 Task: Slide 39 - A Timeline Always Works Well.
Action: Mouse moved to (32, 81)
Screenshot: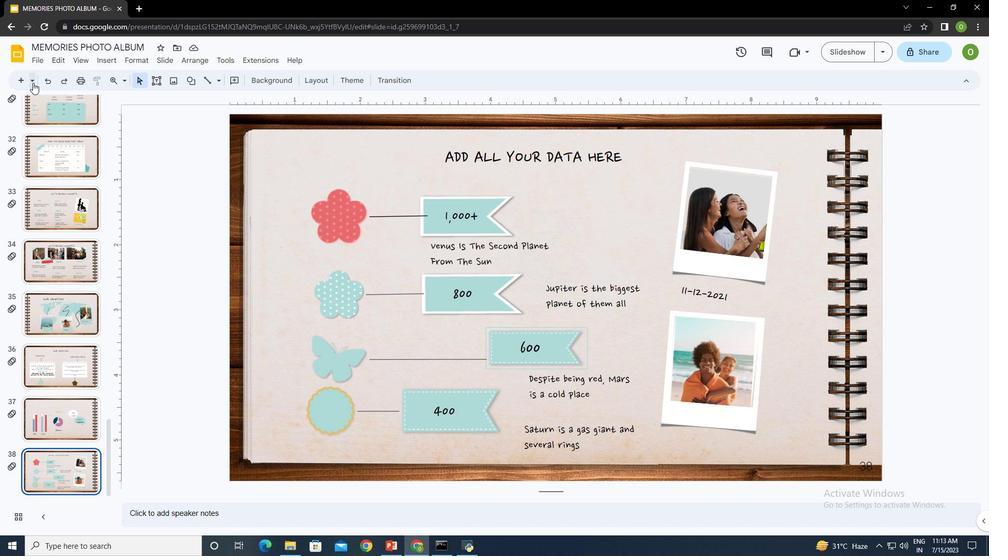 
Action: Mouse pressed left at (32, 81)
Screenshot: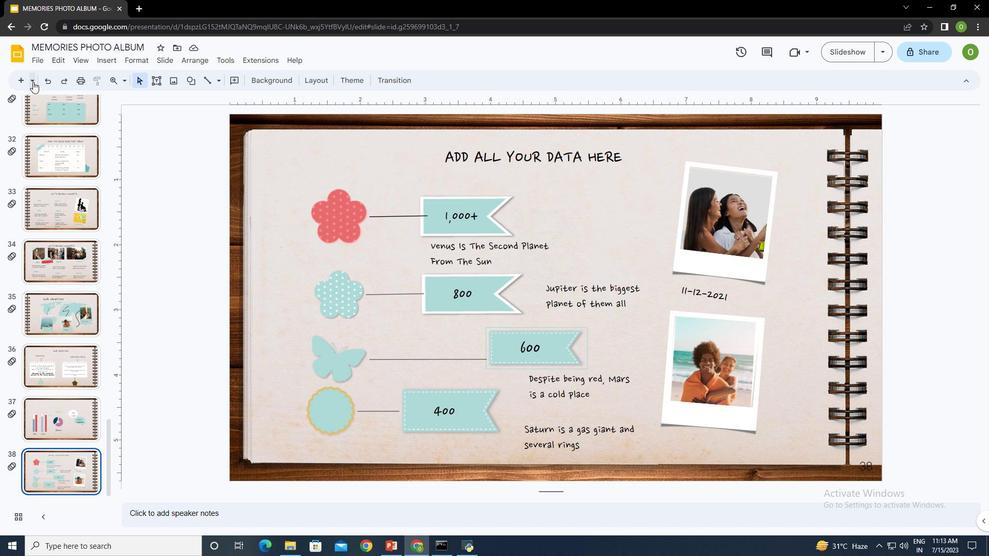 
Action: Mouse moved to (145, 264)
Screenshot: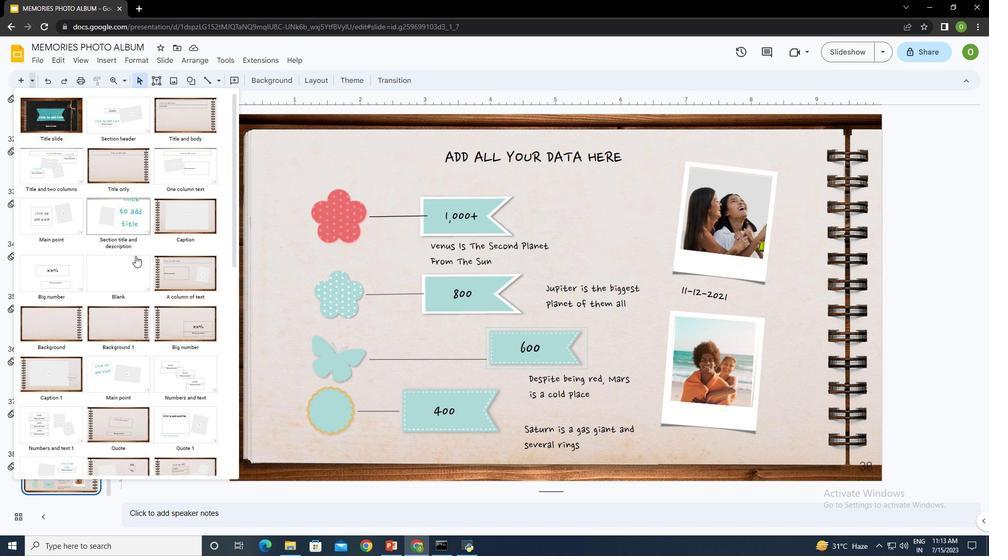 
Action: Mouse scrolled (145, 264) with delta (0, 0)
Screenshot: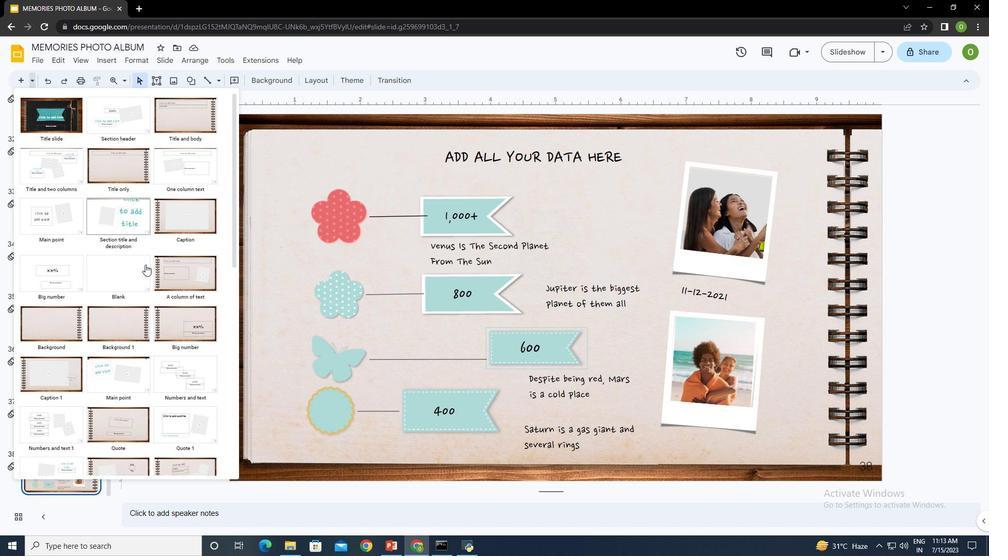 
Action: Mouse scrolled (145, 264) with delta (0, 0)
Screenshot: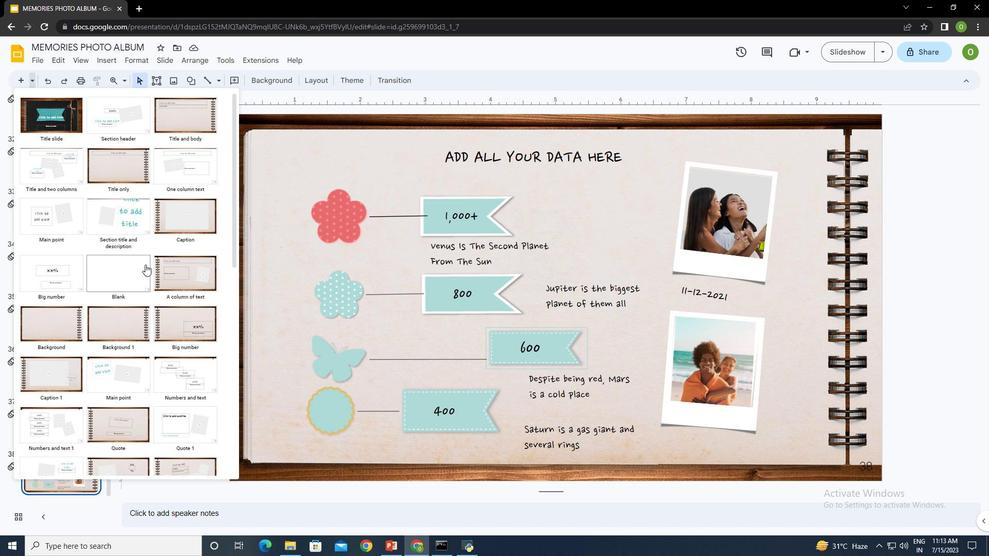 
Action: Mouse moved to (145, 264)
Screenshot: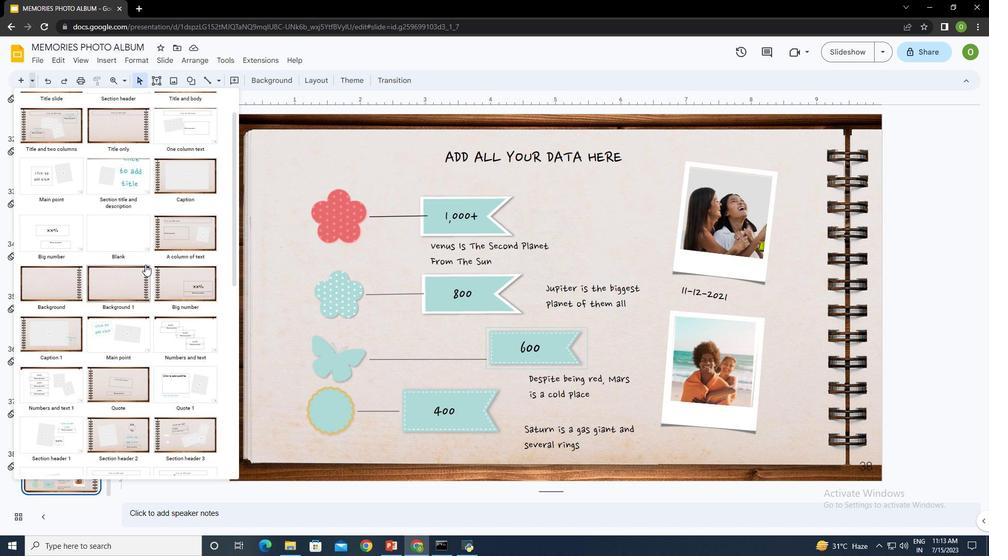 
Action: Mouse scrolled (145, 264) with delta (0, 0)
Screenshot: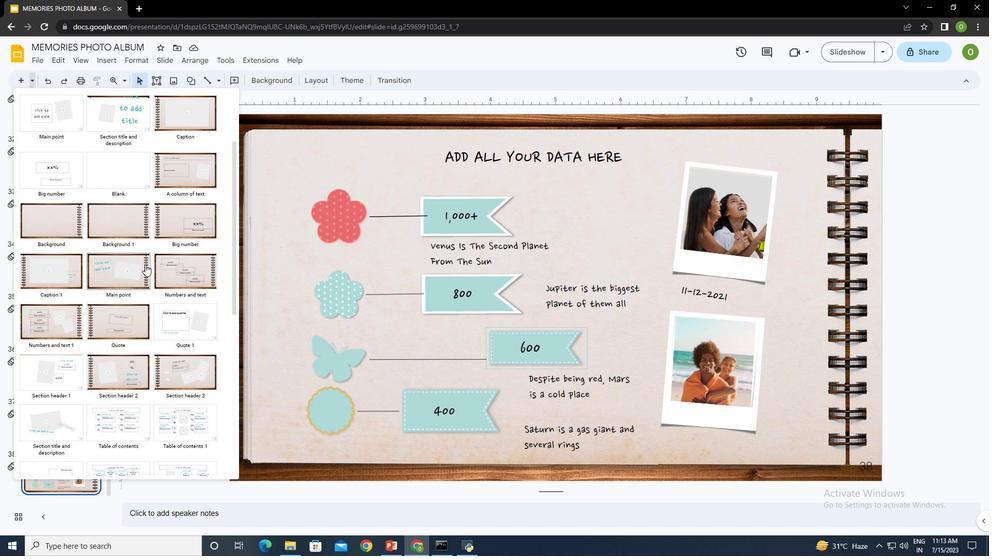 
Action: Mouse scrolled (145, 264) with delta (0, 0)
Screenshot: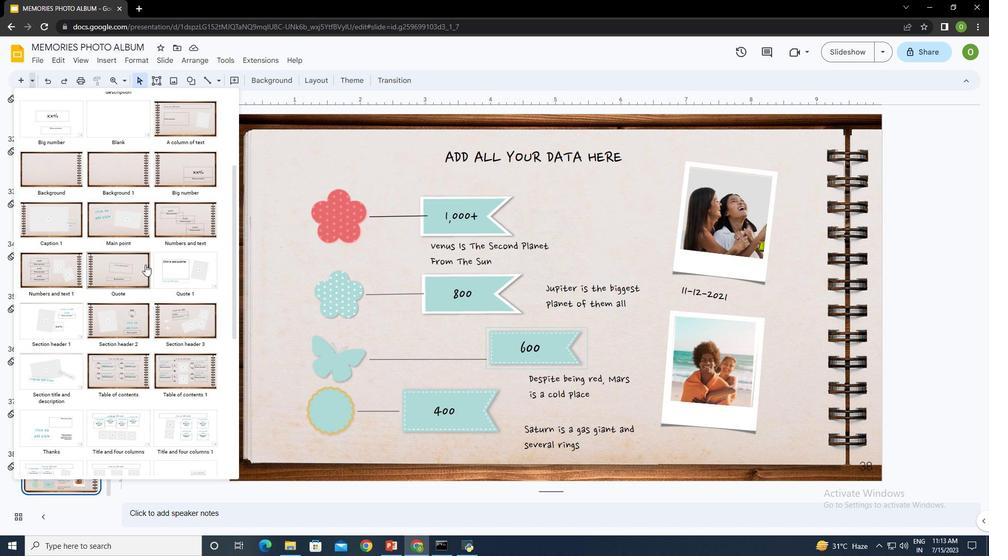 
Action: Mouse scrolled (145, 264) with delta (0, 0)
Screenshot: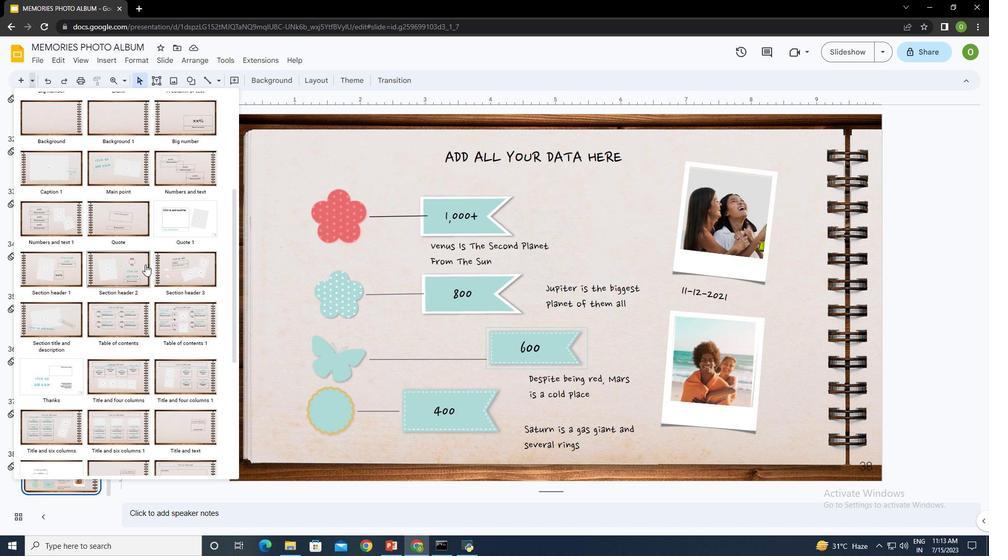 
Action: Mouse scrolled (145, 264) with delta (0, 0)
Screenshot: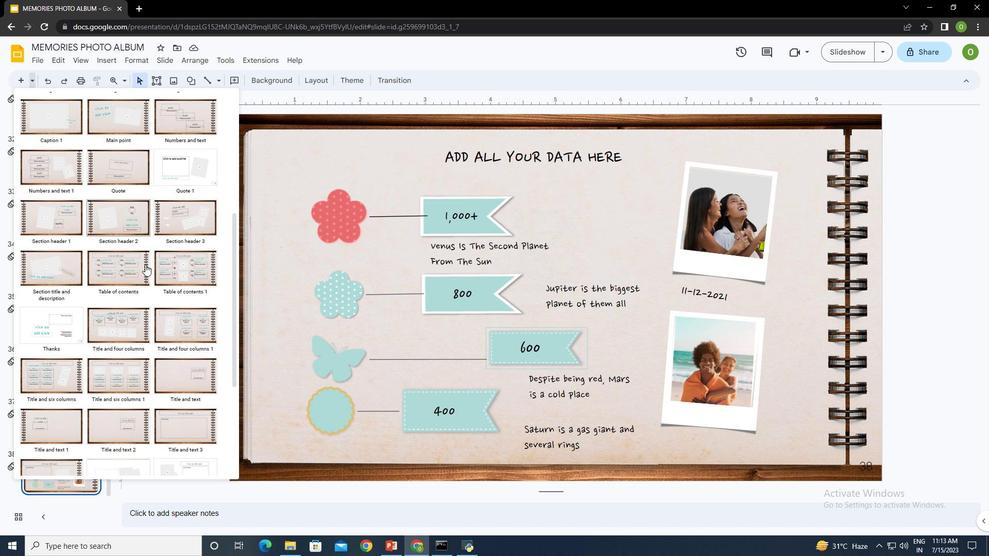 
Action: Mouse scrolled (145, 264) with delta (0, 0)
Screenshot: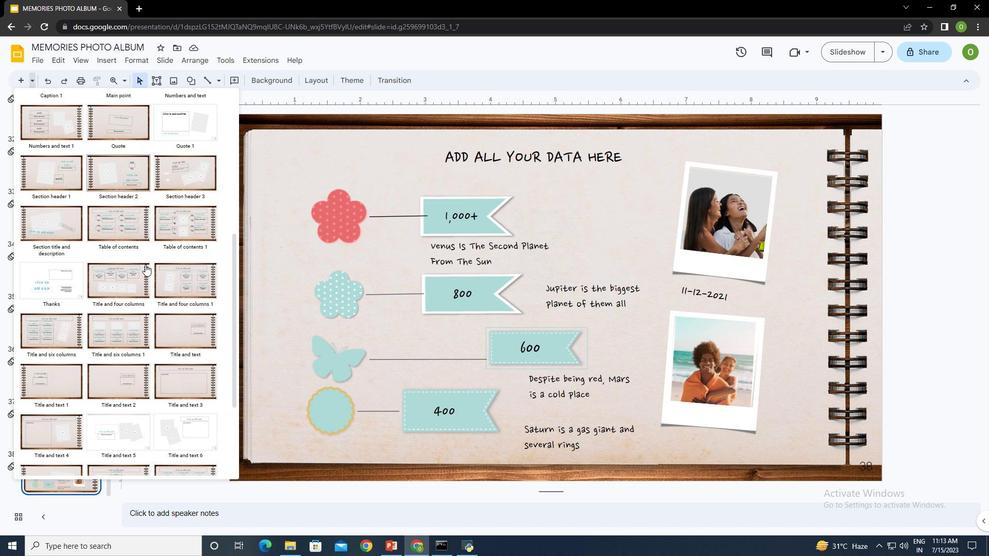 
Action: Mouse scrolled (145, 264) with delta (0, 0)
Screenshot: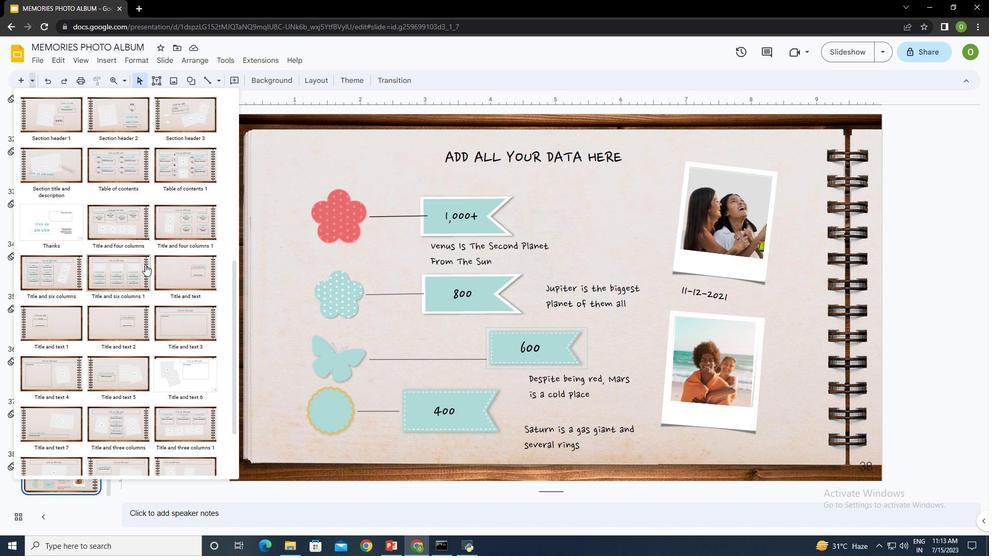 
Action: Mouse scrolled (145, 264) with delta (0, 0)
Screenshot: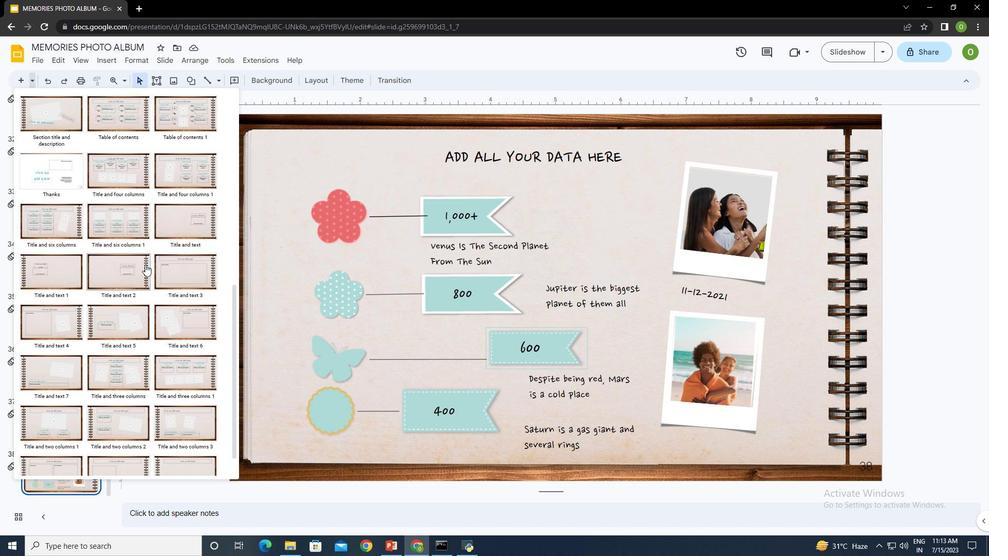 
Action: Mouse scrolled (145, 264) with delta (0, 0)
Screenshot: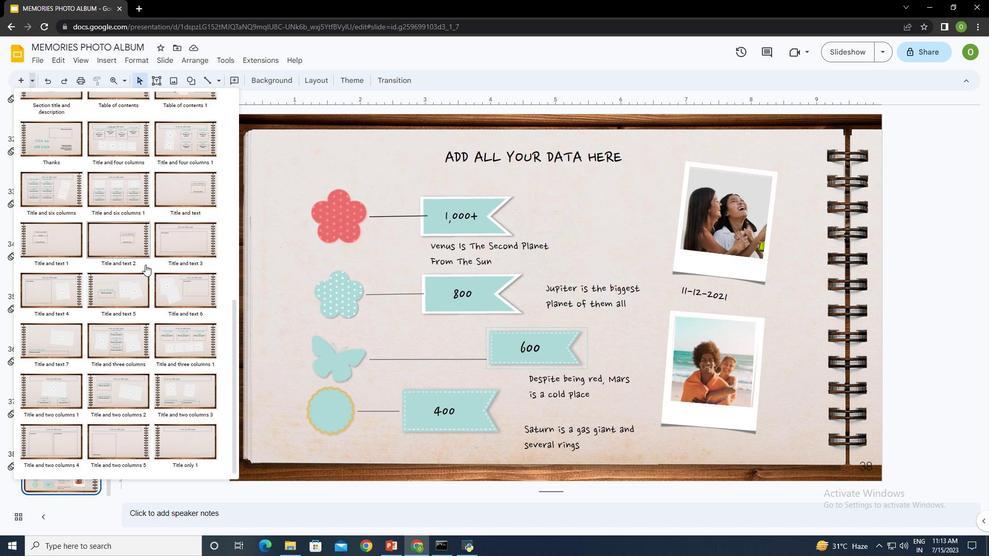 
Action: Mouse scrolled (145, 264) with delta (0, 0)
Screenshot: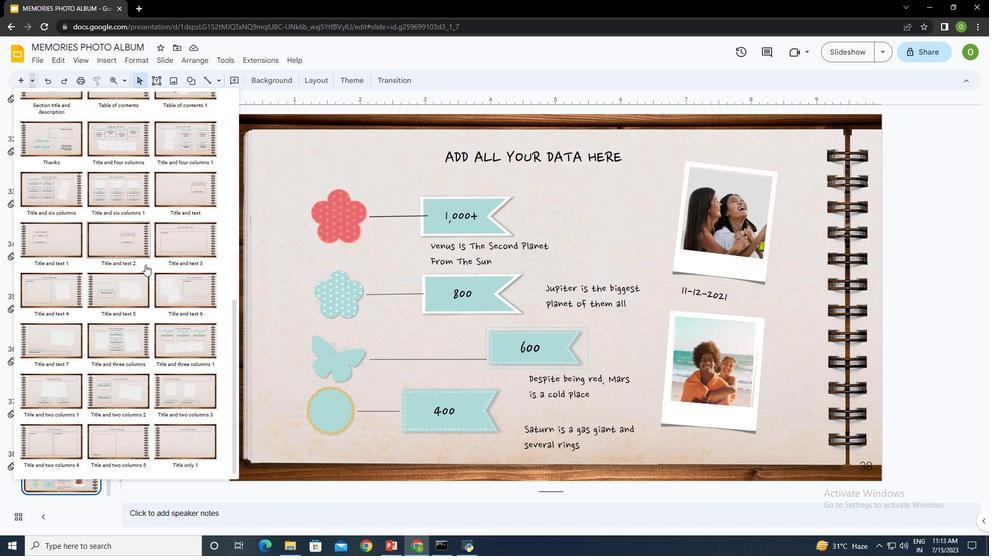 
Action: Mouse scrolled (145, 264) with delta (0, 0)
Screenshot: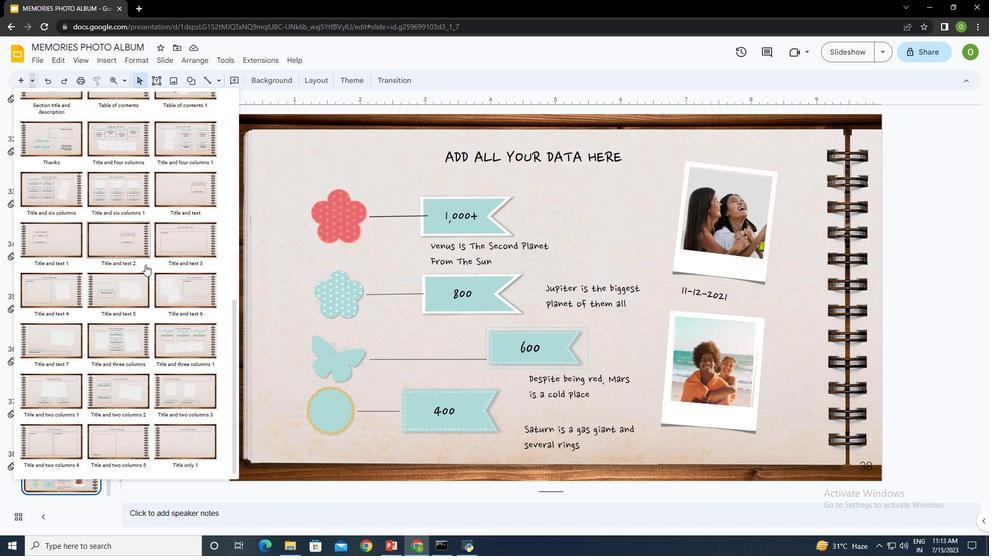 
Action: Mouse moved to (179, 438)
Screenshot: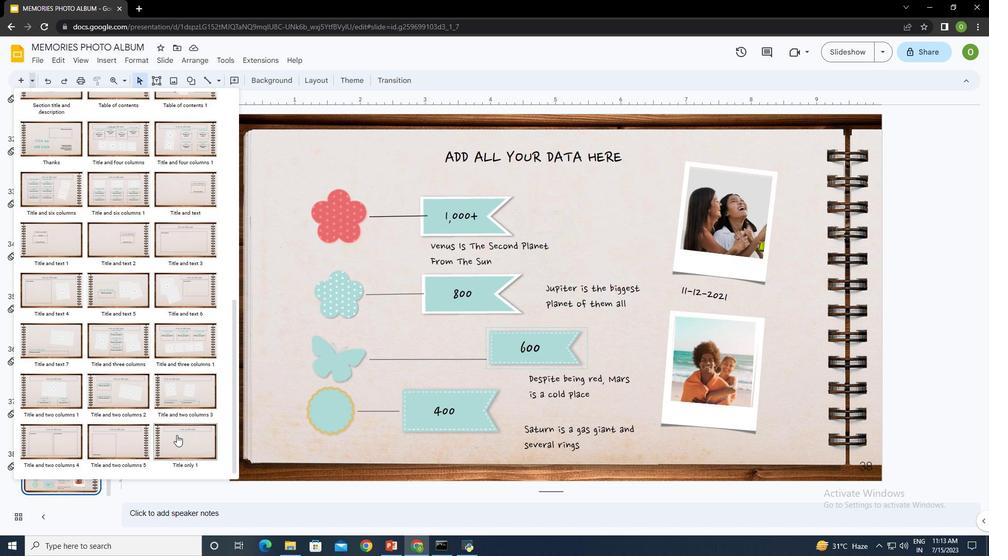 
Action: Mouse pressed left at (179, 438)
Screenshot: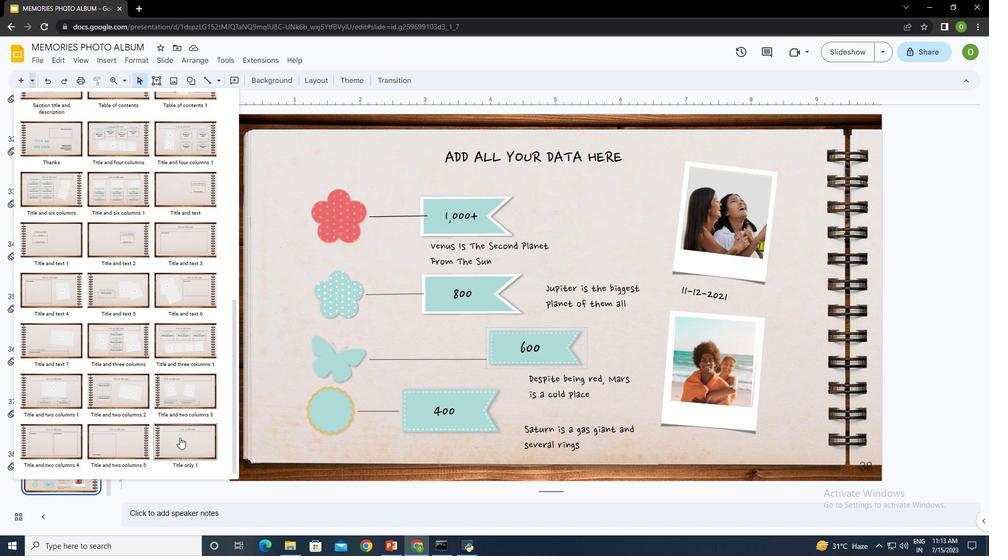 
Action: Mouse moved to (532, 164)
Screenshot: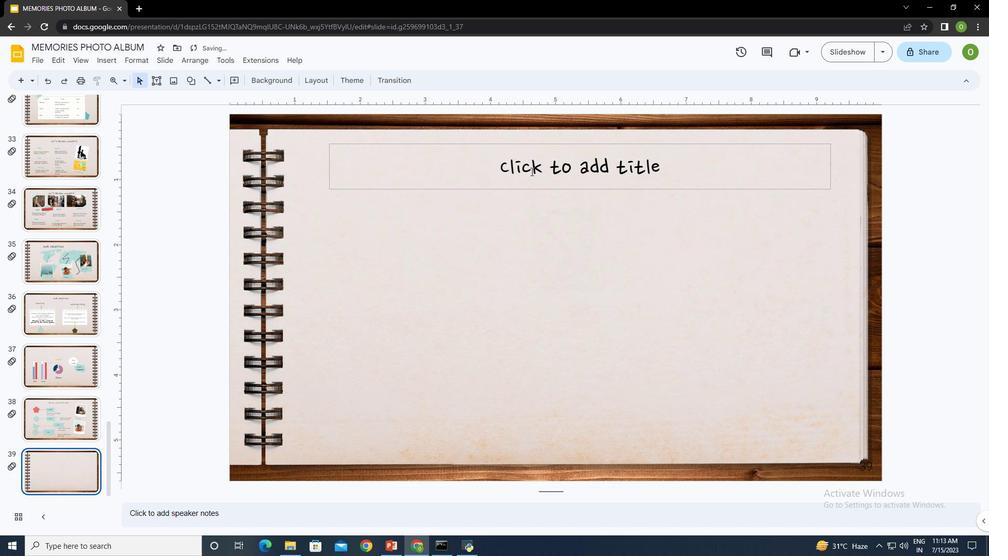 
Action: Mouse pressed left at (532, 164)
Screenshot: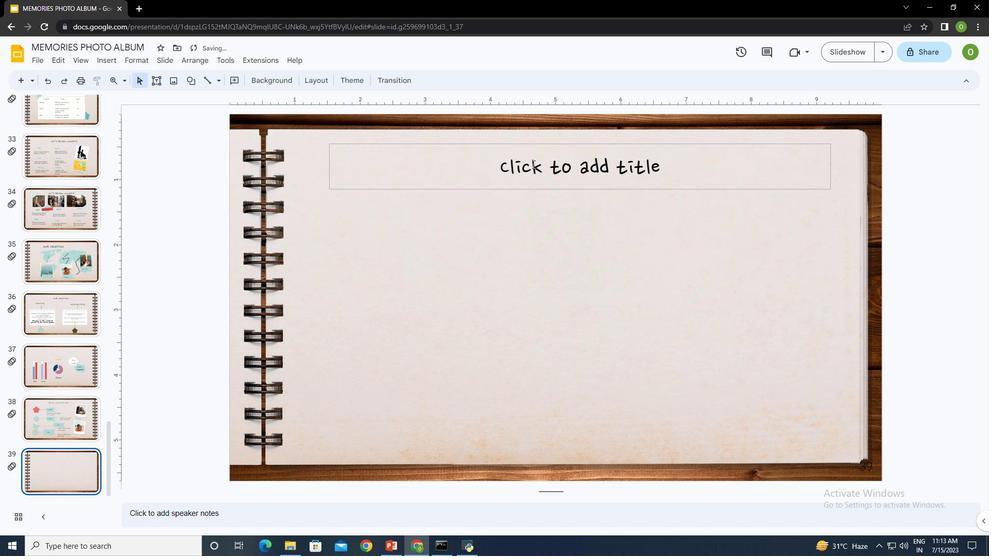 
Action: Key pressed <Key.shift><Key.shift><Key.shift><Key.shift><Key.shift><Key.shift><Key.shift><Key.shift><Key.shift><Key.shift>A<Key.caps_lock>TIMELINE<Key.space>ALWAYS<Key.space>WORKS<Key.space>WELL
Screenshot: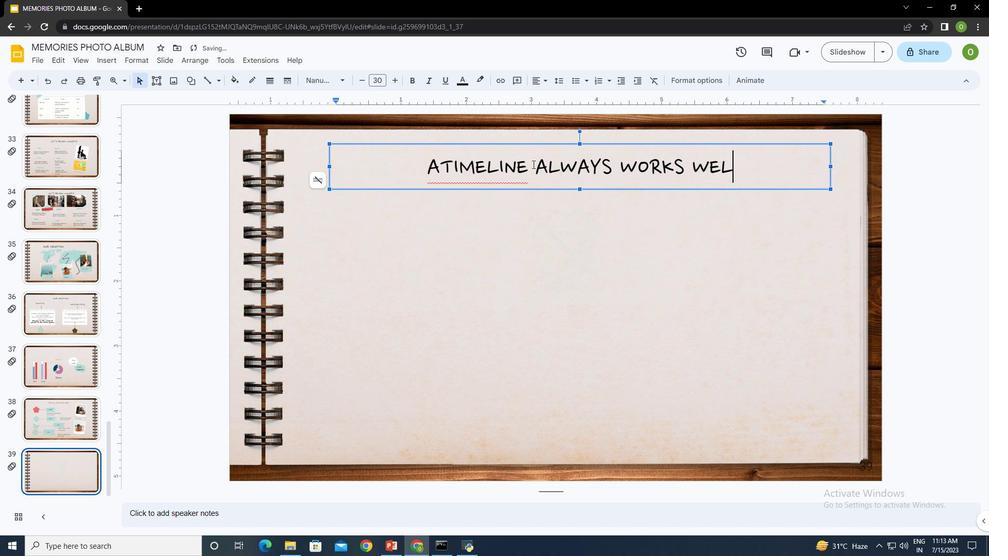 
Action: Mouse moved to (483, 167)
Screenshot: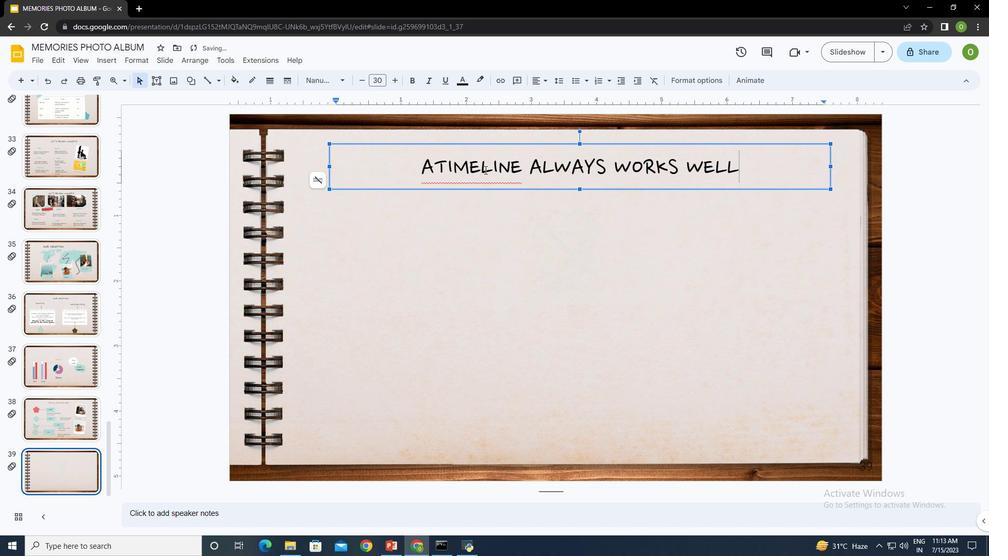 
Action: Mouse pressed left at (483, 167)
Screenshot: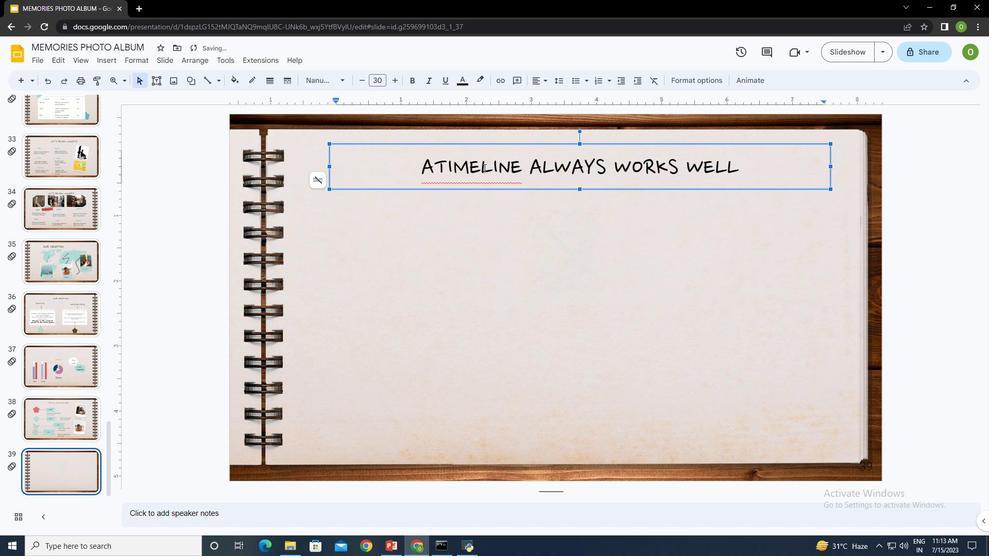 
Action: Mouse moved to (222, 58)
Screenshot: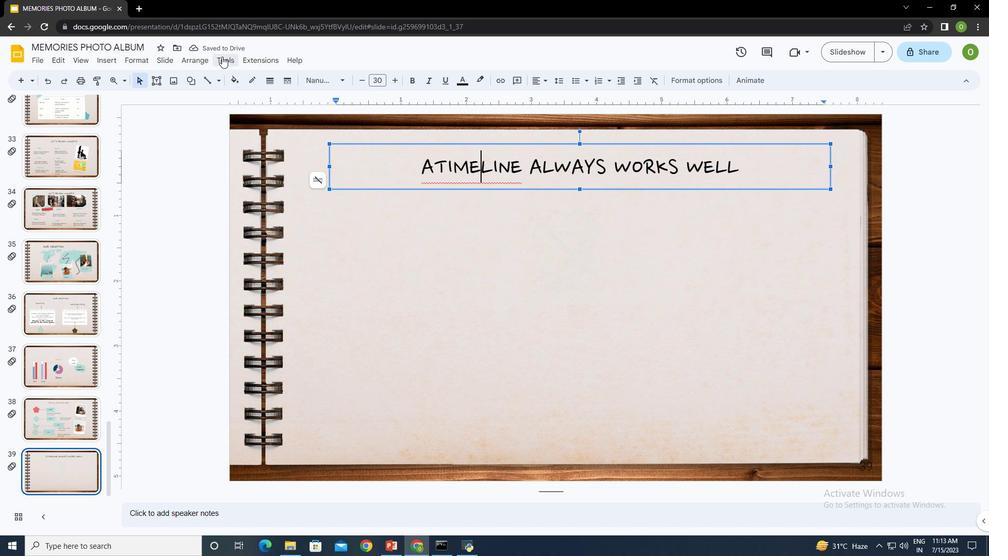 
Action: Mouse pressed left at (222, 58)
Screenshot: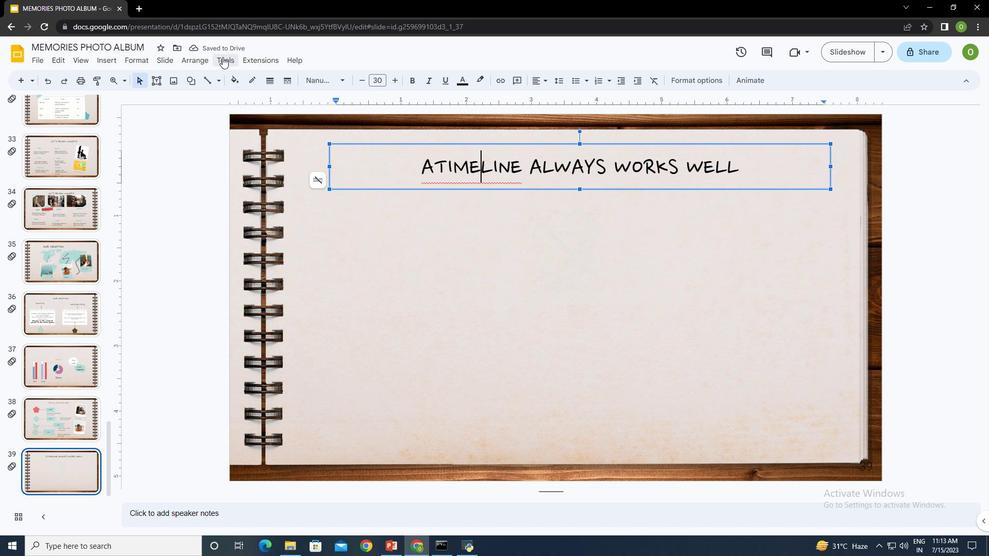 
Action: Mouse moved to (278, 78)
Screenshot: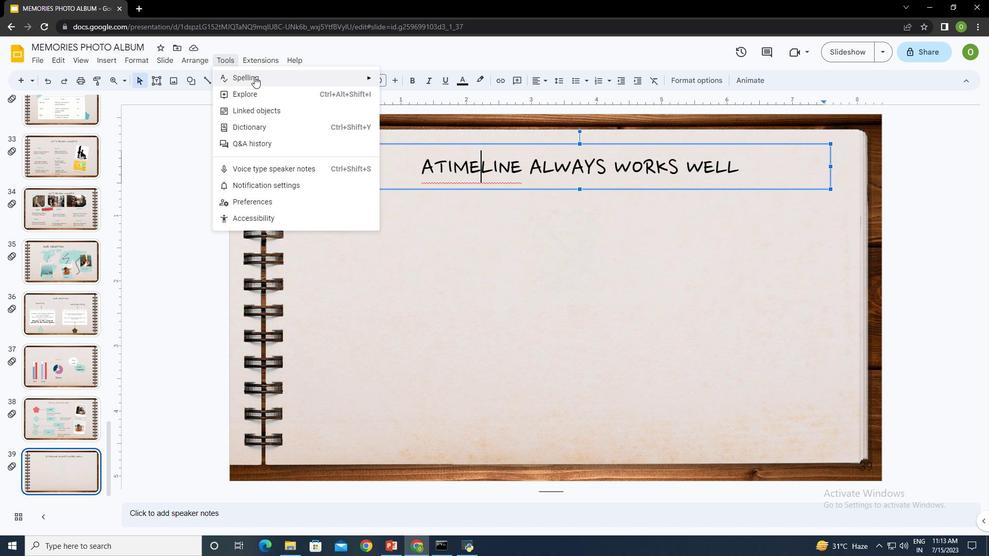 
Action: Mouse pressed left at (278, 78)
Screenshot: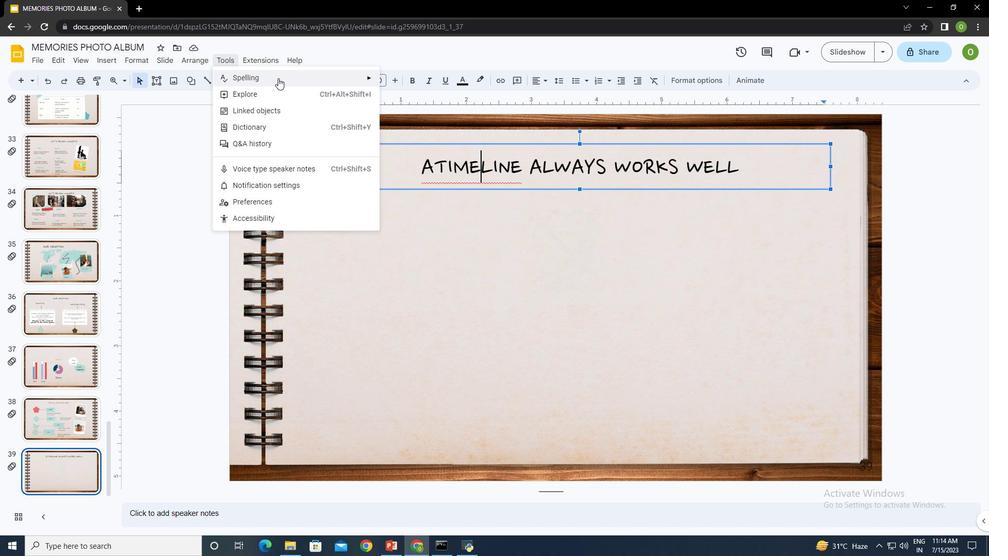 
Action: Mouse moved to (425, 98)
Screenshot: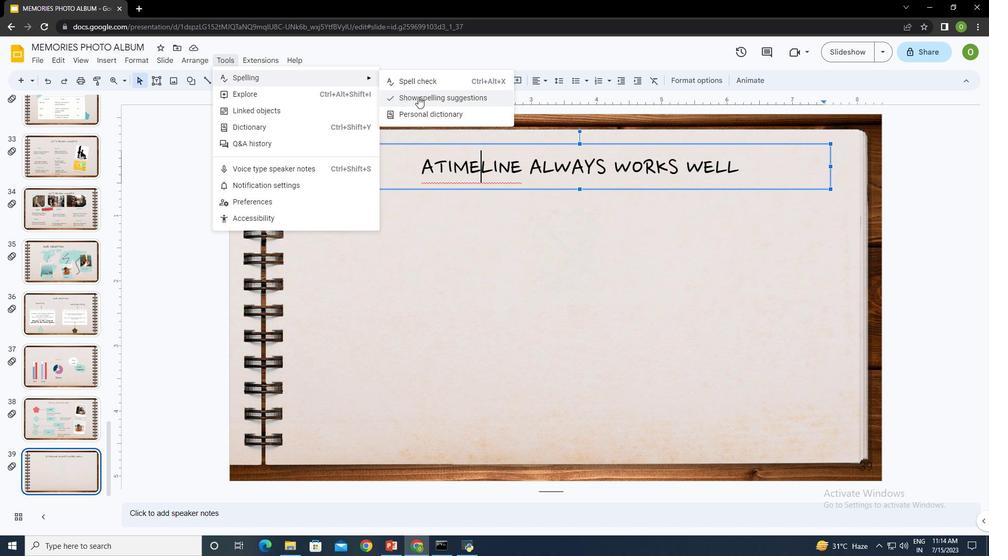 
Action: Mouse pressed left at (425, 98)
Screenshot: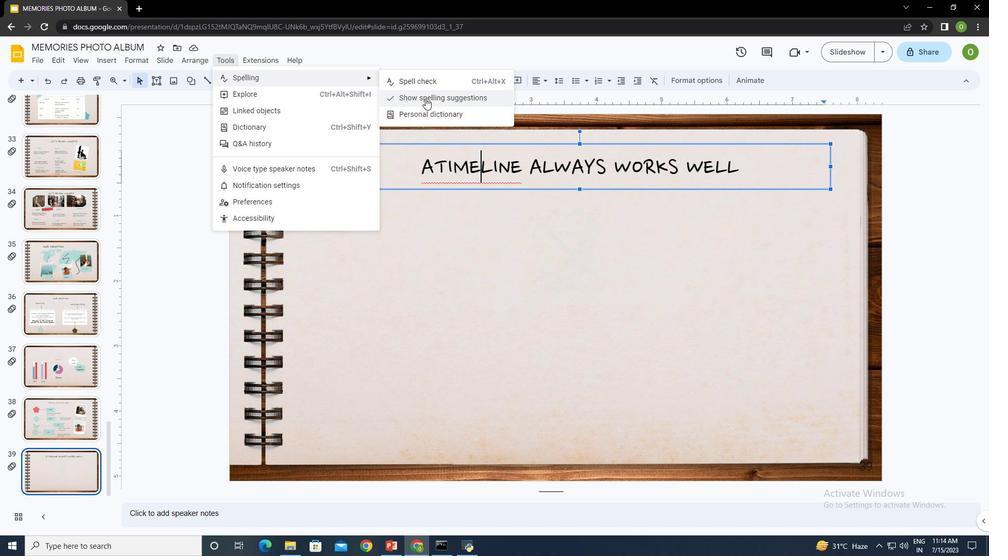 
Action: Mouse moved to (474, 162)
Screenshot: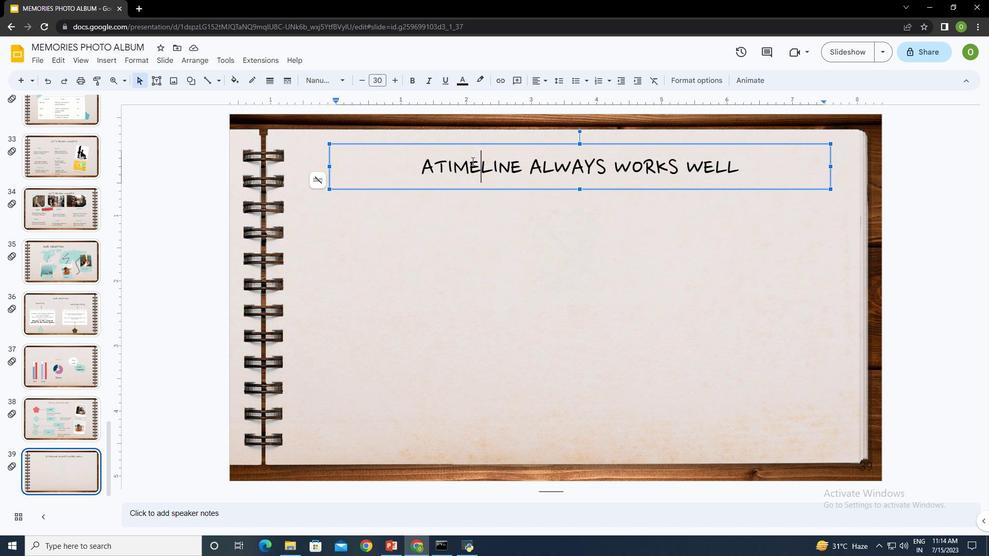 
Action: Mouse pressed left at (474, 162)
Screenshot: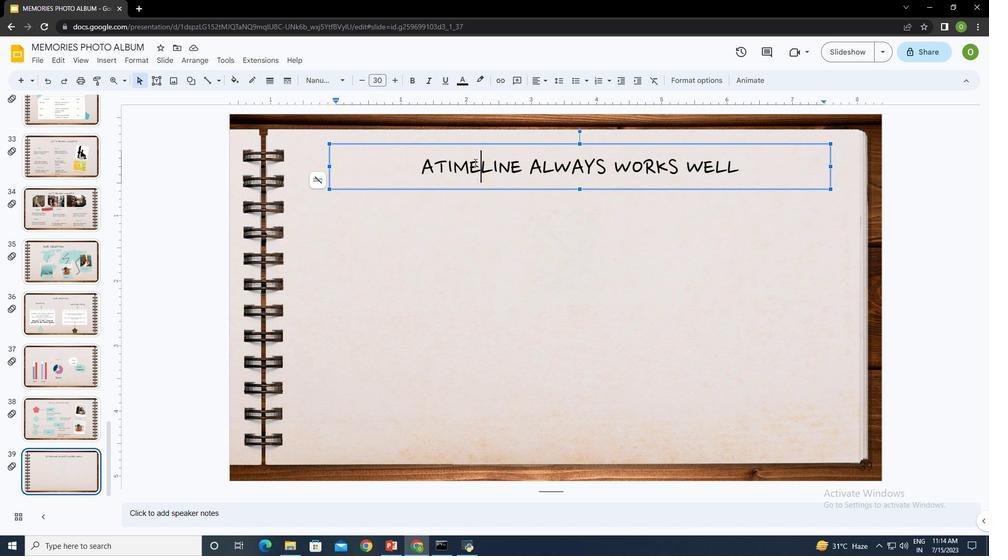 
Action: Mouse moved to (198, 58)
Screenshot: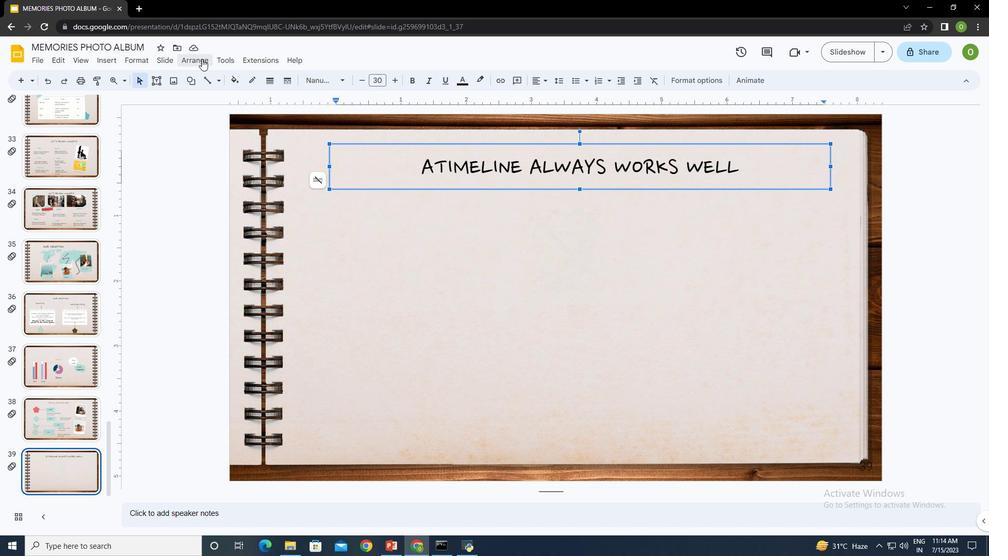 
Action: Mouse pressed left at (198, 58)
Screenshot: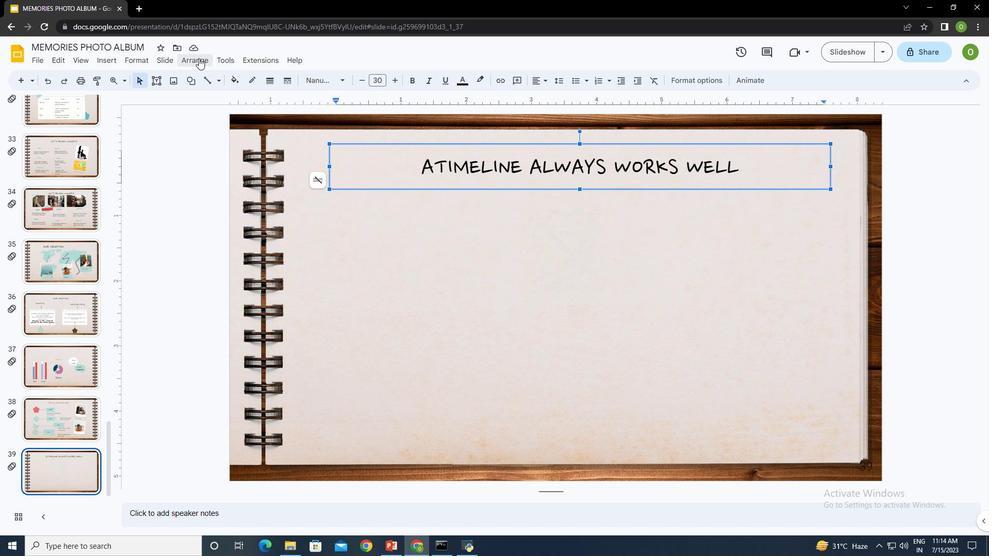 
Action: Mouse moved to (427, 99)
Screenshot: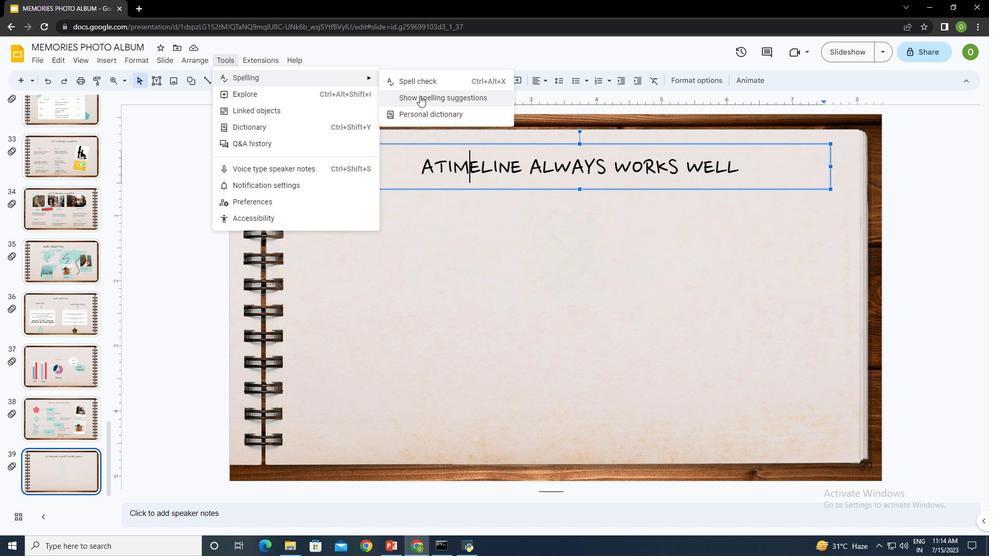 
Action: Mouse pressed left at (427, 99)
Screenshot: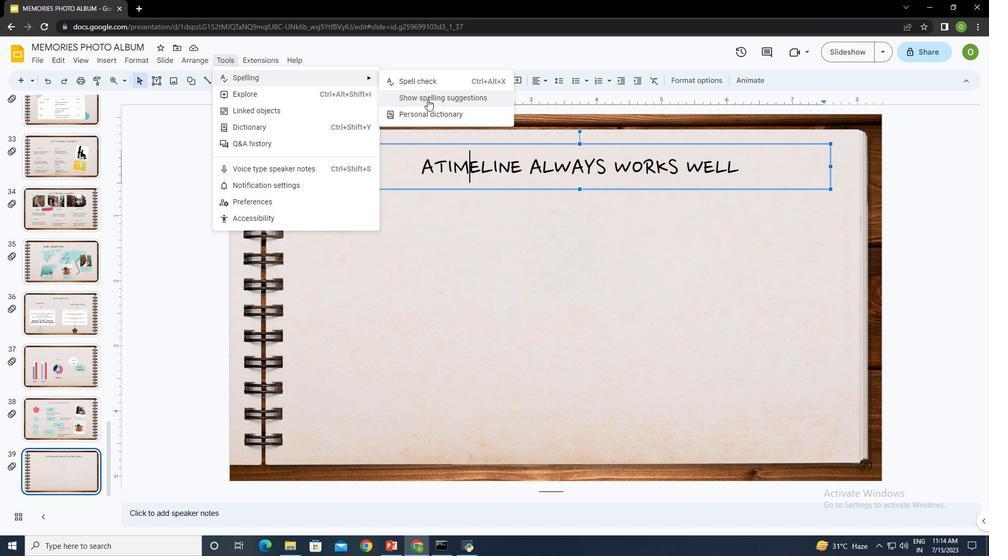 
Action: Mouse moved to (479, 180)
Screenshot: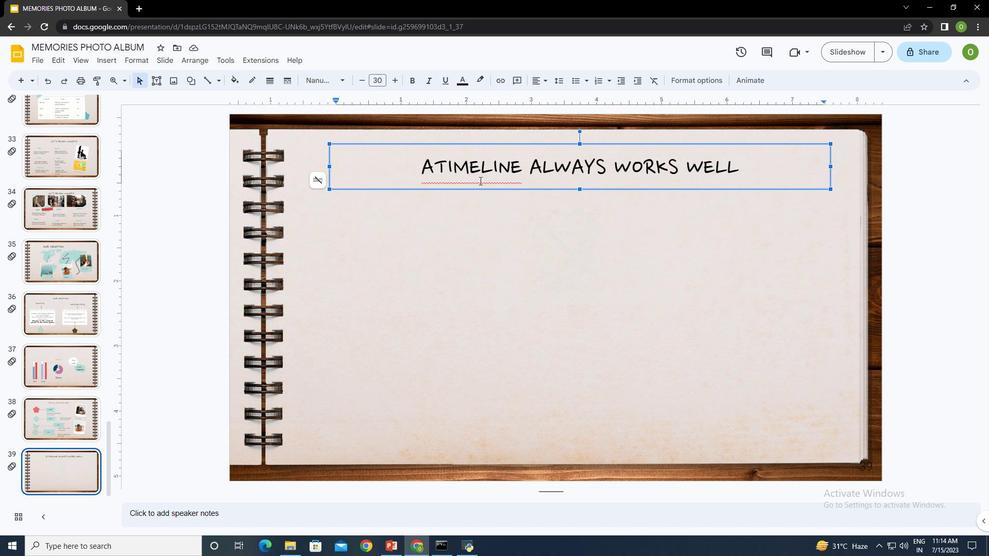 
Action: Mouse pressed right at (479, 180)
Screenshot: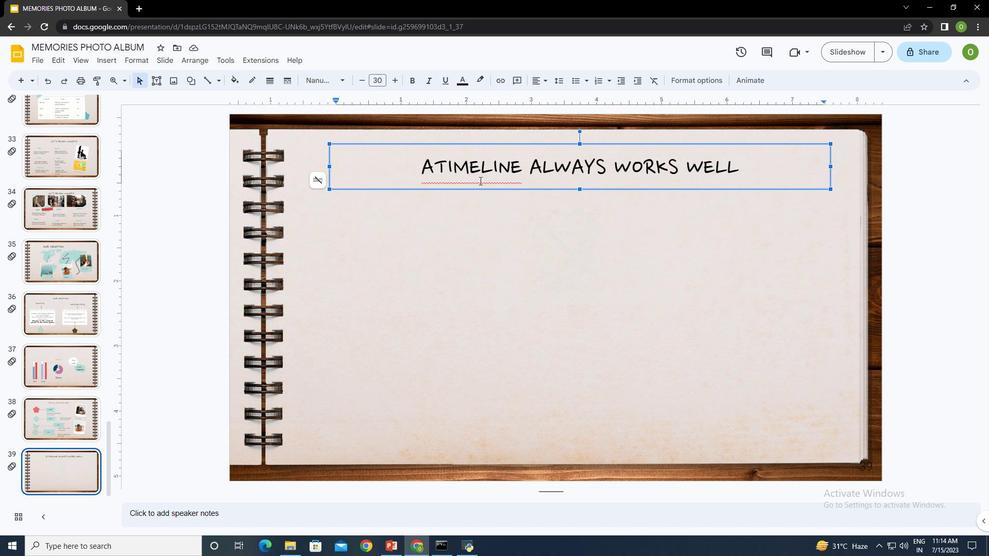 
Action: Mouse moved to (528, 207)
Screenshot: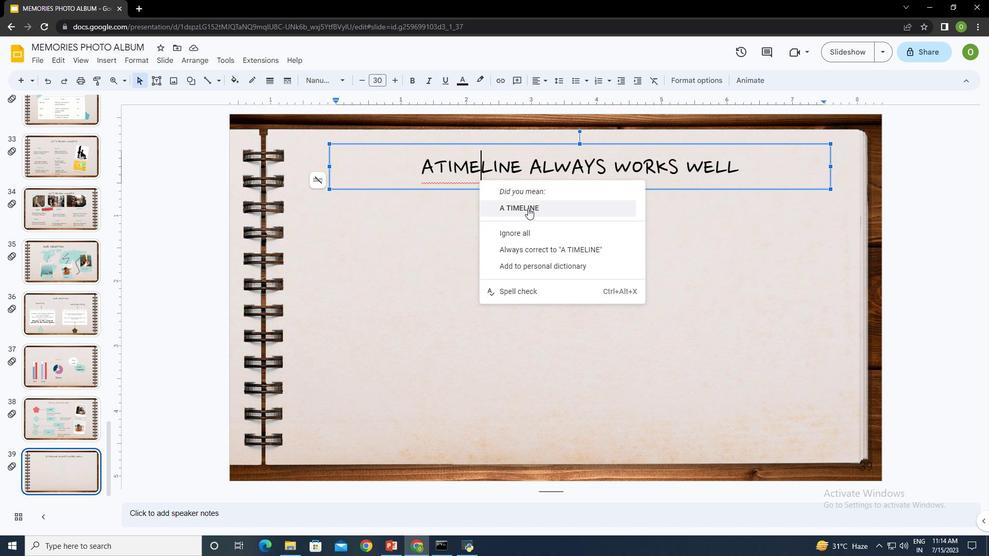 
Action: Mouse pressed left at (528, 207)
Screenshot: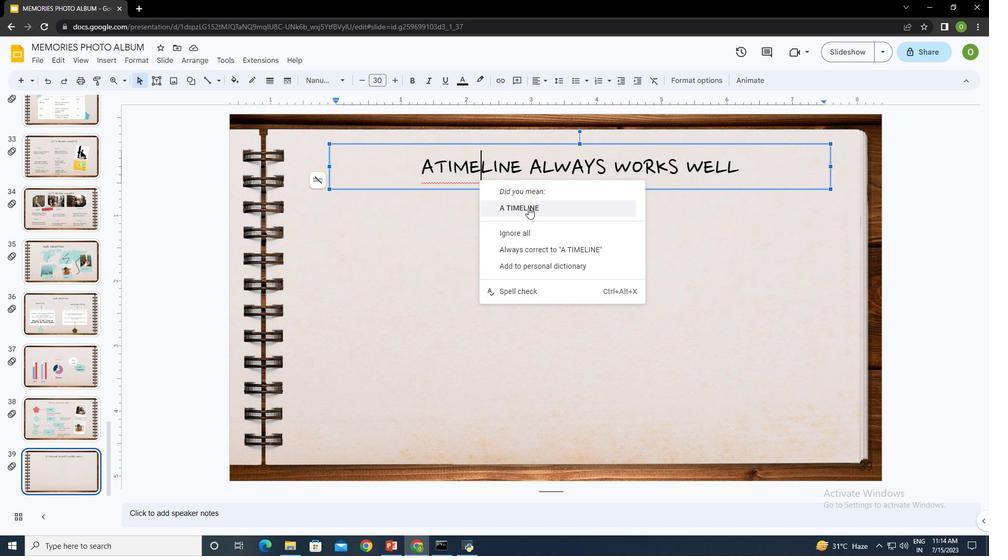 
Action: Mouse moved to (660, 169)
Screenshot: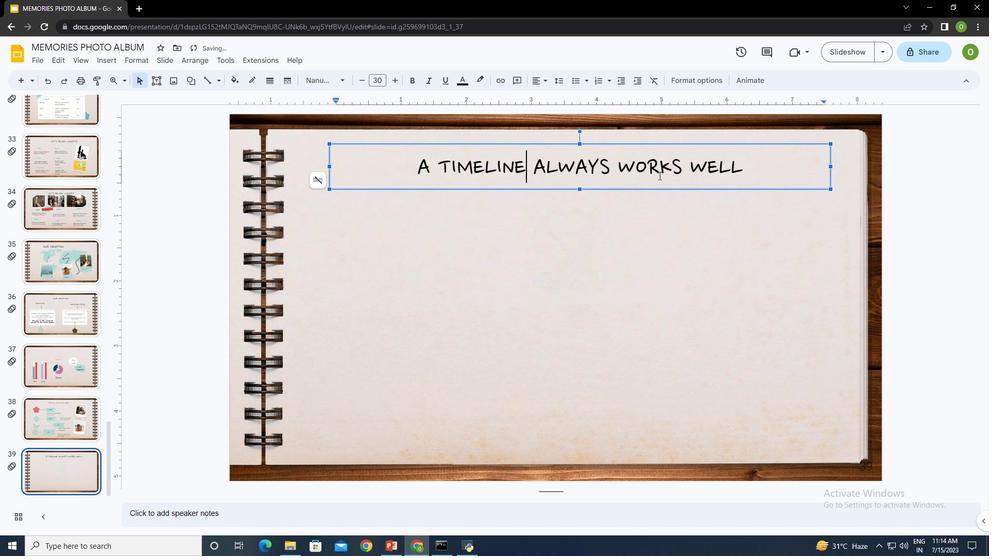 
Action: Mouse pressed left at (660, 169)
Screenshot: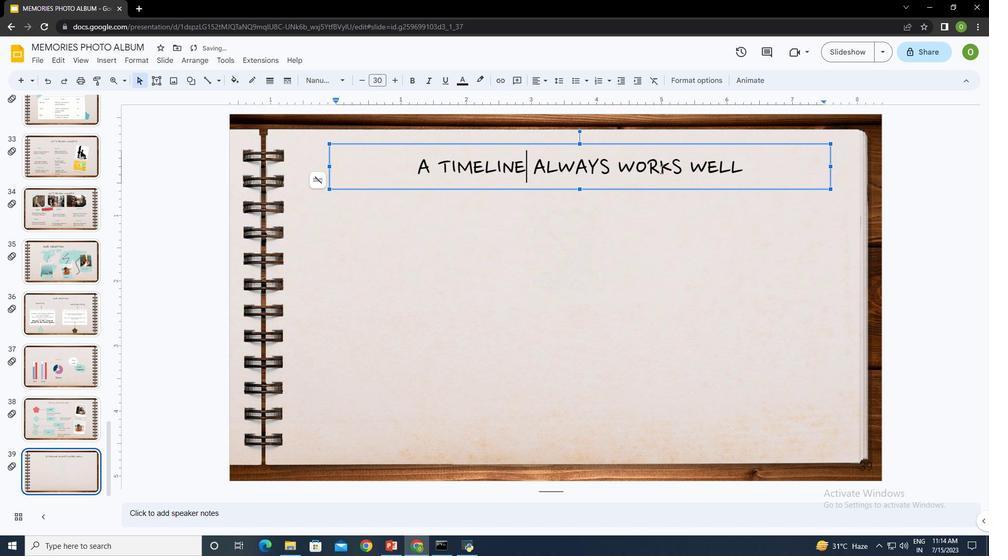 
Action: Mouse moved to (666, 224)
Screenshot: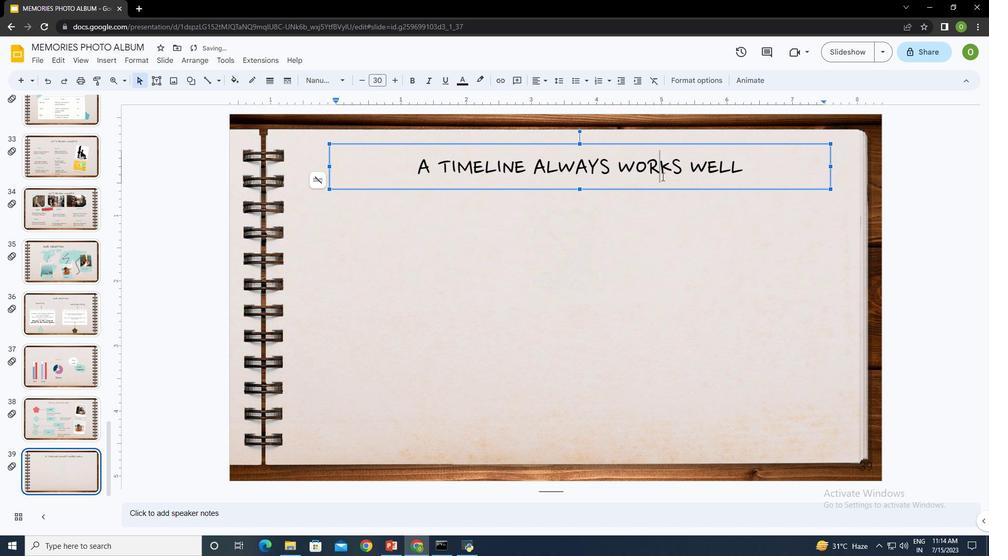 
Action: Mouse pressed left at (666, 224)
Screenshot: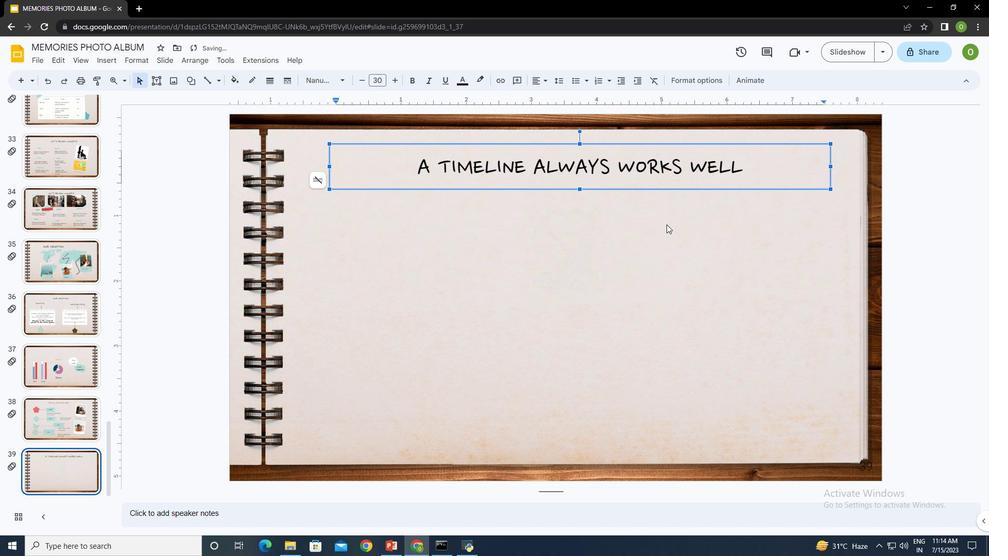 
Action: Mouse moved to (159, 78)
Screenshot: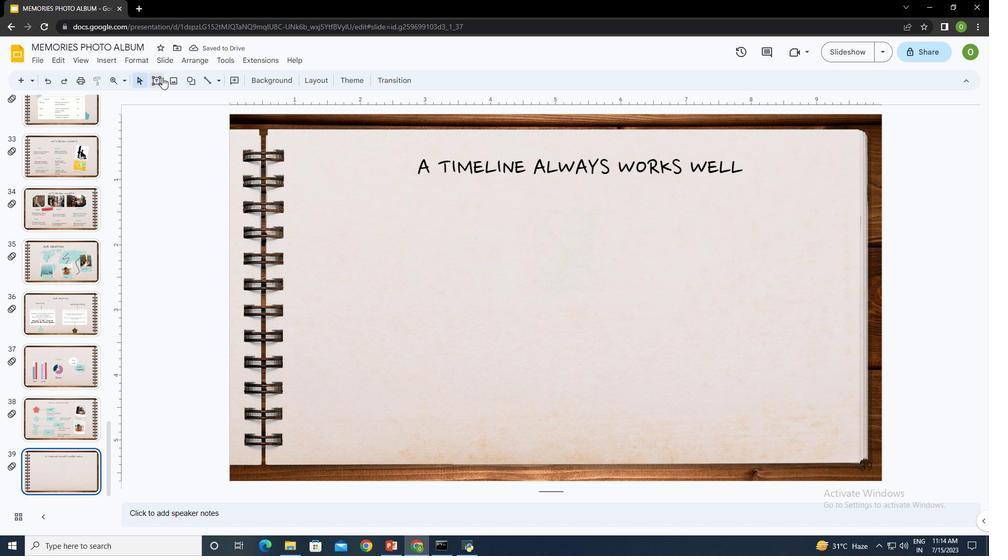 
Action: Mouse pressed left at (159, 78)
Screenshot: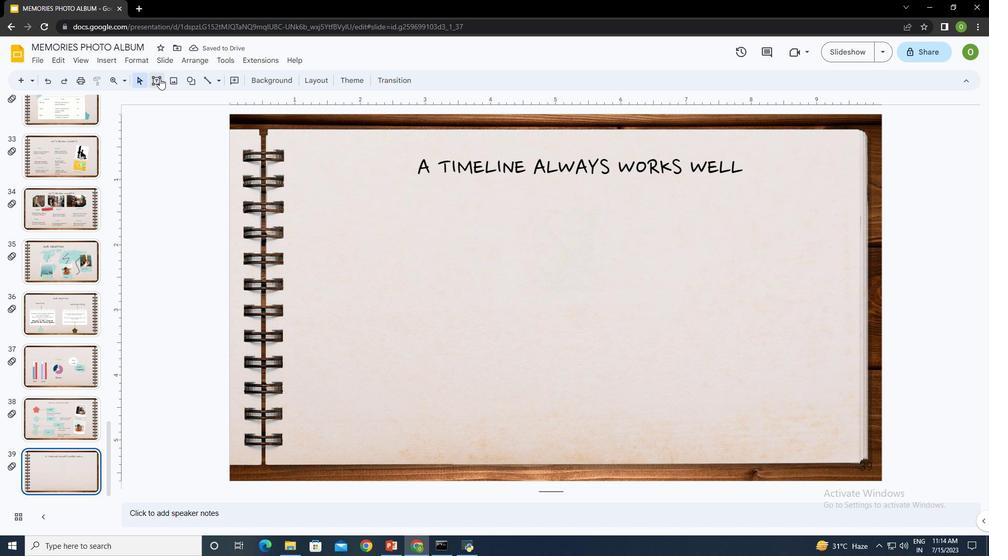 
Action: Mouse moved to (524, 219)
Screenshot: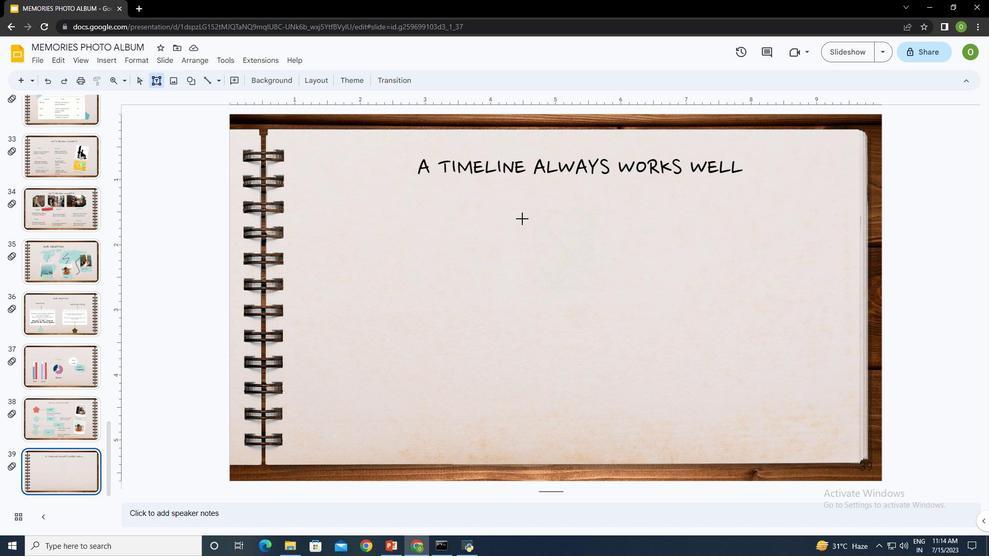 
Action: Mouse pressed left at (524, 219)
Screenshot: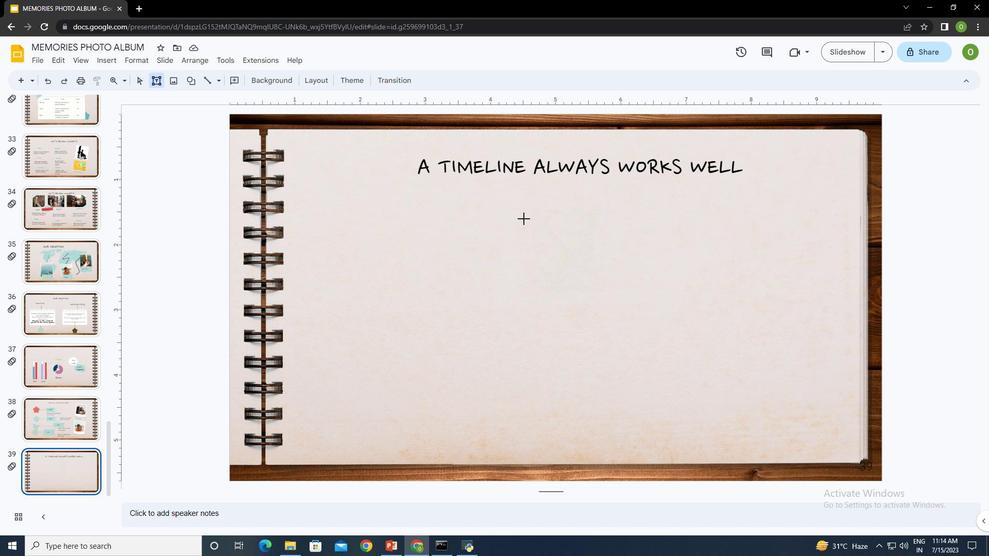 
Action: Mouse moved to (562, 236)
Screenshot: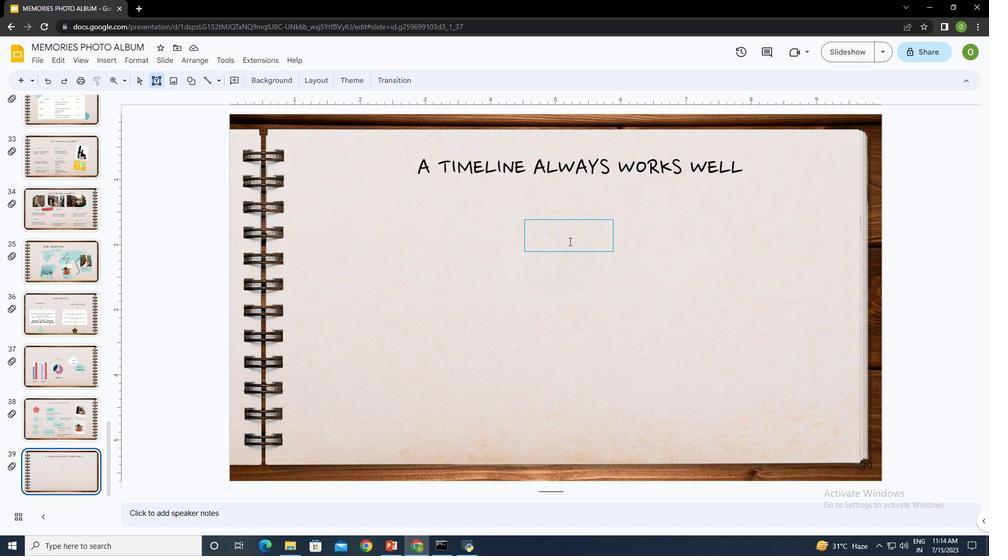 
Action: Key pressed <Key.shift>mAR<Key.backspace><Key.backspace><Key.backspace><Key.backspace><Key.caps_lock><Key.shift>Marsctrl+A
Screenshot: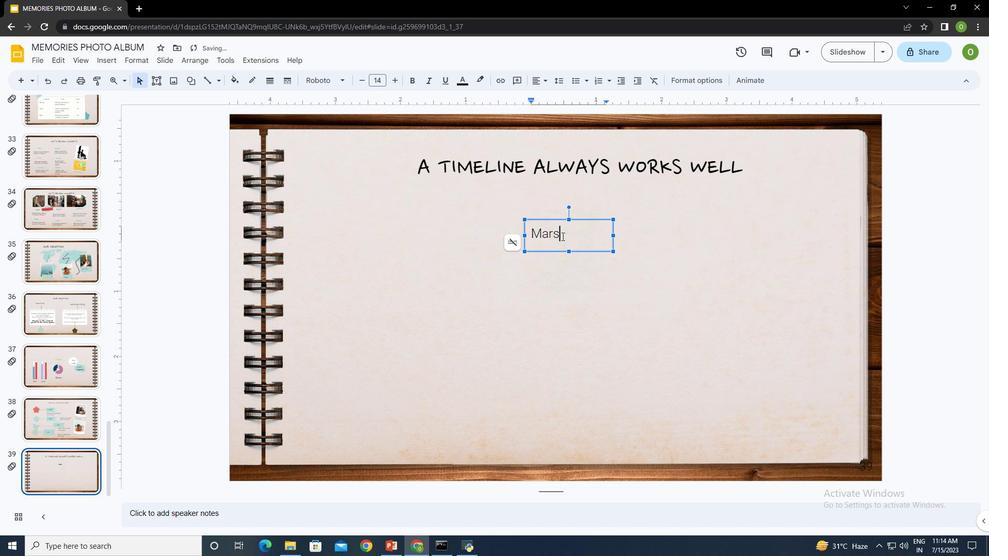 
Action: Mouse moved to (316, 77)
Screenshot: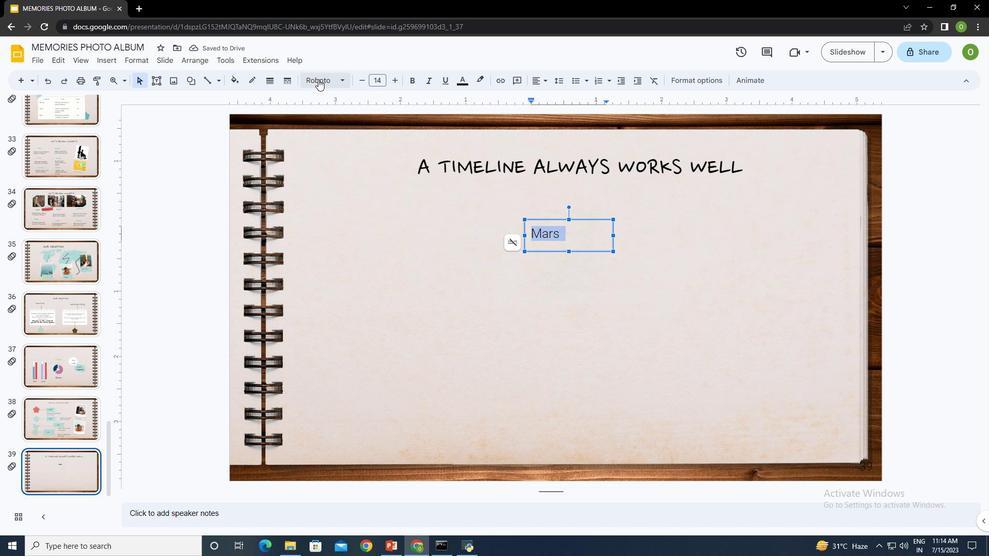 
Action: Mouse pressed left at (316, 77)
Screenshot: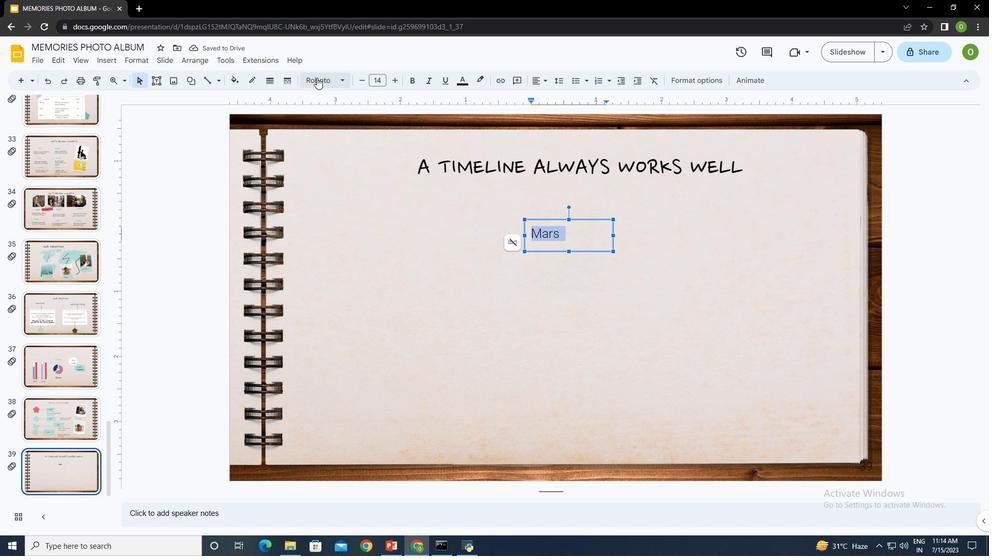 
Action: Mouse moved to (367, 140)
Screenshot: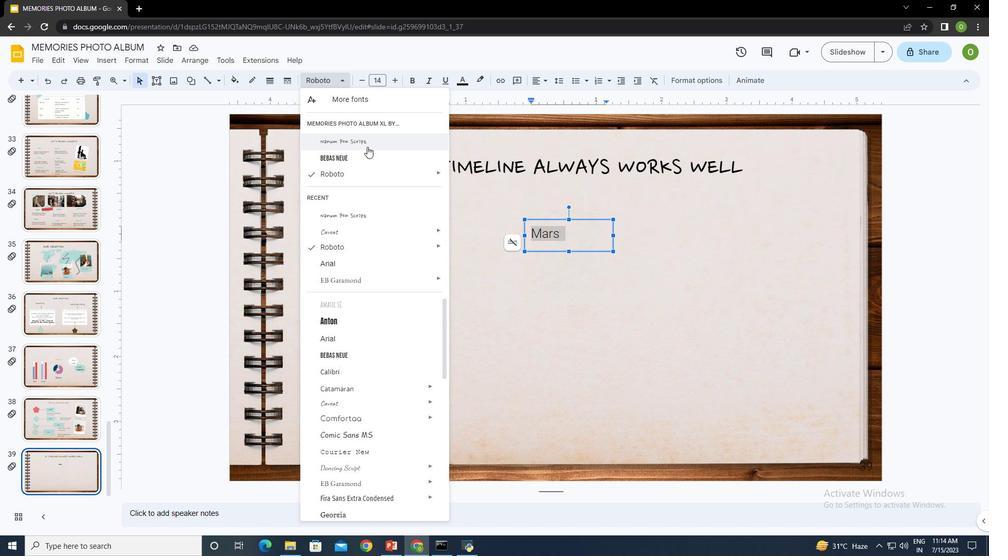 
Action: Mouse pressed left at (367, 140)
Screenshot: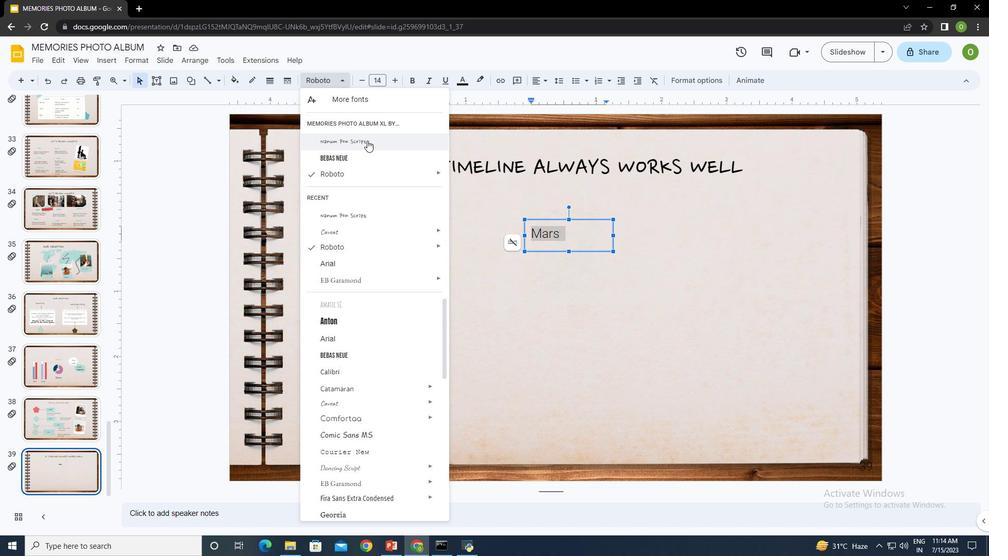 
Action: Mouse moved to (396, 79)
Screenshot: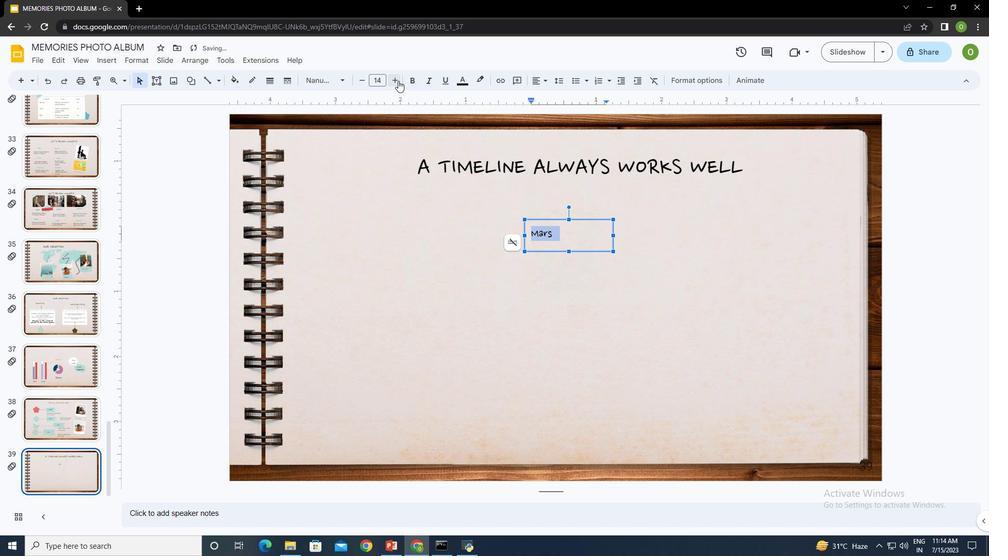 
Action: Mouse pressed left at (396, 79)
Screenshot: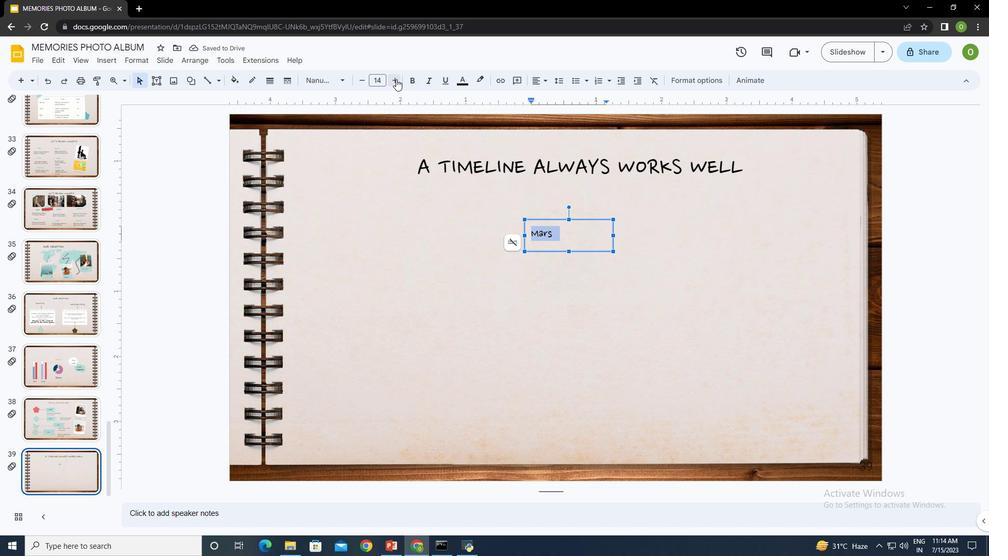 
Action: Mouse pressed left at (396, 79)
Screenshot: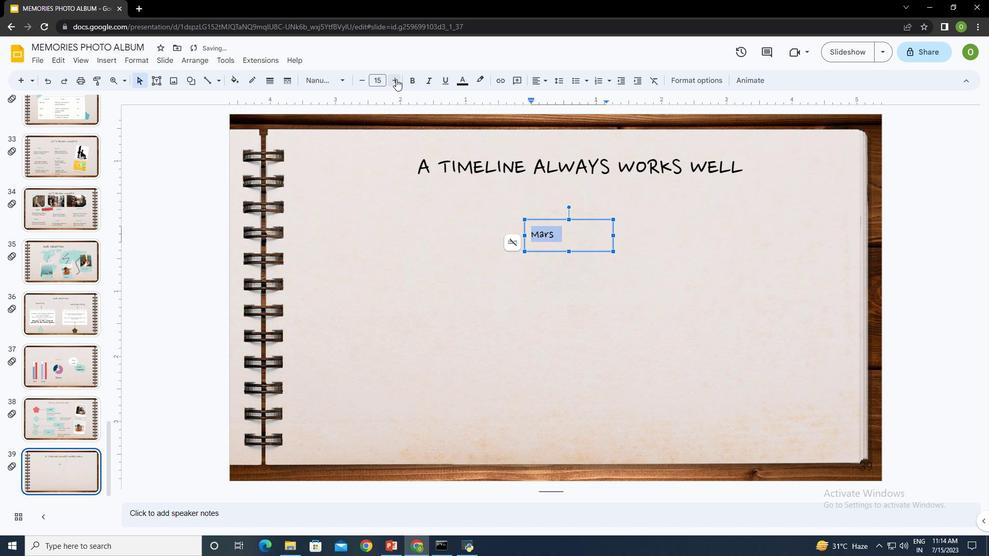 
Action: Mouse pressed left at (396, 79)
Screenshot: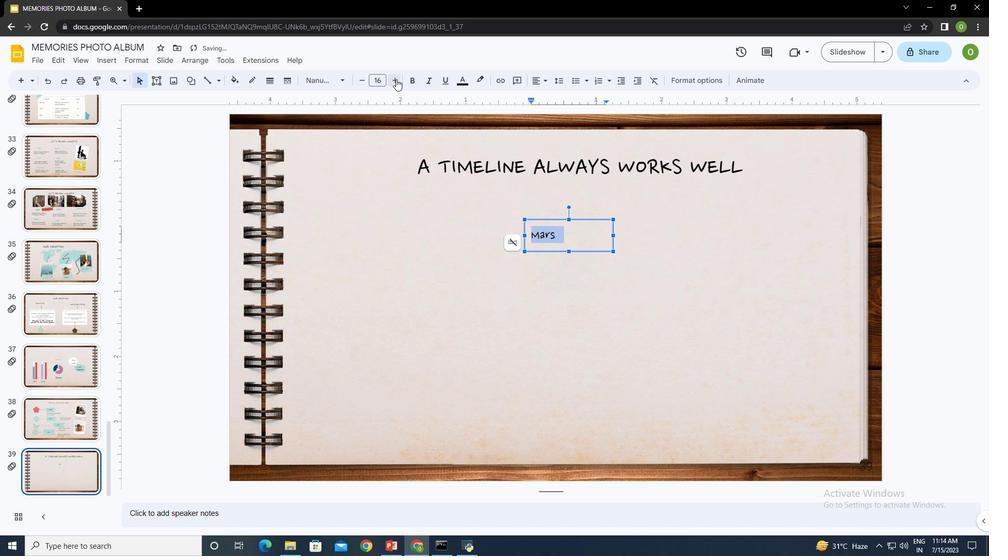 
Action: Mouse moved to (611, 249)
Screenshot: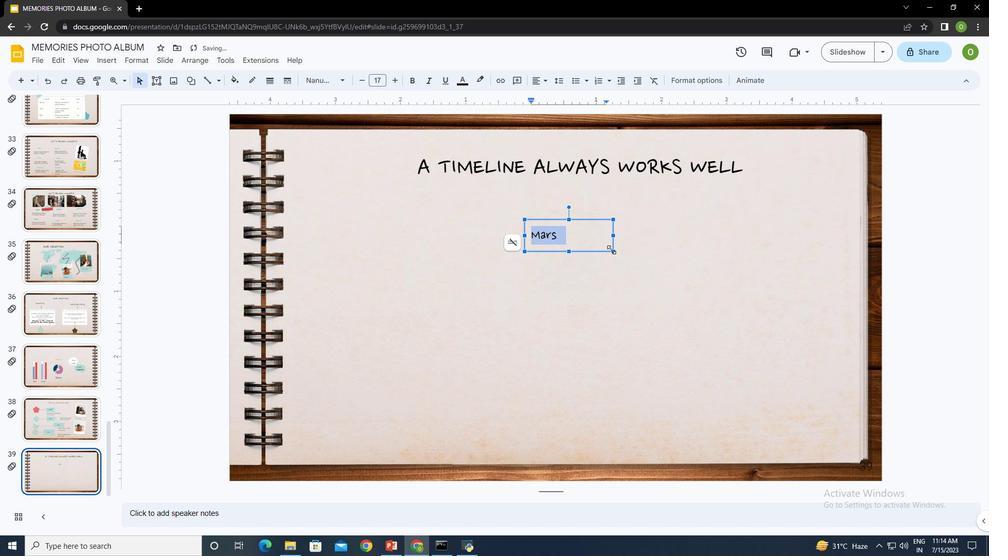 
Action: Mouse pressed left at (611, 249)
Screenshot: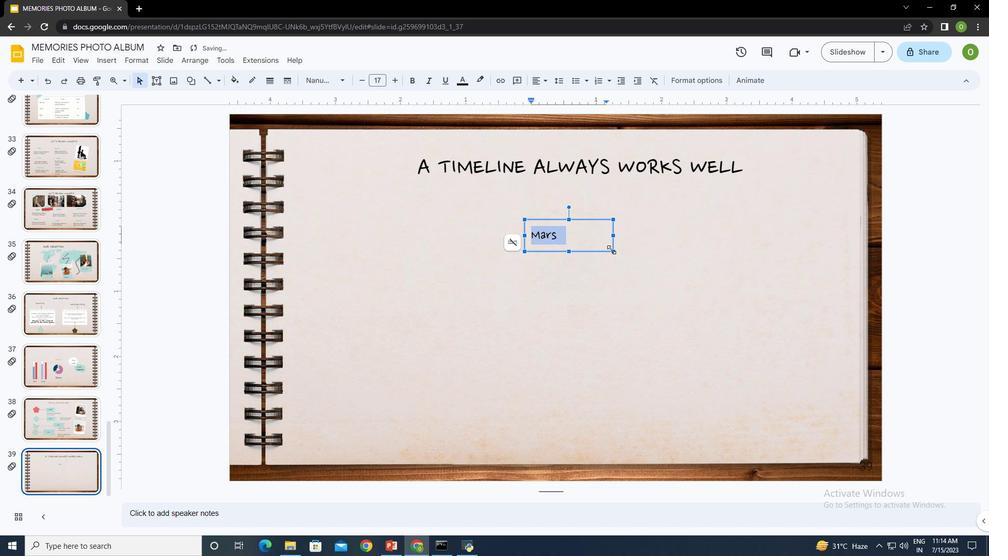 
Action: Mouse moved to (549, 232)
Screenshot: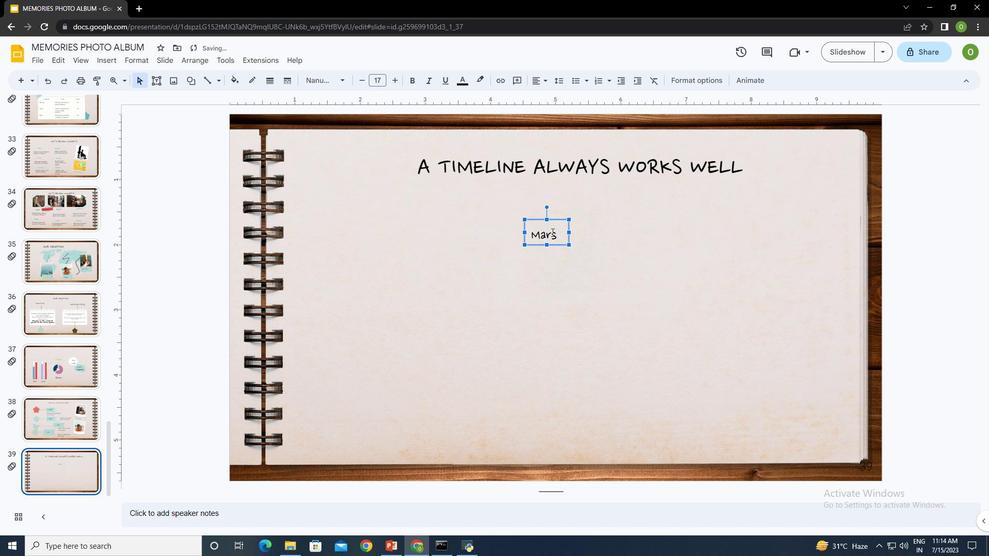 
Action: Mouse pressed left at (549, 232)
Screenshot: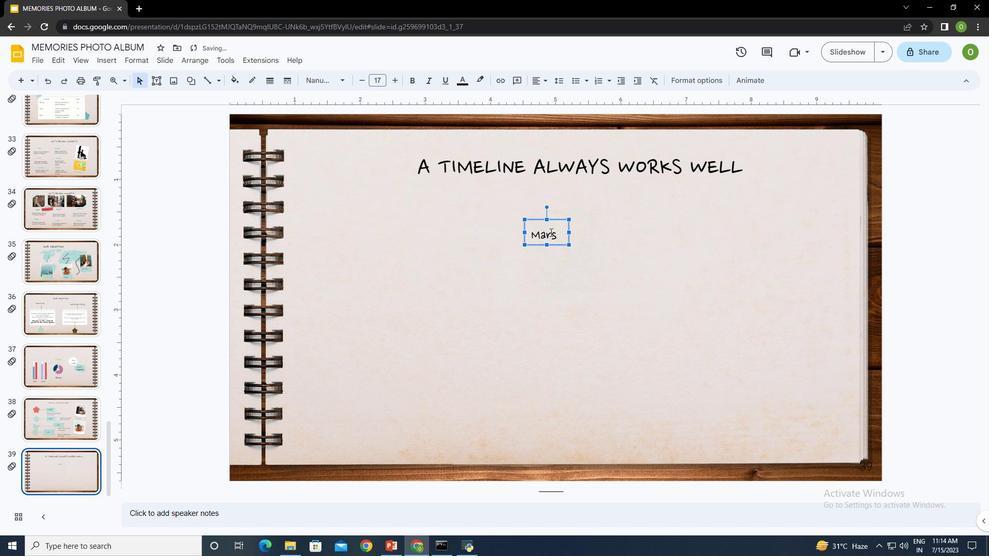 
Action: Mouse pressed left at (549, 232)
Screenshot: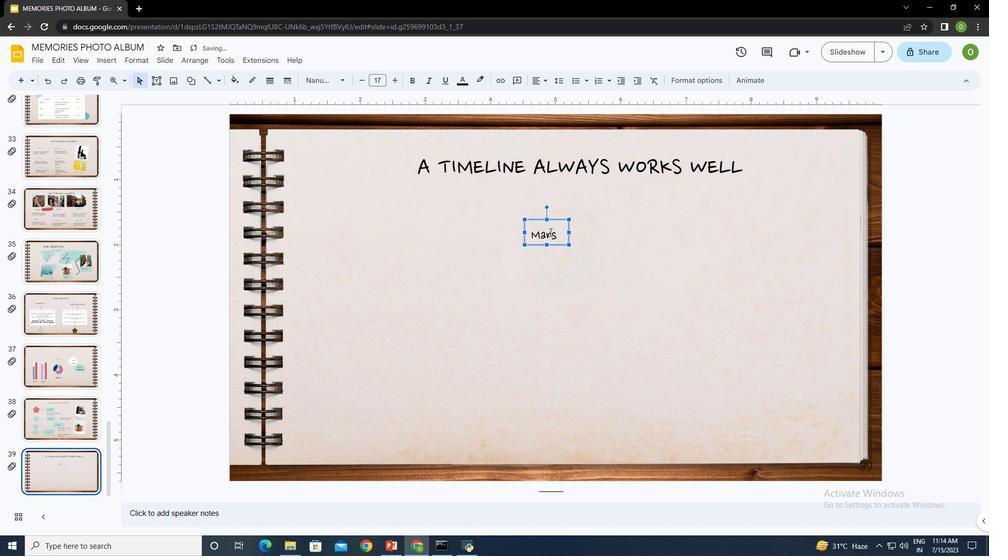 
Action: Mouse moved to (549, 232)
Screenshot: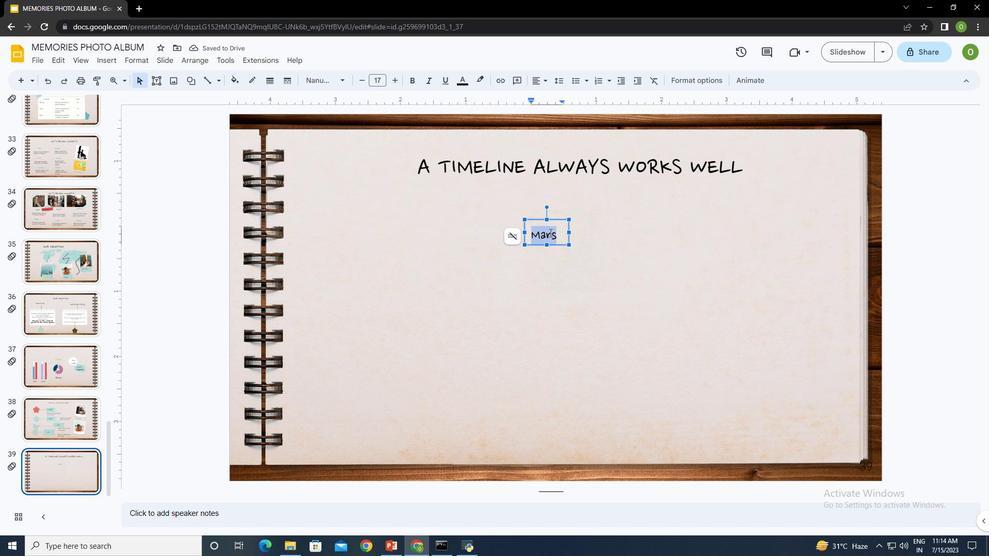 
Action: Key pressed ctrl+A
Screenshot: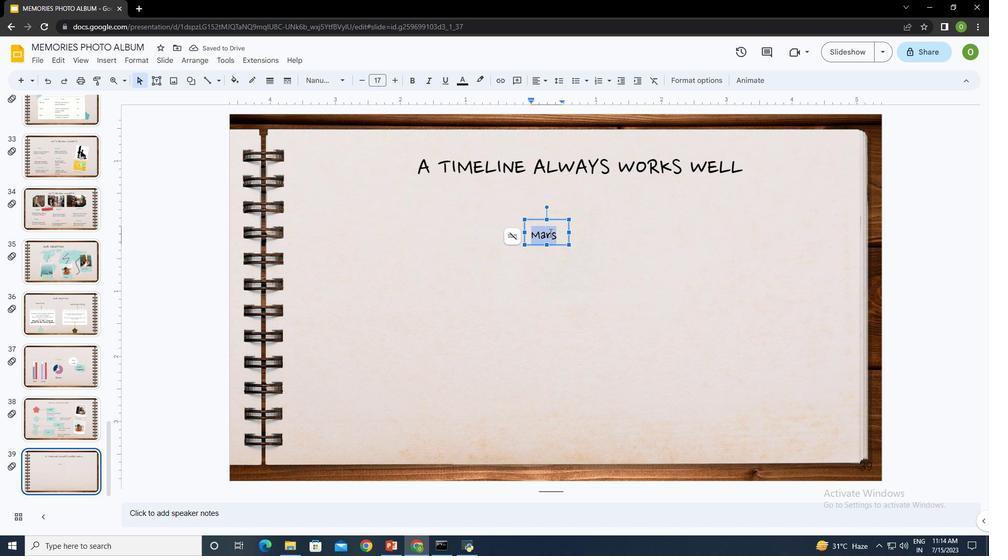 
Action: Mouse moved to (320, 80)
Screenshot: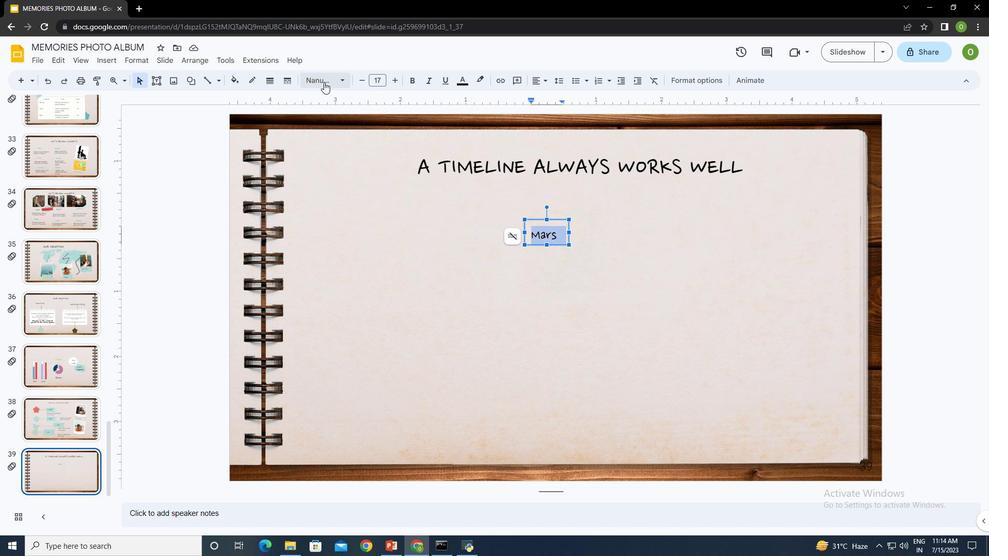 
Action: Mouse pressed left at (320, 80)
Screenshot: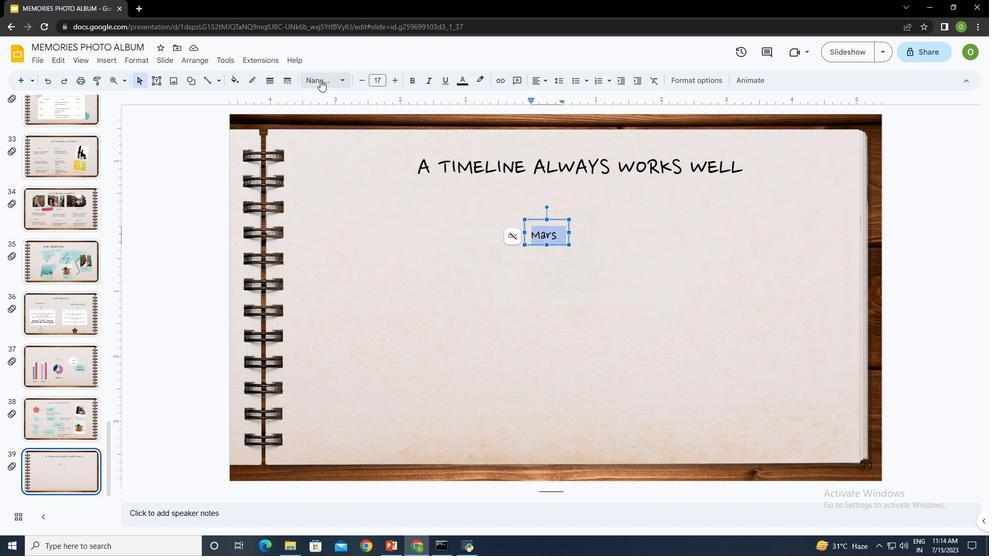 
Action: Mouse moved to (346, 140)
Screenshot: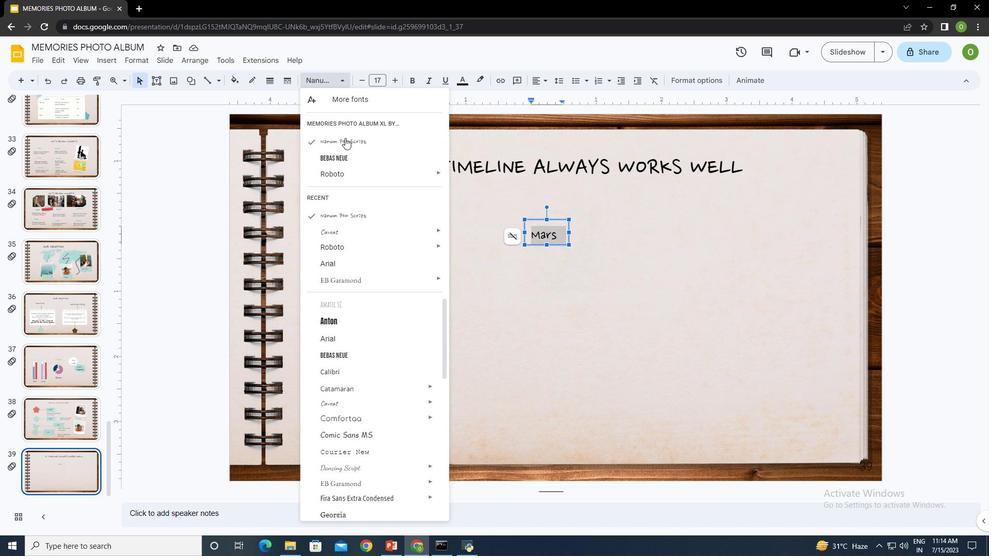 
Action: Mouse pressed left at (346, 140)
Screenshot: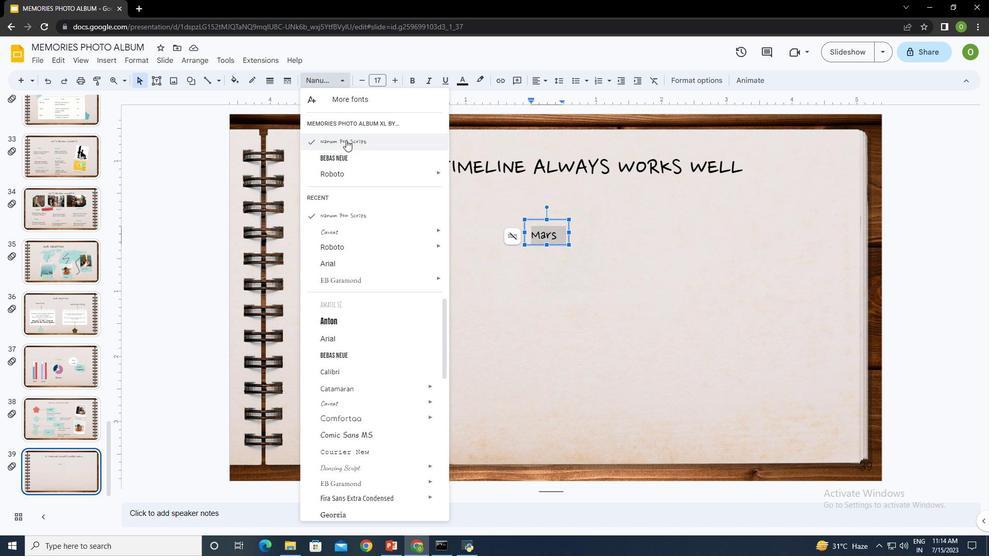 
Action: Mouse moved to (464, 79)
Screenshot: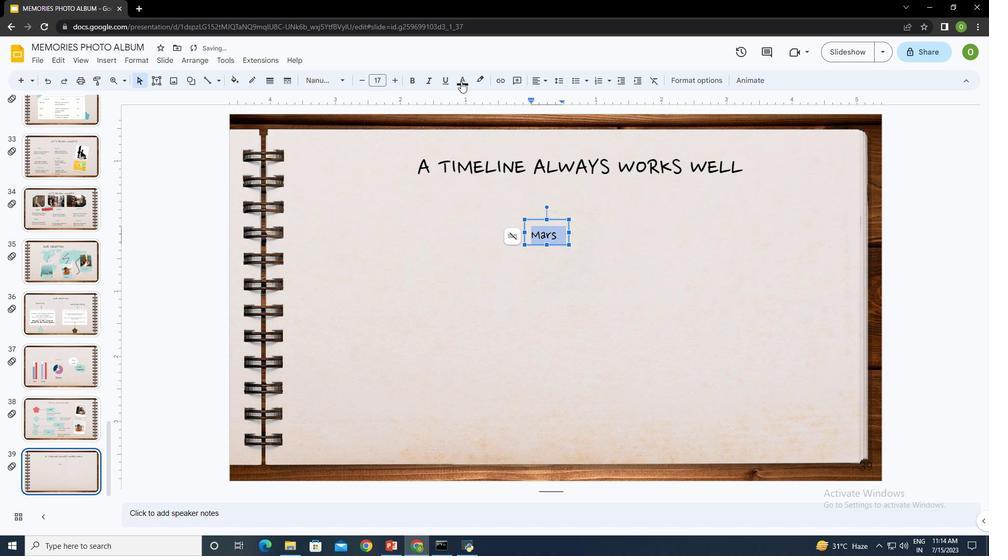 
Action: Mouse pressed left at (464, 79)
Screenshot: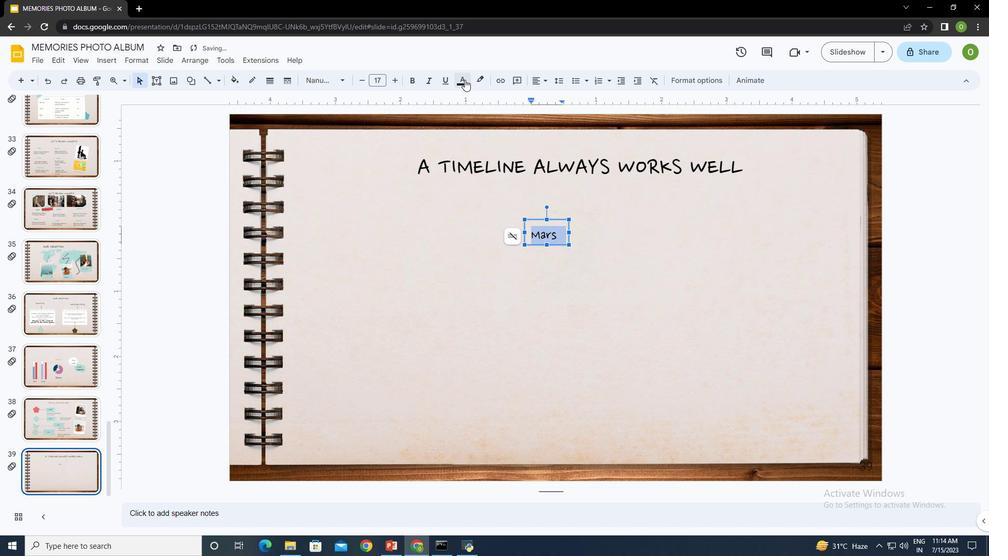 
Action: Mouse moved to (534, 111)
Screenshot: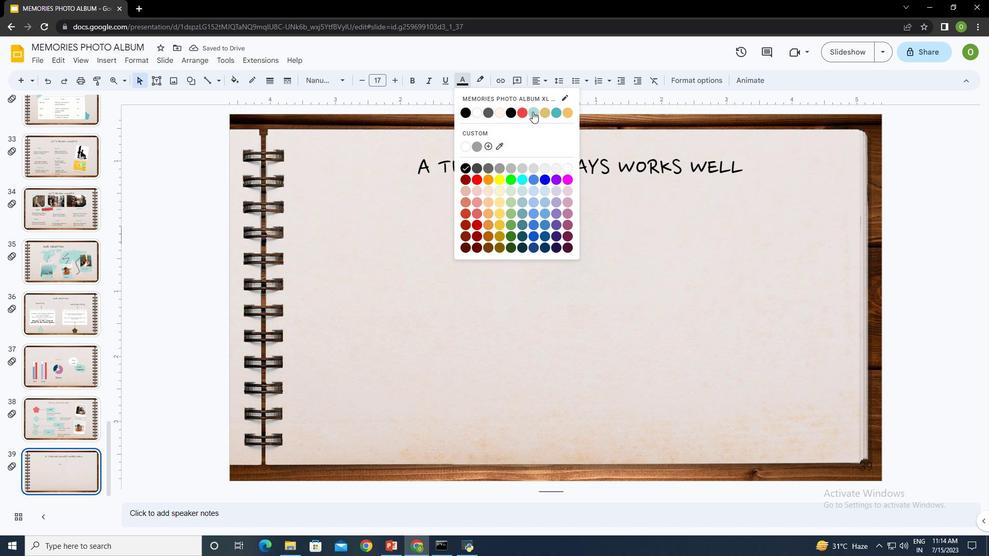 
Action: Mouse pressed left at (534, 111)
Screenshot: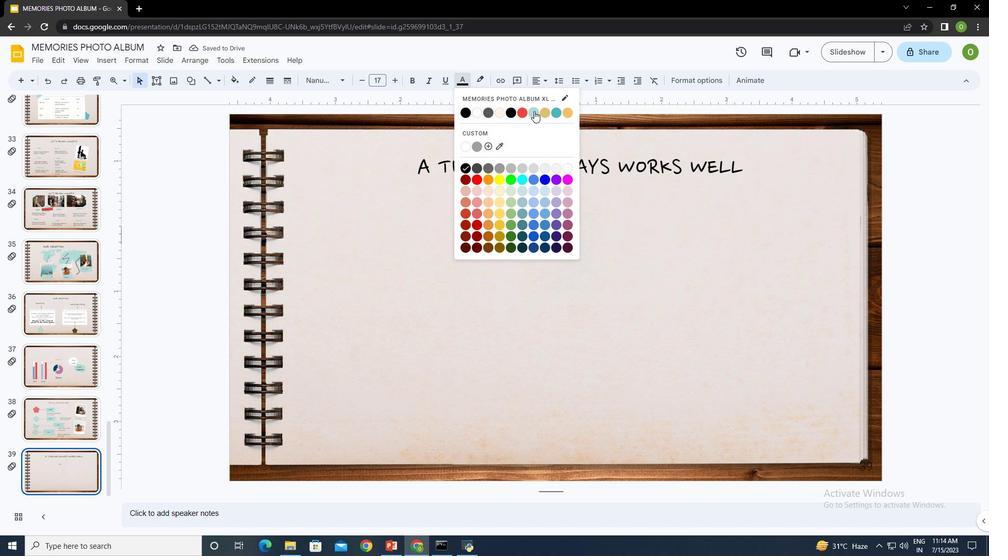 
Action: Mouse moved to (468, 78)
Screenshot: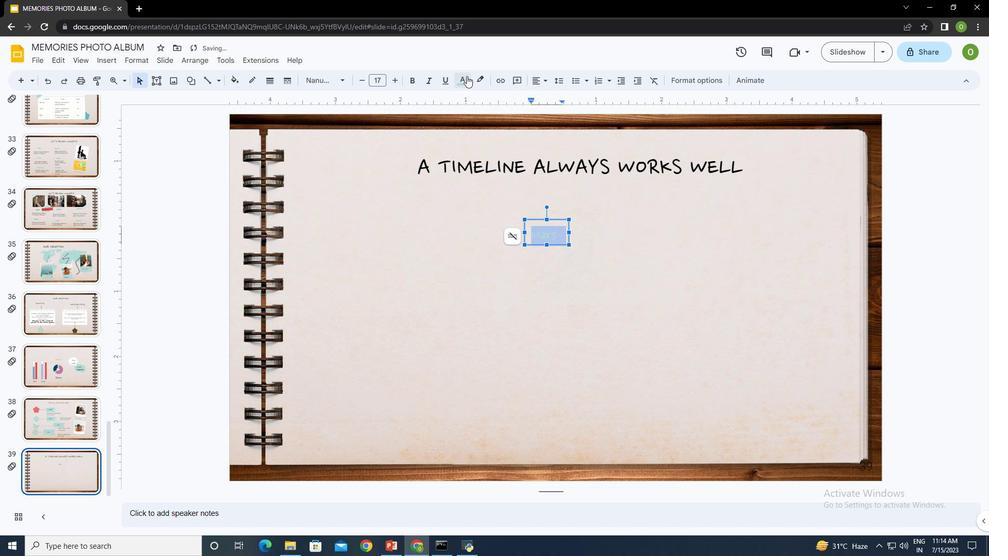 
Action: Mouse pressed left at (468, 78)
Screenshot: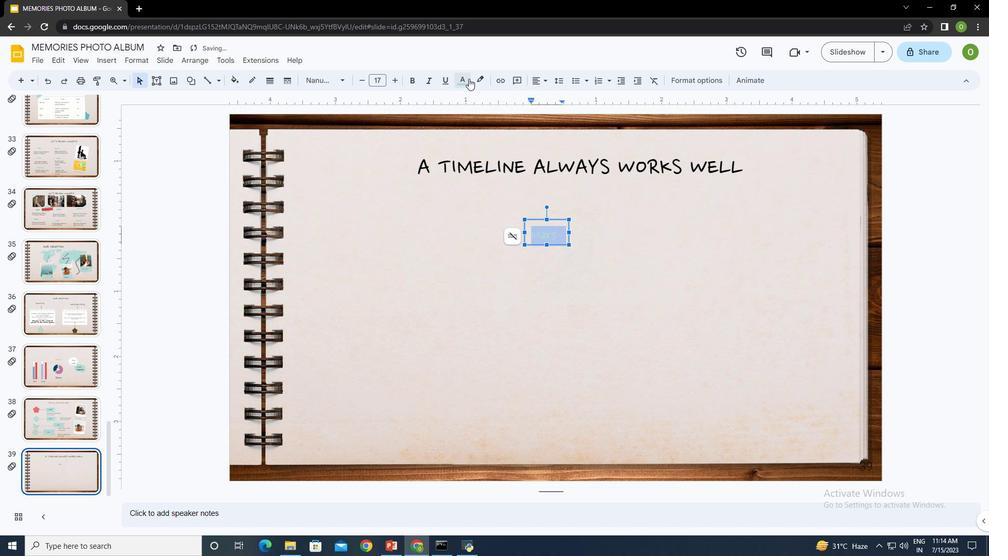 
Action: Mouse moved to (559, 113)
Screenshot: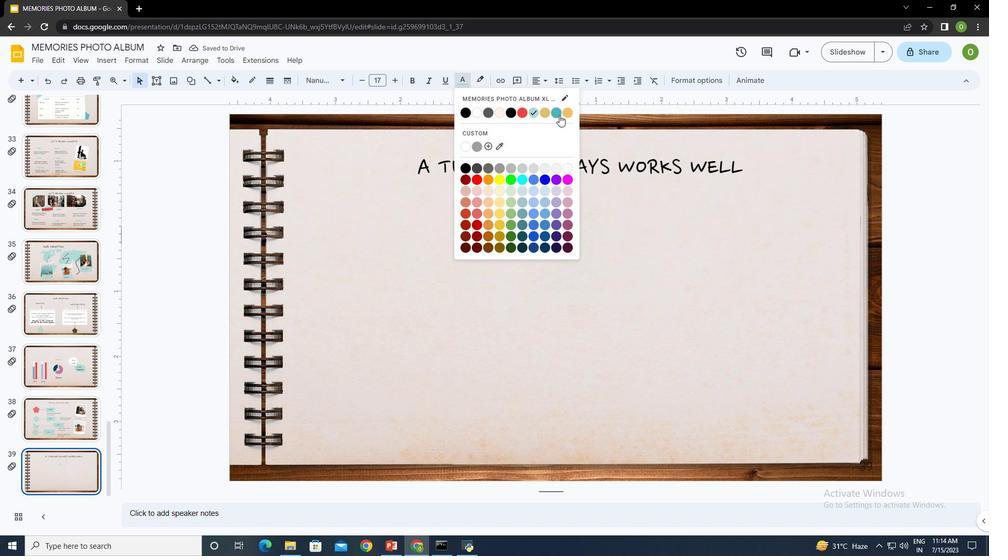 
Action: Mouse pressed left at (559, 113)
Screenshot: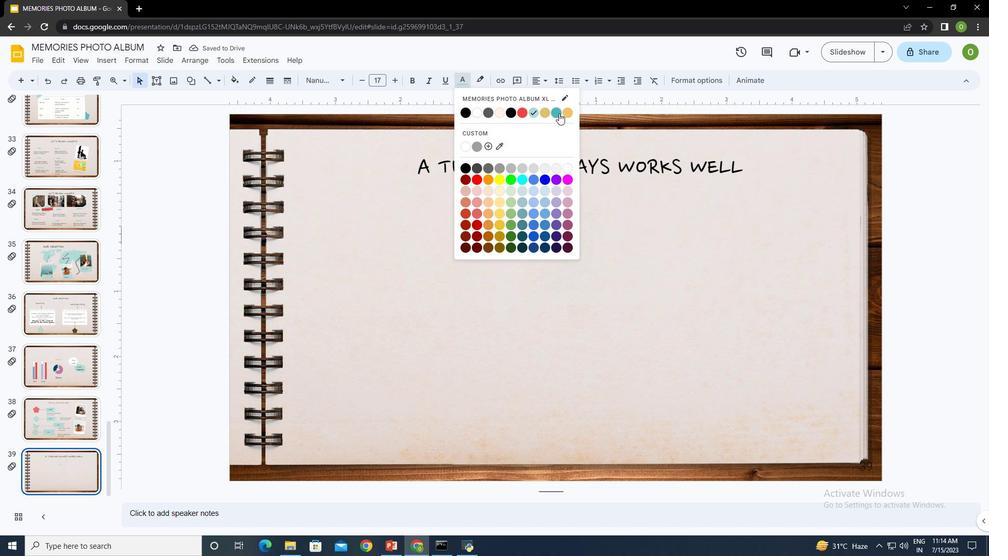 
Action: Mouse moved to (617, 231)
Screenshot: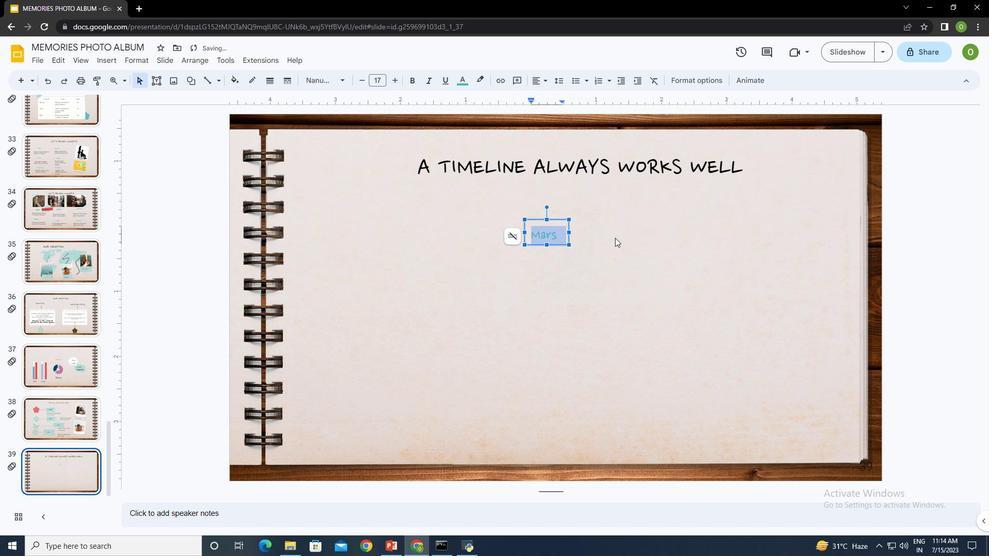 
Action: Mouse pressed left at (617, 231)
Screenshot: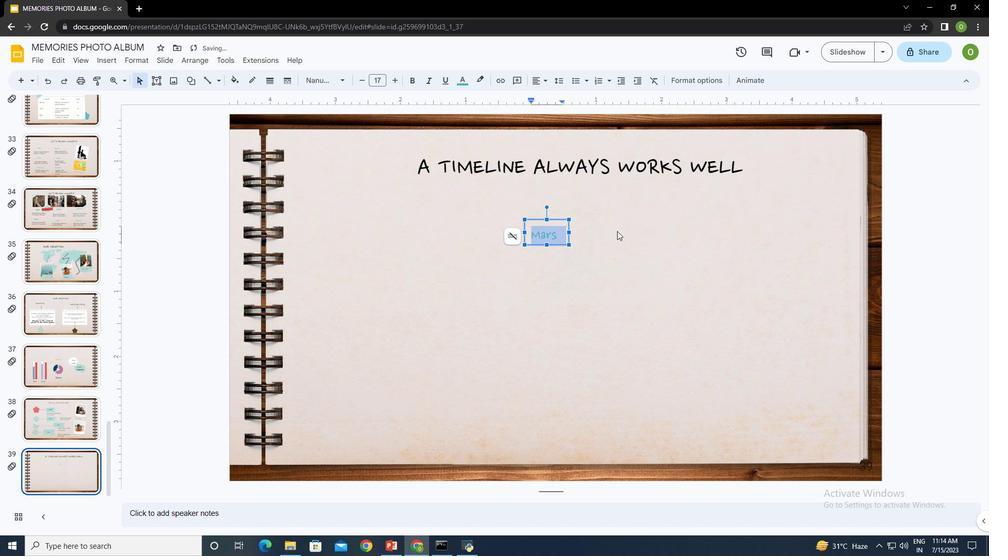 
Action: Mouse moved to (551, 240)
Screenshot: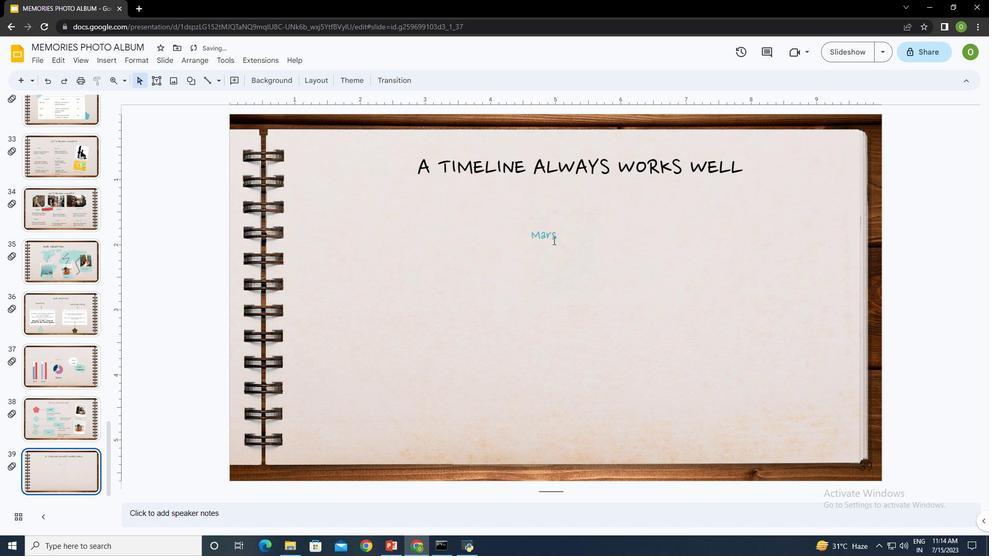 
Action: Mouse pressed left at (551, 240)
Screenshot: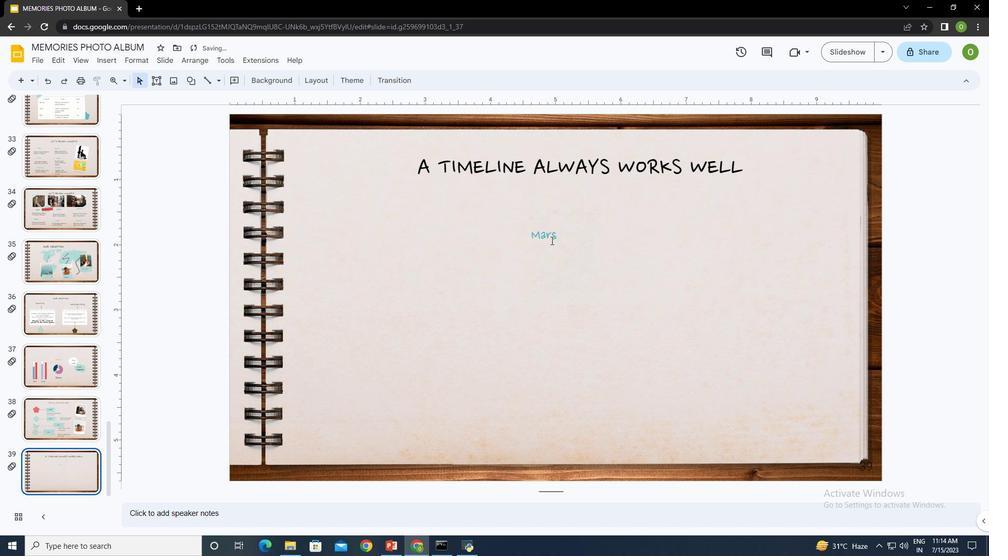 
Action: Mouse moved to (559, 234)
Screenshot: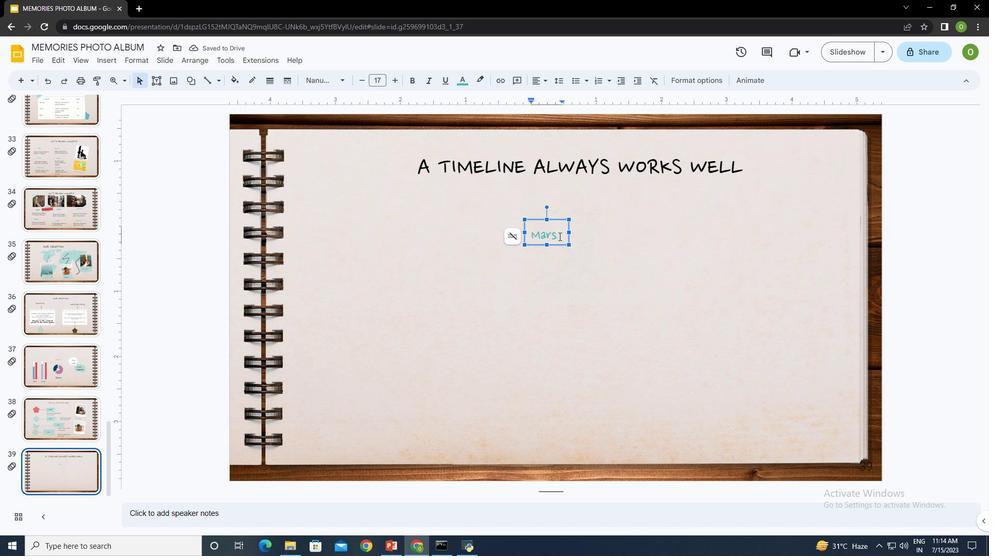 
Action: Mouse pressed left at (559, 234)
Screenshot: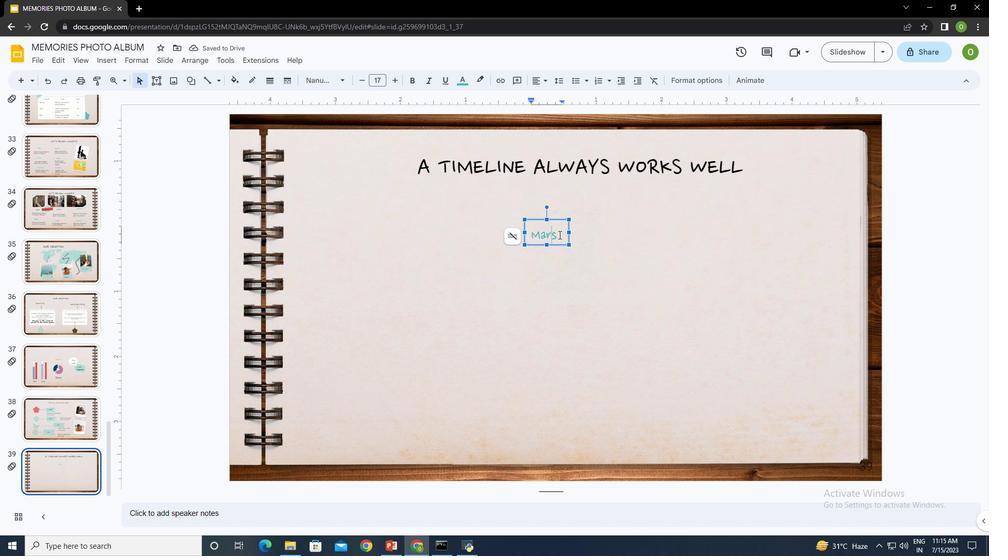 
Action: Mouse moved to (393, 79)
Screenshot: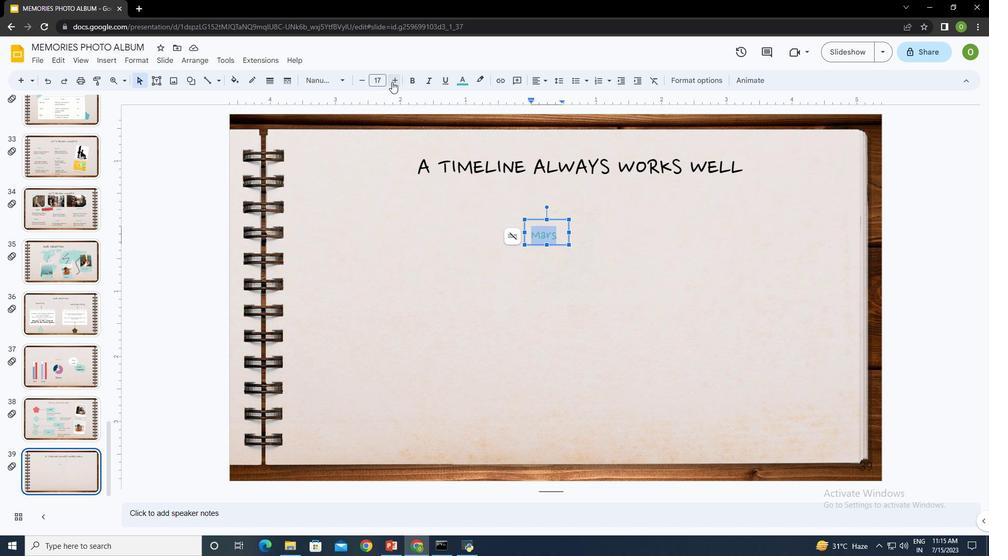 
Action: Mouse pressed left at (393, 79)
Screenshot: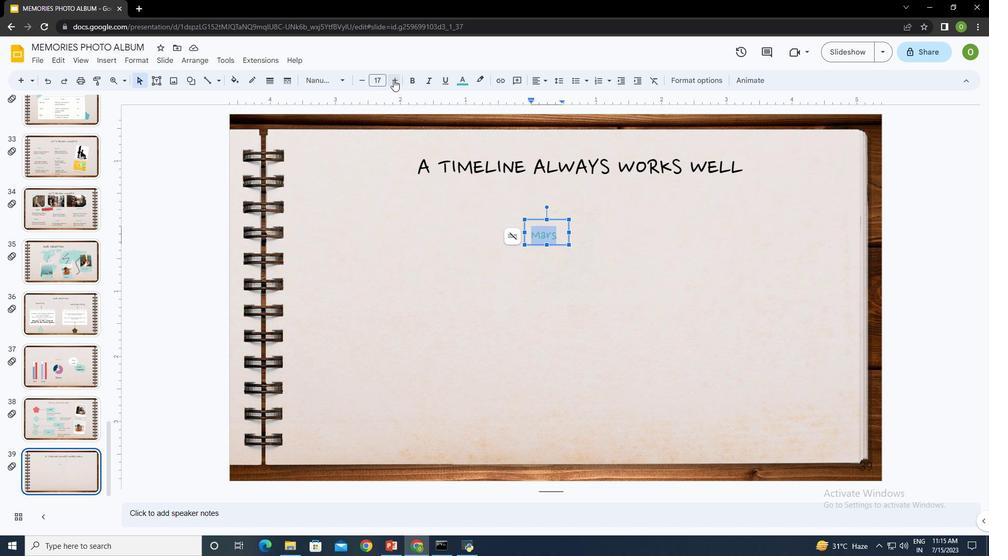 
Action: Mouse pressed left at (393, 79)
Screenshot: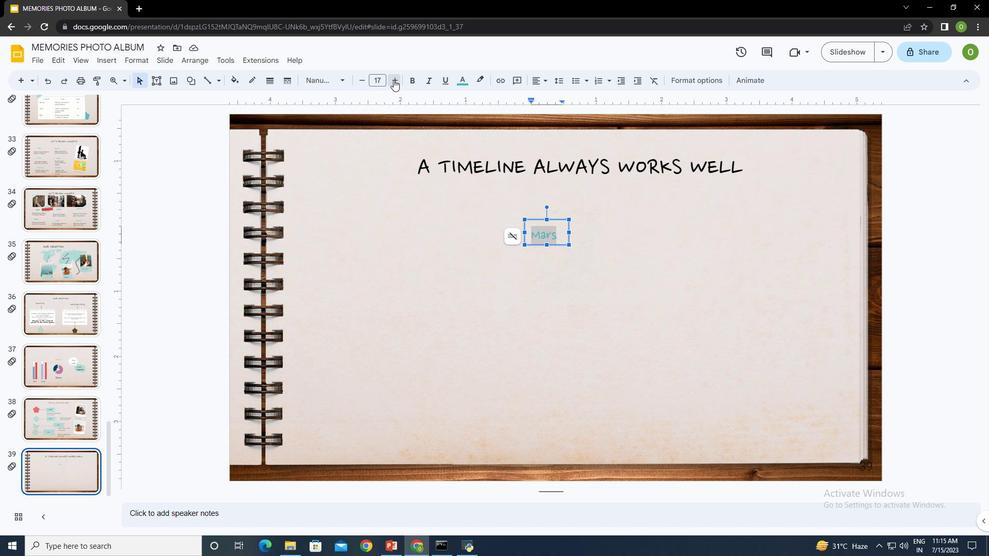 
Action: Mouse pressed left at (393, 79)
Screenshot: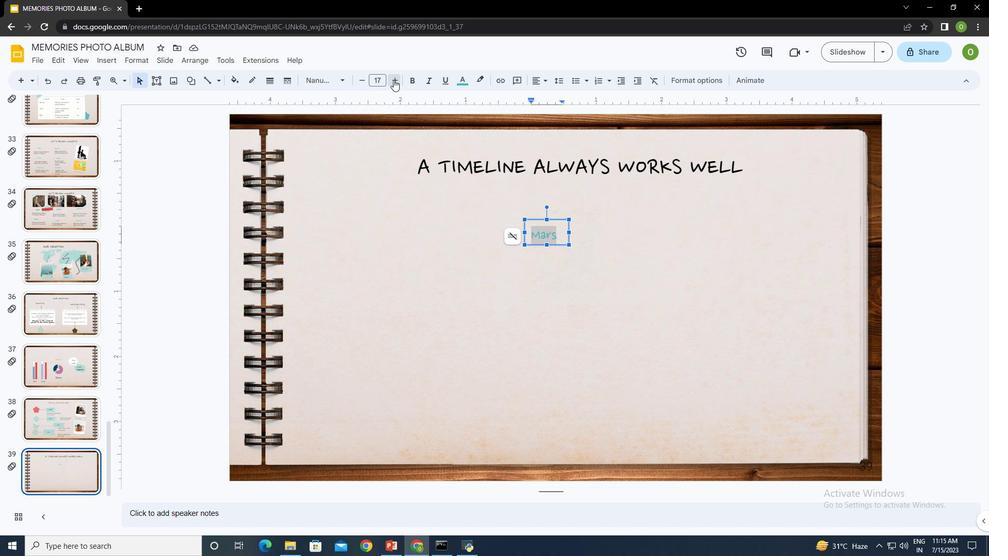
Action: Mouse pressed left at (393, 79)
Screenshot: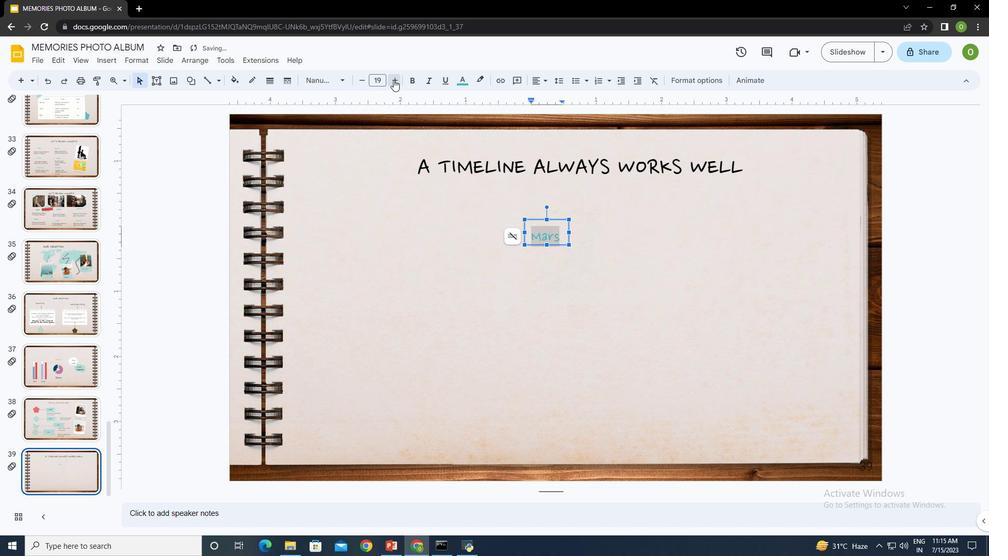 
Action: Mouse moved to (569, 230)
Screenshot: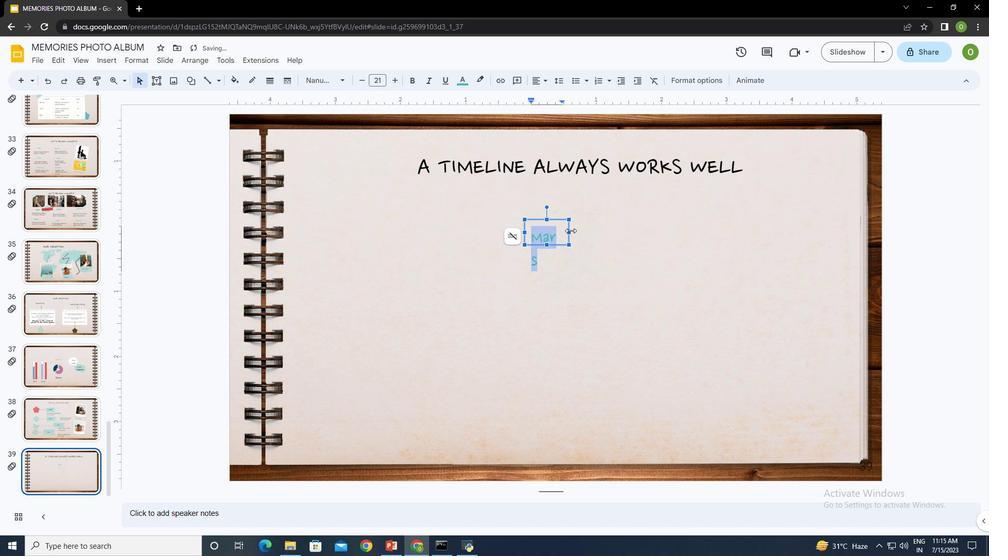 
Action: Mouse pressed left at (569, 230)
Screenshot: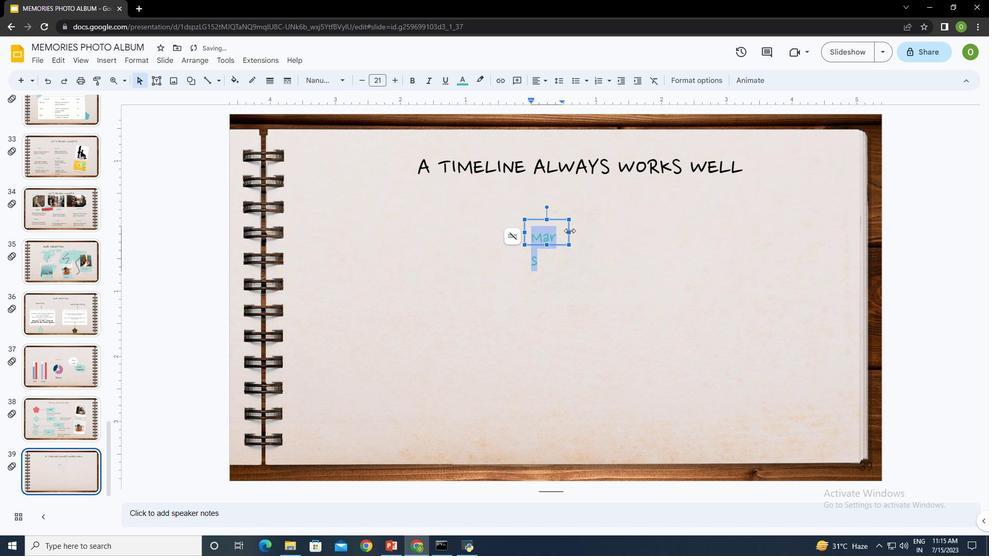 
Action: Mouse moved to (603, 235)
Screenshot: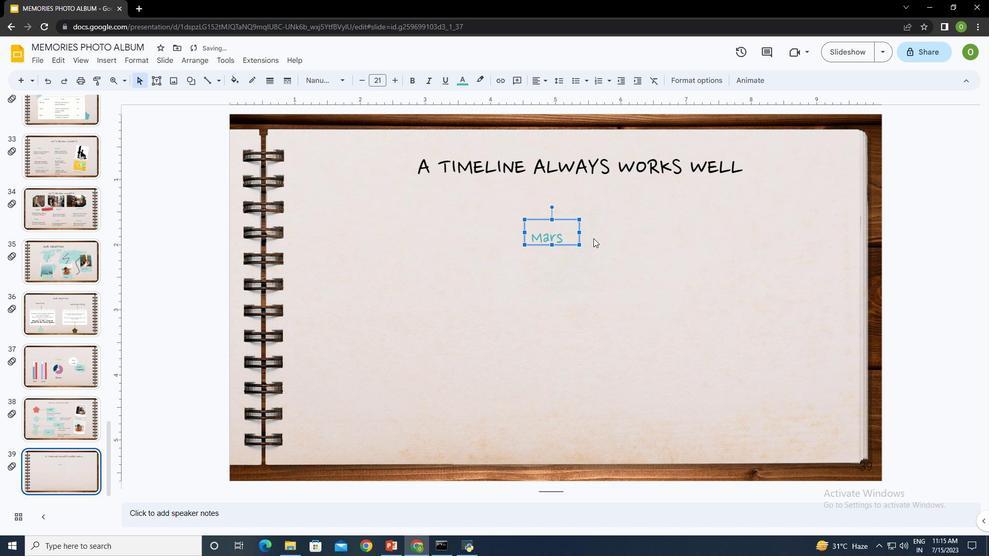 
Action: Mouse pressed left at (603, 235)
Screenshot: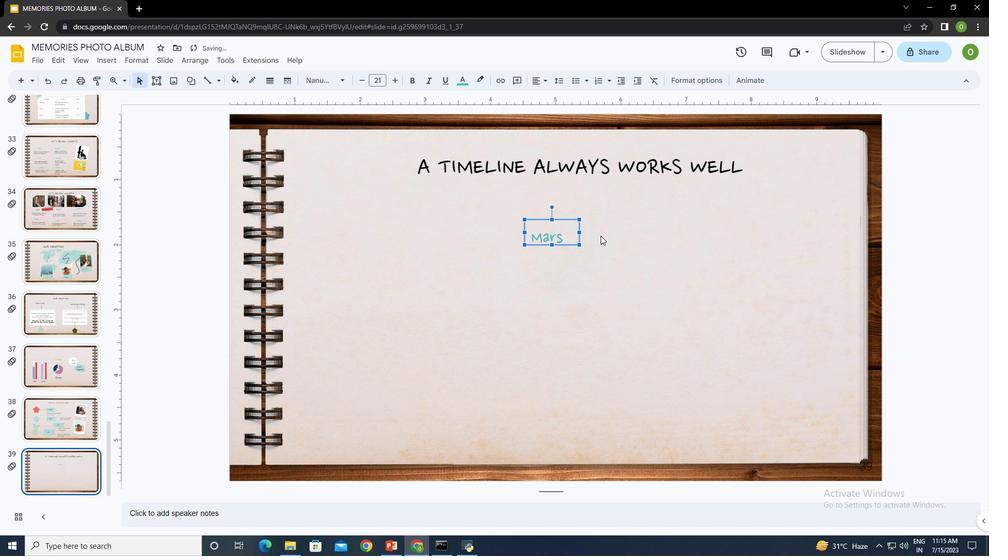 
Action: Mouse moved to (160, 77)
Screenshot: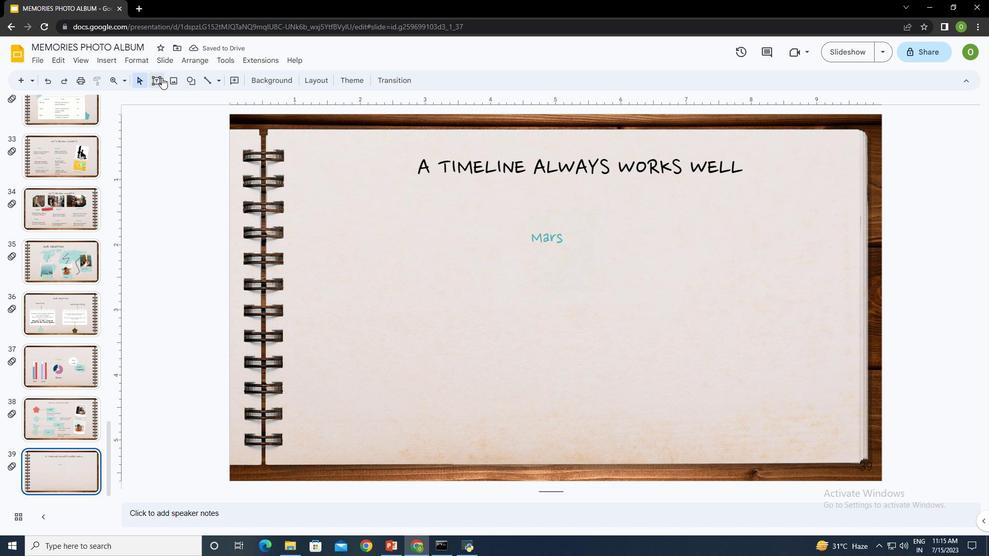 
Action: Mouse pressed left at (160, 77)
Screenshot: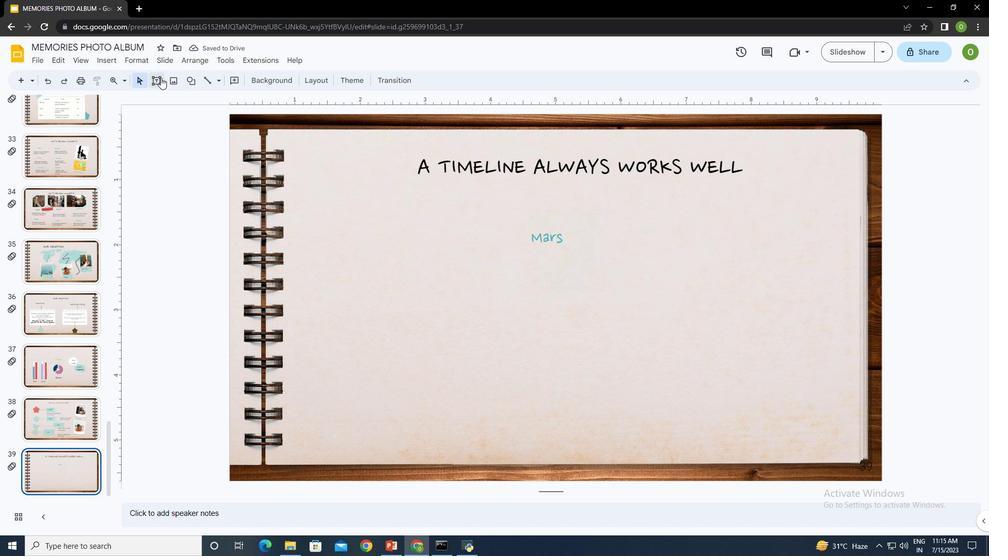 
Action: Mouse moved to (708, 226)
Screenshot: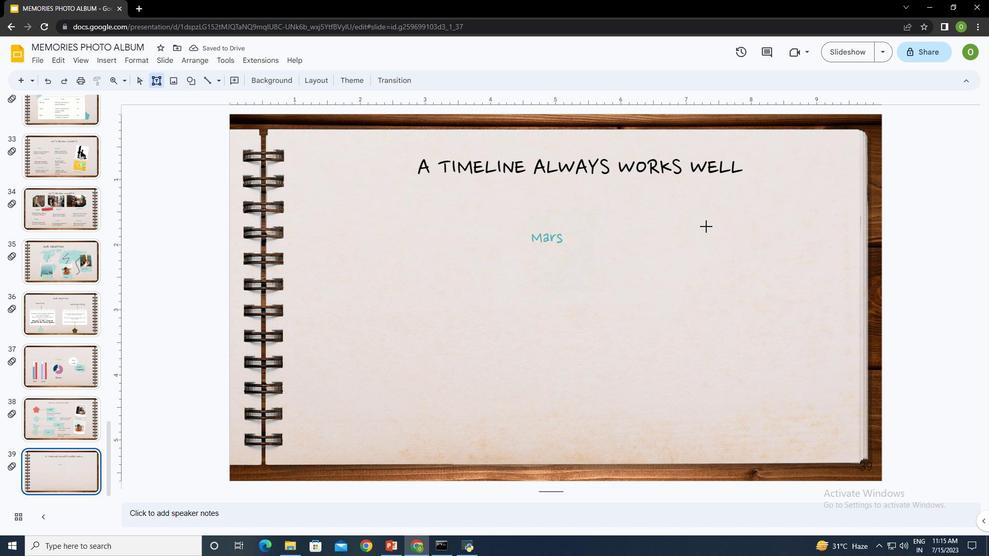 
Action: Mouse pressed left at (708, 226)
Screenshot: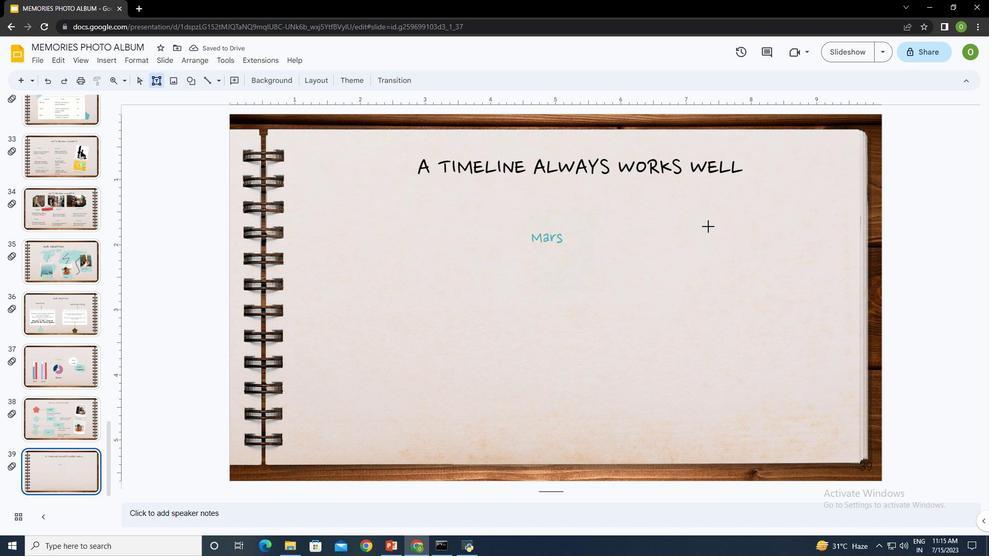 
Action: Mouse moved to (738, 244)
Screenshot: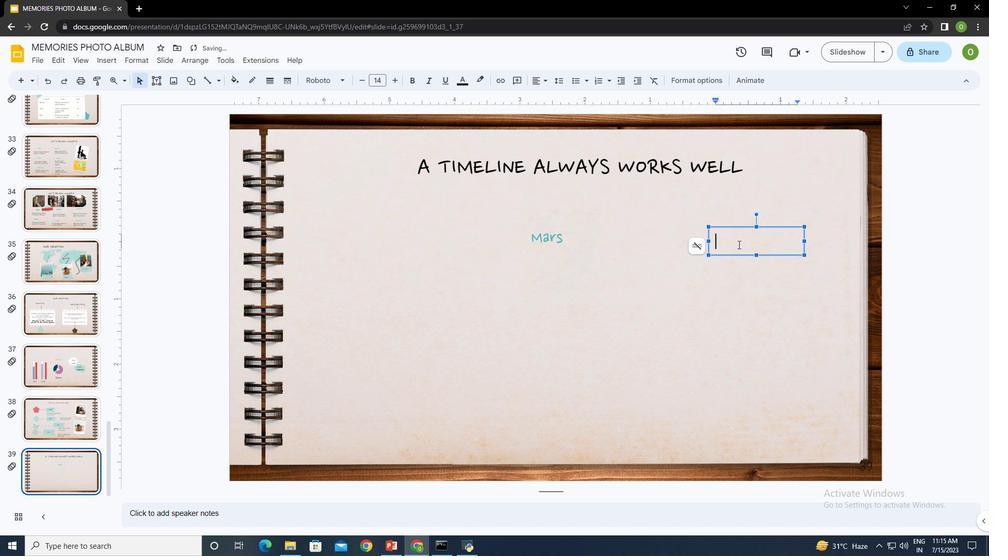 
Action: Key pressed <Key.shift><Key.shift><Key.shift><Key.shift><Key.shift>Saturnctrl+A
Screenshot: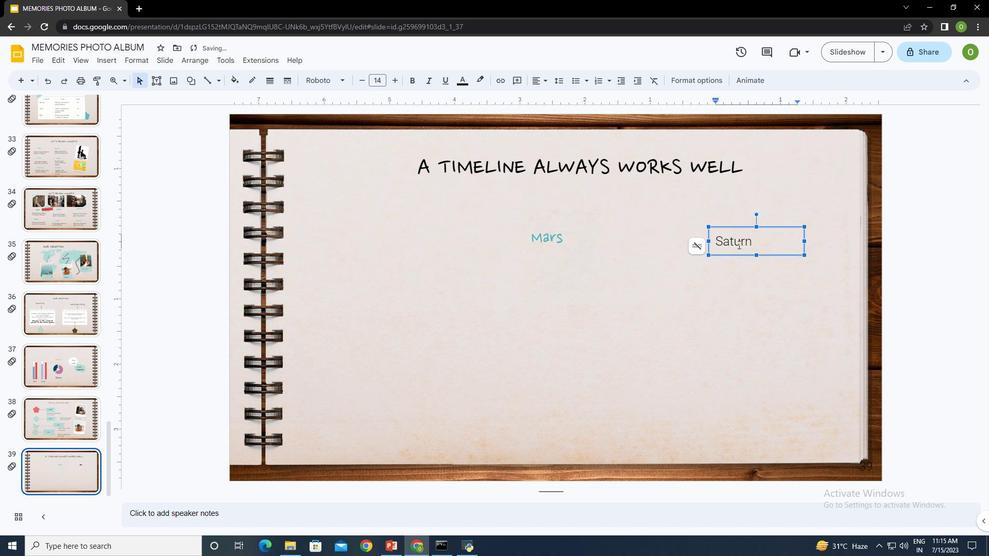 
Action: Mouse moved to (661, 242)
Screenshot: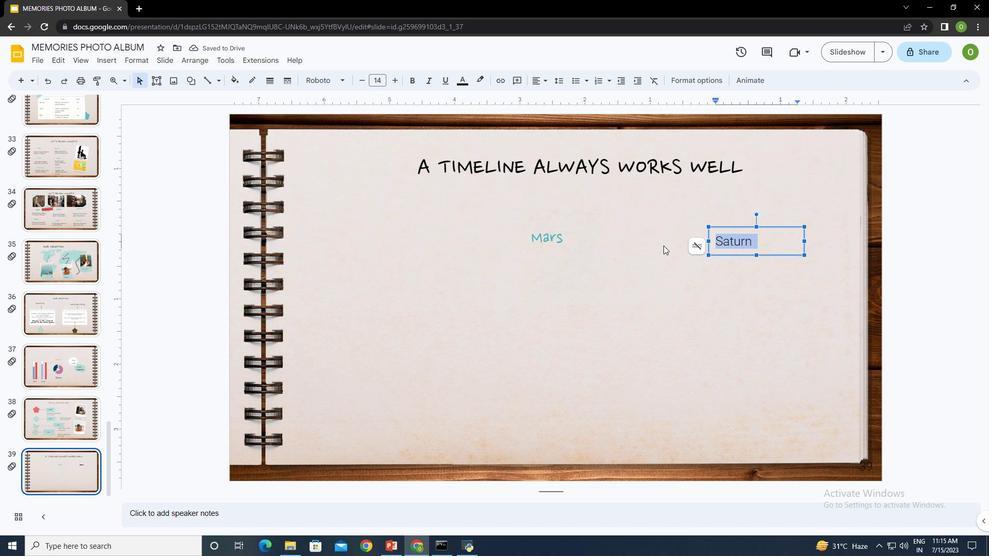 
Action: Mouse pressed left at (661, 242)
Screenshot: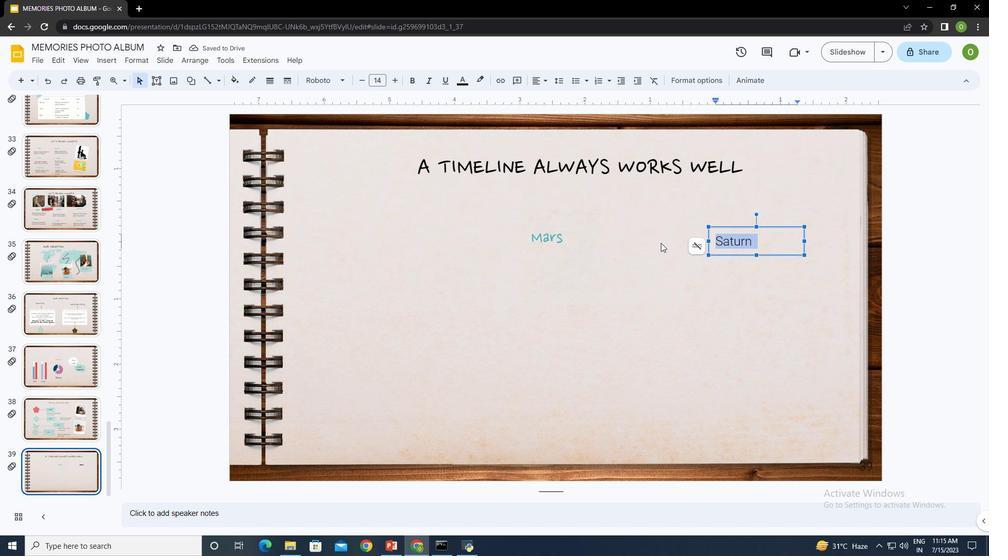 
Action: Mouse moved to (562, 240)
Screenshot: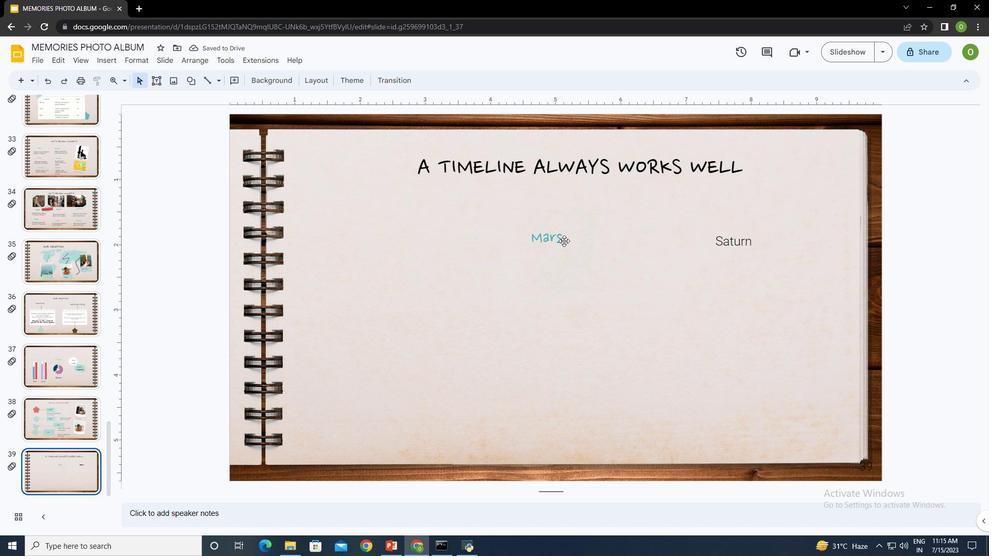 
Action: Mouse pressed left at (562, 240)
Screenshot: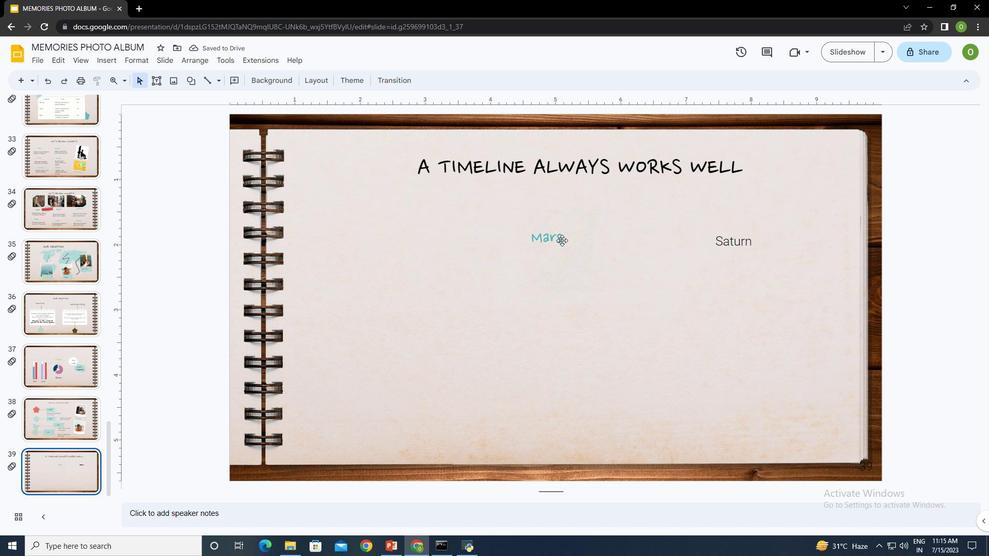 
Action: Mouse moved to (563, 231)
Screenshot: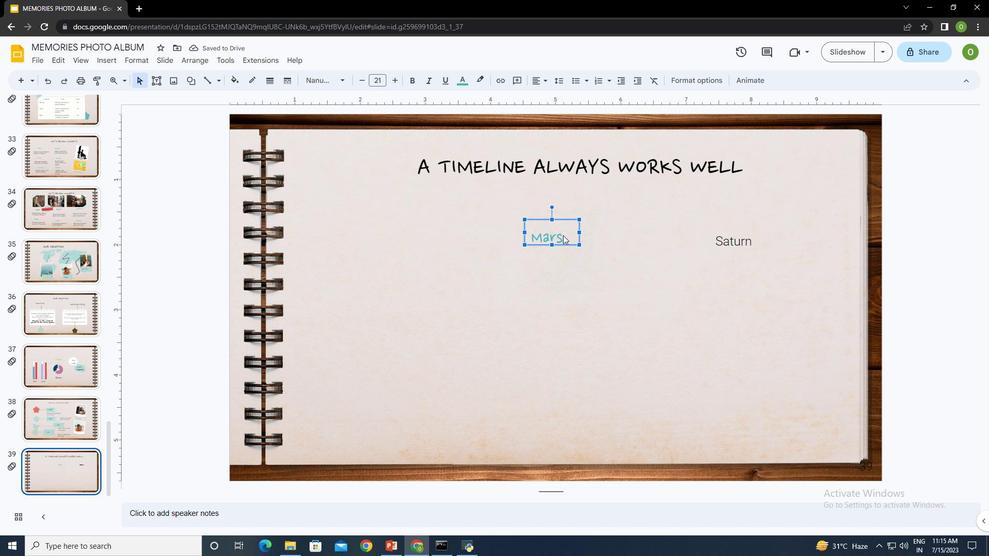 
Action: Mouse pressed left at (563, 231)
Screenshot: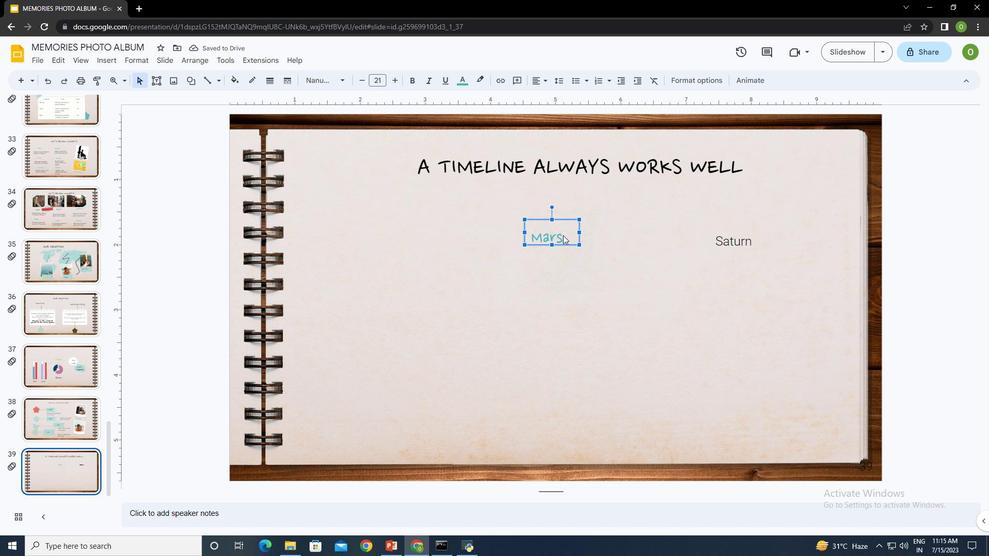
Action: Mouse pressed left at (563, 231)
Screenshot: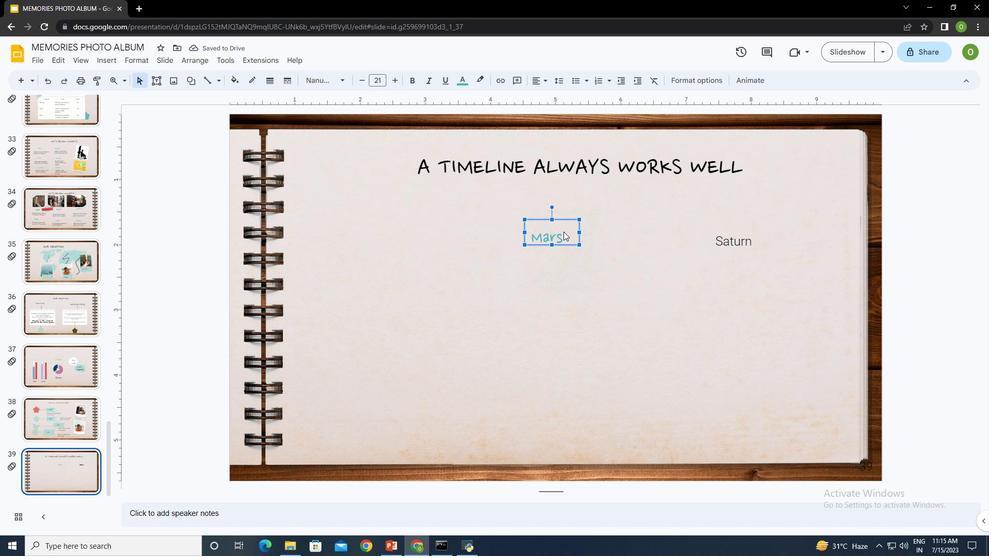
Action: Mouse moved to (563, 238)
Screenshot: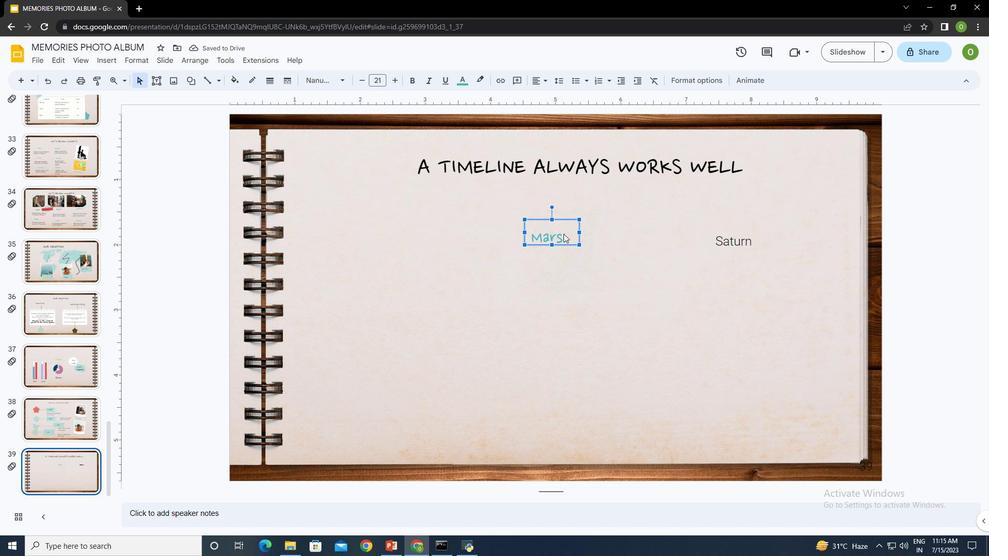 
Action: Mouse pressed left at (563, 238)
Screenshot: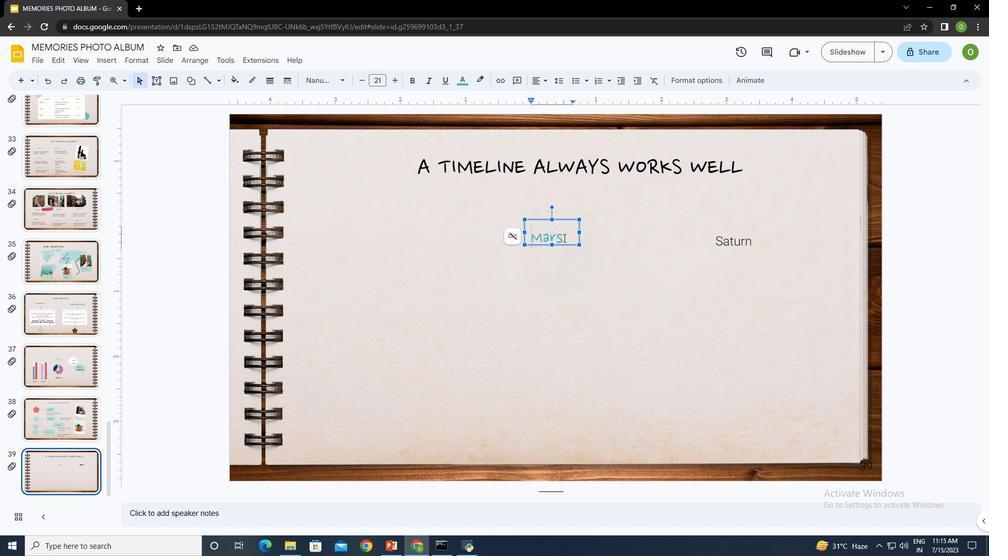 
Action: Mouse moved to (96, 78)
Screenshot: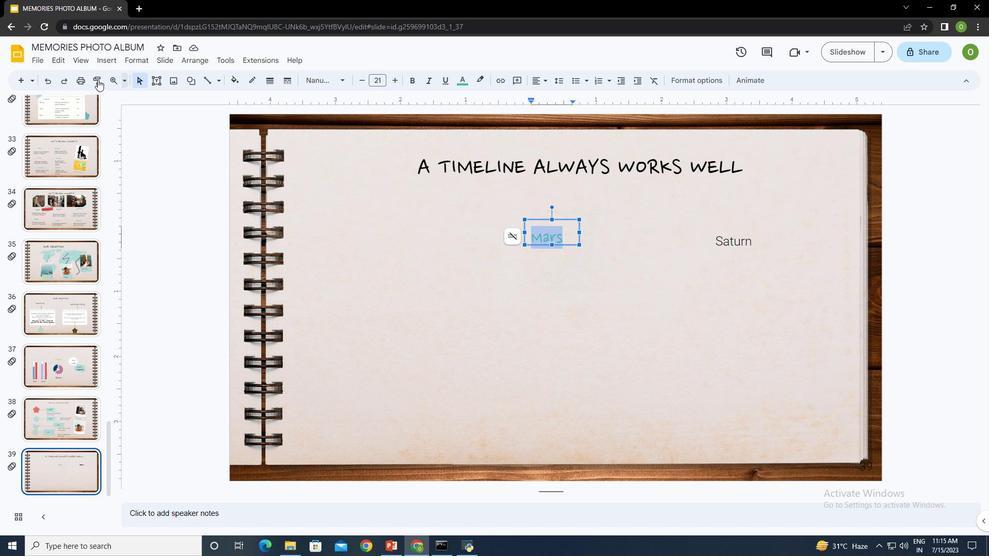 
Action: Mouse pressed left at (96, 78)
Screenshot: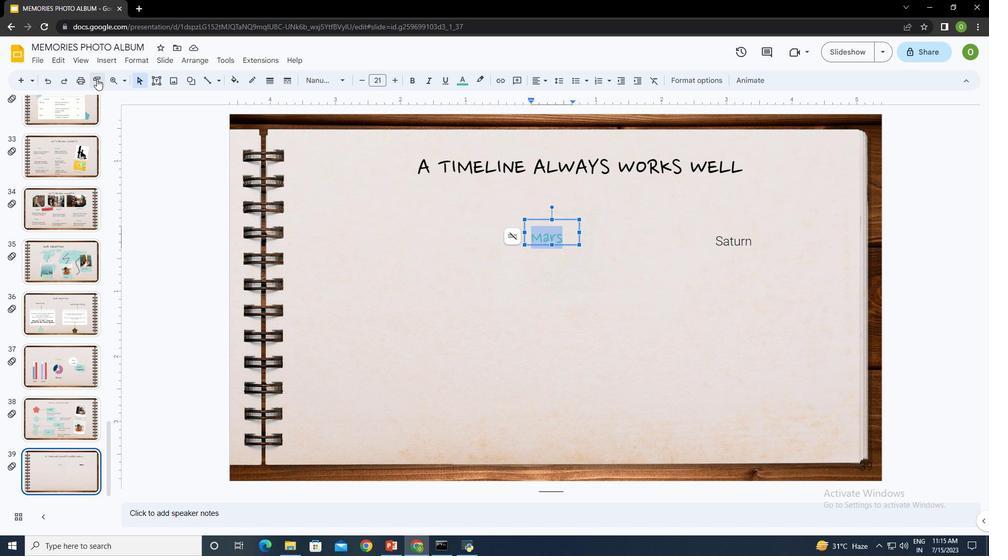 
Action: Mouse moved to (707, 233)
Screenshot: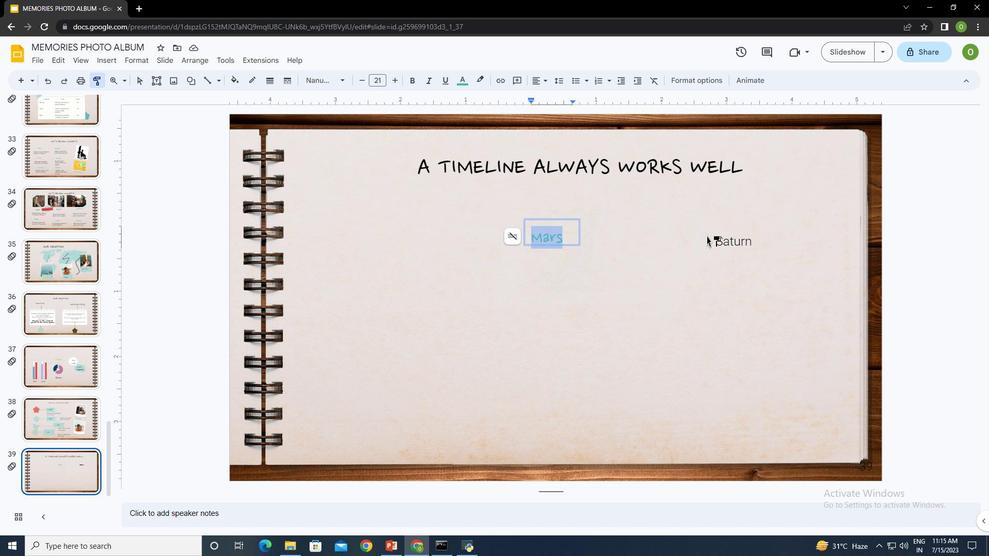 
Action: Mouse pressed left at (707, 233)
Screenshot: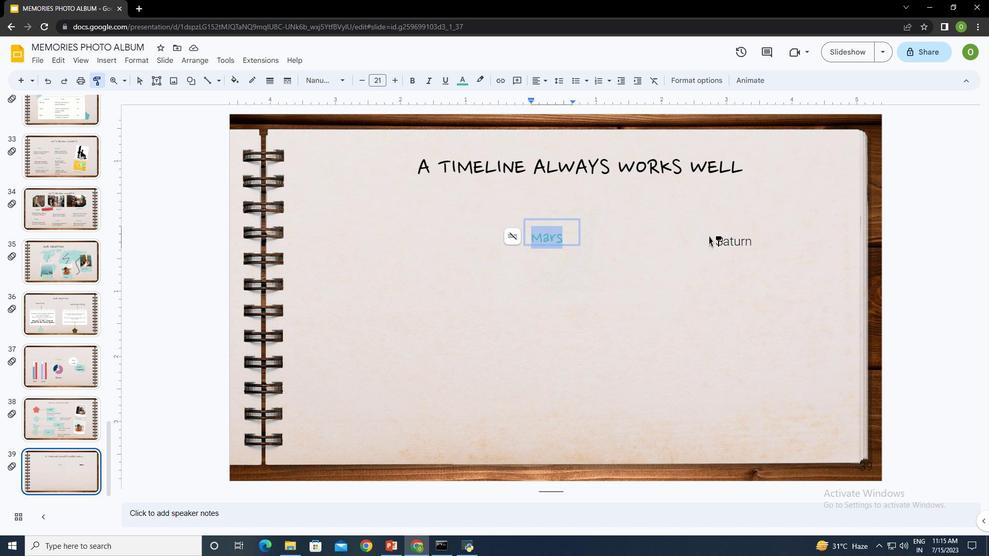 
Action: Mouse moved to (723, 271)
Screenshot: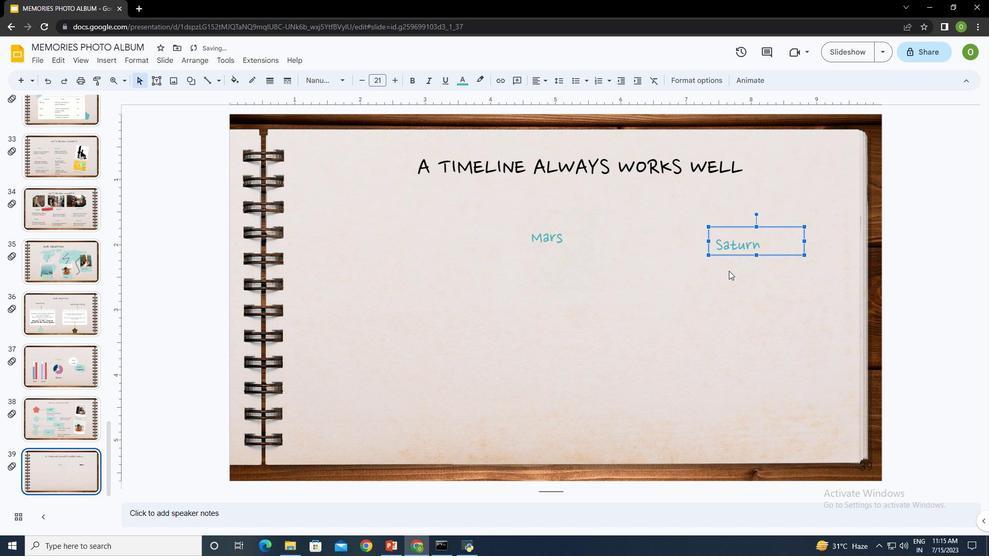 
Action: Mouse pressed left at (723, 271)
Screenshot: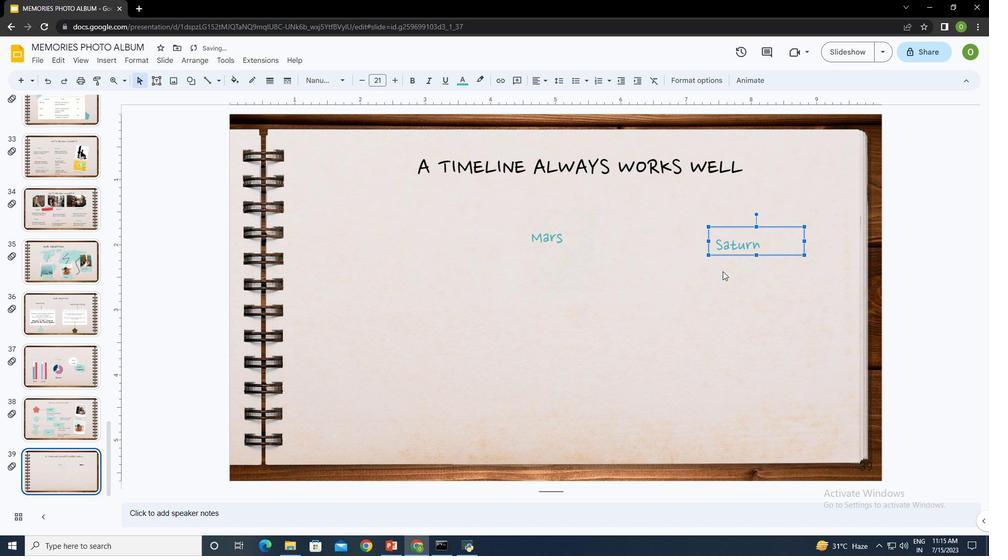 
Action: Mouse moved to (157, 83)
Screenshot: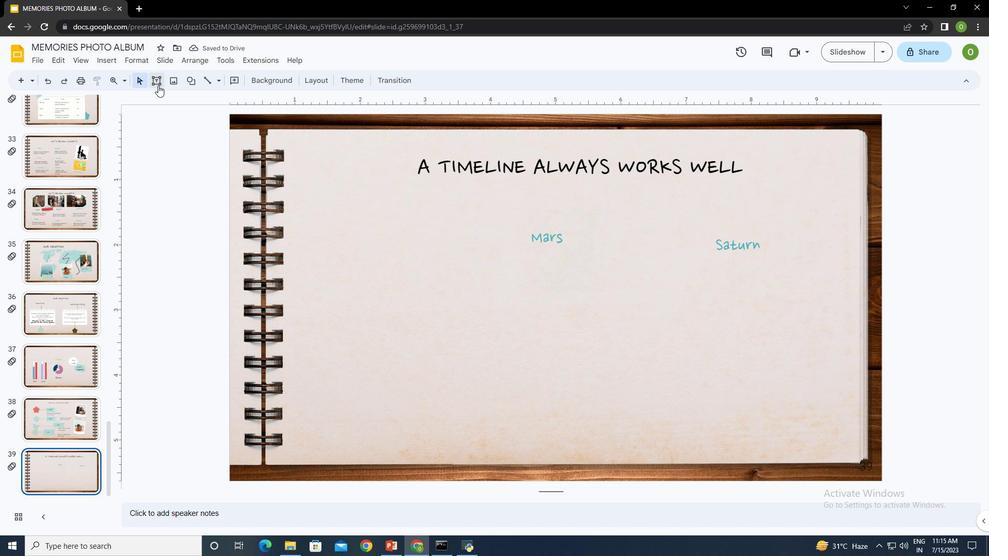 
Action: Mouse pressed left at (157, 83)
Screenshot: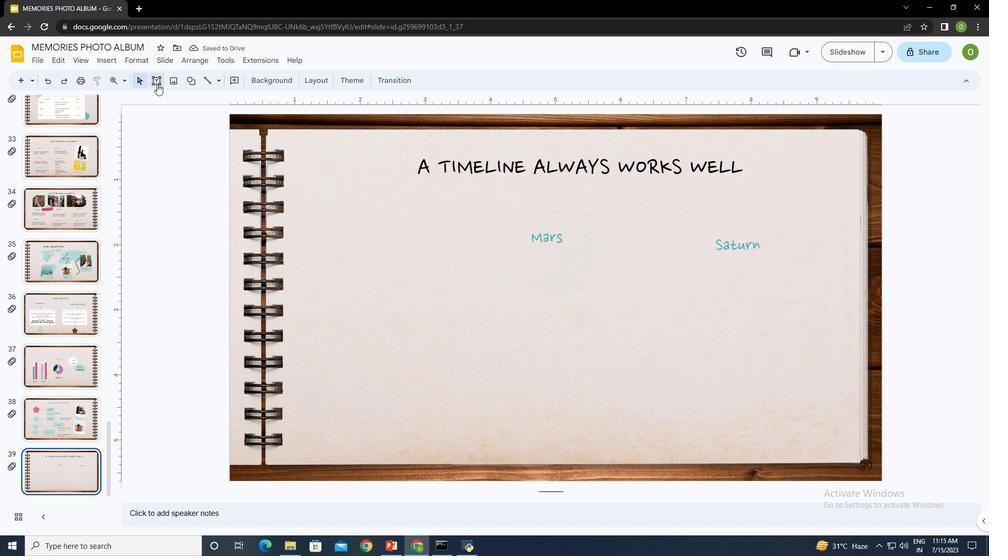 
Action: Mouse moved to (535, 250)
Screenshot: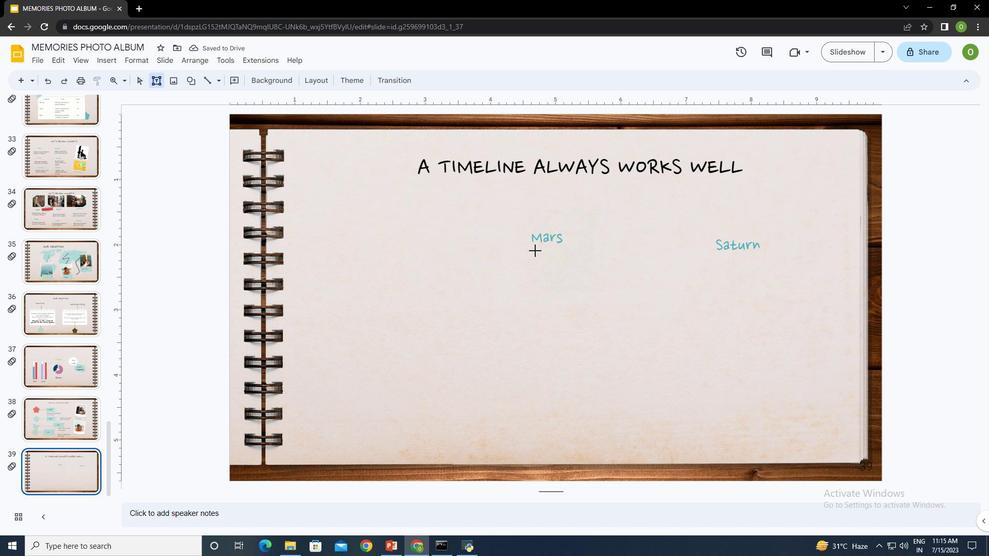
Action: Mouse pressed left at (535, 250)
Screenshot: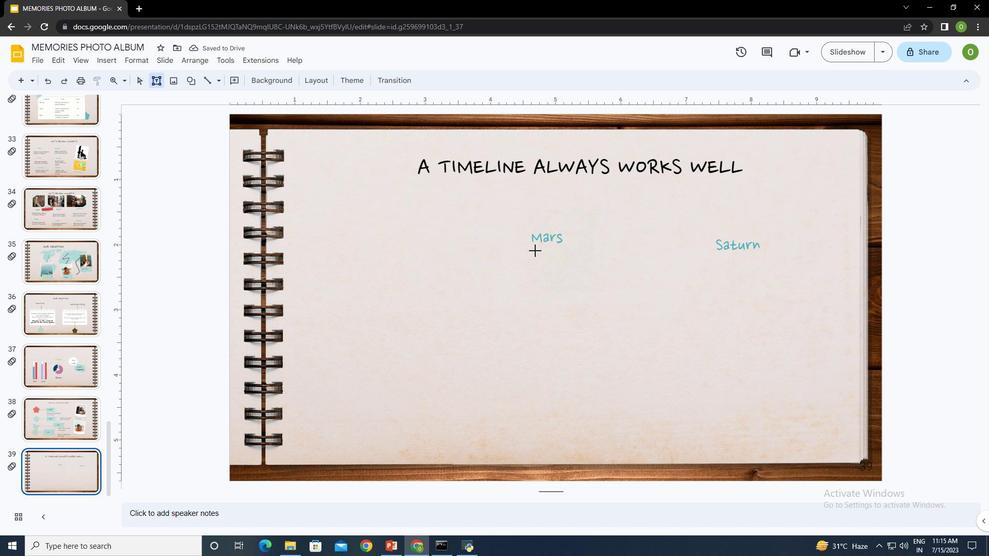 
Action: Mouse moved to (572, 263)
Screenshot: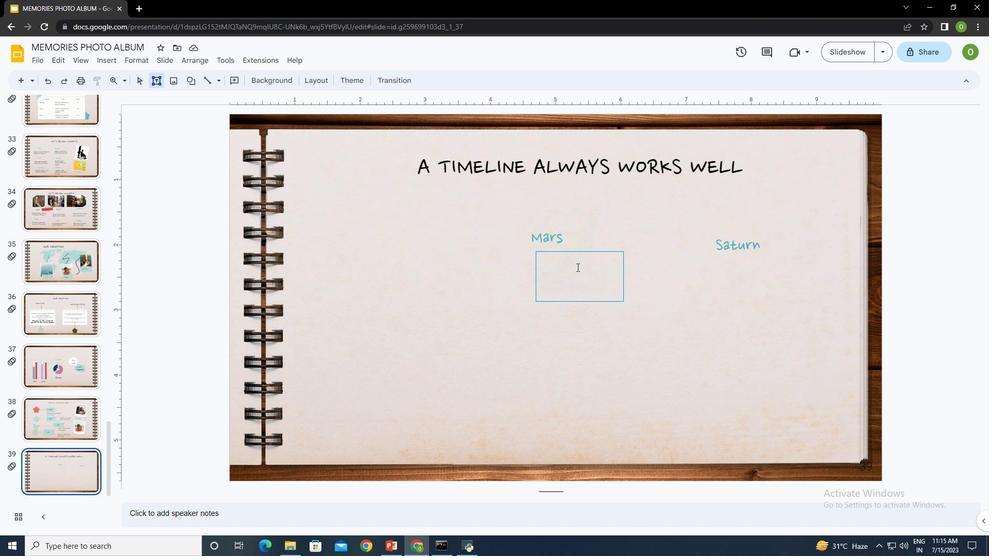 
Action: Key pressed <Key.shift><Key.shift><Key.shift><Key.shift>Despite<Key.space>being<Key.space>red,<Key.space><Key.shift>Mars<Key.space>is<Key.space>actually<Key.space>a<Key.space>cold<Key.space>place
Screenshot: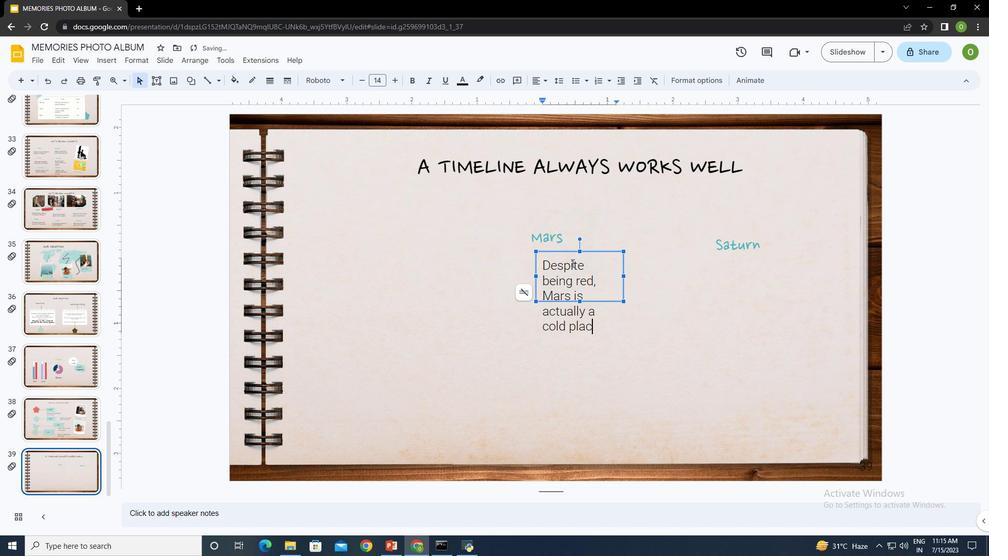 
Action: Mouse moved to (624, 275)
Screenshot: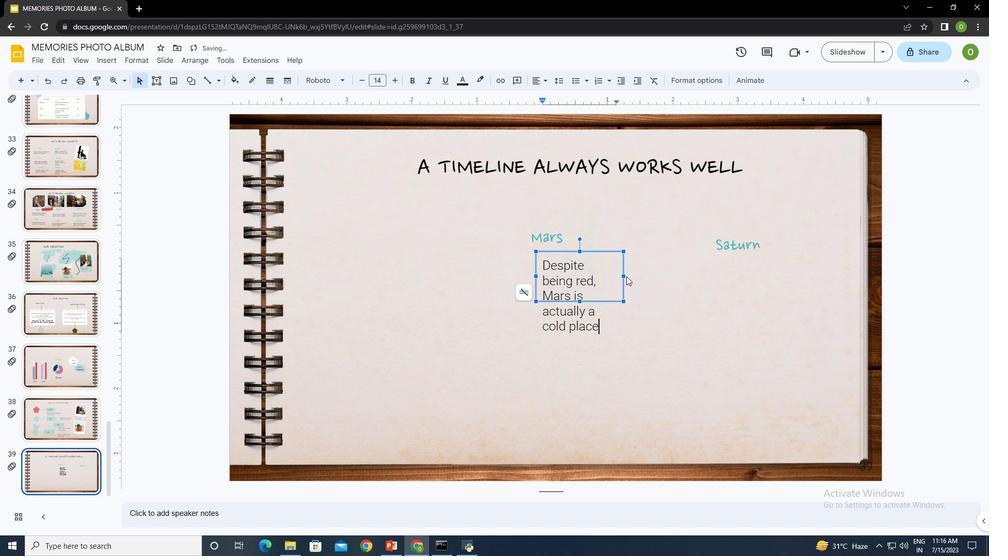
Action: Mouse pressed left at (624, 275)
Screenshot: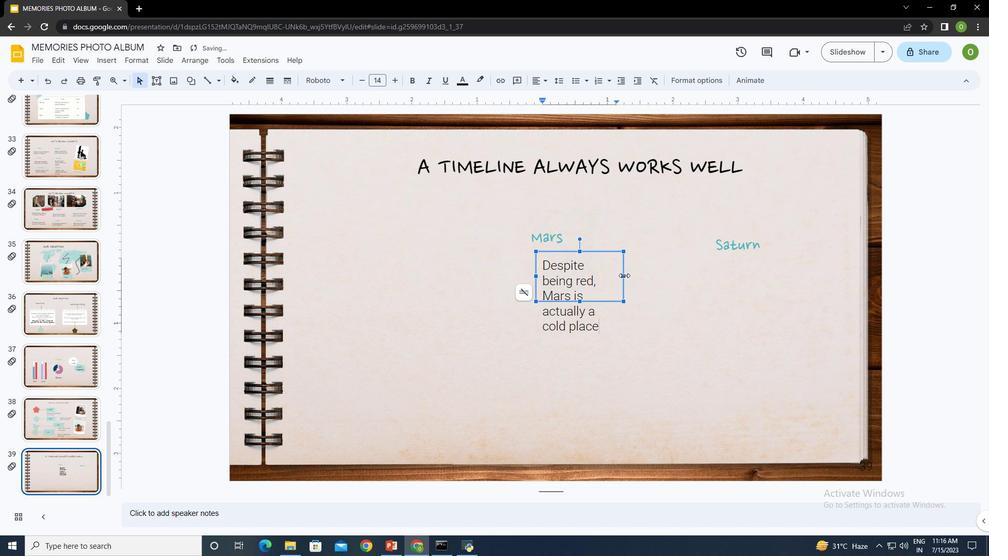 
Action: Mouse moved to (608, 300)
Screenshot: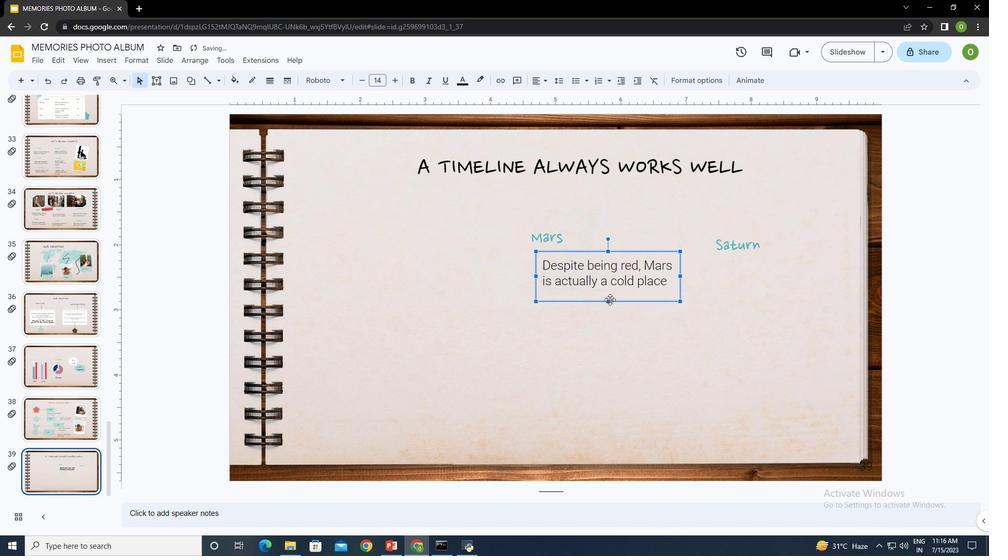 
Action: Mouse pressed left at (608, 300)
Screenshot: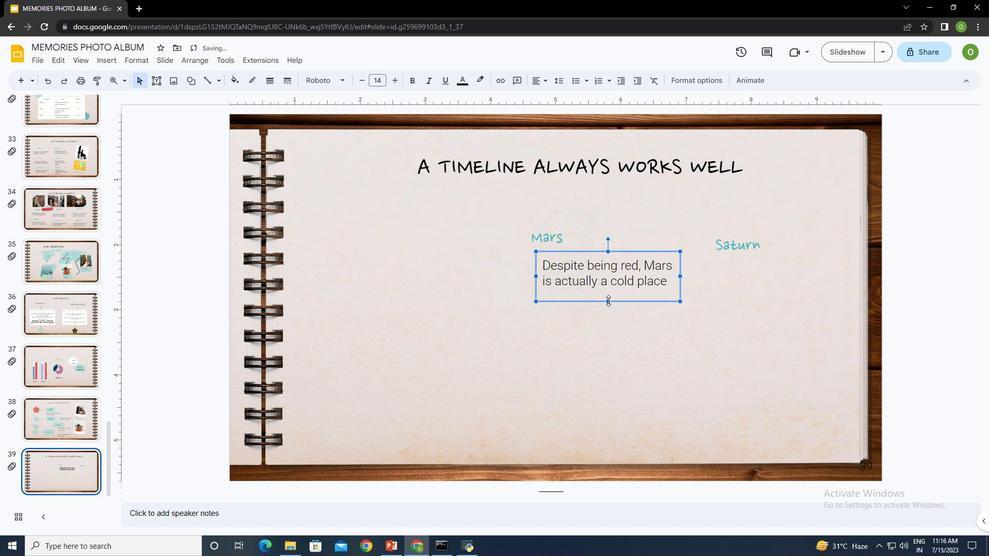 
Action: Mouse moved to (681, 271)
Screenshot: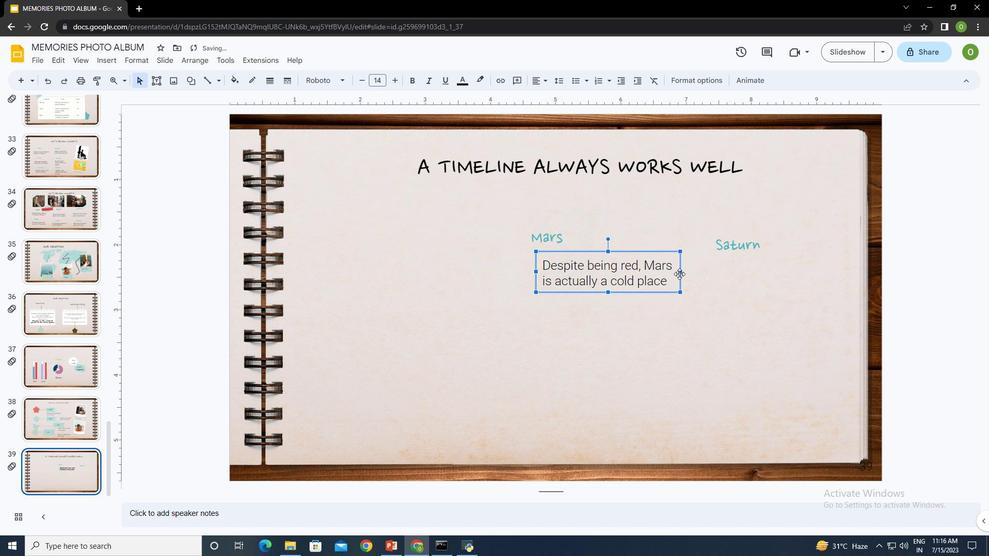 
Action: Mouse pressed left at (681, 271)
Screenshot: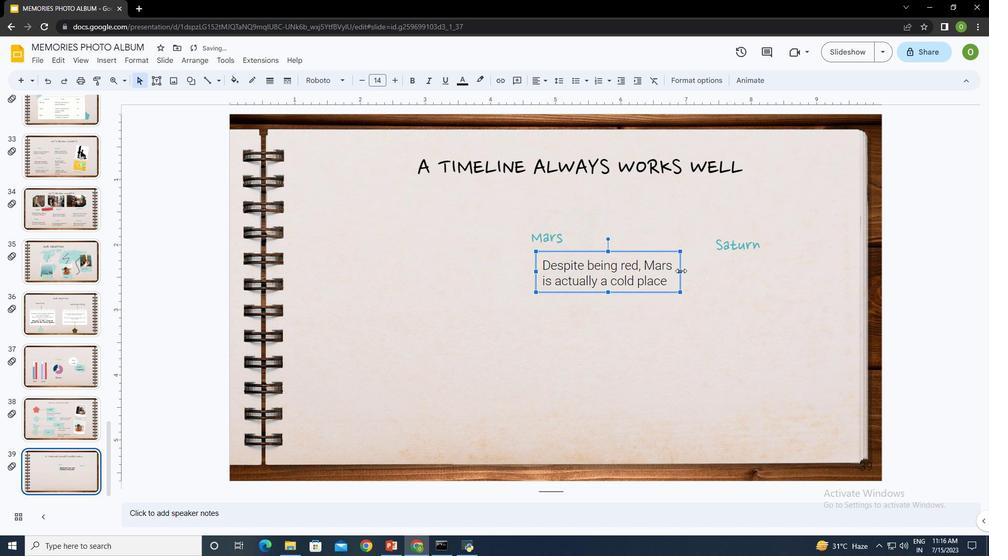 
Action: Mouse moved to (677, 272)
Screenshot: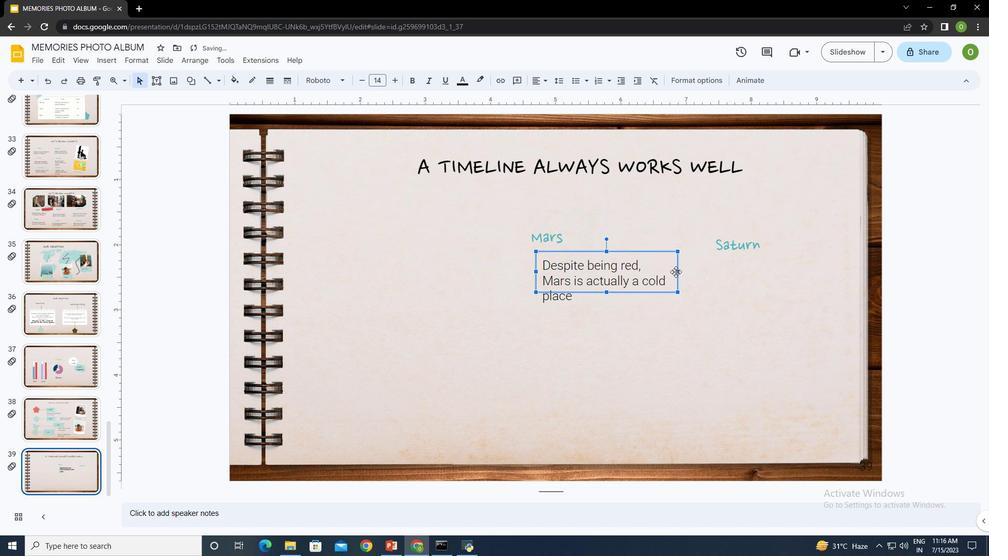 
Action: Mouse pressed left at (677, 272)
Screenshot: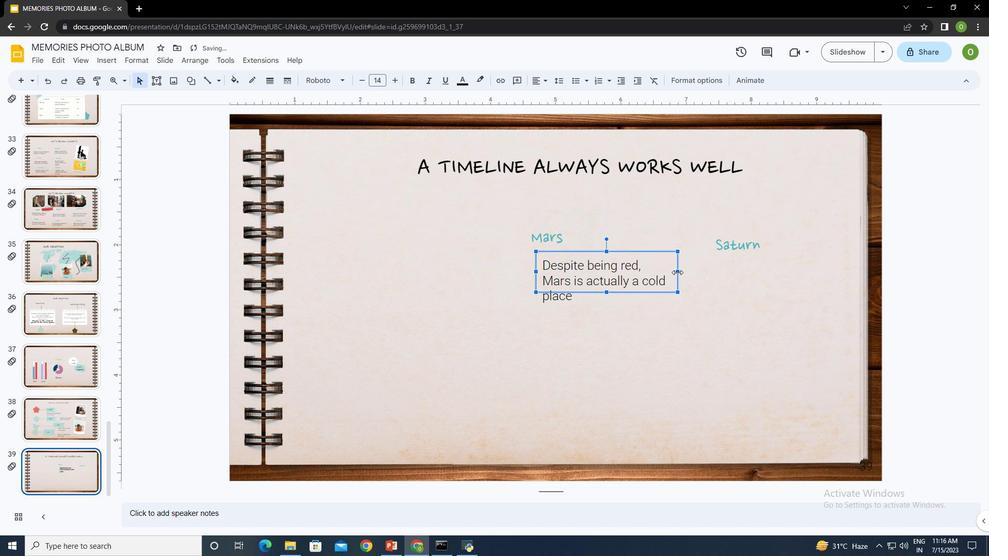 
Action: Mouse moved to (702, 273)
Screenshot: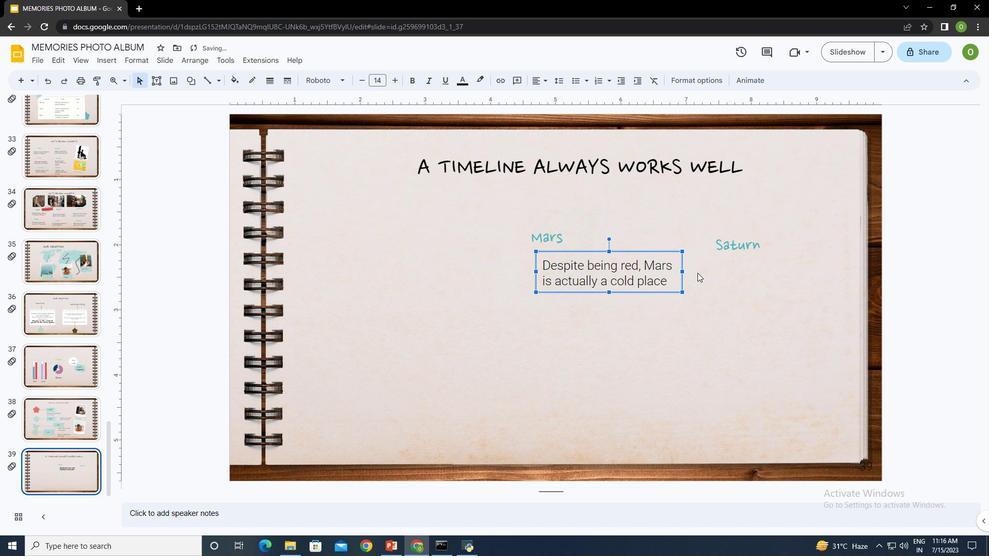 
Action: Mouse pressed left at (702, 273)
Screenshot: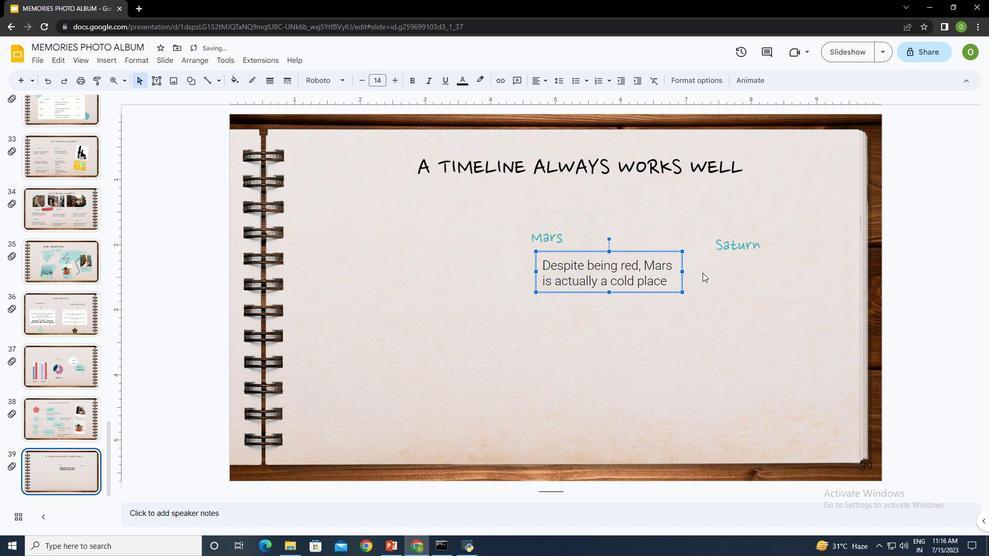 
Action: Mouse moved to (154, 79)
Screenshot: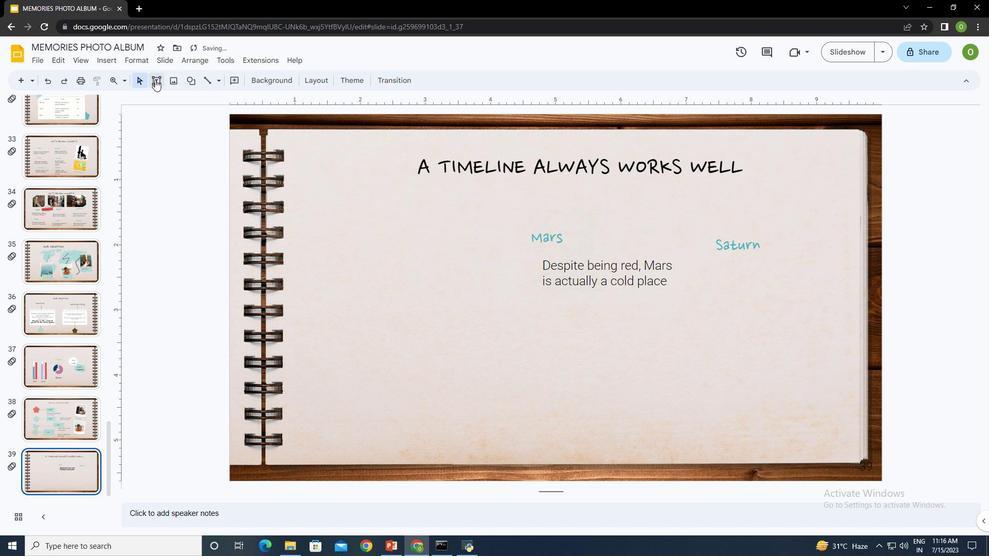 
Action: Mouse pressed left at (154, 79)
Screenshot: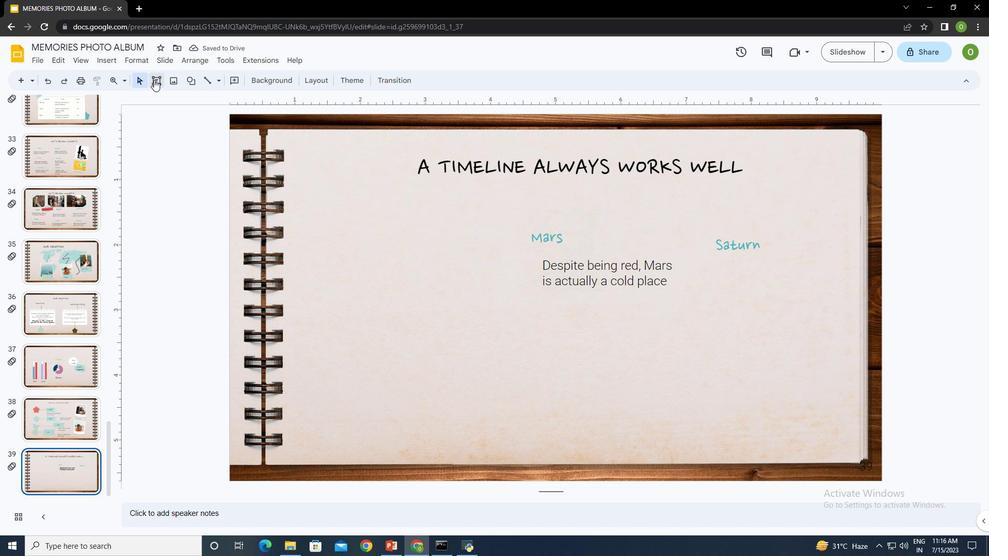 
Action: Mouse moved to (697, 261)
Screenshot: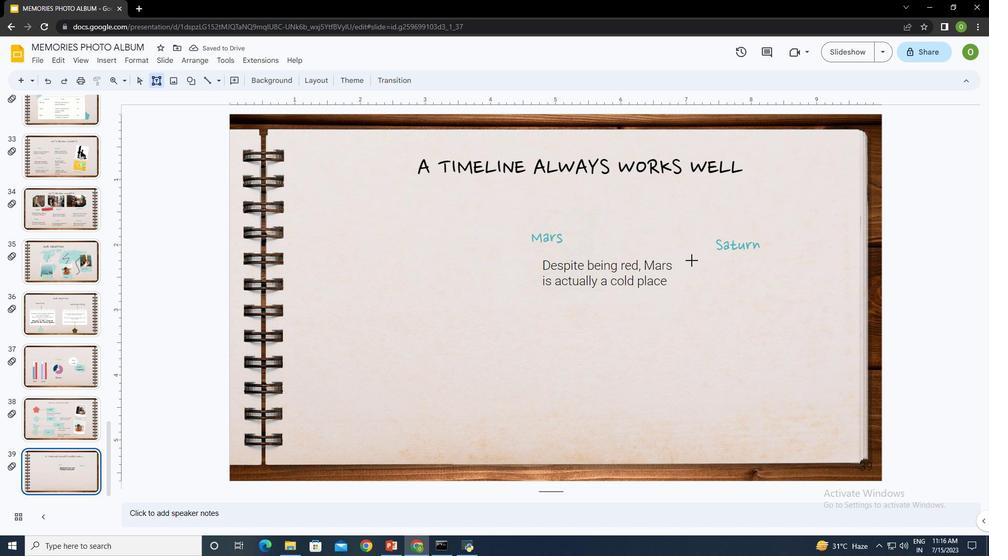 
Action: Mouse pressed left at (697, 261)
Screenshot: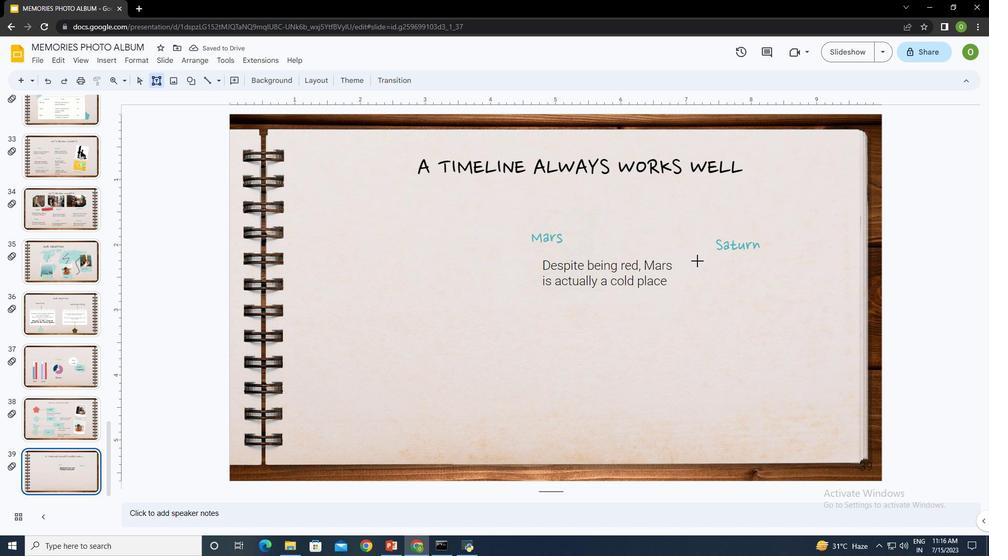 
Action: Mouse moved to (742, 276)
Screenshot: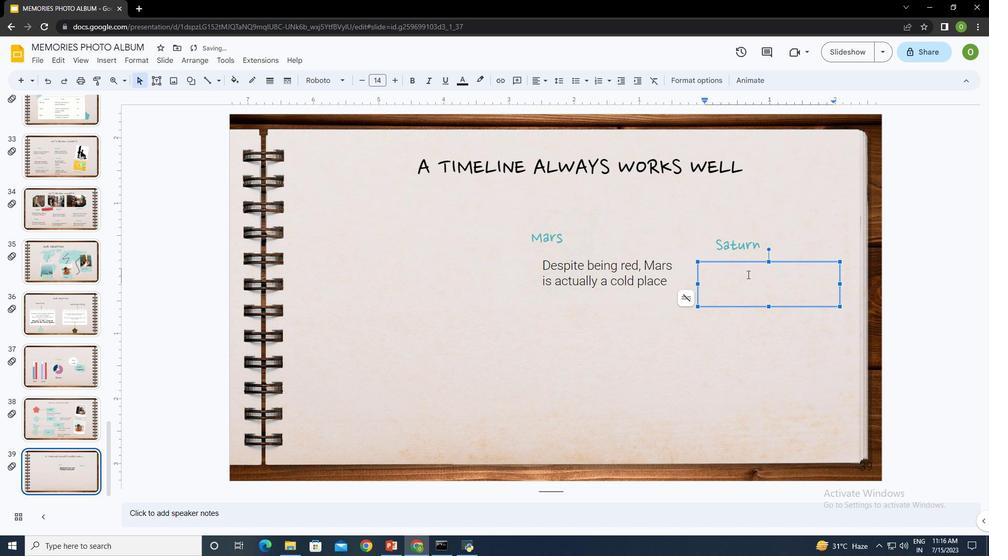 
Action: Key pressed <Key.shift>Saturn<Key.space>is<Key.space>the<Key.space>ringed<Key.space>planet<Key.space>and<Key.space>a<Key.space>gas<Key.space>giant
Screenshot: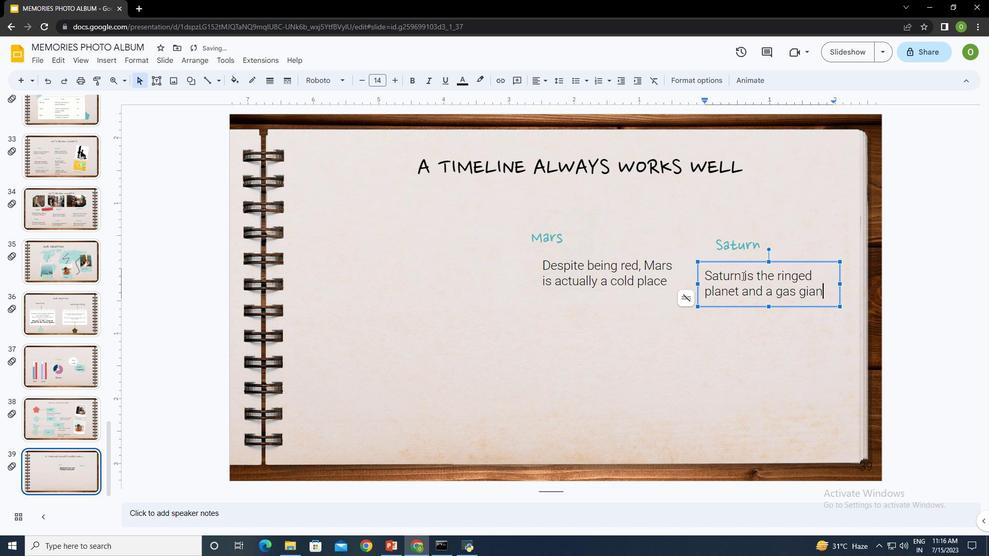 
Action: Mouse moved to (696, 353)
Screenshot: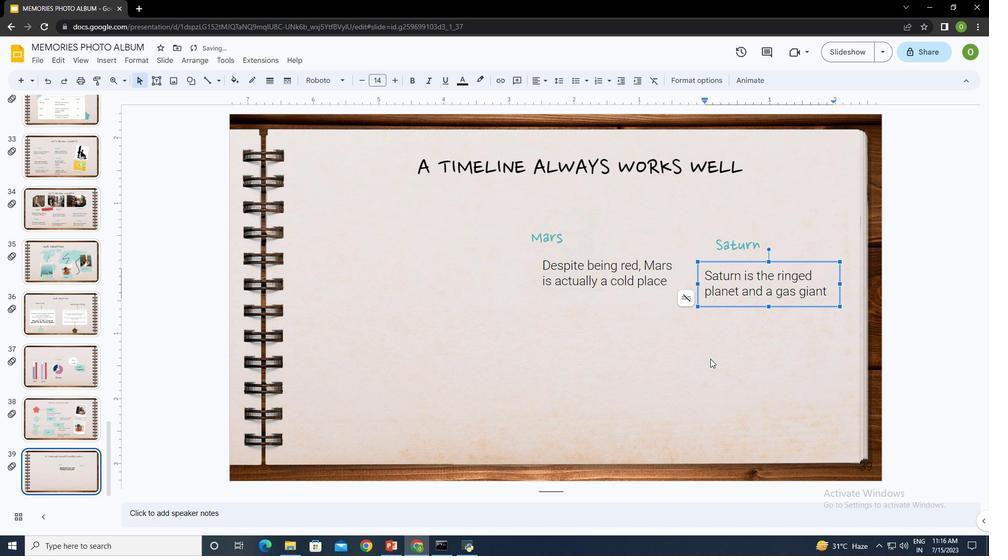 
Action: Mouse pressed left at (696, 353)
Screenshot: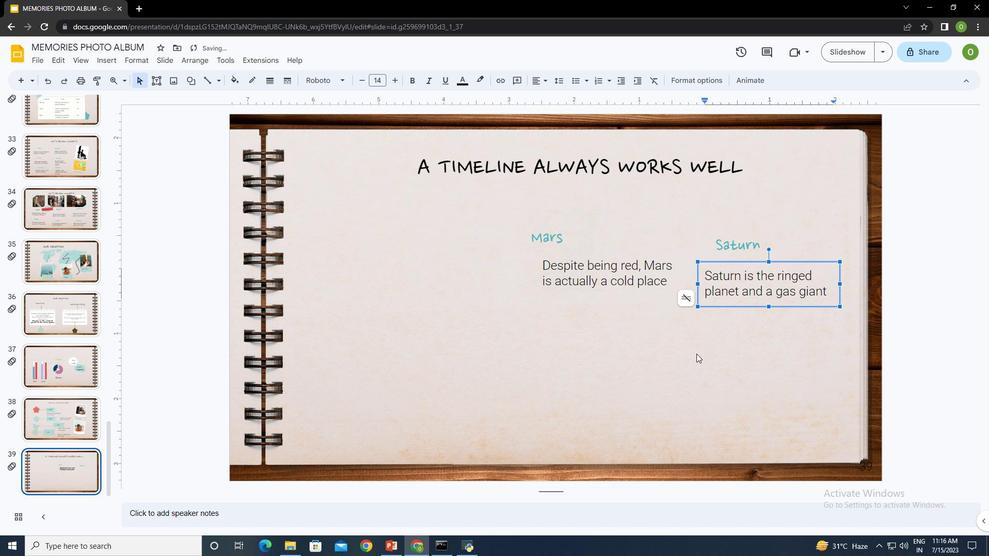 
Action: Mouse moved to (744, 295)
Screenshot: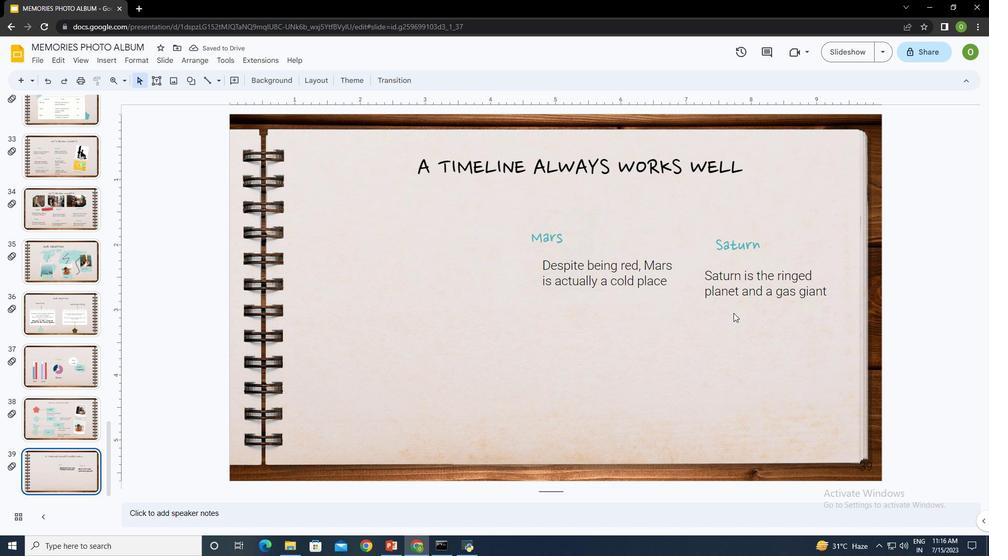 
Action: Mouse pressed left at (744, 295)
Screenshot: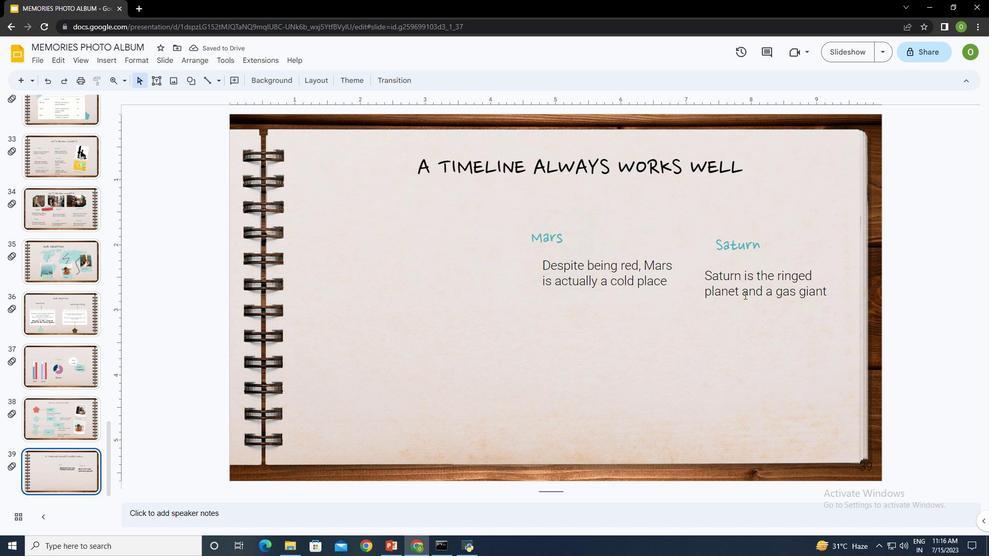 
Action: Mouse moved to (745, 245)
Screenshot: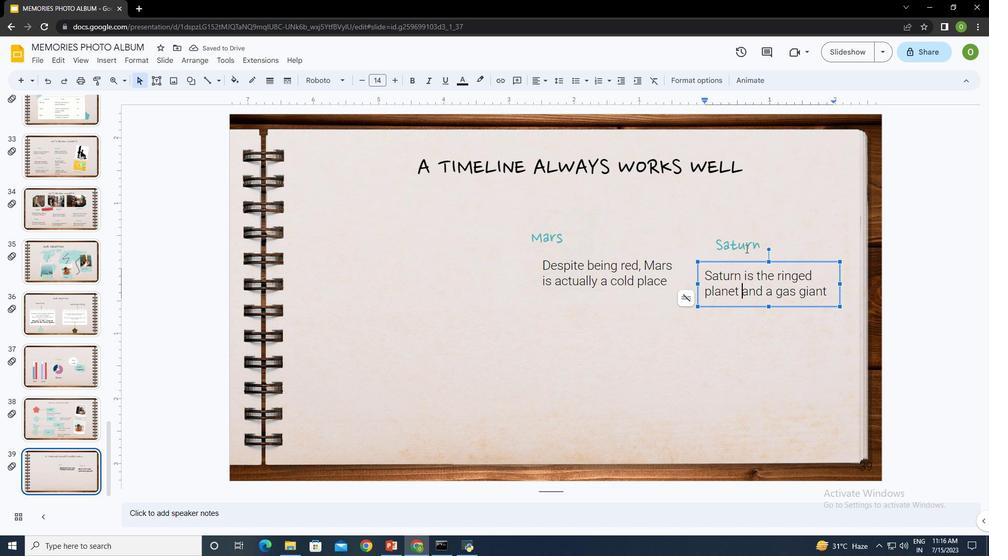 
Action: Mouse pressed left at (745, 245)
Screenshot: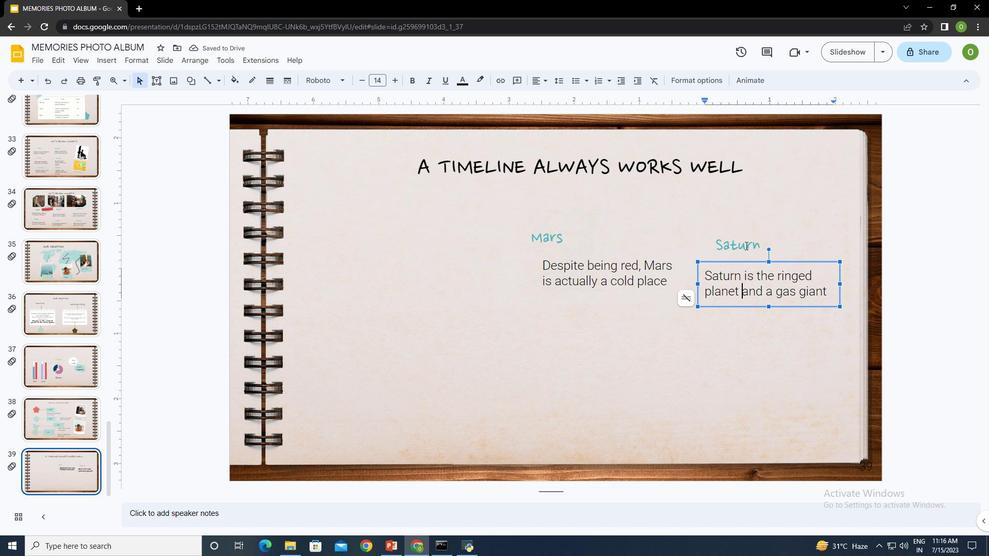 
Action: Mouse moved to (764, 226)
Screenshot: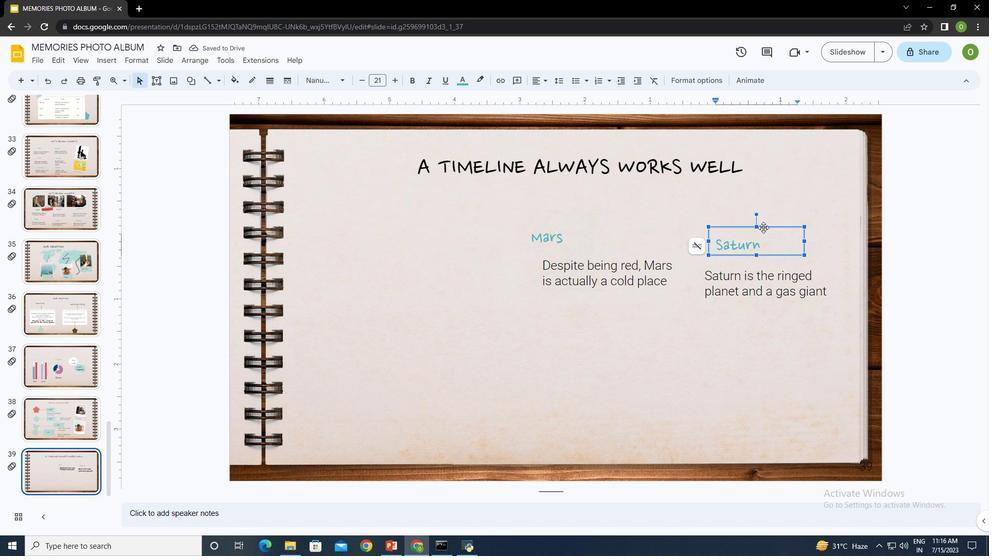 
Action: Mouse pressed left at (764, 226)
Screenshot: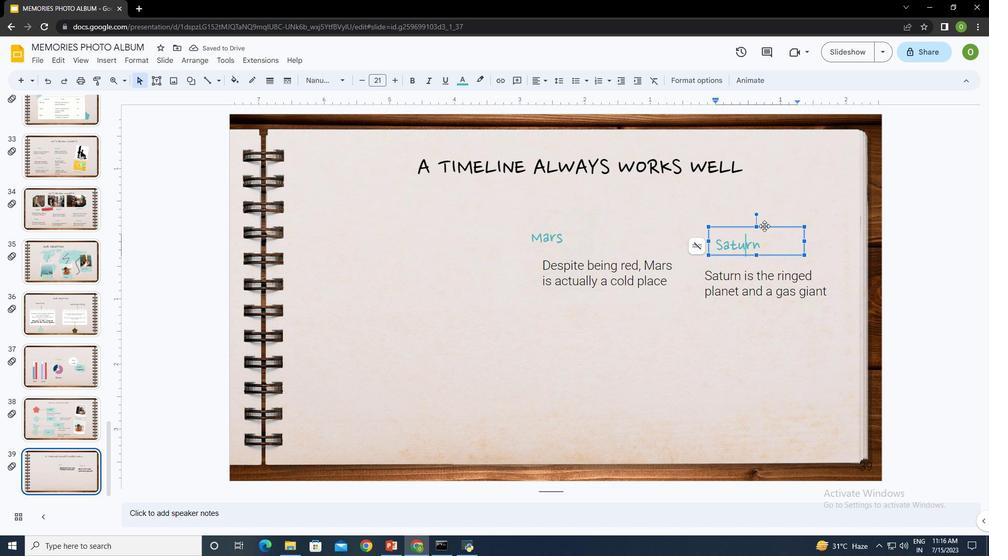 
Action: Mouse moved to (773, 280)
Screenshot: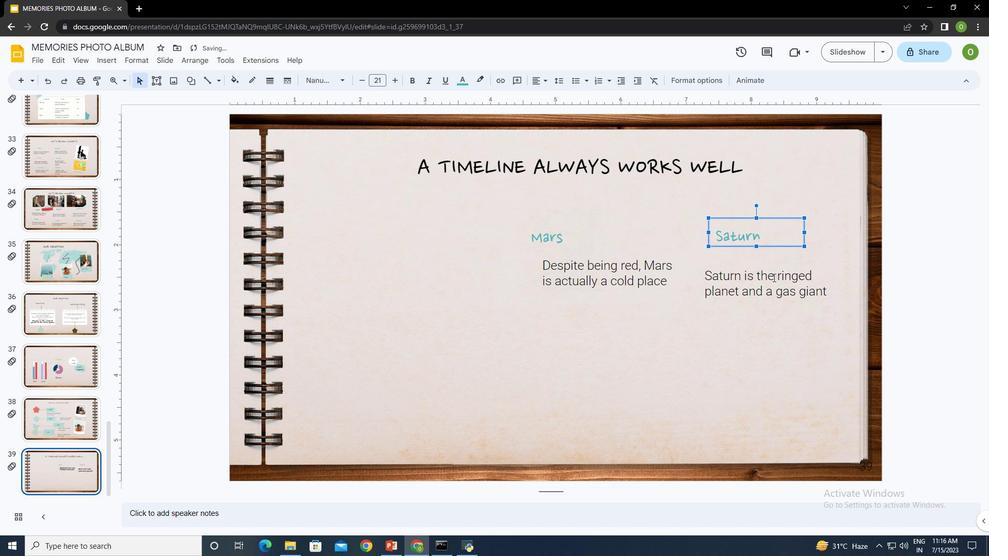 
Action: Mouse pressed left at (773, 280)
Screenshot: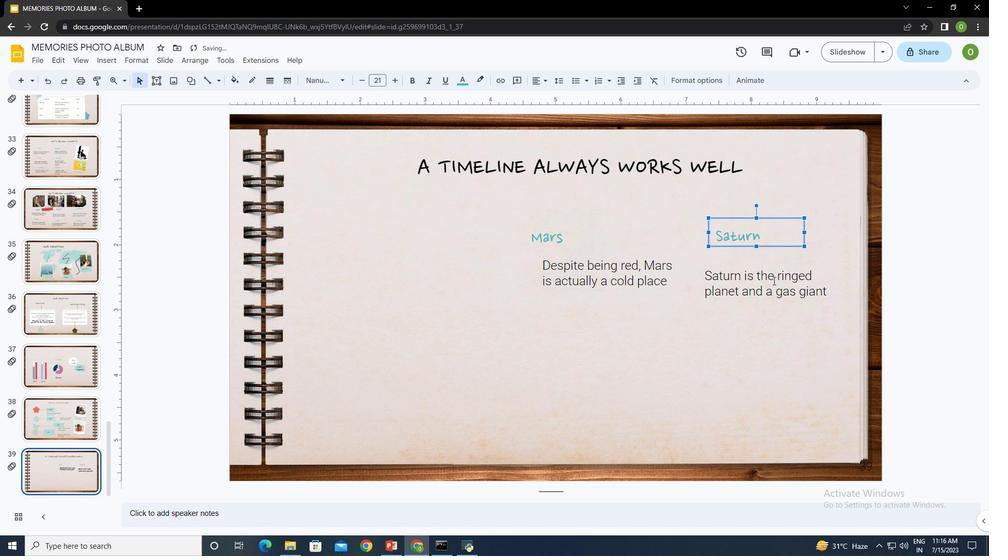 
Action: Mouse moved to (780, 259)
Screenshot: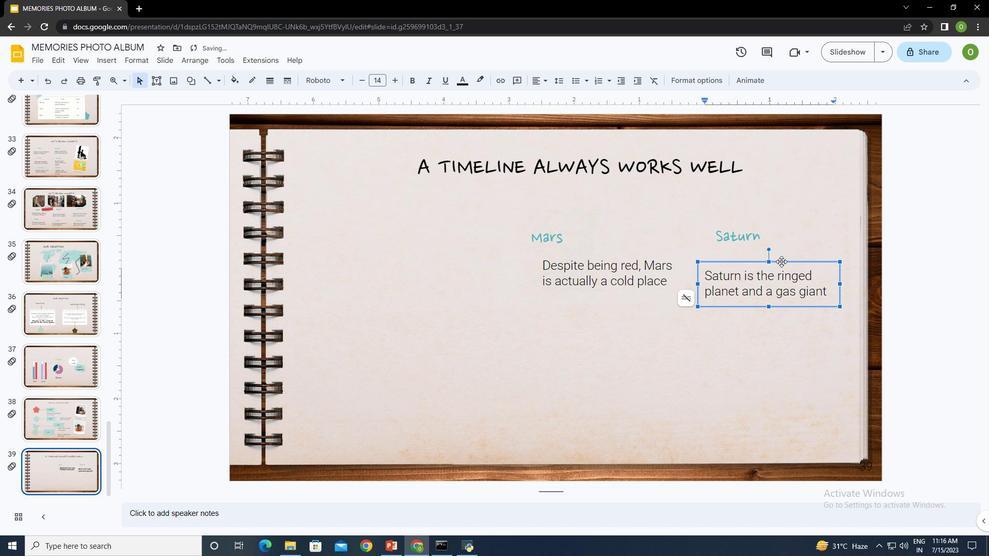 
Action: Mouse pressed left at (780, 259)
Screenshot: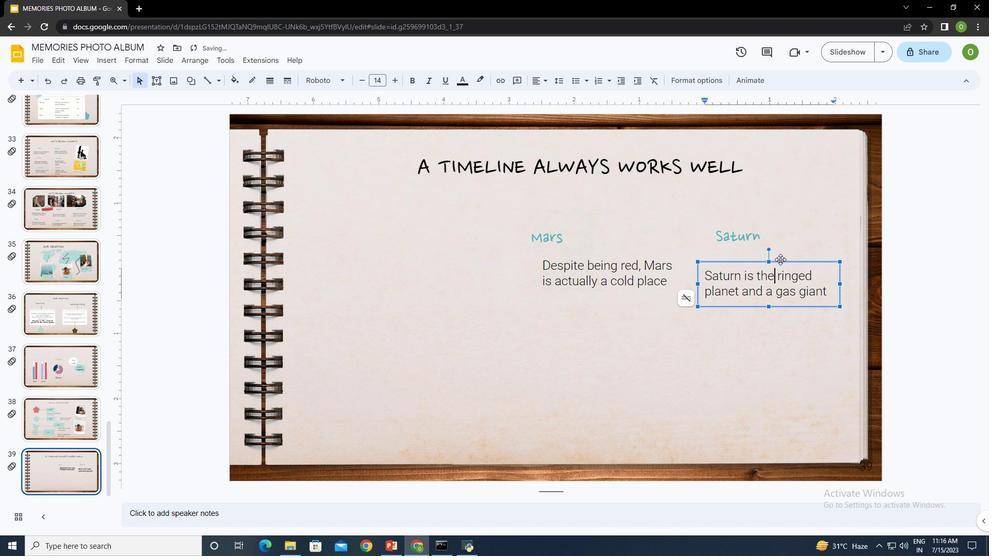 
Action: Mouse moved to (744, 332)
Screenshot: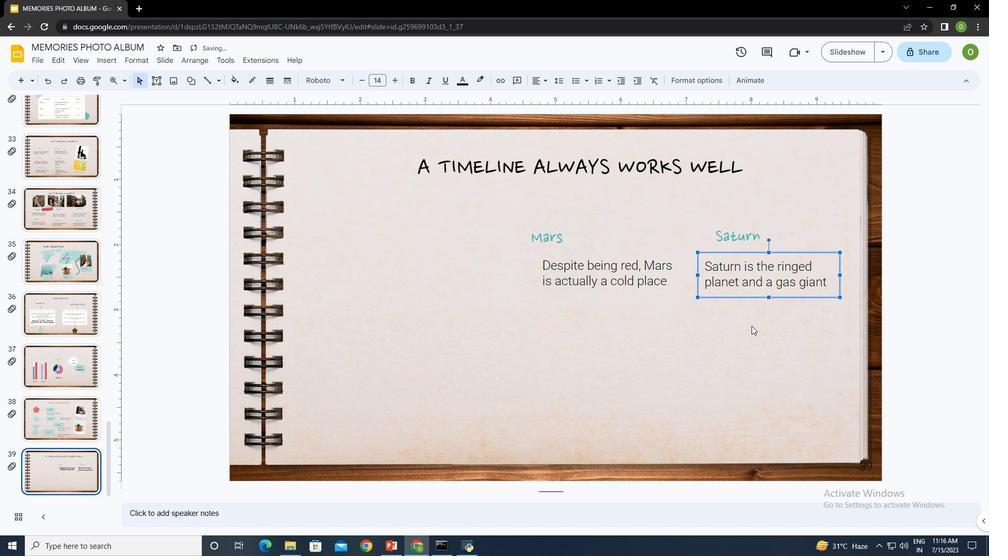 
Action: Mouse pressed left at (744, 332)
Screenshot: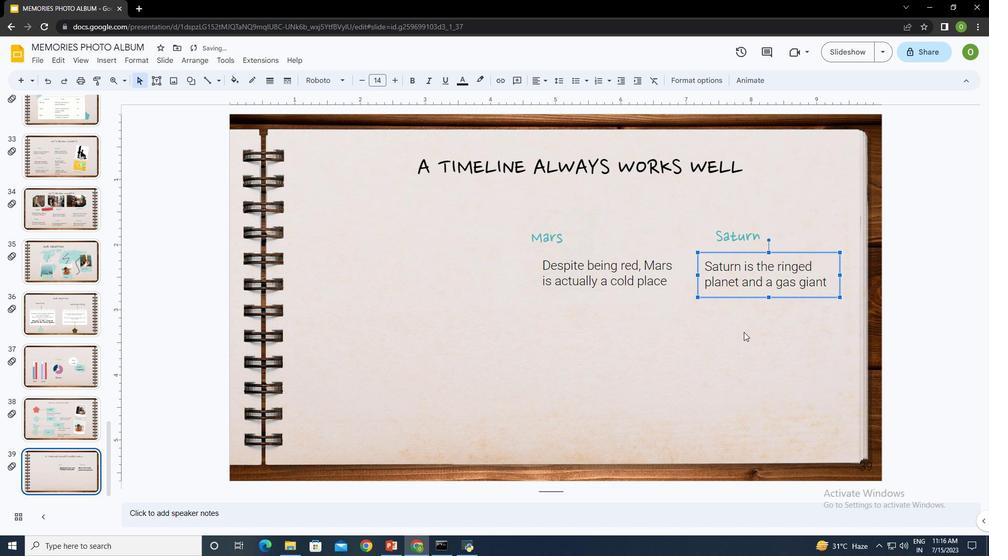 
Action: Mouse moved to (219, 77)
Screenshot: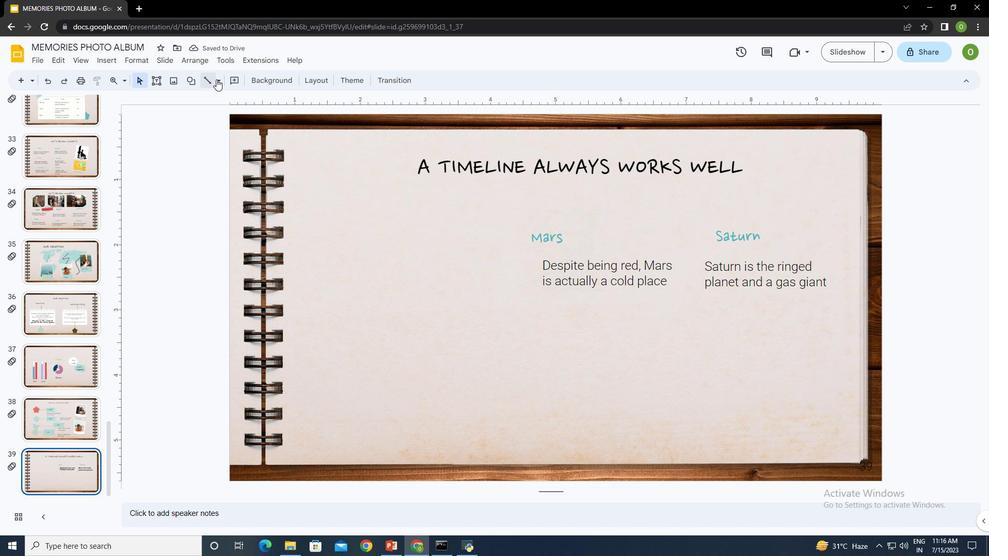 
Action: Mouse pressed left at (219, 77)
Screenshot: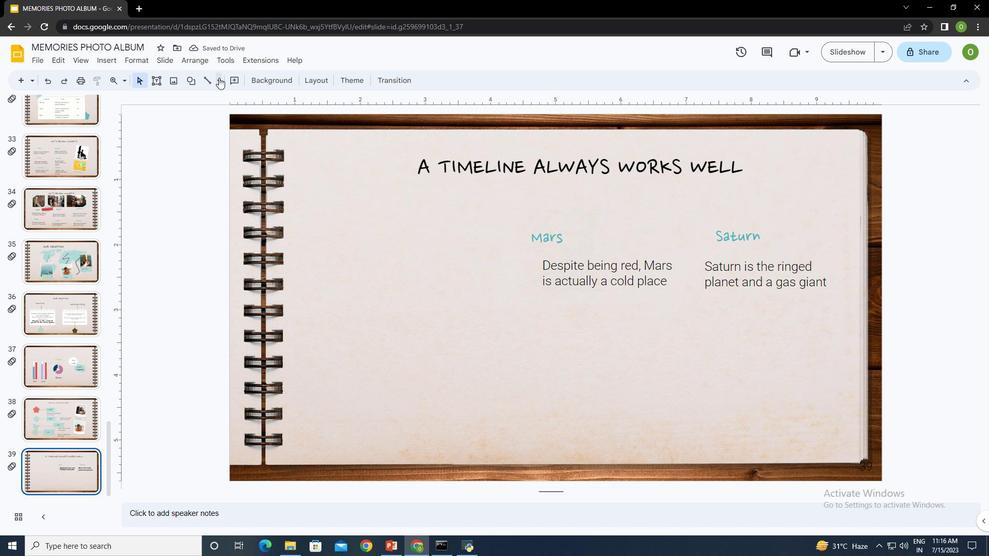 
Action: Mouse moved to (225, 103)
Screenshot: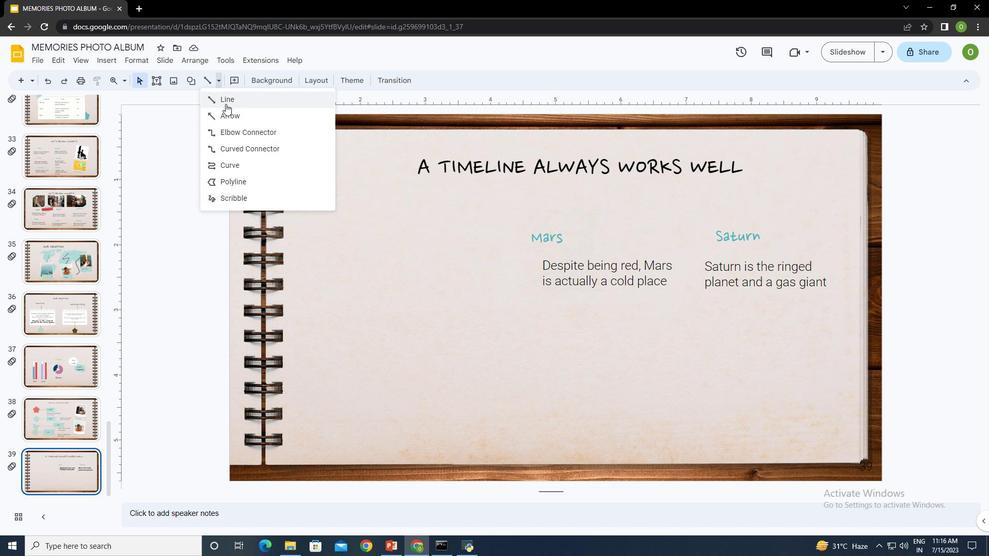 
Action: Mouse pressed left at (225, 103)
Screenshot: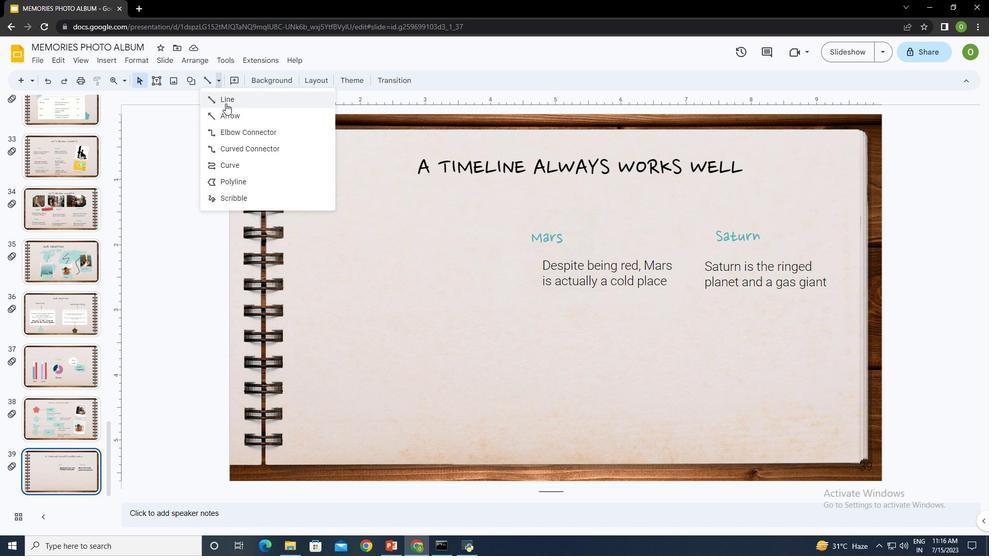 
Action: Mouse moved to (306, 325)
Screenshot: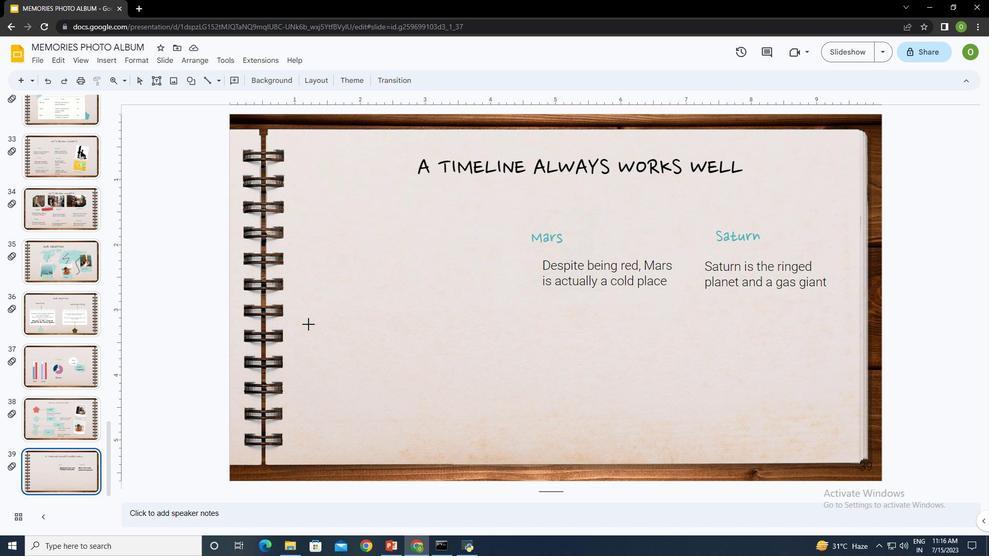 
Action: Mouse pressed left at (306, 325)
Screenshot: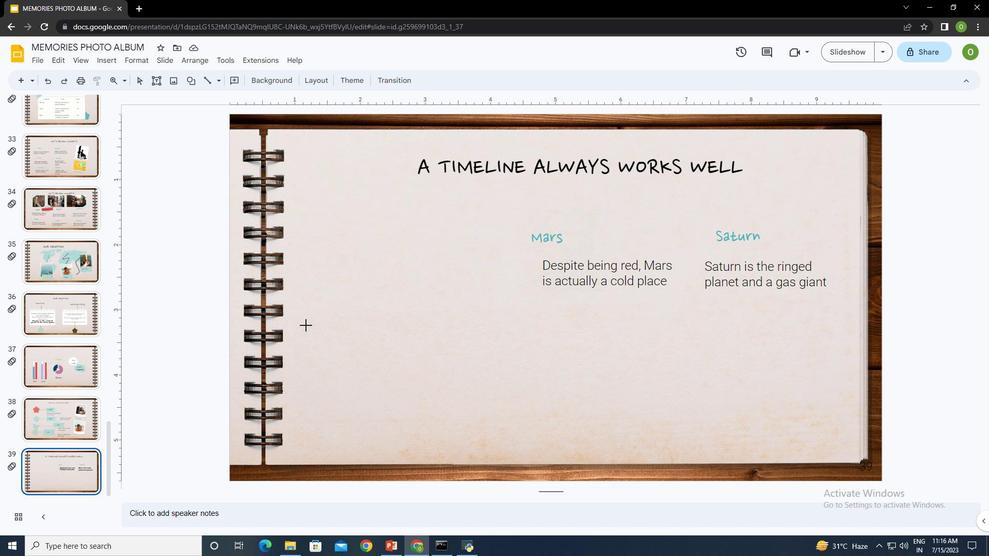 
Action: Mouse moved to (816, 328)
Screenshot: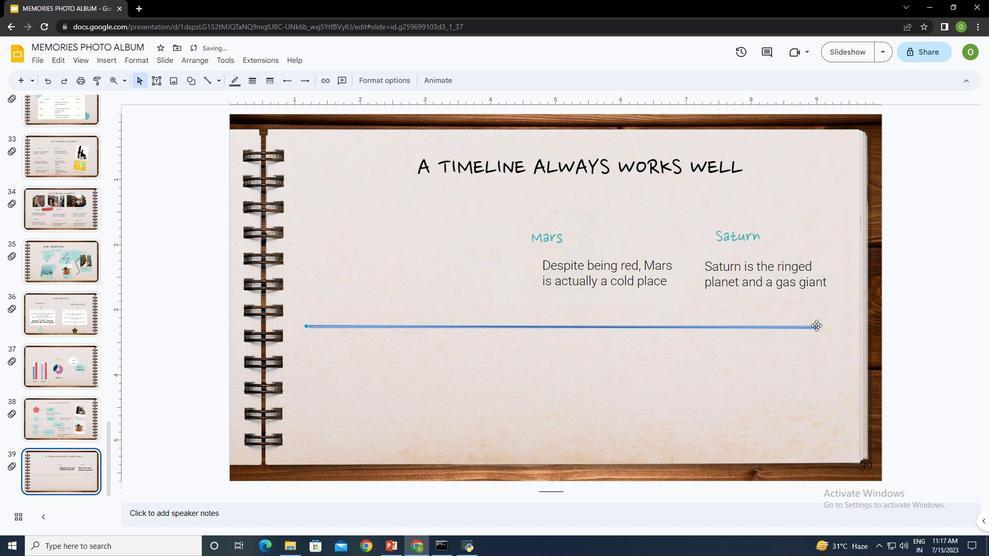 
Action: Mouse pressed left at (816, 328)
Screenshot: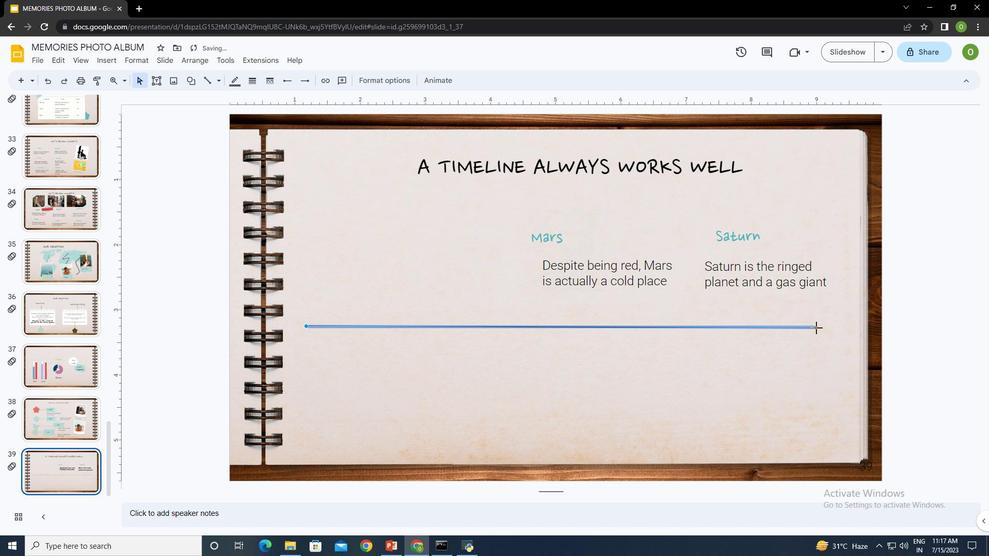 
Action: Mouse moved to (305, 325)
Screenshot: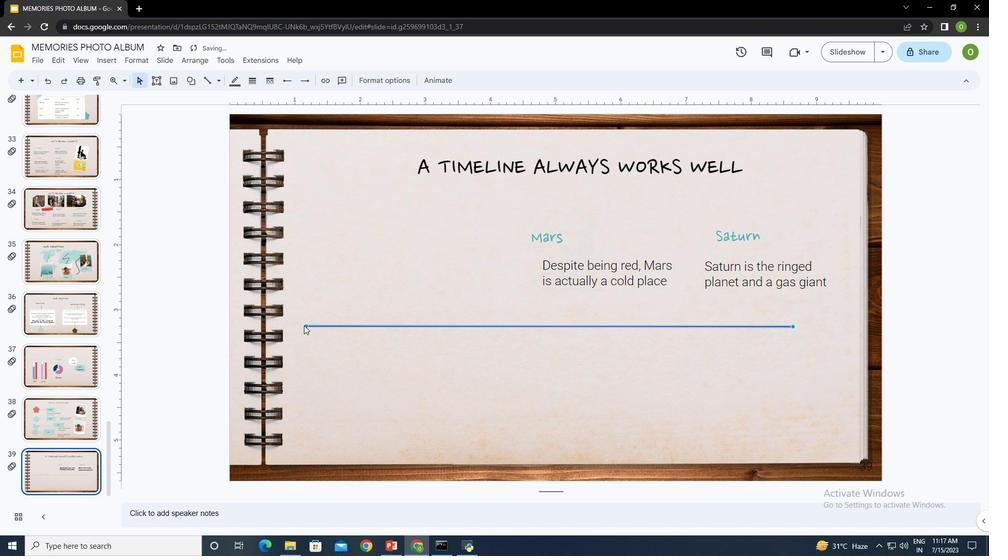
Action: Mouse pressed left at (305, 325)
Screenshot: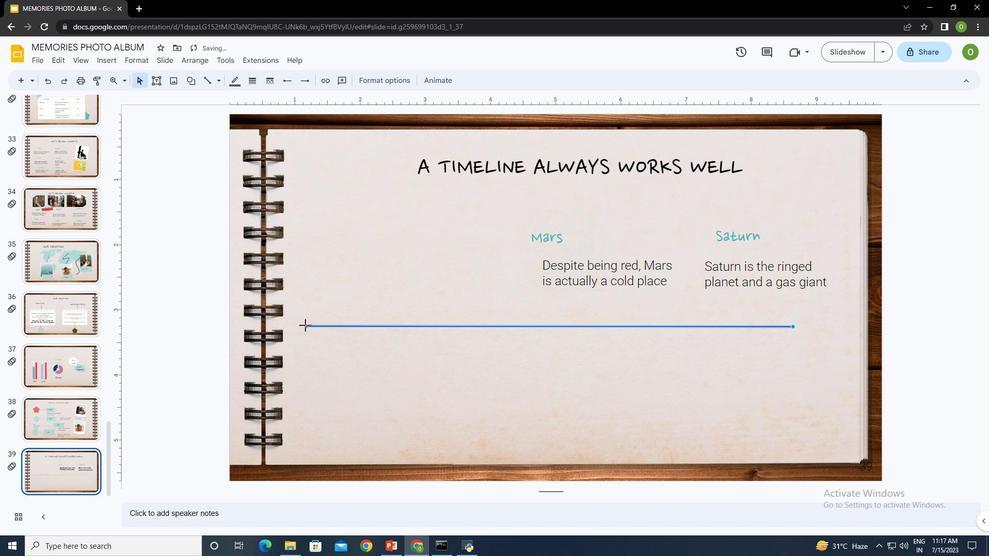 
Action: Mouse moved to (233, 82)
Screenshot: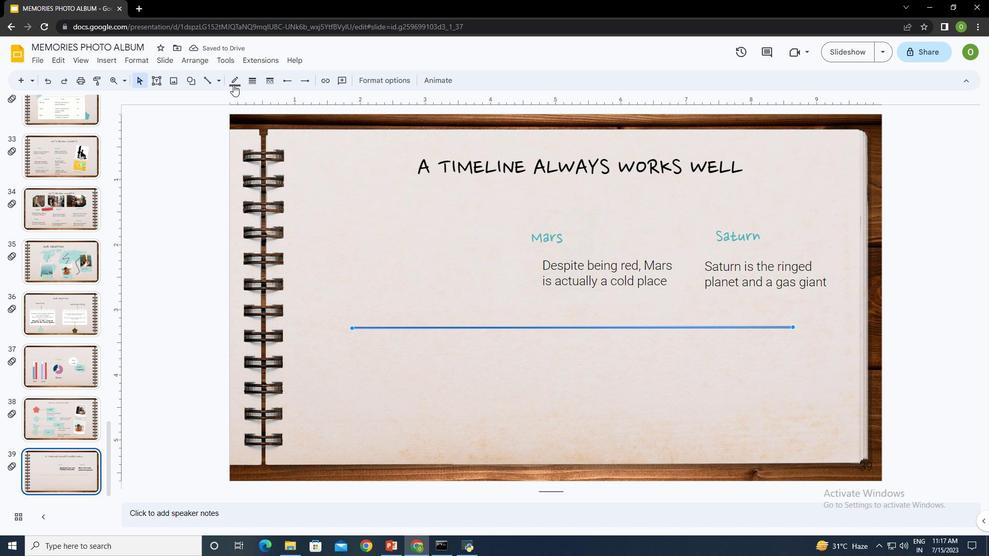 
Action: Mouse pressed left at (233, 82)
Screenshot: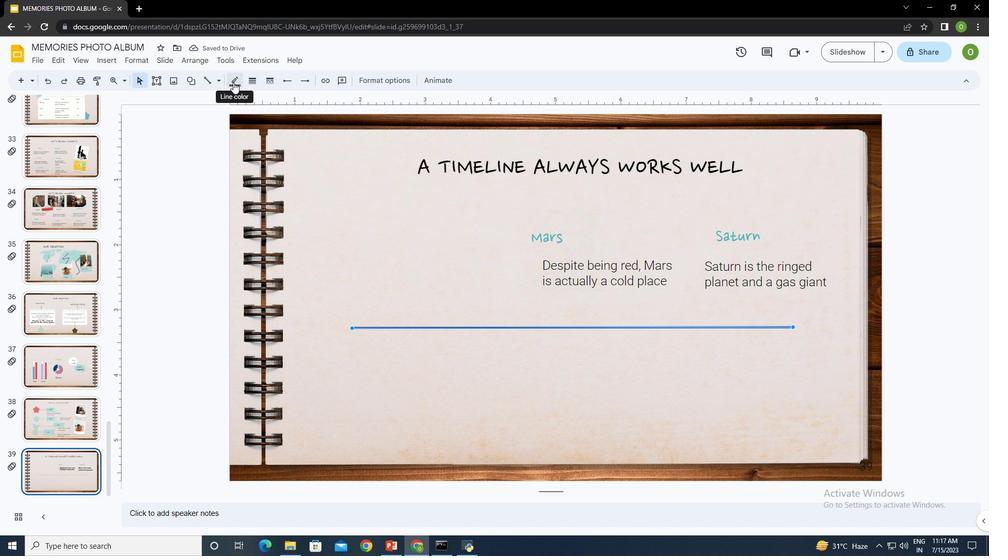 
Action: Mouse moved to (237, 111)
Screenshot: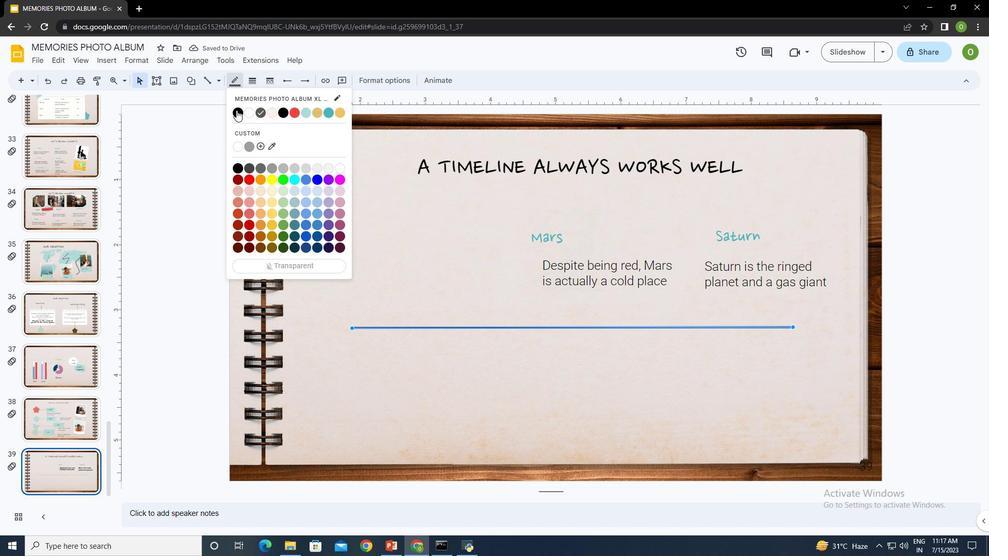 
Action: Mouse pressed left at (237, 111)
Screenshot: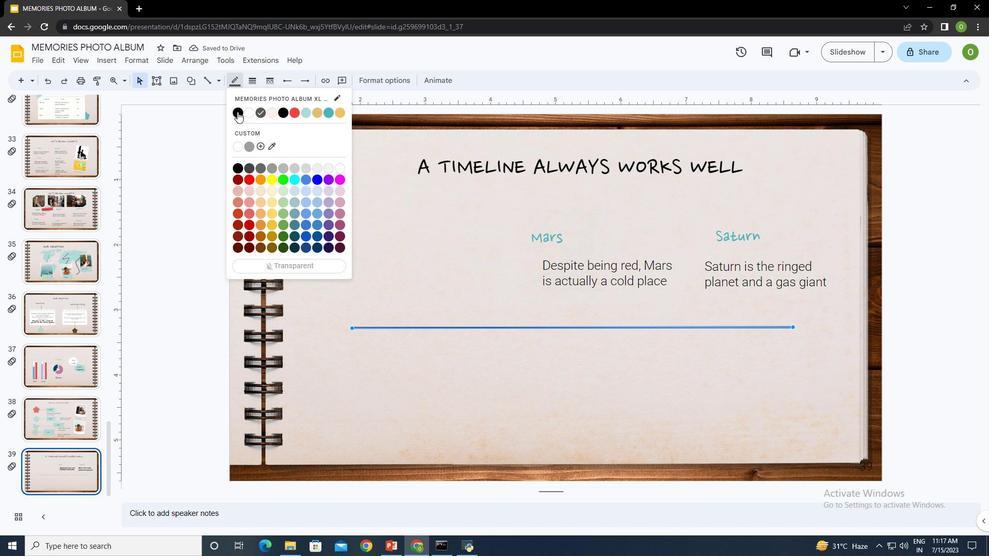 
Action: Mouse moved to (251, 81)
Screenshot: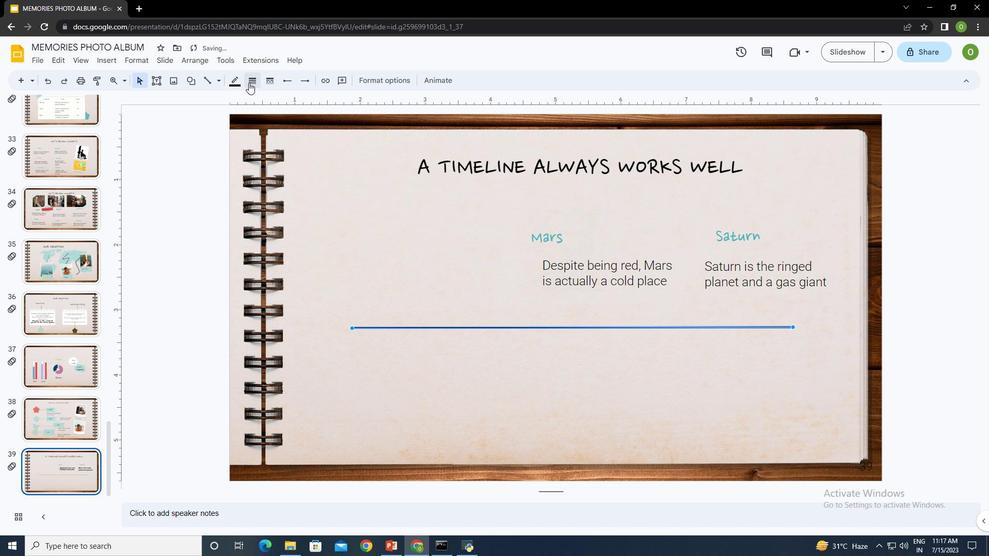 
Action: Mouse pressed left at (251, 81)
Screenshot: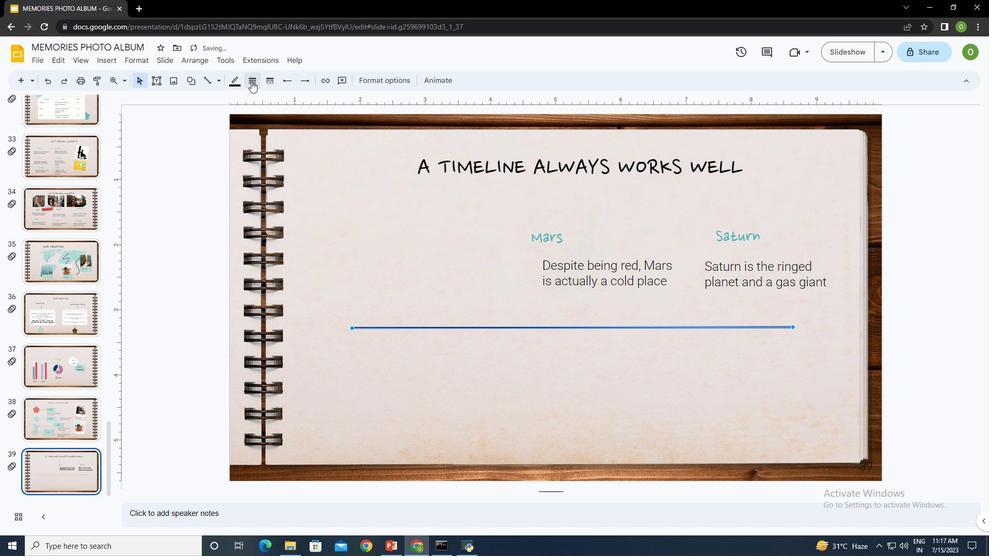 
Action: Mouse moved to (266, 115)
Screenshot: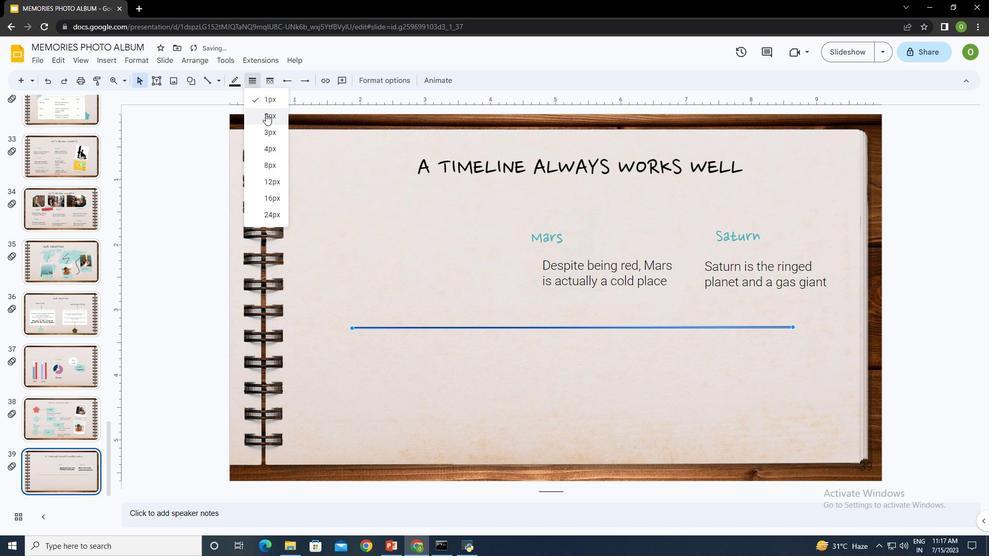 
Action: Mouse pressed left at (266, 115)
Screenshot: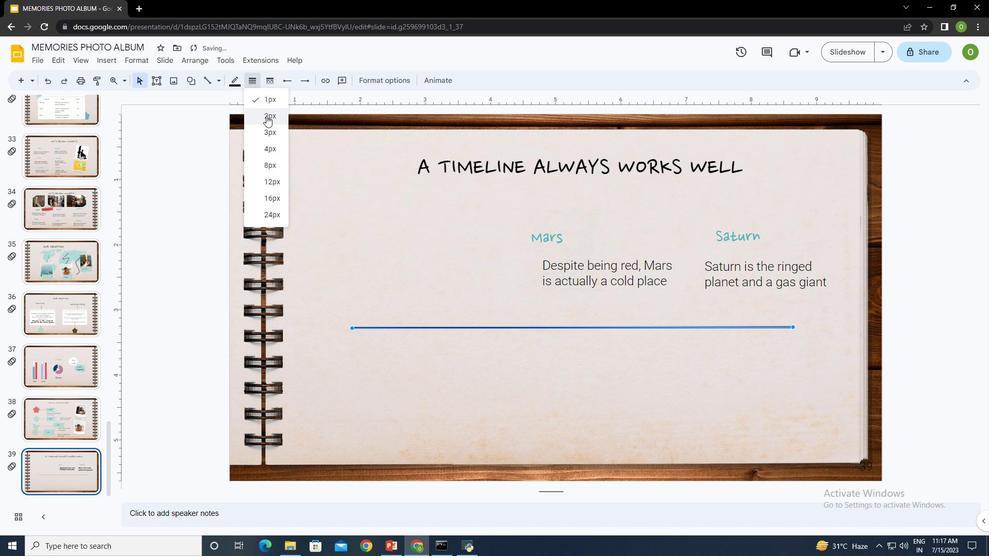 
Action: Mouse moved to (507, 358)
Screenshot: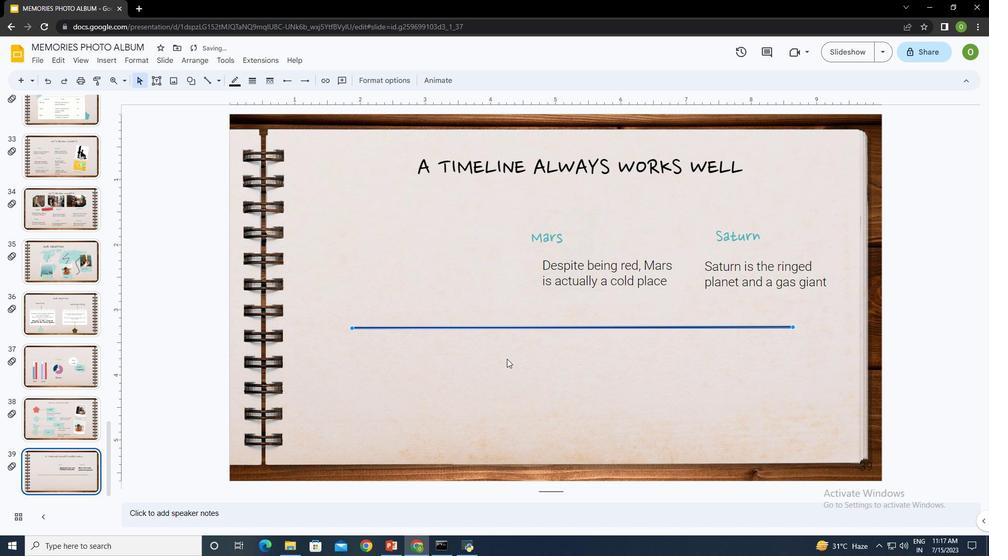 
Action: Mouse pressed left at (507, 358)
Screenshot: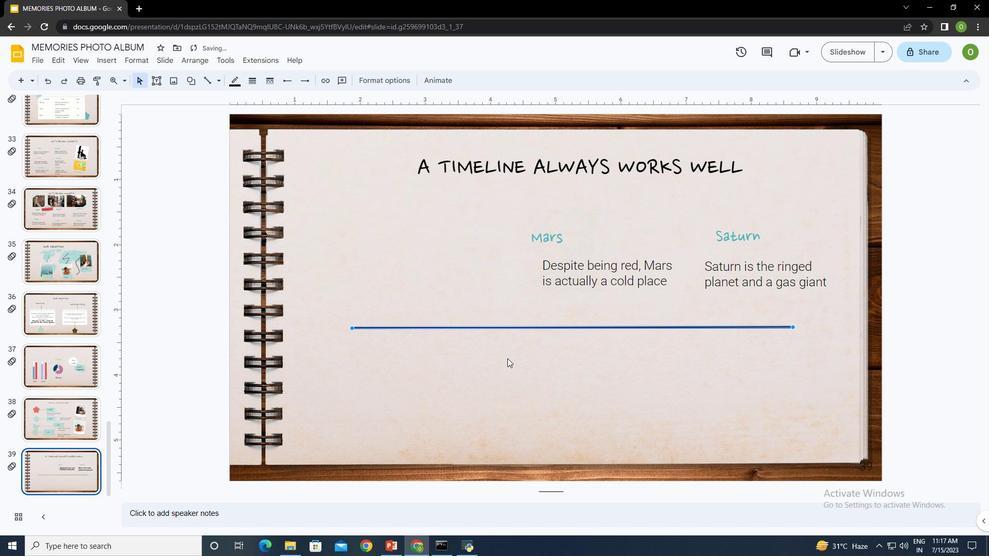 
Action: Mouse moved to (107, 61)
Screenshot: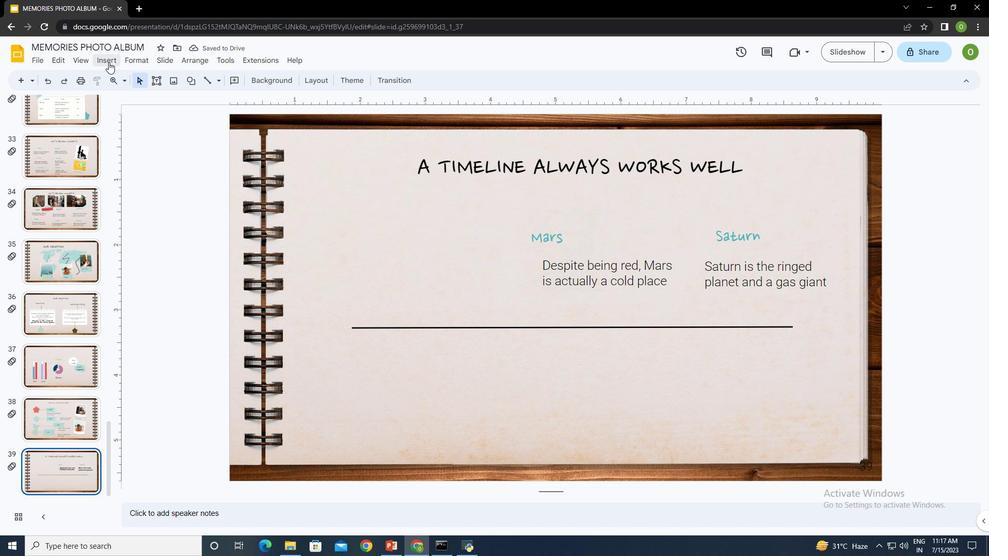 
Action: Mouse pressed left at (107, 61)
Screenshot: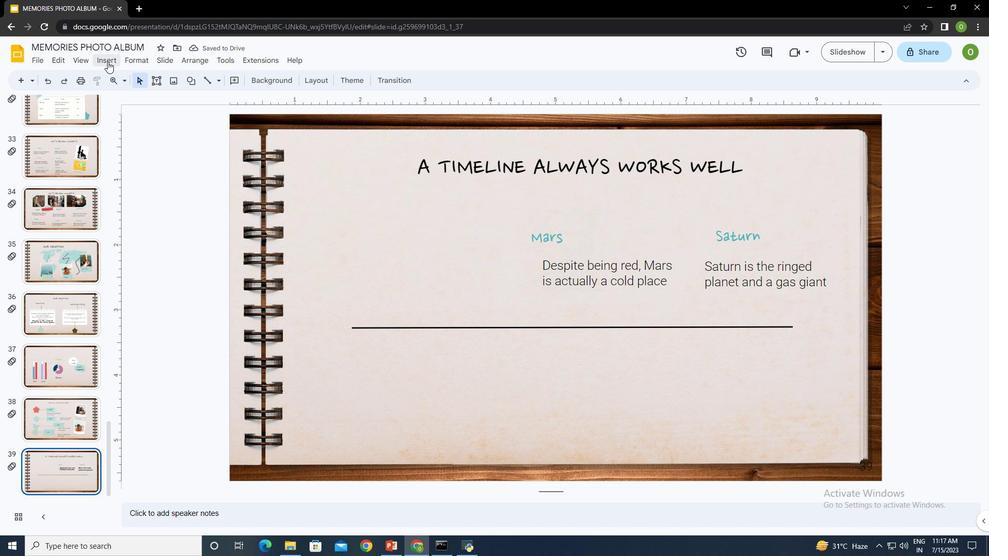 
Action: Mouse moved to (288, 78)
Screenshot: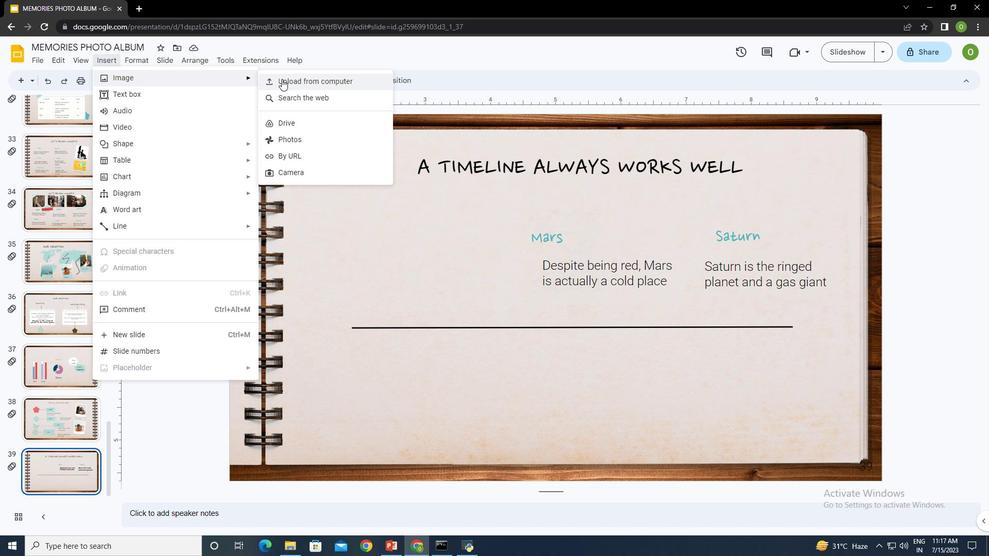 
Action: Mouse pressed left at (288, 78)
Screenshot: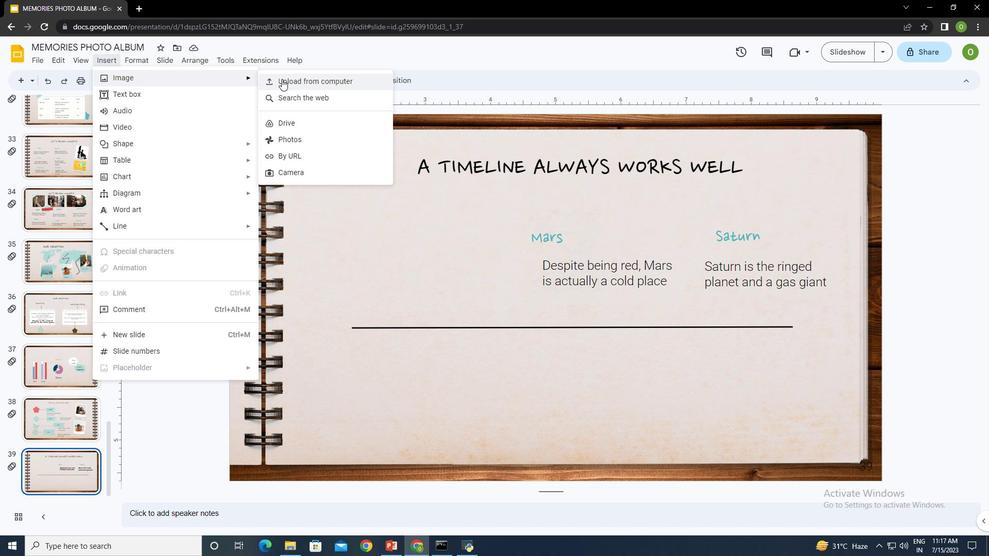 
Action: Mouse moved to (486, 88)
Screenshot: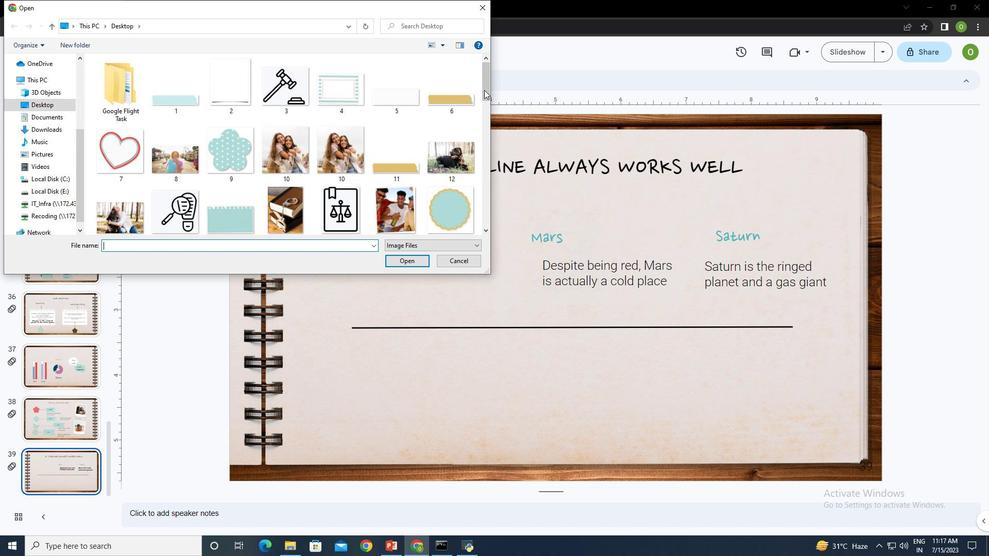 
Action: Mouse pressed left at (486, 88)
Screenshot: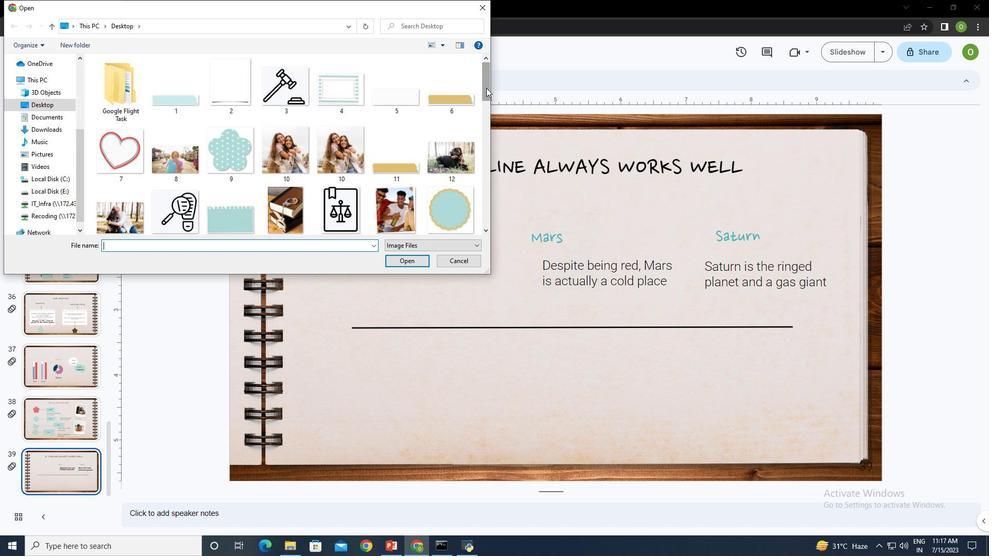 
Action: Mouse moved to (177, 209)
Screenshot: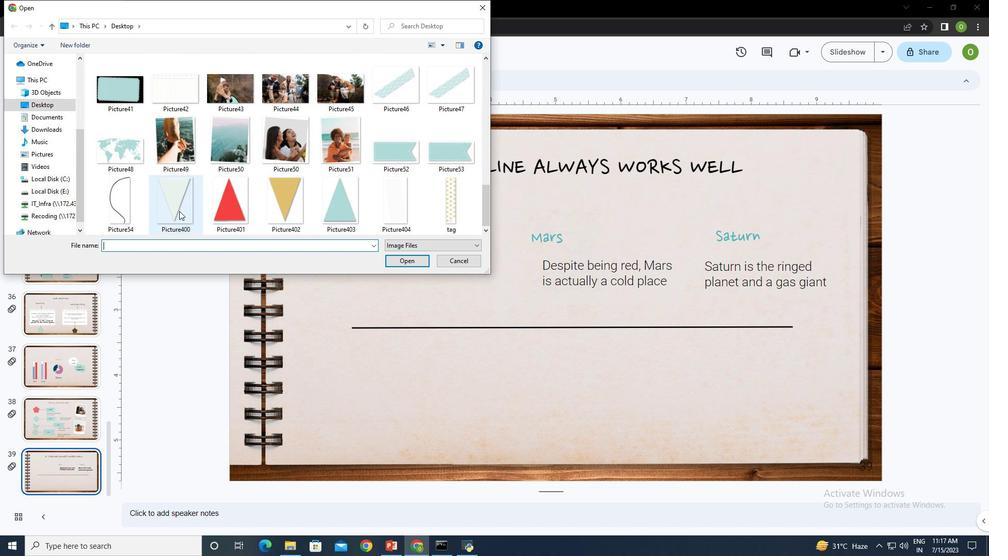 
Action: Mouse pressed left at (177, 209)
Screenshot: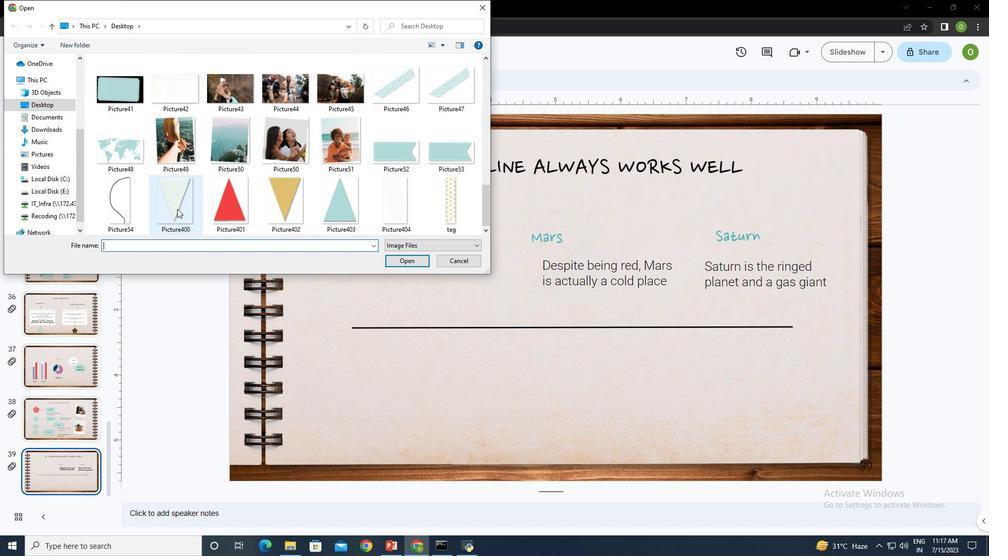 
Action: Mouse moved to (406, 261)
Screenshot: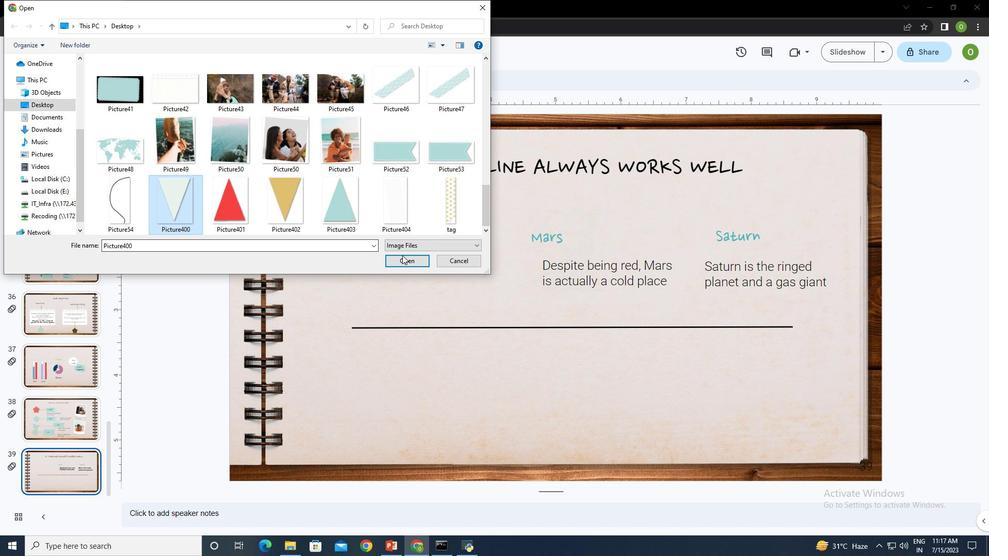 
Action: Mouse pressed left at (406, 261)
Screenshot: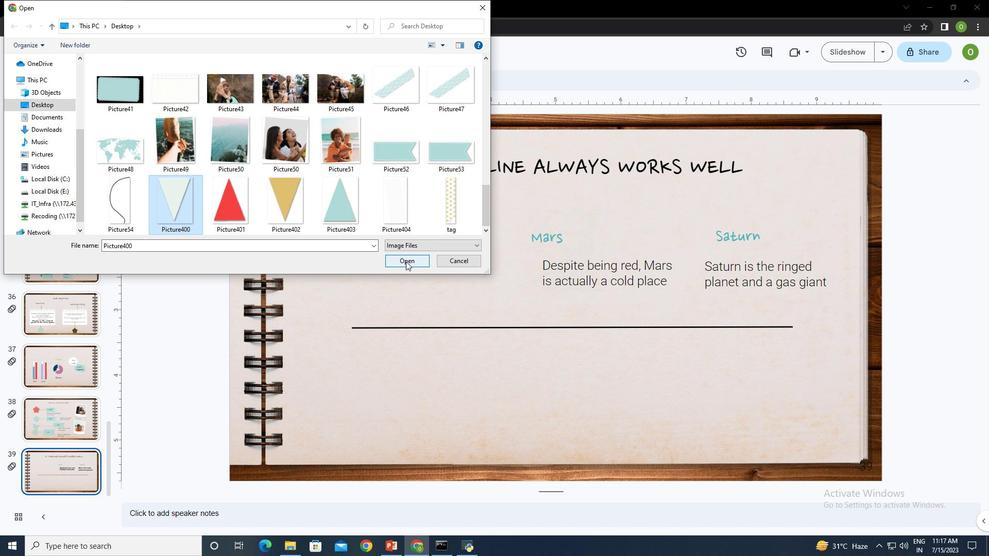 
Action: Mouse moved to (278, 365)
Screenshot: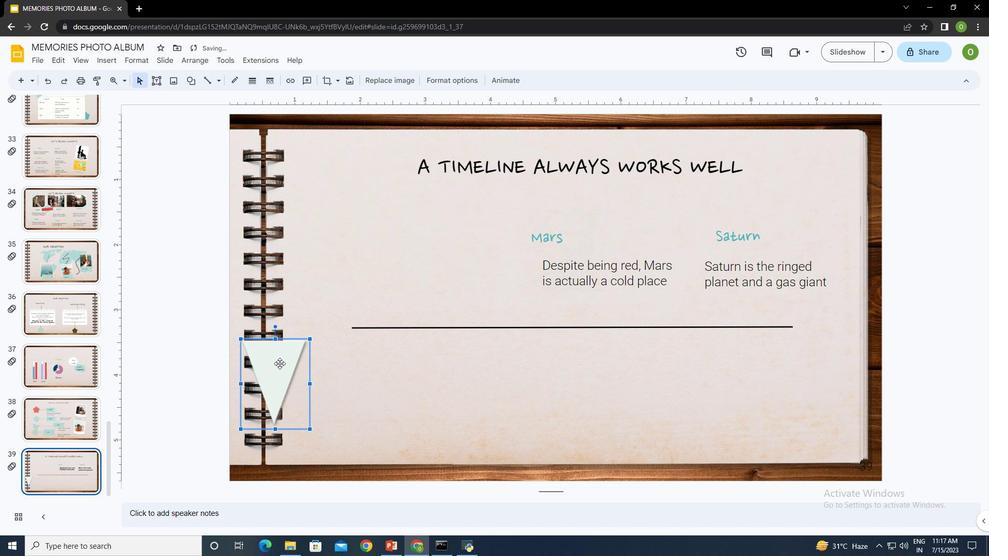 
Action: Mouse pressed left at (278, 365)
Screenshot: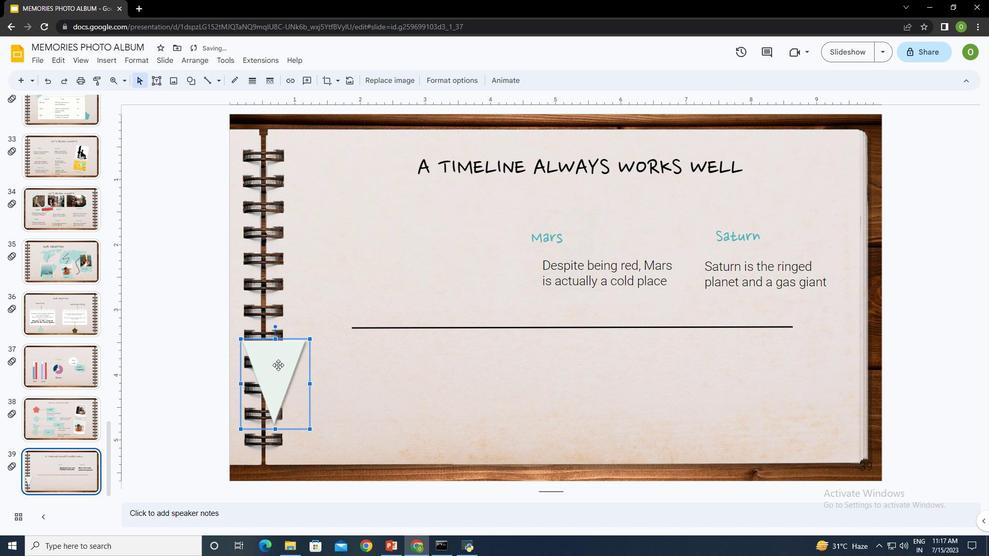 
Action: Mouse moved to (449, 417)
Screenshot: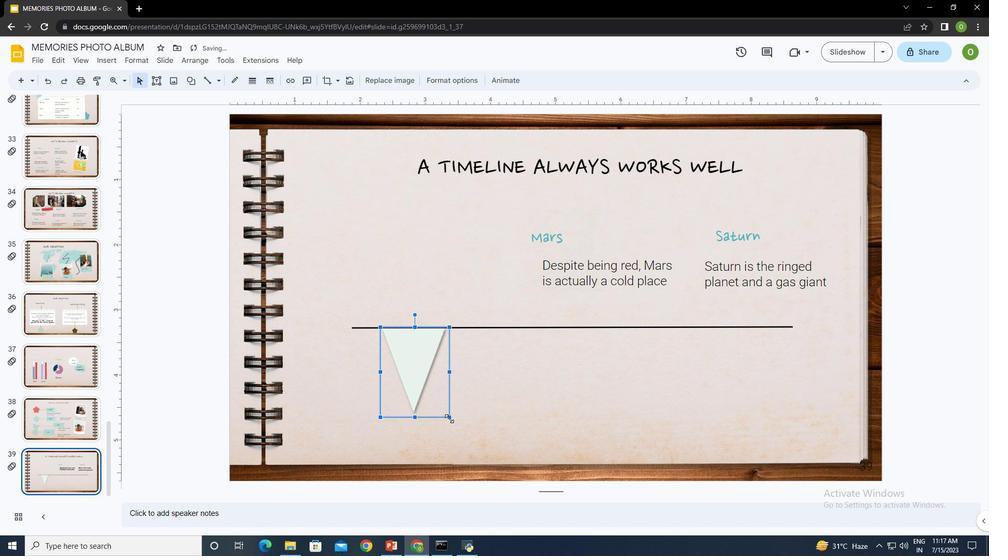 
Action: Mouse pressed left at (449, 417)
Screenshot: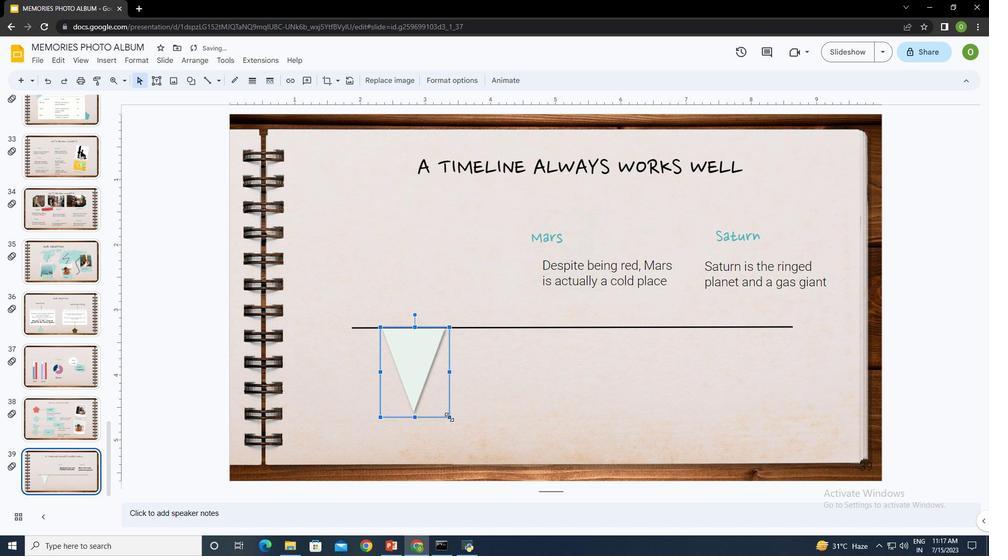 
Action: Mouse moved to (415, 417)
Screenshot: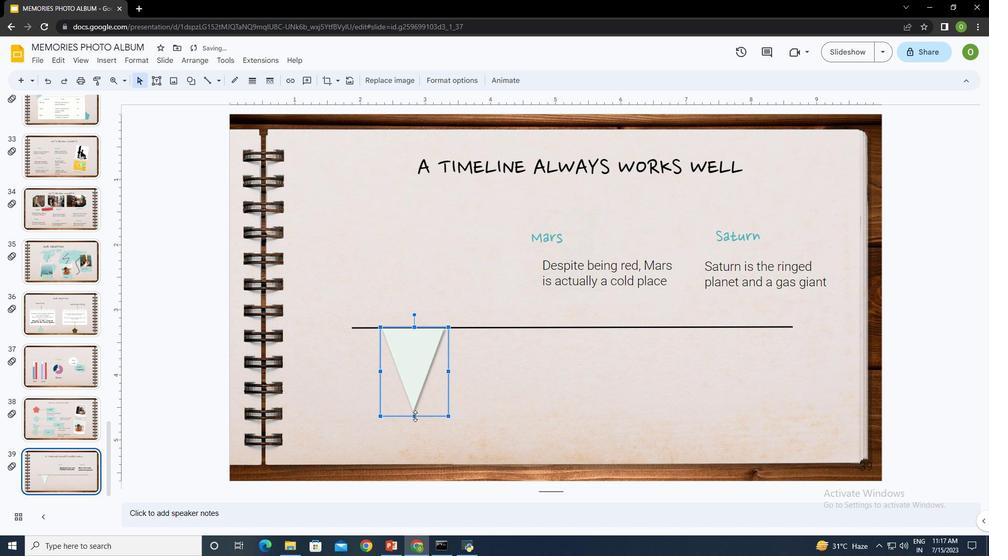 
Action: Mouse pressed left at (415, 417)
Screenshot: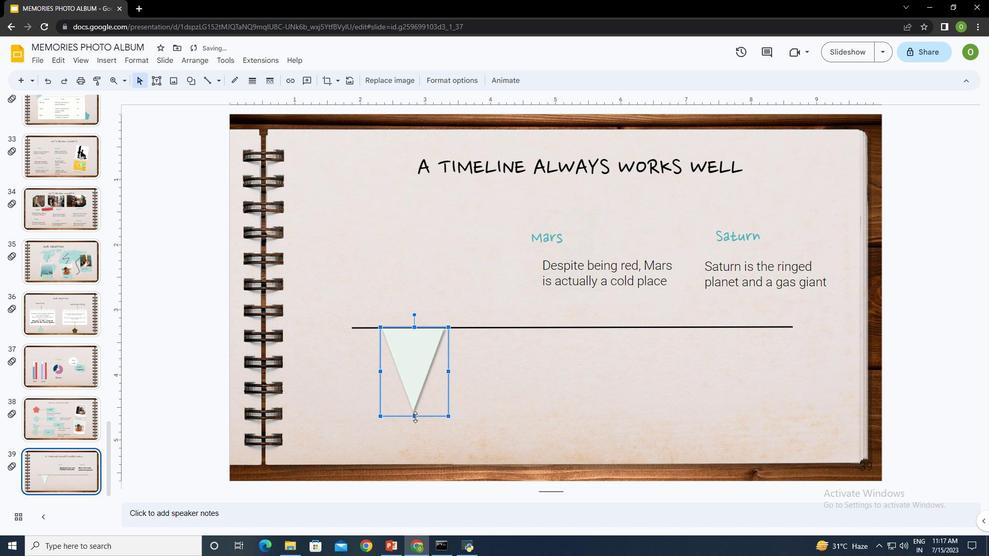 
Action: Mouse moved to (448, 359)
Screenshot: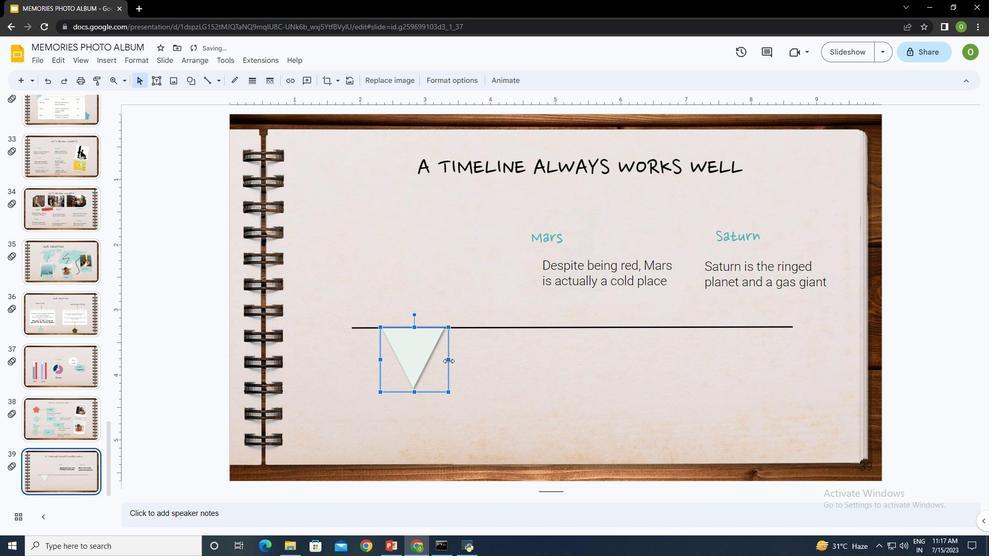 
Action: Mouse pressed left at (448, 359)
Screenshot: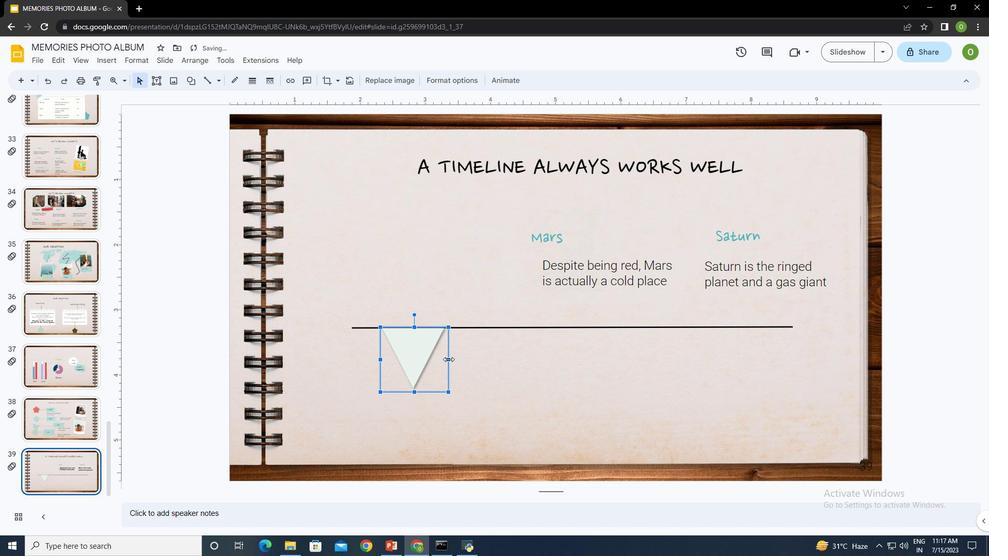 
Action: Mouse moved to (435, 358)
Screenshot: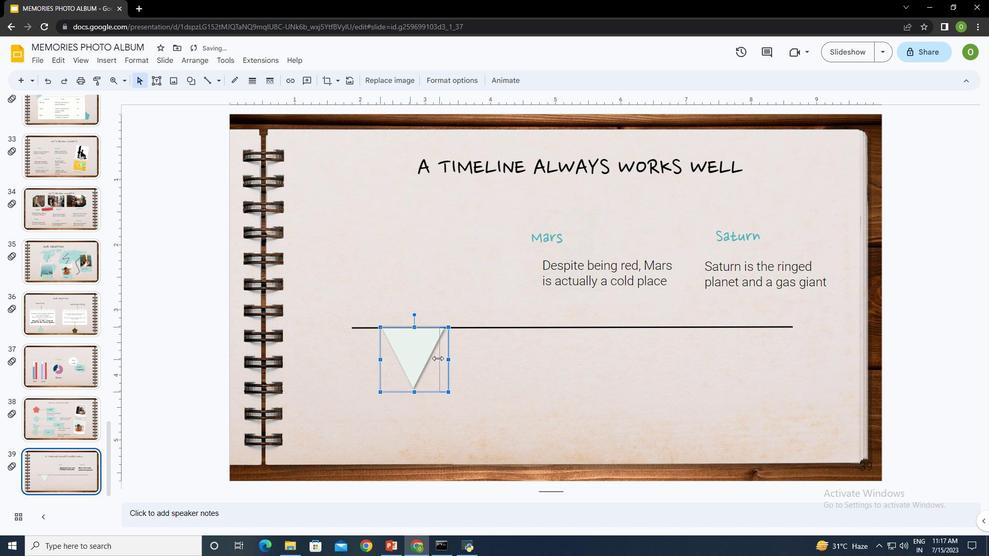 
Action: Mouse pressed left at (435, 358)
Screenshot: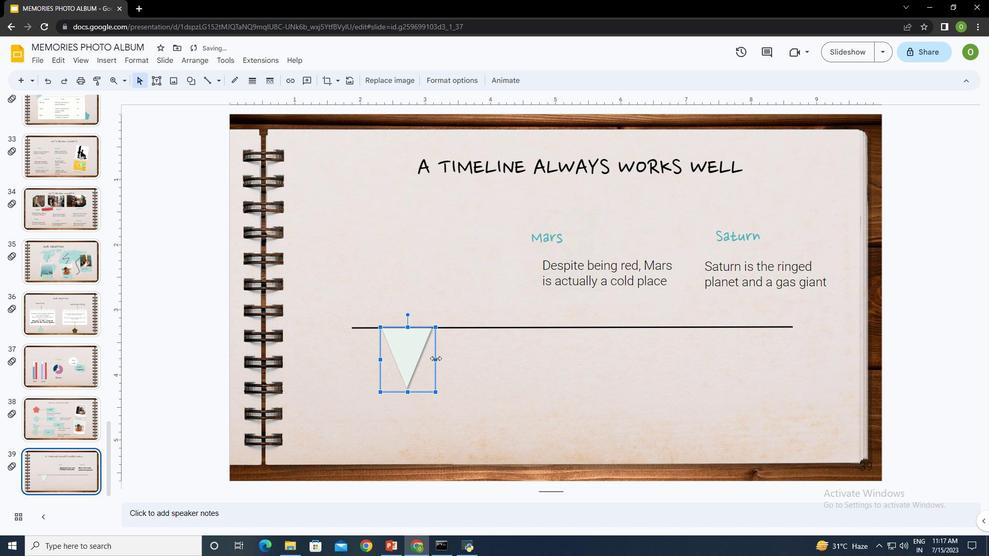 
Action: Mouse moved to (406, 392)
Screenshot: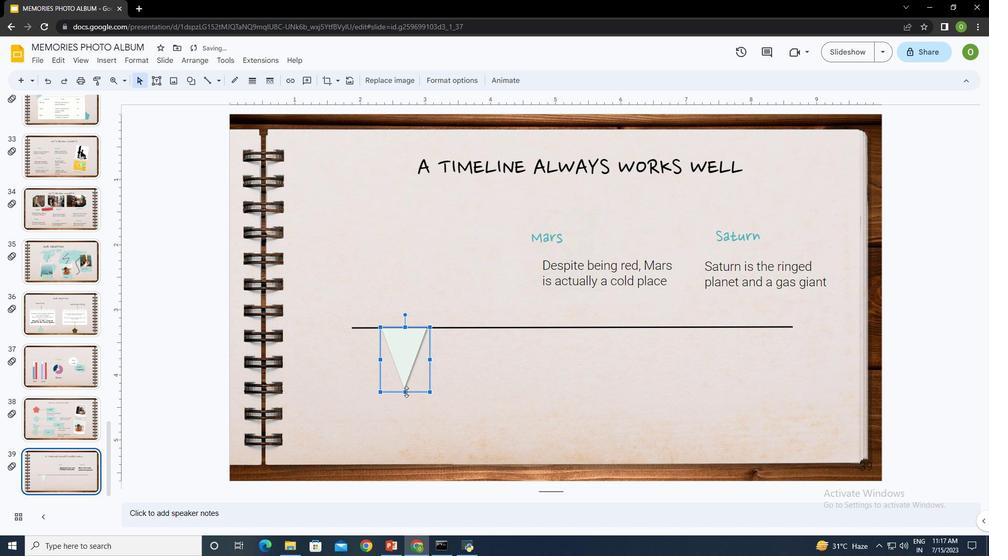 
Action: Mouse pressed left at (406, 392)
Screenshot: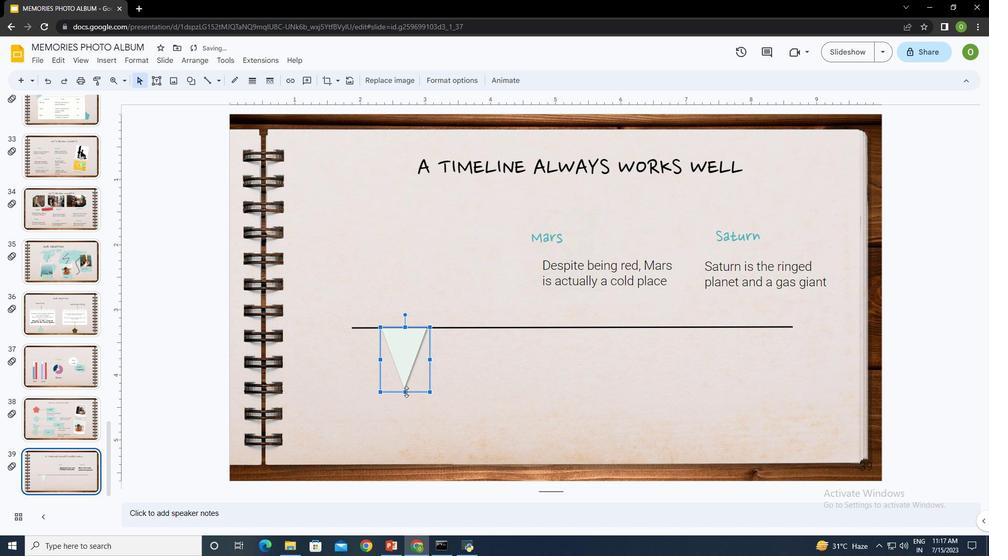 
Action: Mouse moved to (431, 351)
Screenshot: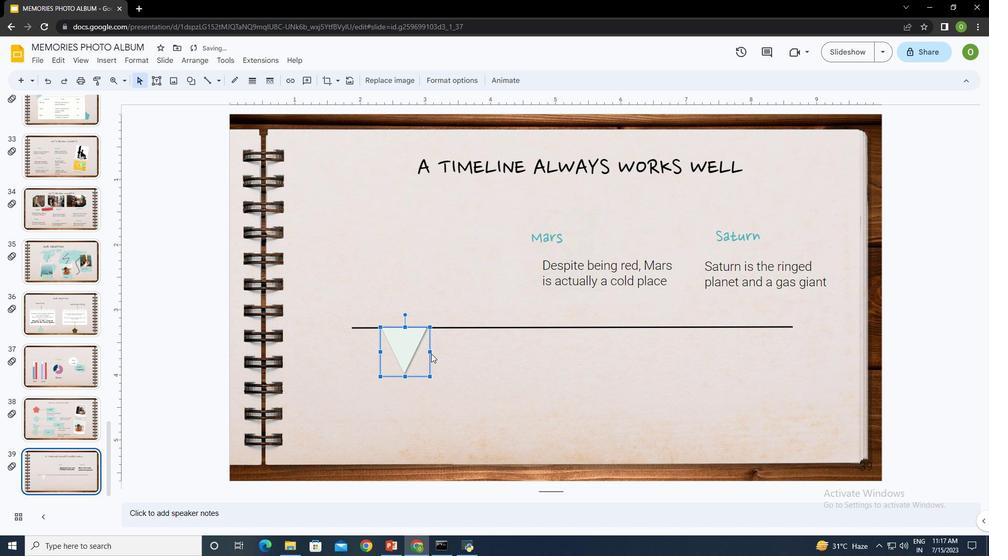 
Action: Mouse pressed left at (431, 351)
Screenshot: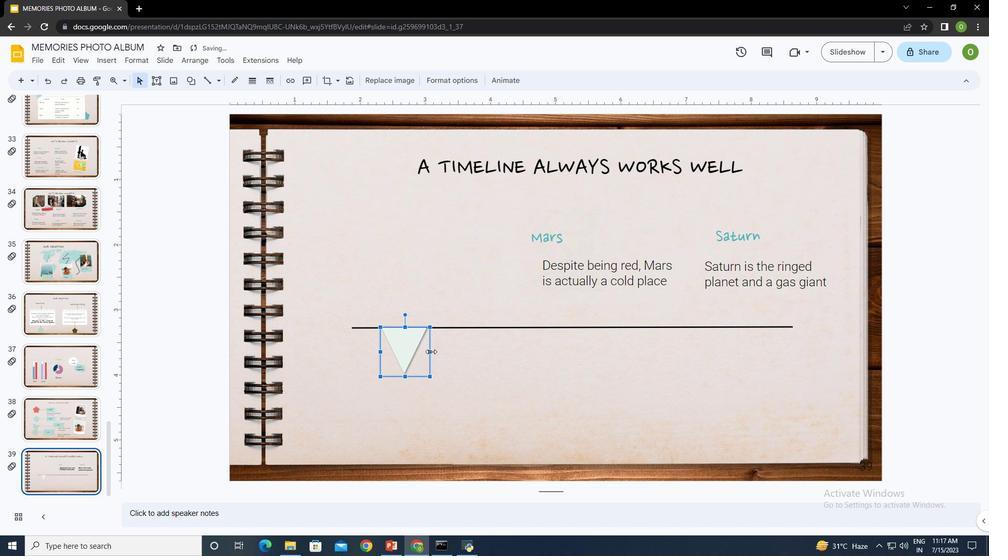 
Action: Mouse moved to (400, 344)
Screenshot: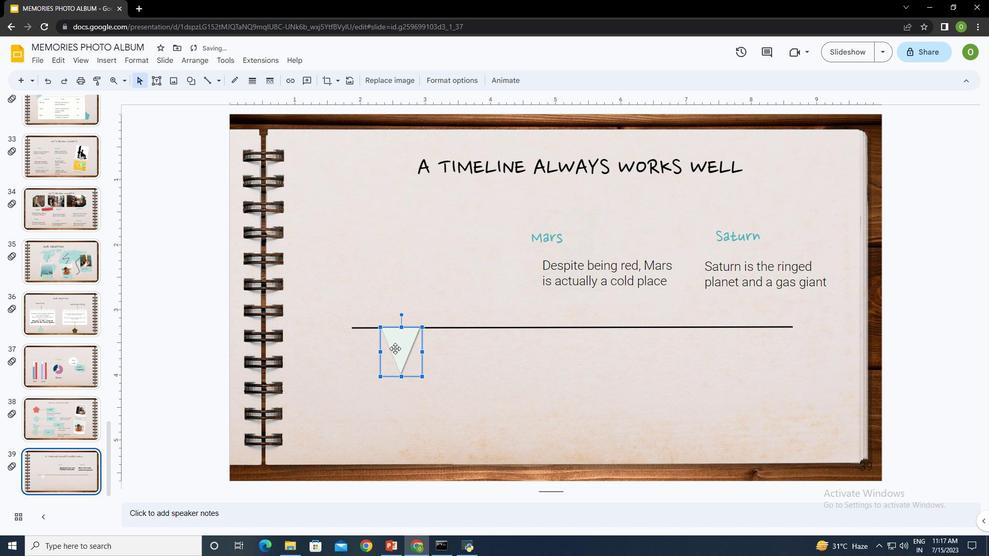 
Action: Mouse pressed left at (400, 344)
Screenshot: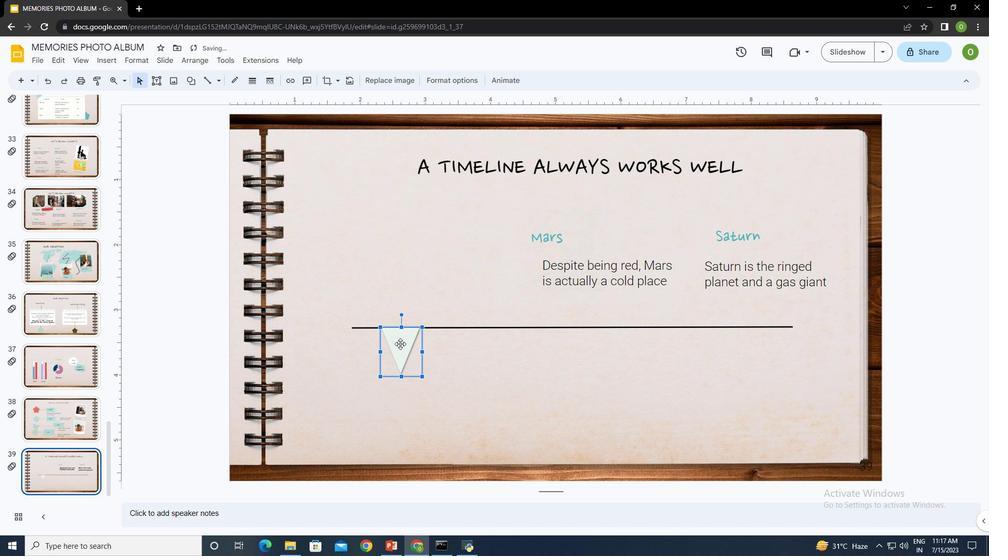 
Action: Mouse moved to (455, 81)
Screenshot: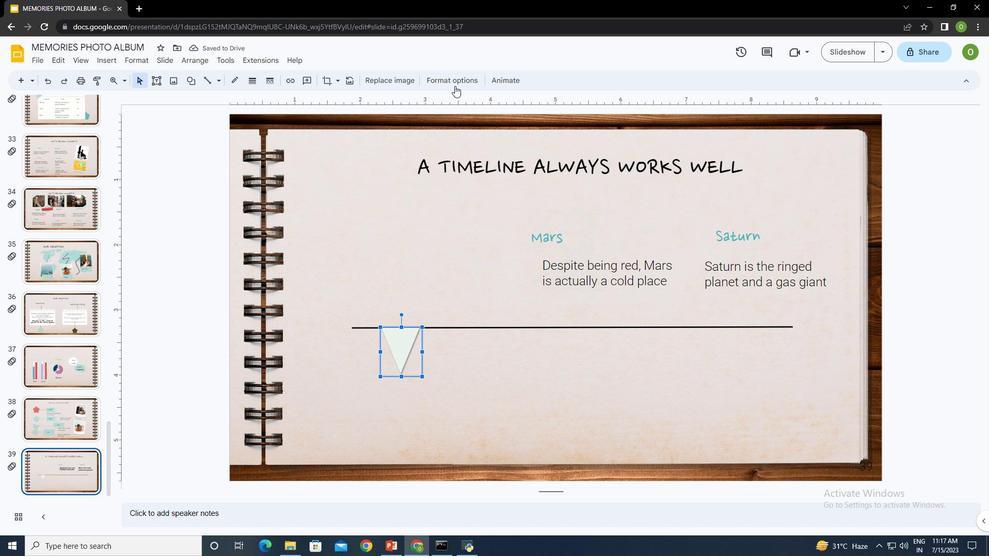 
Action: Mouse pressed left at (455, 81)
Screenshot: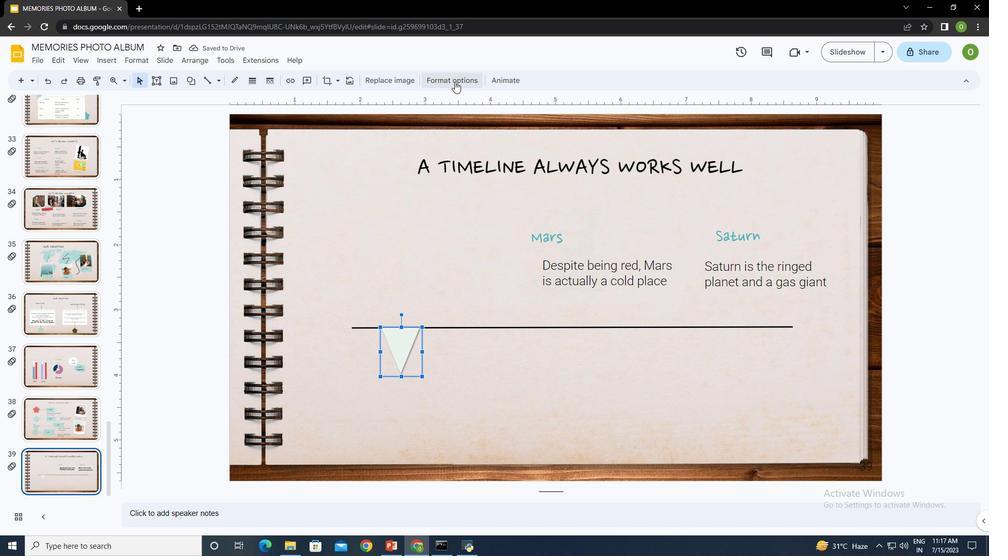 
Action: Mouse moved to (870, 177)
Screenshot: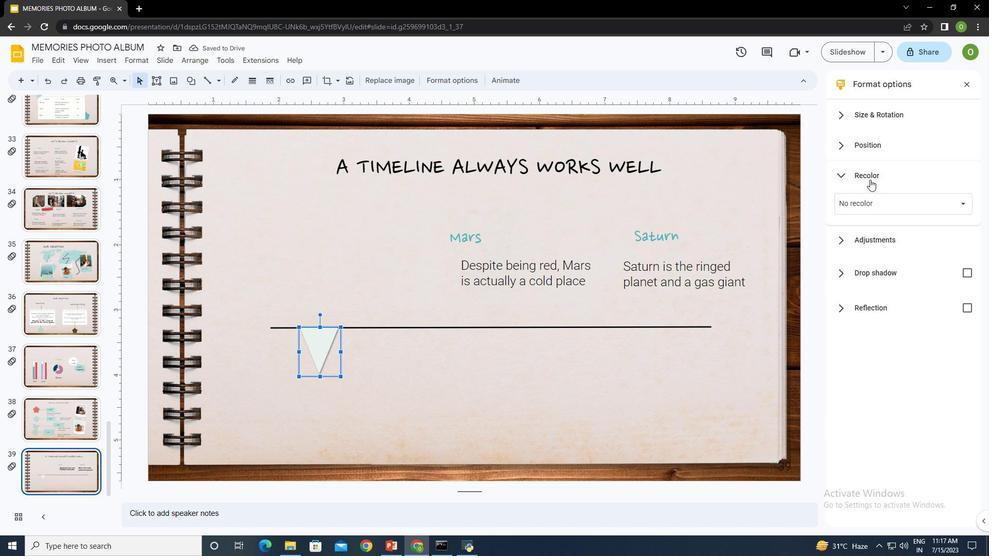 
Action: Mouse pressed left at (870, 177)
Screenshot: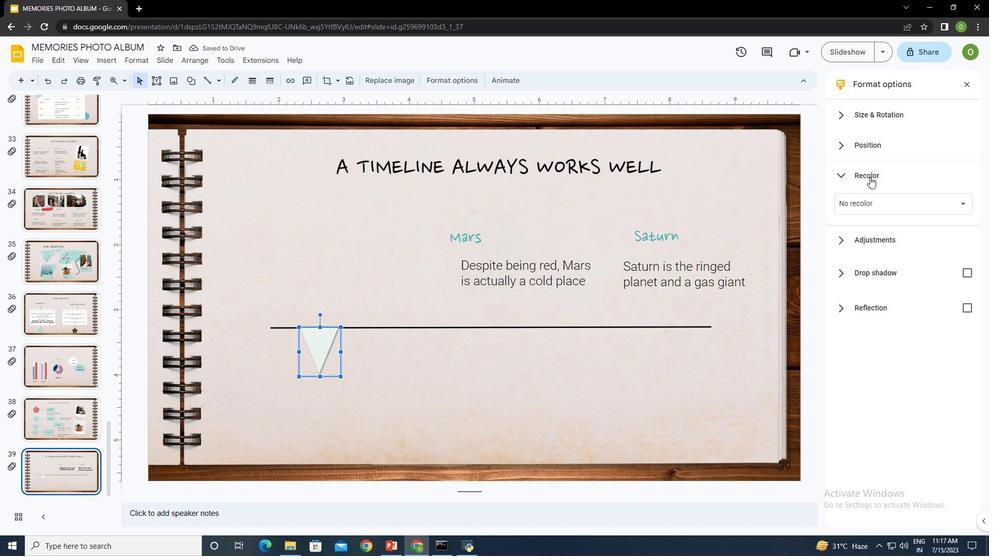 
Action: Mouse pressed left at (870, 177)
Screenshot: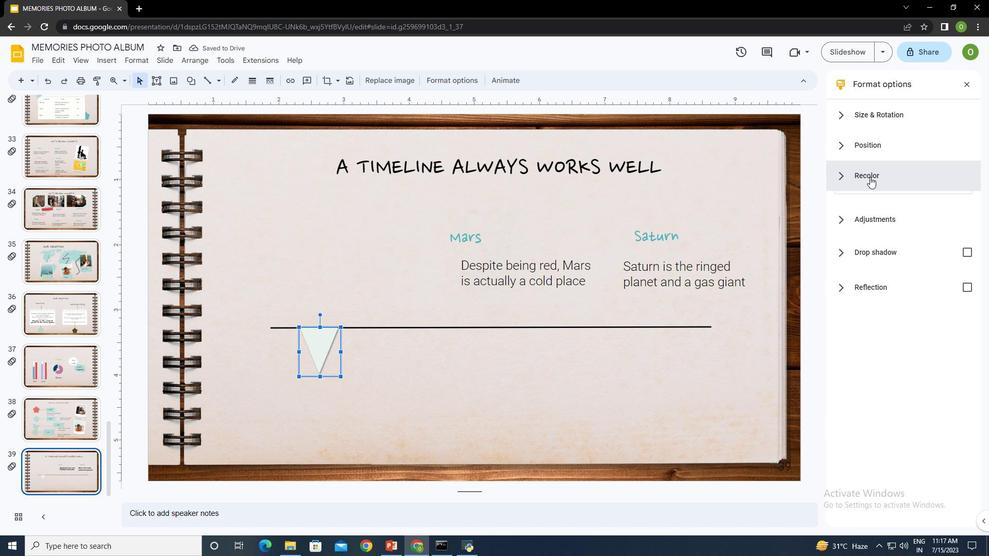 
Action: Mouse moved to (870, 171)
Screenshot: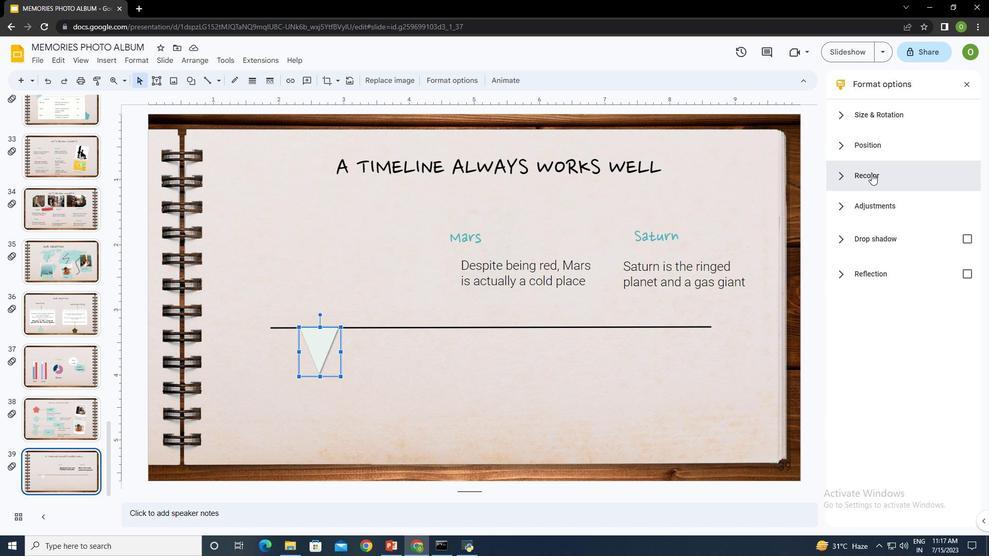 
Action: Mouse pressed left at (870, 171)
Screenshot: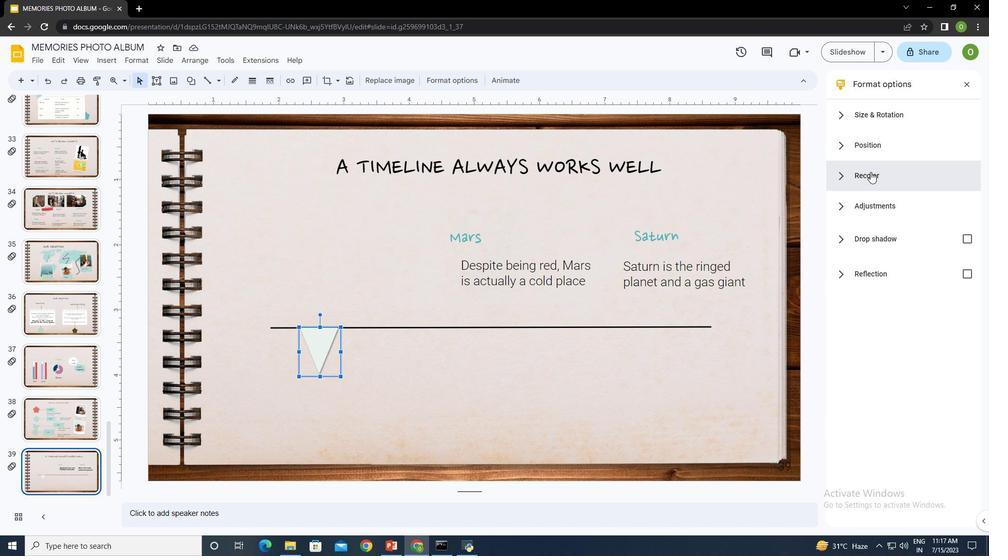 
Action: Mouse moved to (881, 198)
Screenshot: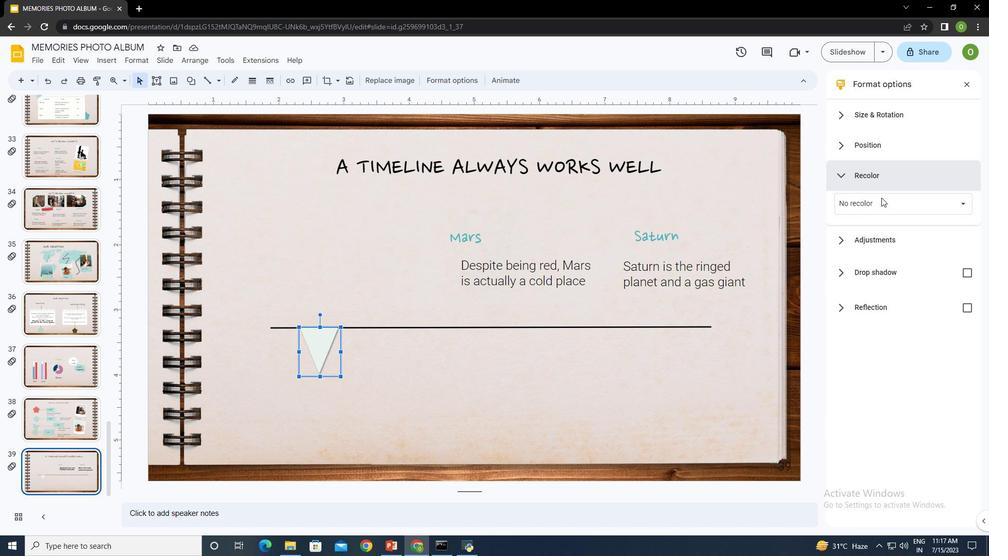
Action: Mouse pressed left at (881, 198)
Screenshot: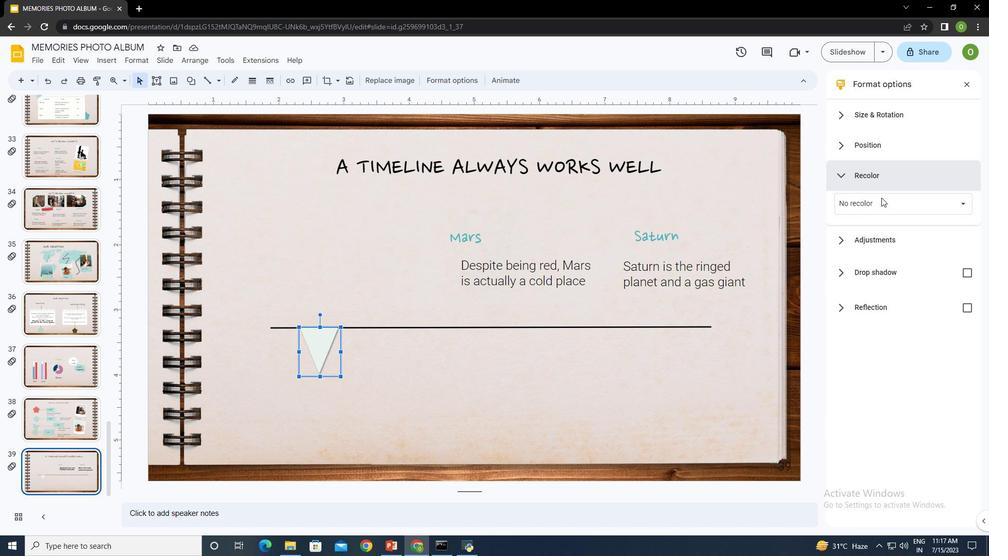 
Action: Mouse moved to (901, 412)
Screenshot: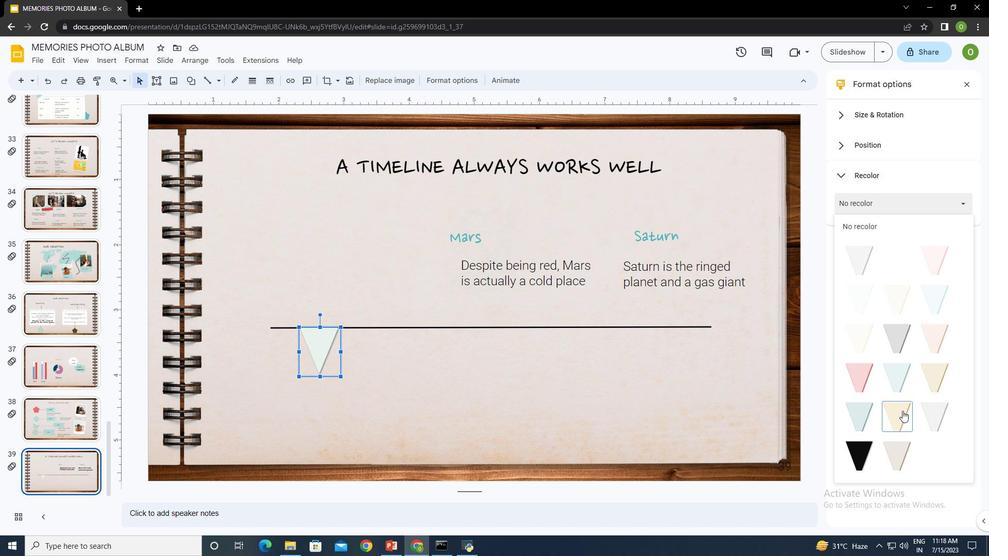 
Action: Mouse pressed left at (901, 412)
Screenshot: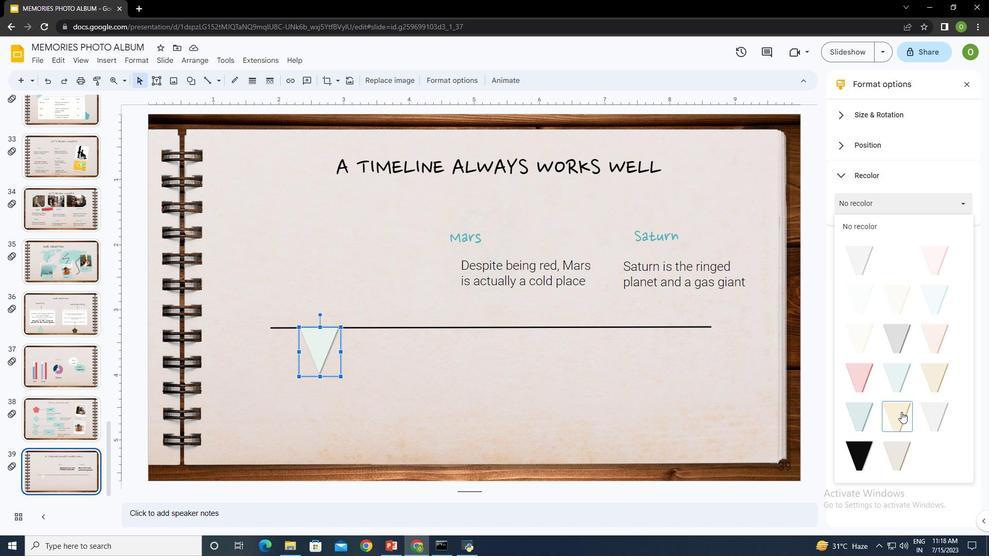 
Action: Mouse moved to (156, 76)
Screenshot: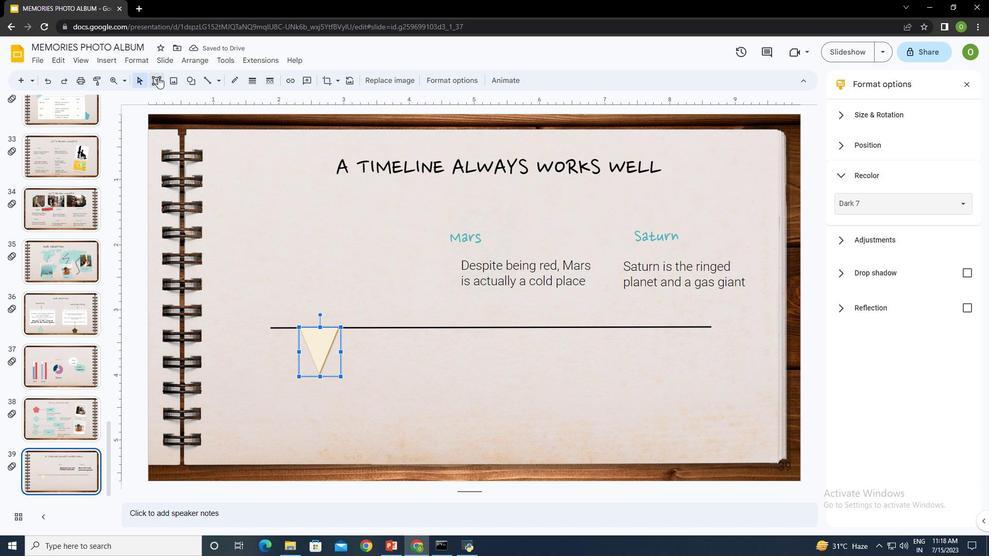 
Action: Mouse pressed left at (156, 76)
Screenshot: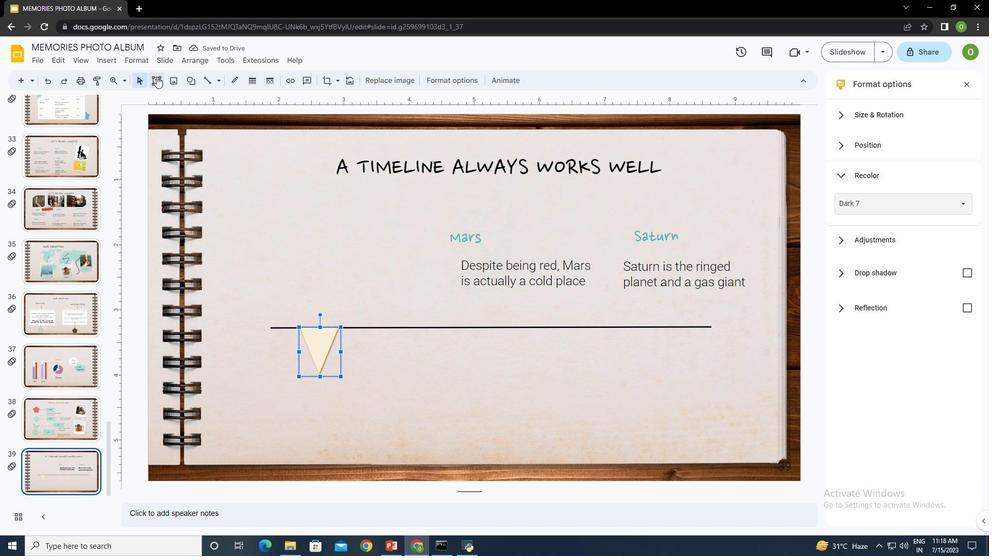 
Action: Mouse moved to (309, 333)
Screenshot: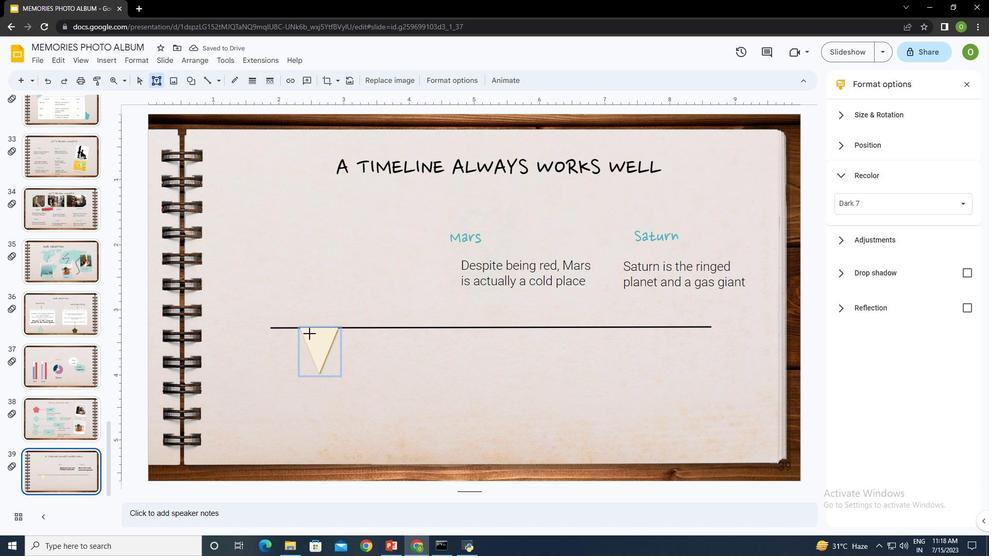 
Action: Mouse pressed left at (309, 333)
Screenshot: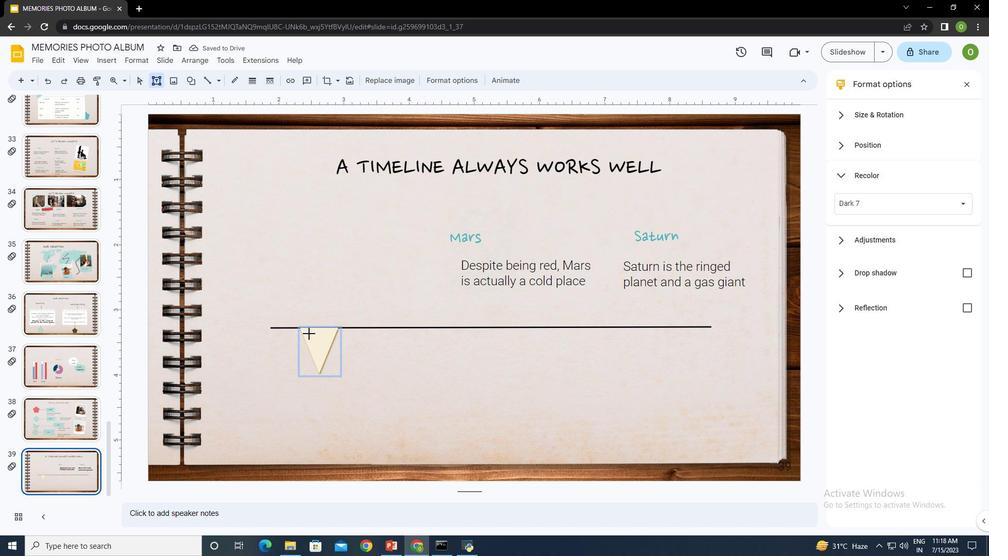 
Action: Mouse moved to (354, 329)
Screenshot: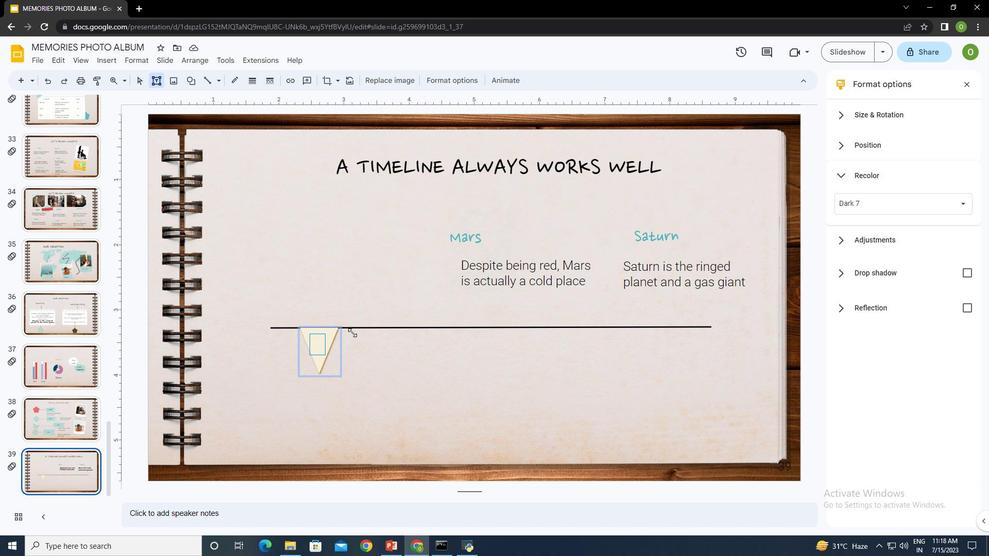 
Action: Key pressed 01ctrl+A
Screenshot: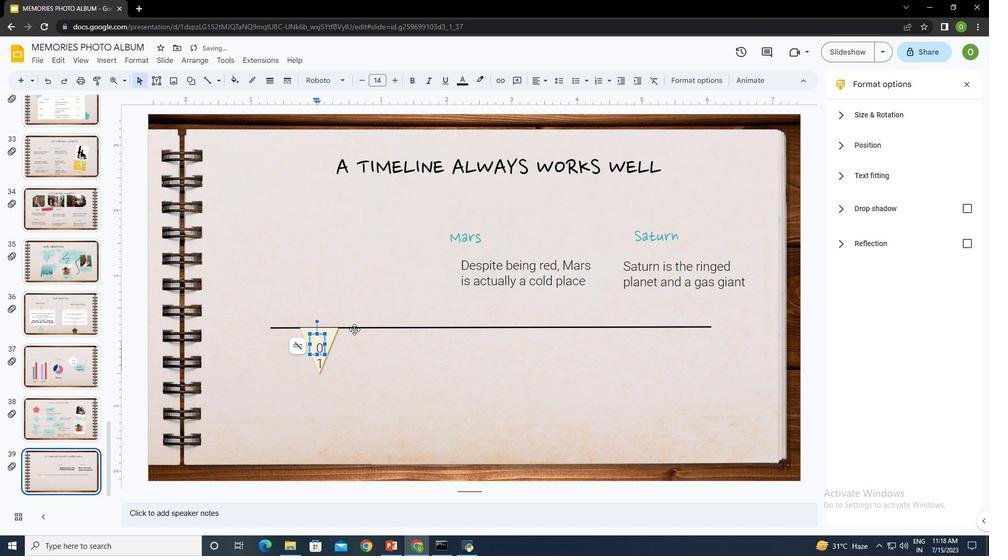 
Action: Mouse moved to (321, 82)
Screenshot: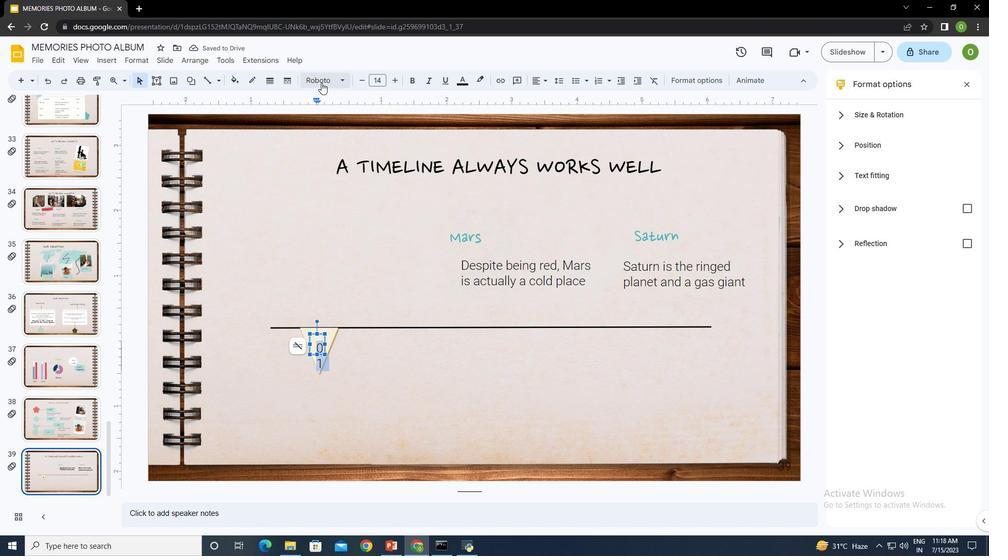 
Action: Mouse pressed left at (321, 82)
Screenshot: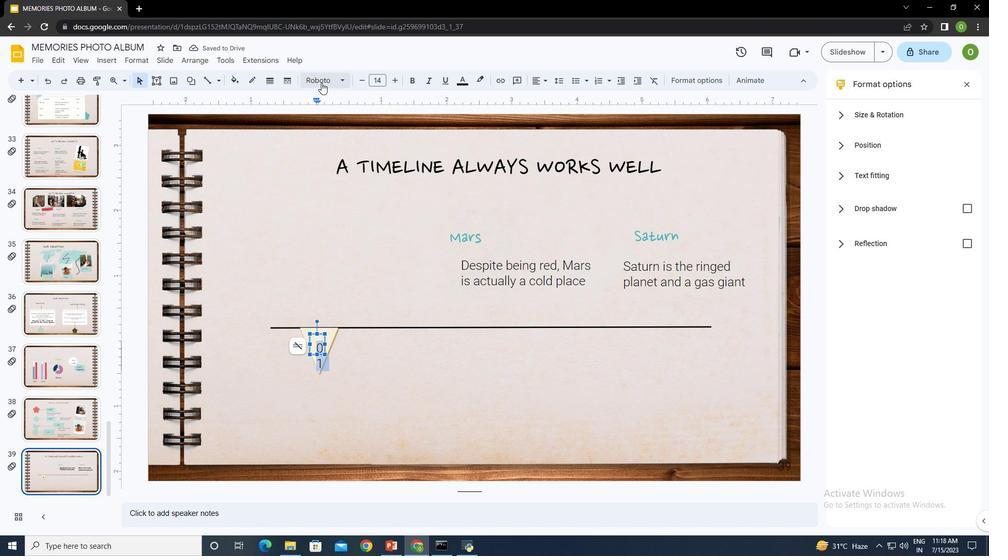
Action: Mouse moved to (354, 140)
Screenshot: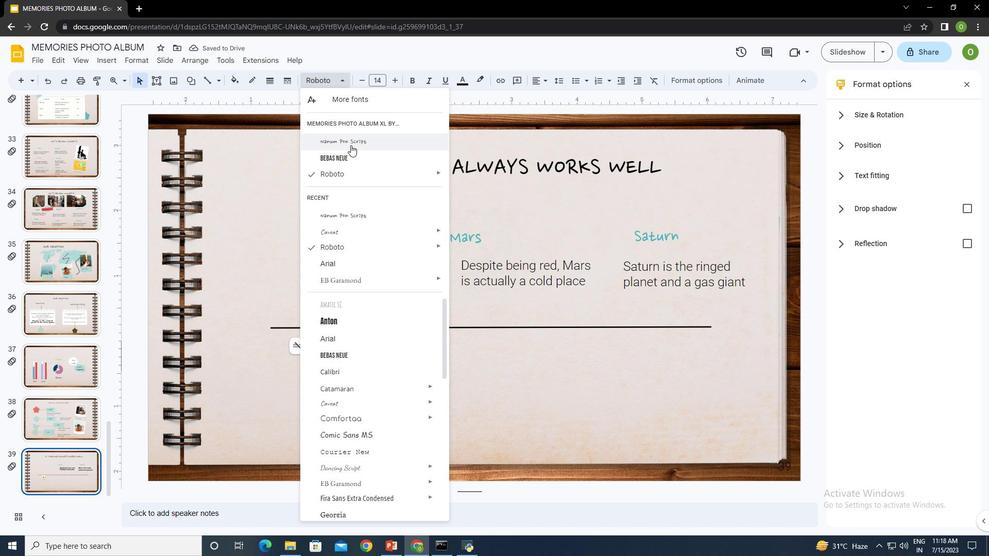 
Action: Mouse pressed left at (354, 140)
Screenshot: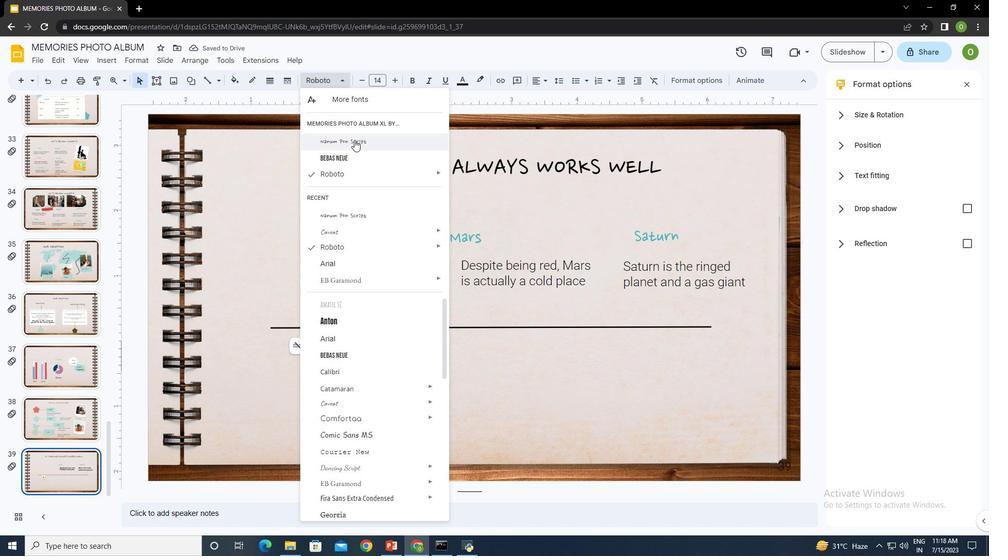 
Action: Mouse moved to (325, 344)
Screenshot: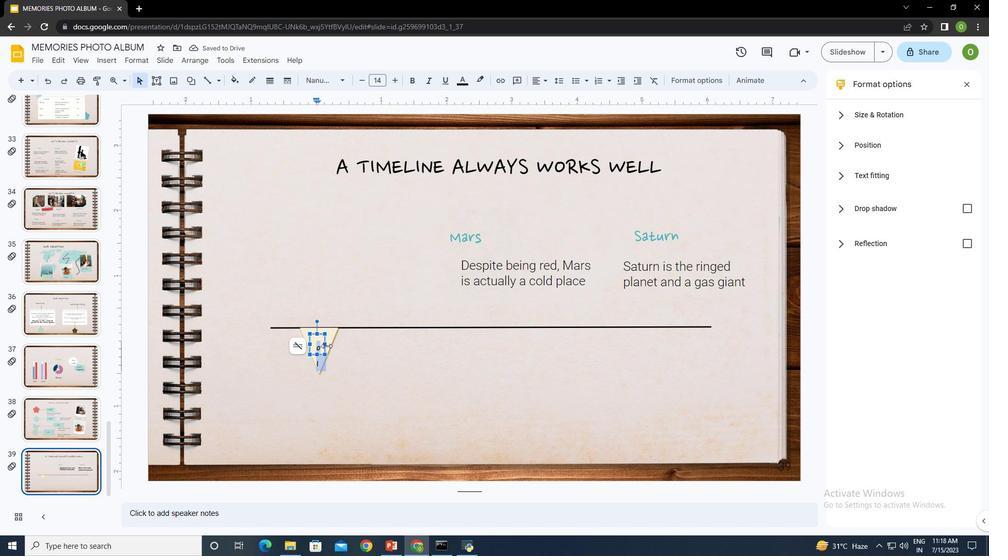 
Action: Mouse pressed left at (325, 344)
Screenshot: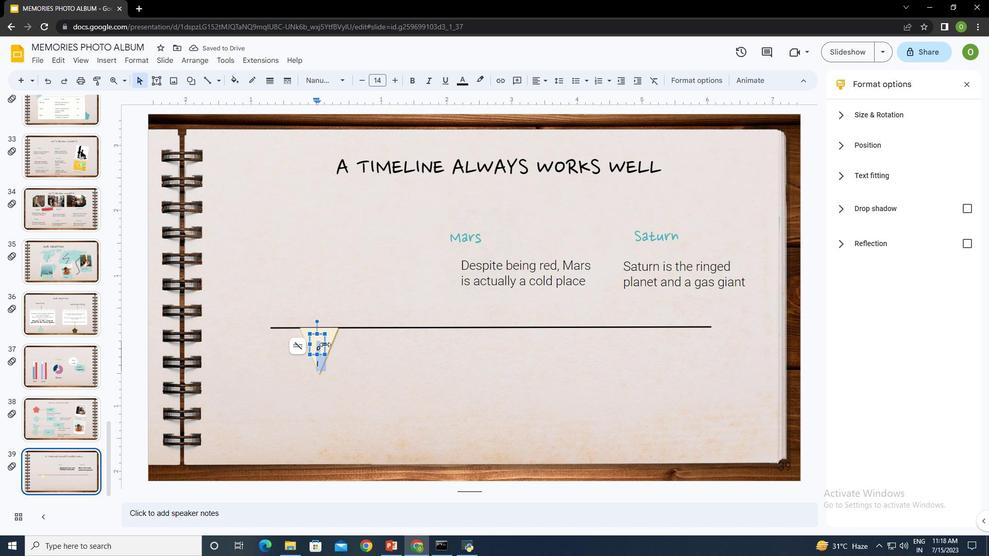 
Action: Mouse moved to (309, 344)
Screenshot: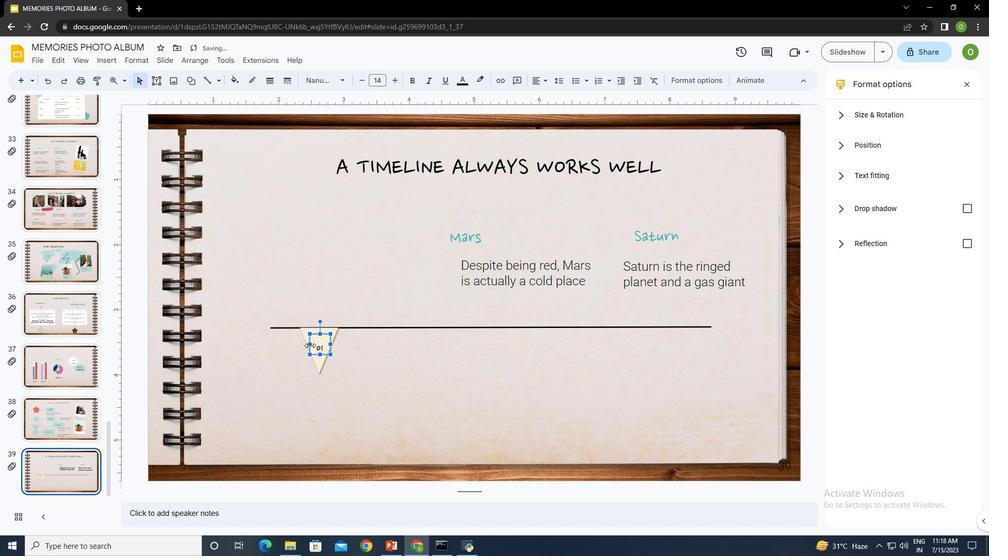 
Action: Mouse pressed left at (309, 344)
Screenshot: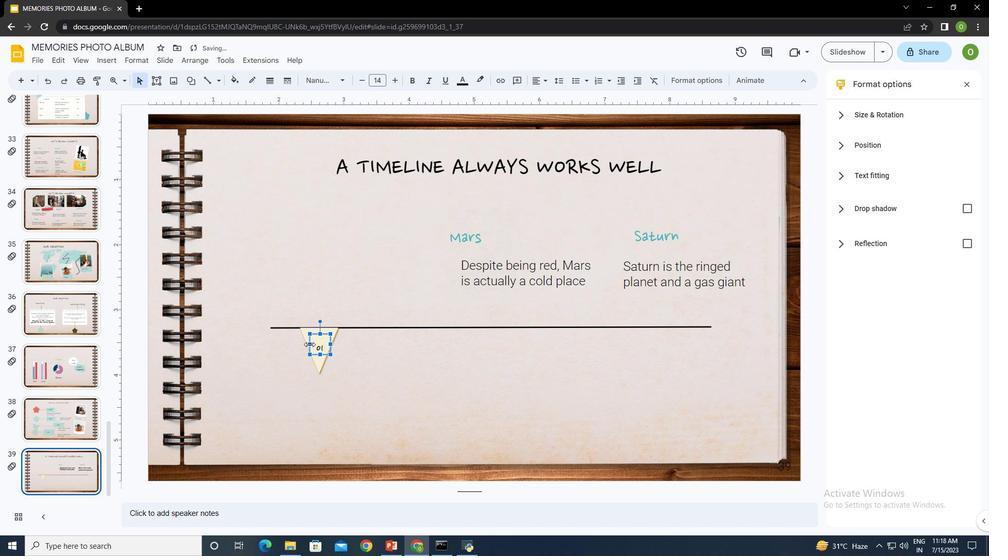 
Action: Mouse moved to (318, 335)
Screenshot: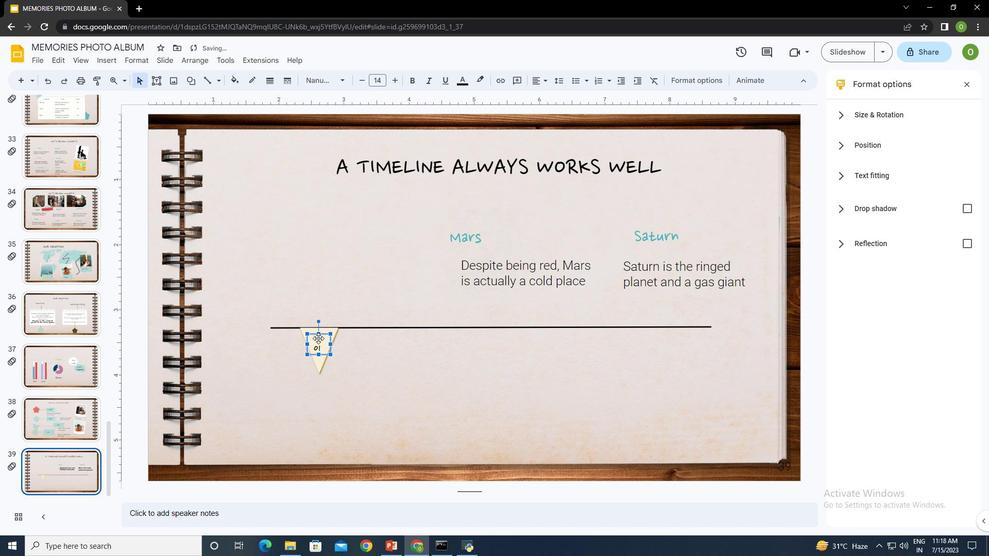 
Action: Mouse pressed left at (318, 335)
Screenshot: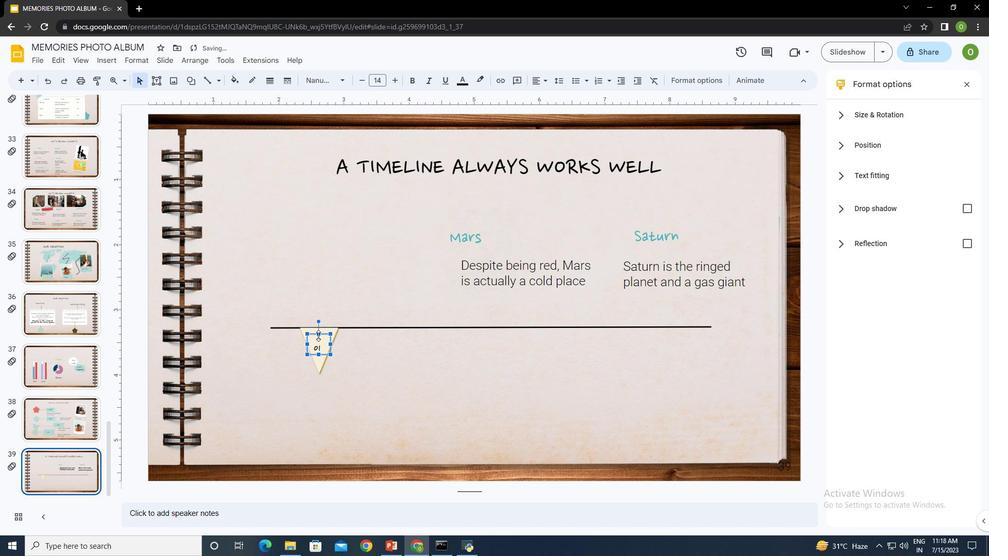
Action: Mouse moved to (395, 81)
Screenshot: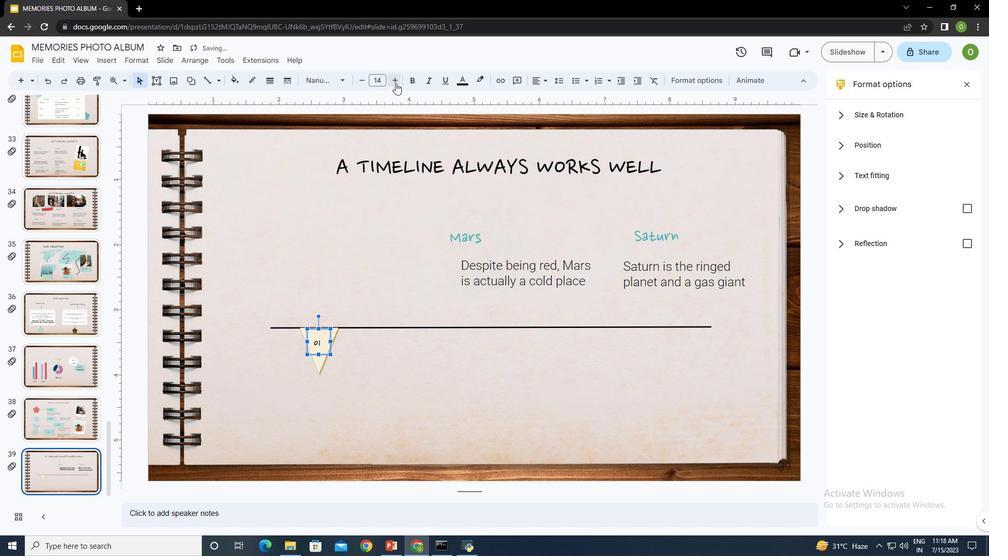 
Action: Mouse pressed left at (395, 81)
Screenshot: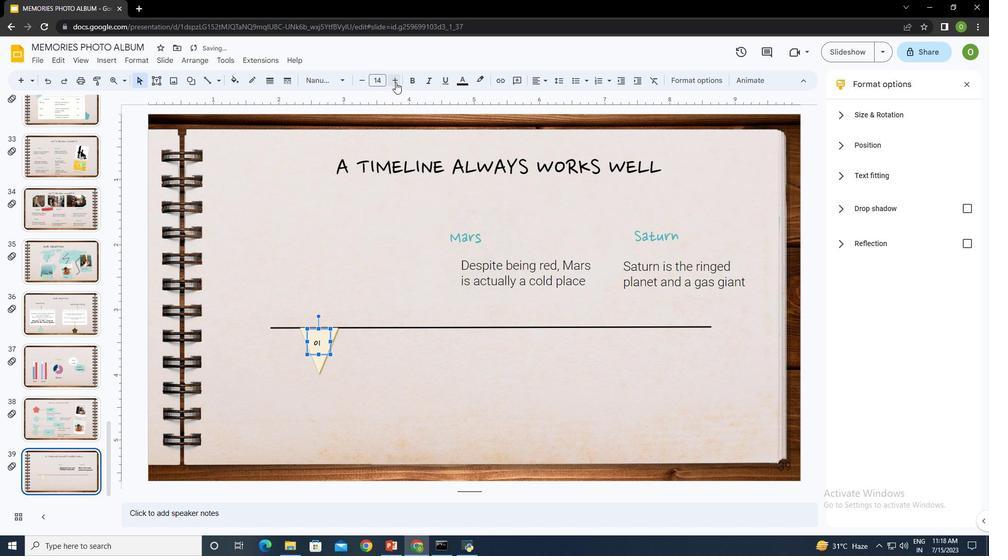 
Action: Mouse pressed left at (395, 81)
Screenshot: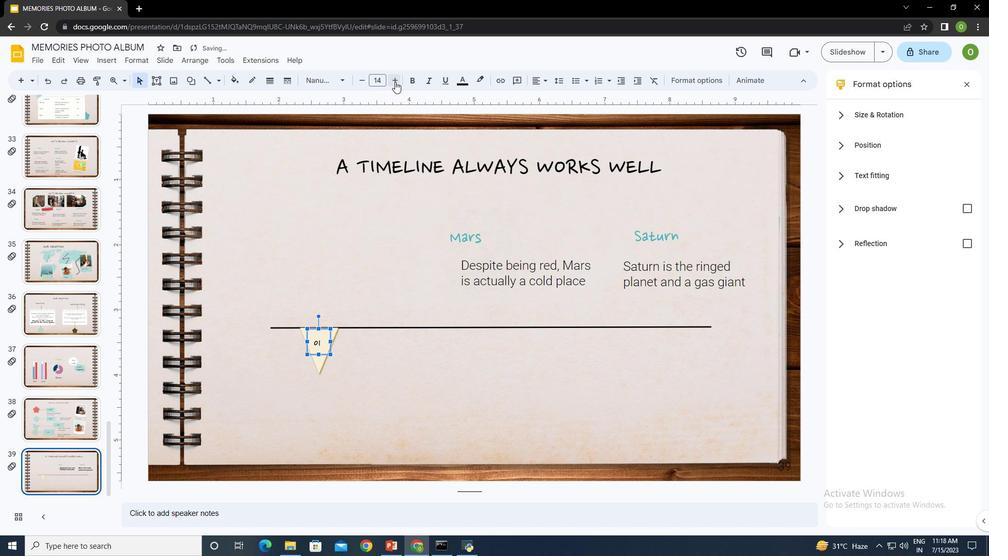 
Action: Mouse pressed left at (395, 81)
Screenshot: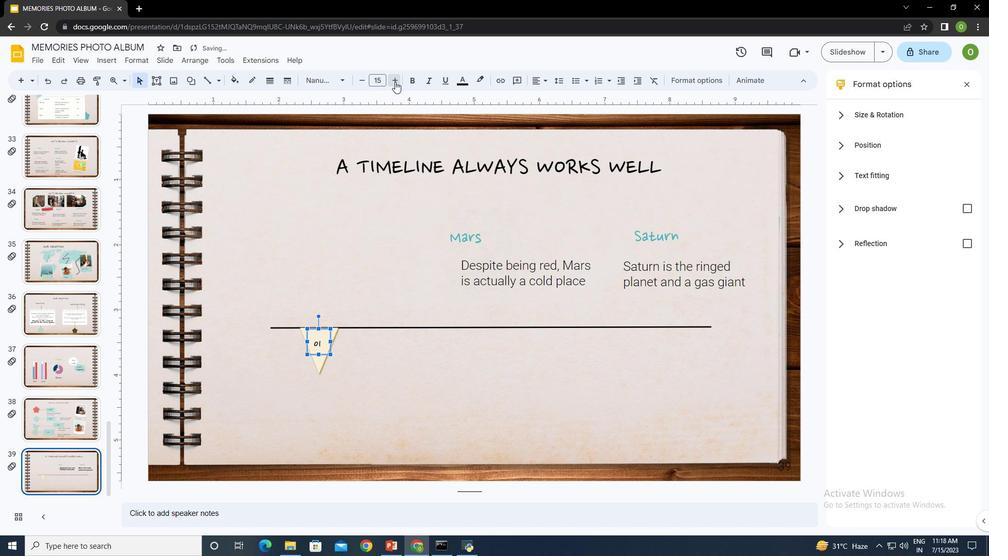 
Action: Mouse pressed left at (395, 81)
Screenshot: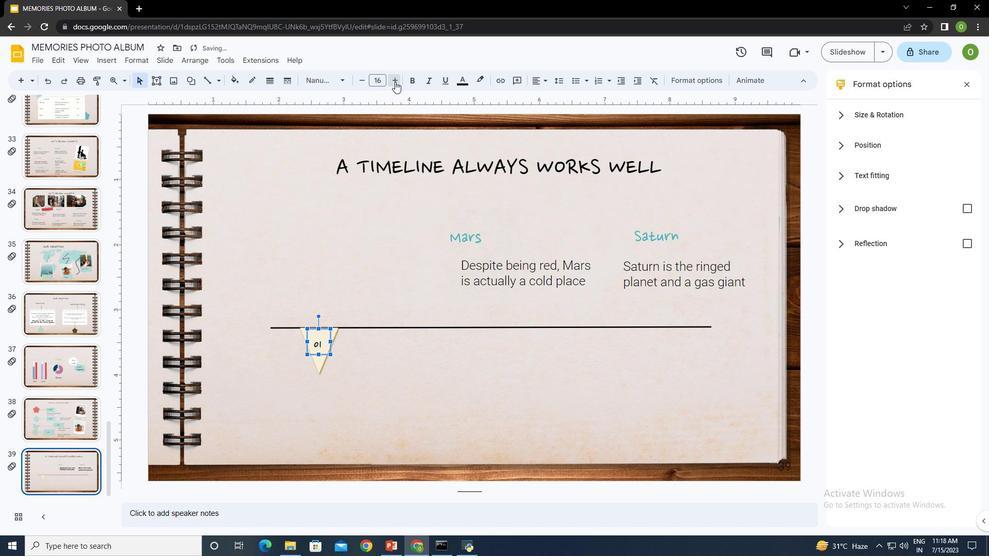 
Action: Mouse pressed left at (395, 81)
Screenshot: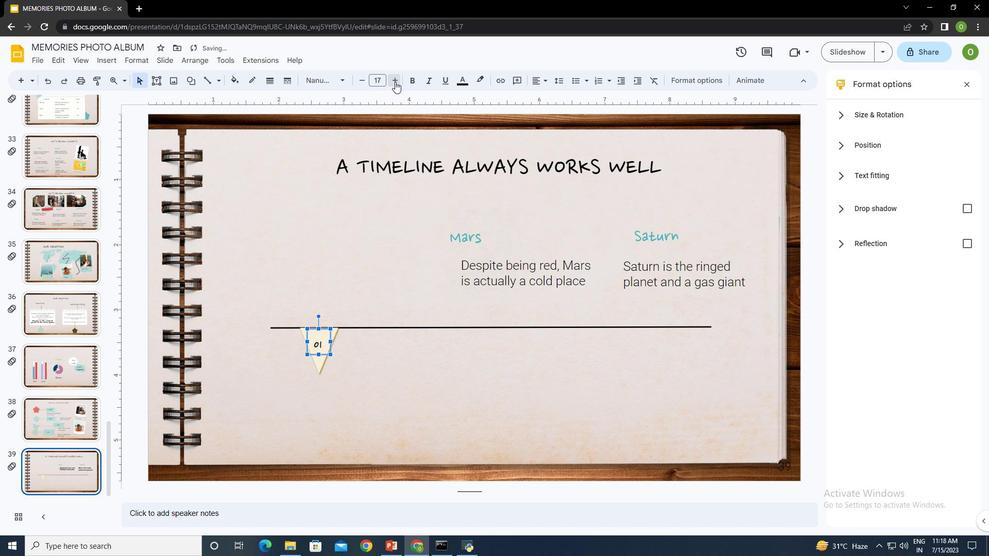 
Action: Mouse pressed left at (395, 81)
Screenshot: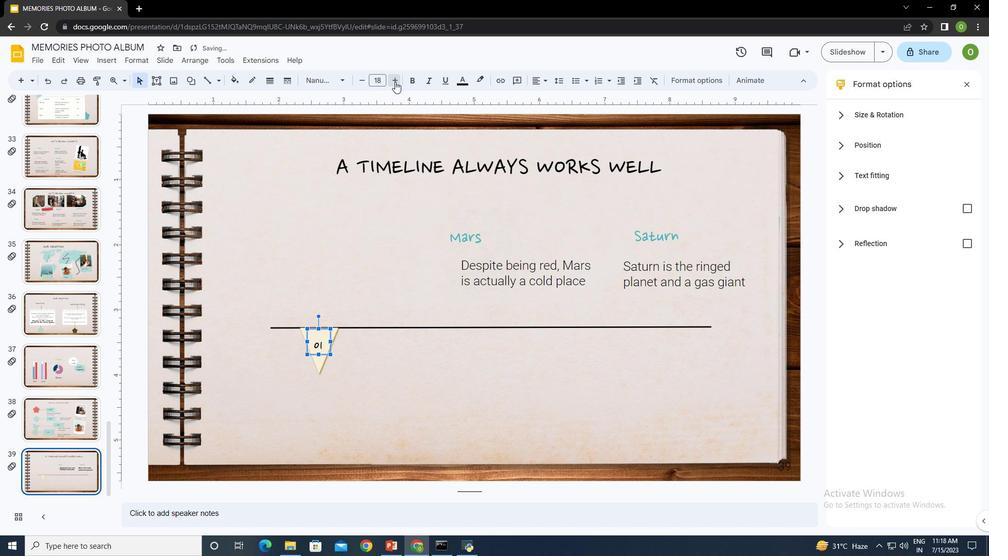 
Action: Mouse pressed left at (395, 81)
Screenshot: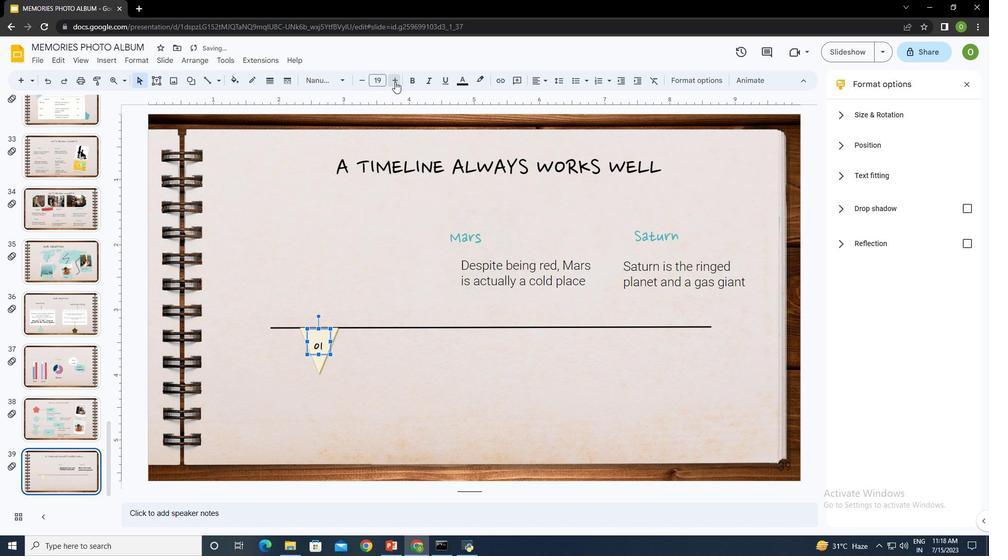 
Action: Mouse moved to (543, 82)
Screenshot: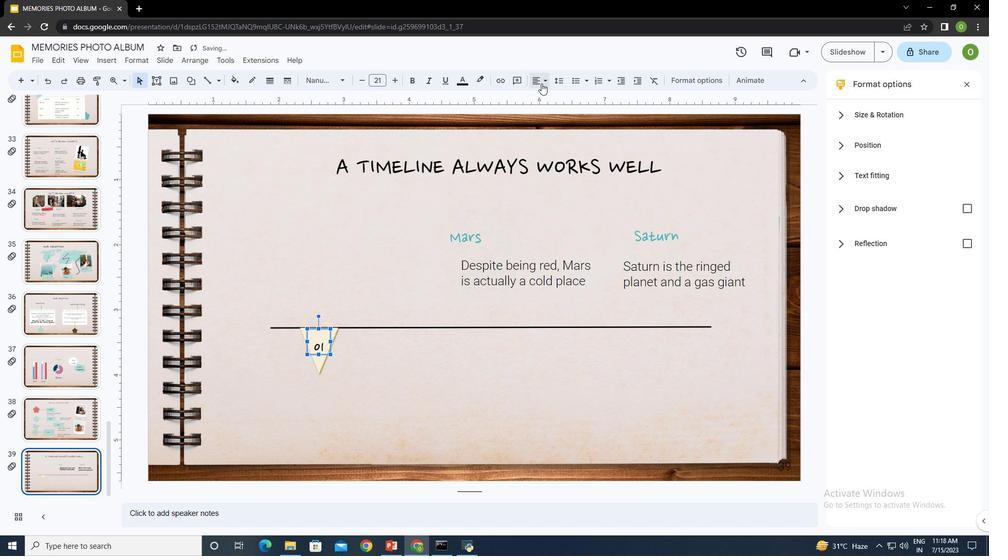 
Action: Mouse pressed left at (543, 82)
Screenshot: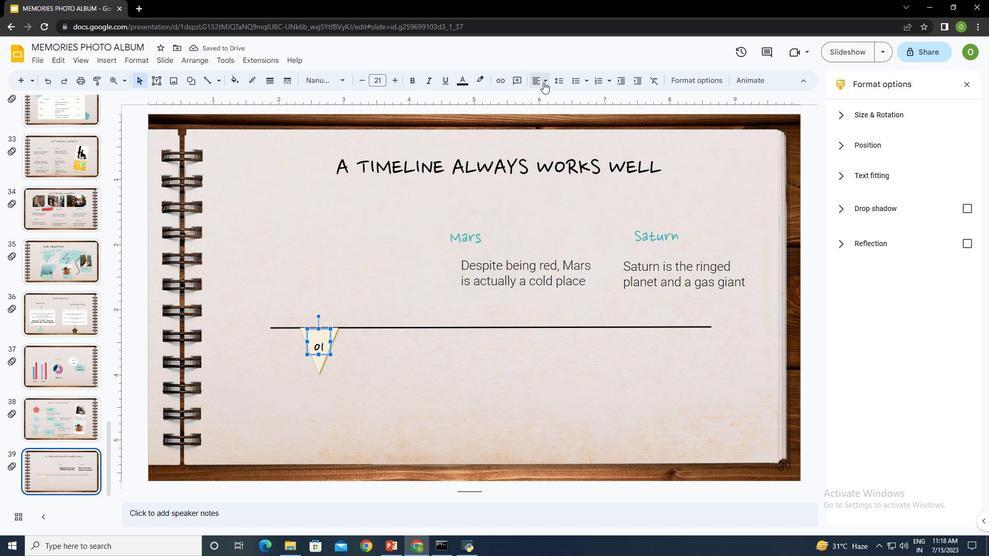 
Action: Mouse moved to (537, 110)
Screenshot: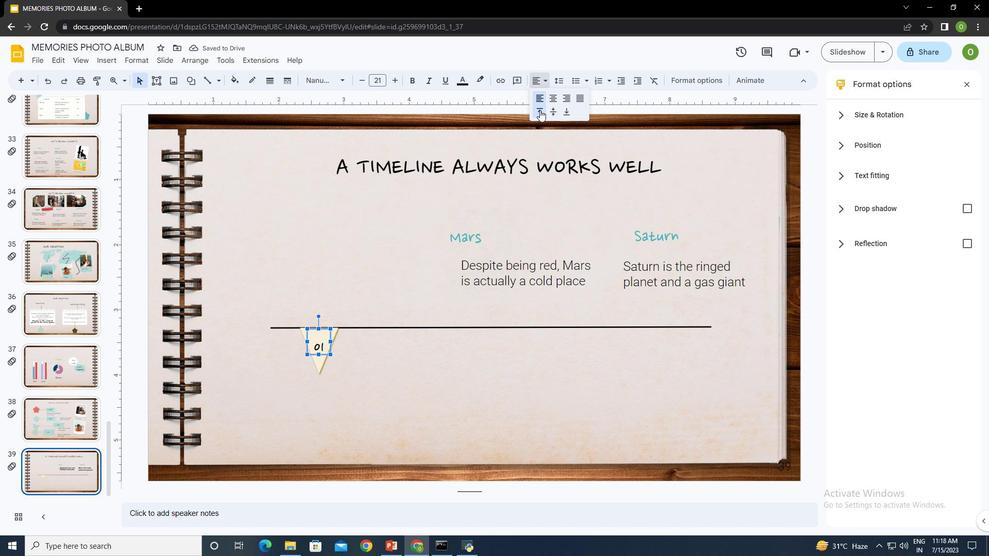 
Action: Mouse pressed left at (537, 110)
Screenshot: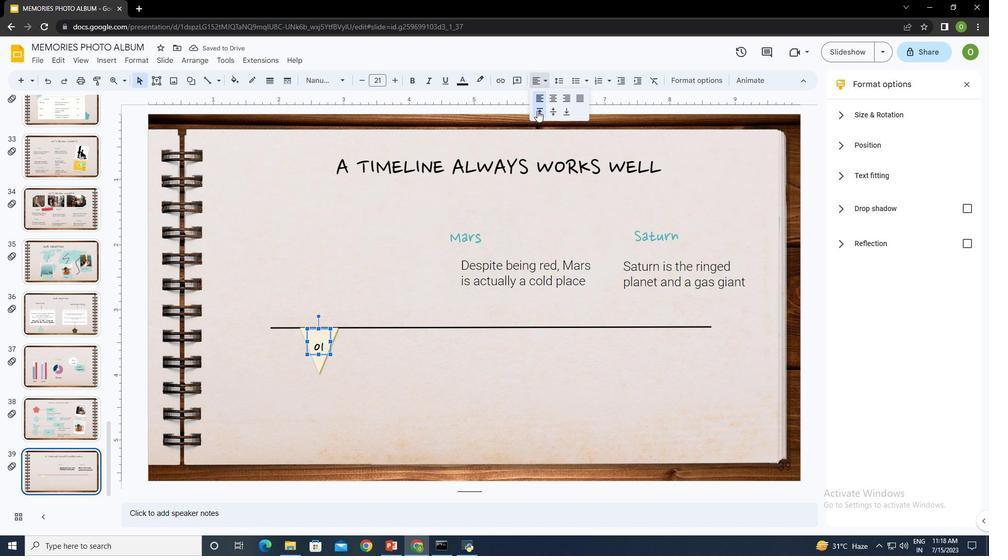 
Action: Mouse moved to (536, 78)
Screenshot: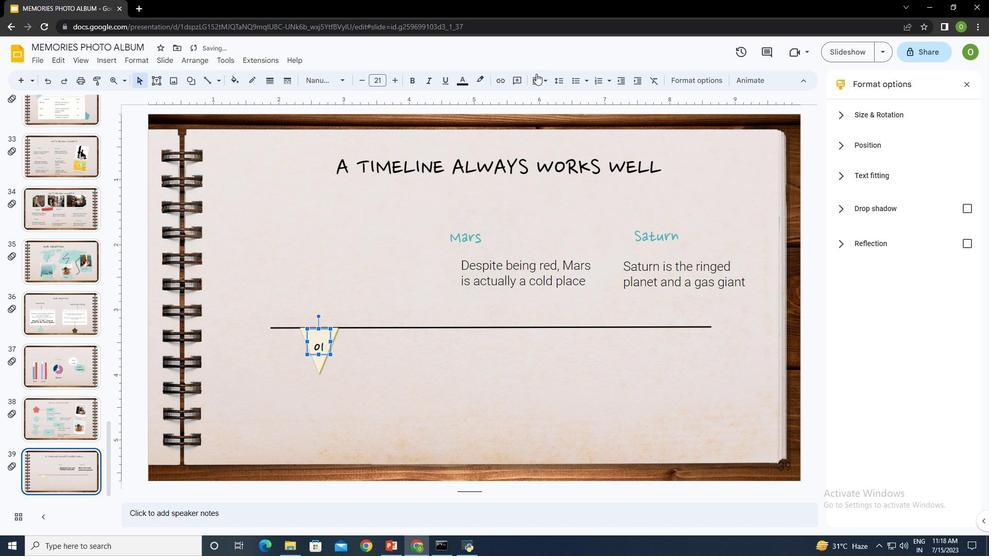 
Action: Mouse pressed left at (536, 78)
Screenshot: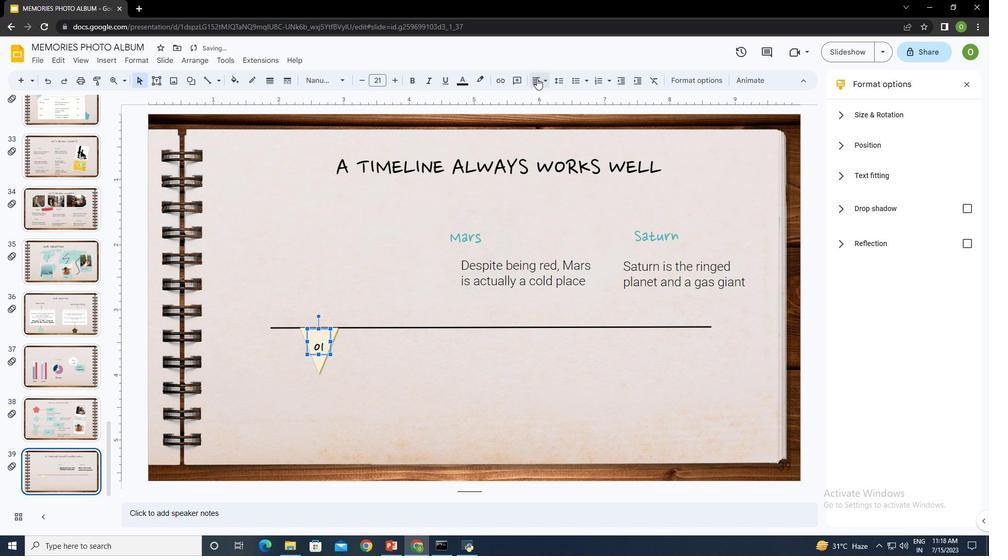 
Action: Mouse moved to (552, 97)
Screenshot: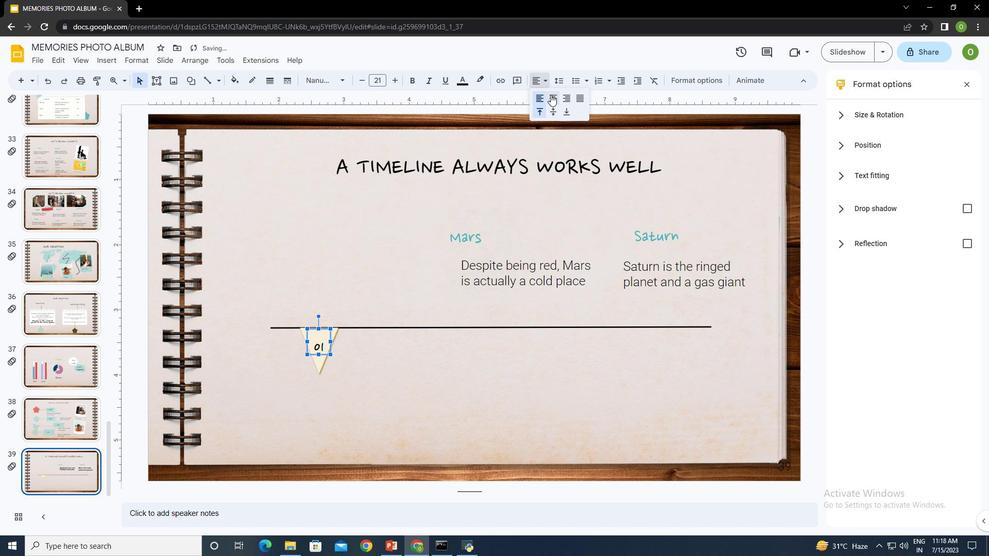 
Action: Mouse pressed left at (552, 97)
Screenshot: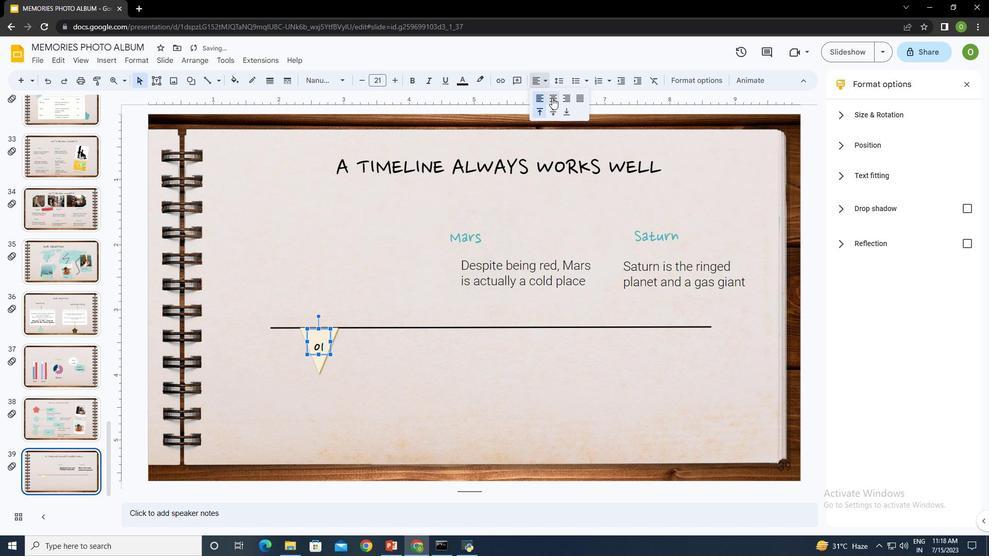 
Action: Mouse moved to (539, 78)
Screenshot: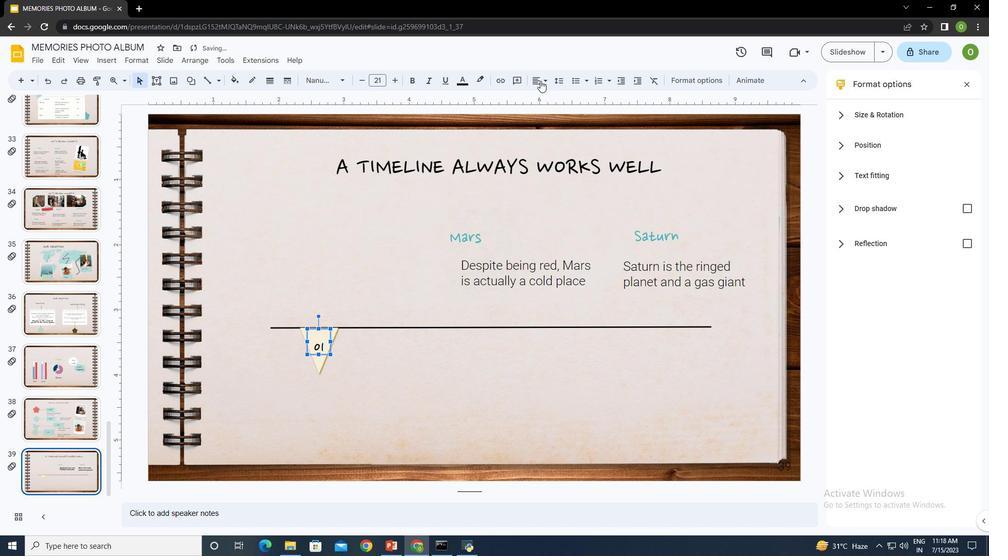 
Action: Mouse pressed left at (539, 78)
Screenshot: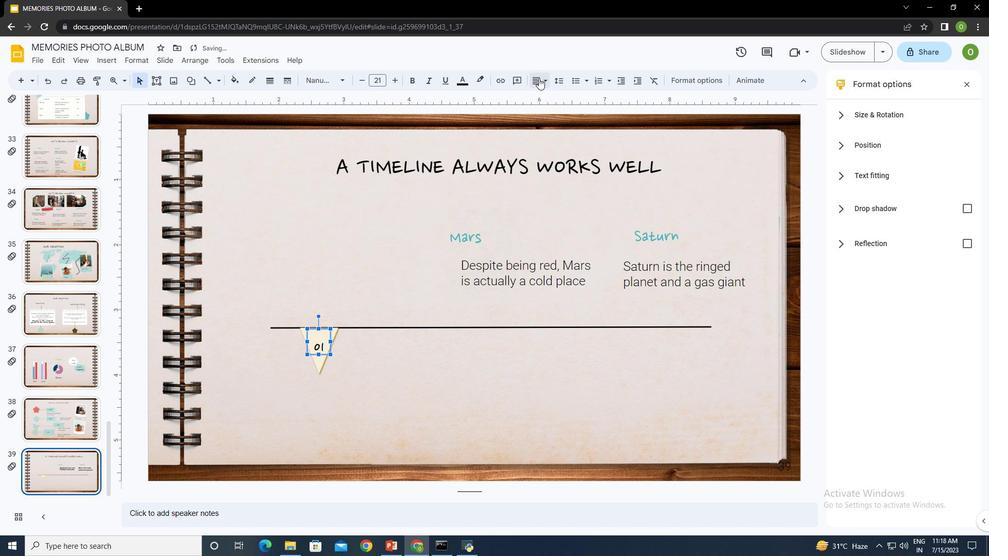
Action: Mouse moved to (540, 108)
Screenshot: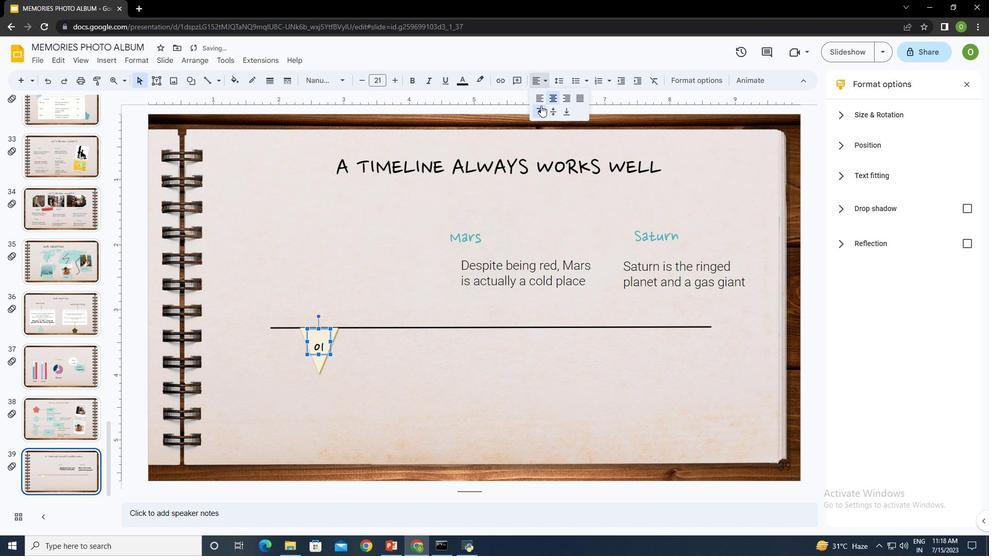 
Action: Mouse pressed left at (540, 108)
Screenshot: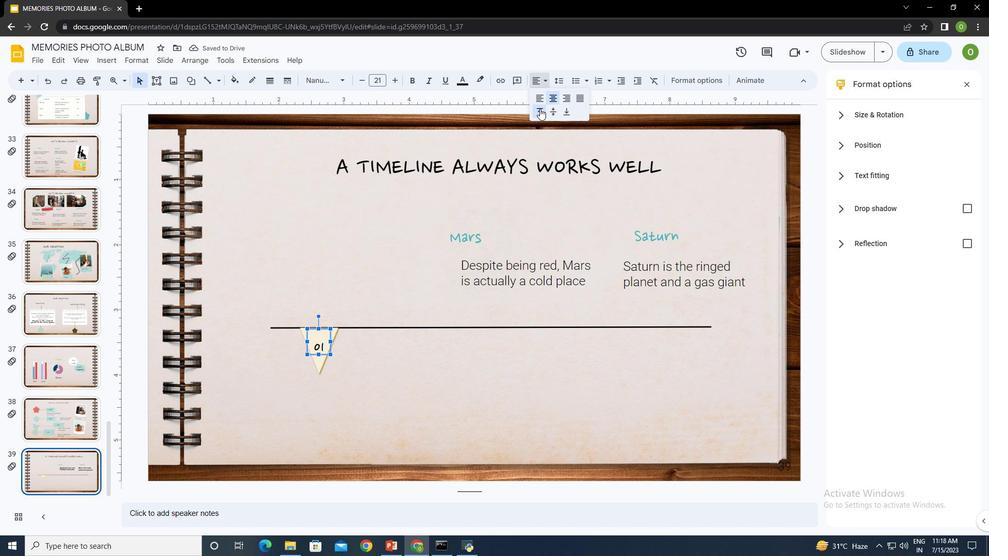 
Action: Mouse moved to (544, 77)
Screenshot: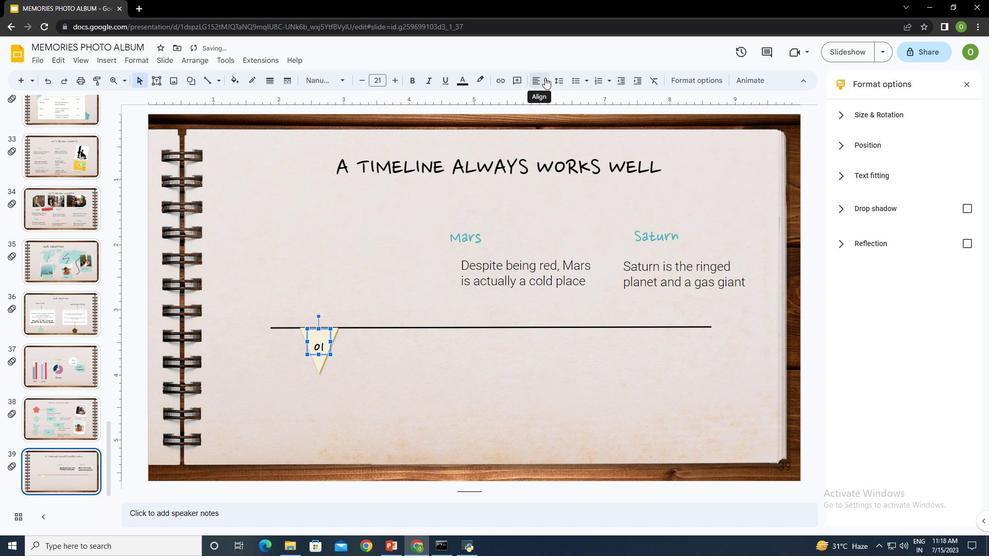 
Action: Mouse pressed left at (544, 77)
Screenshot: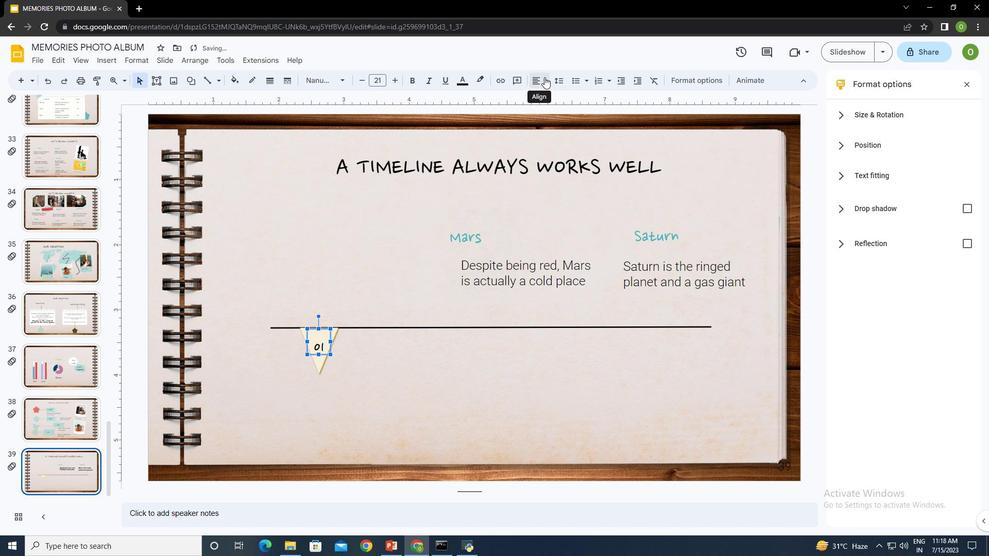
Action: Mouse moved to (555, 112)
Screenshot: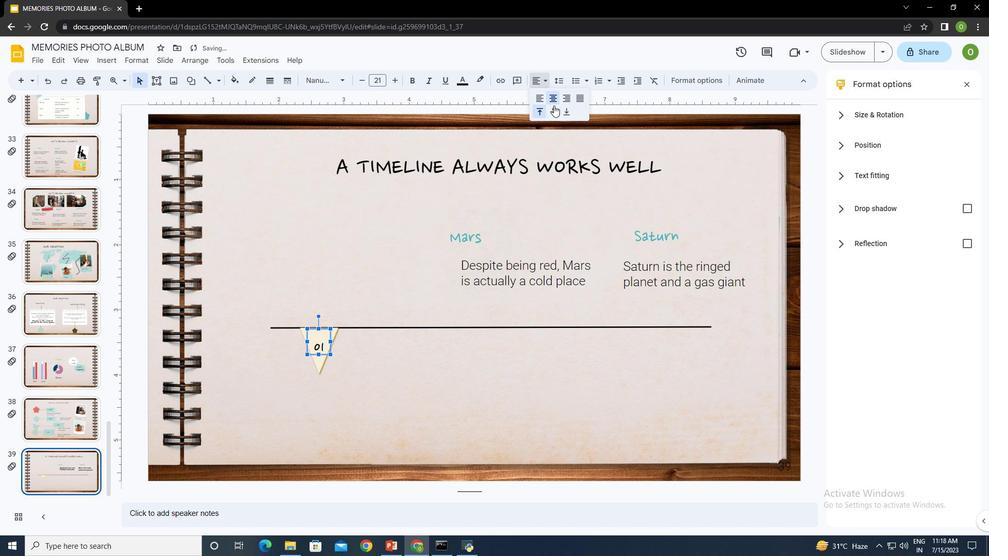 
Action: Mouse pressed left at (555, 112)
Screenshot: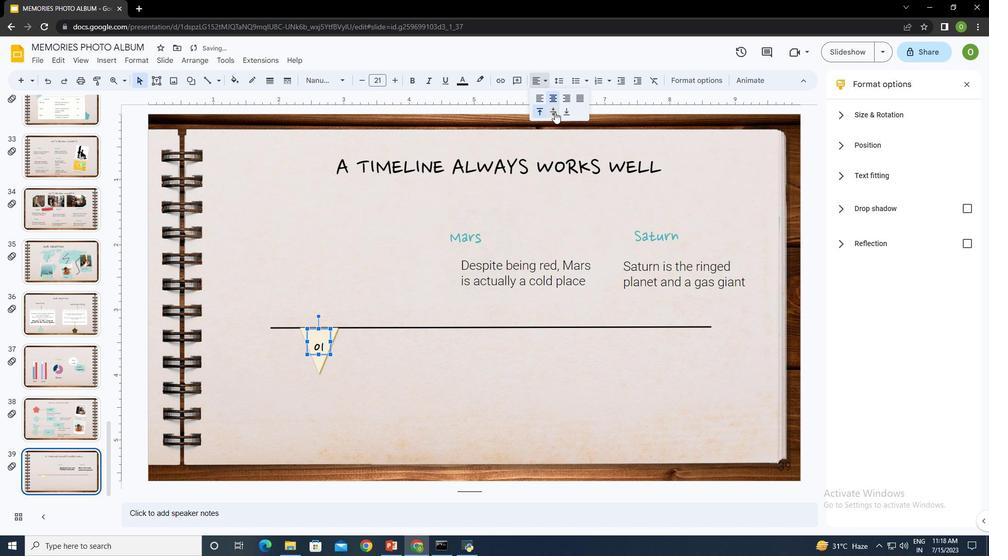 
Action: Mouse moved to (359, 348)
Screenshot: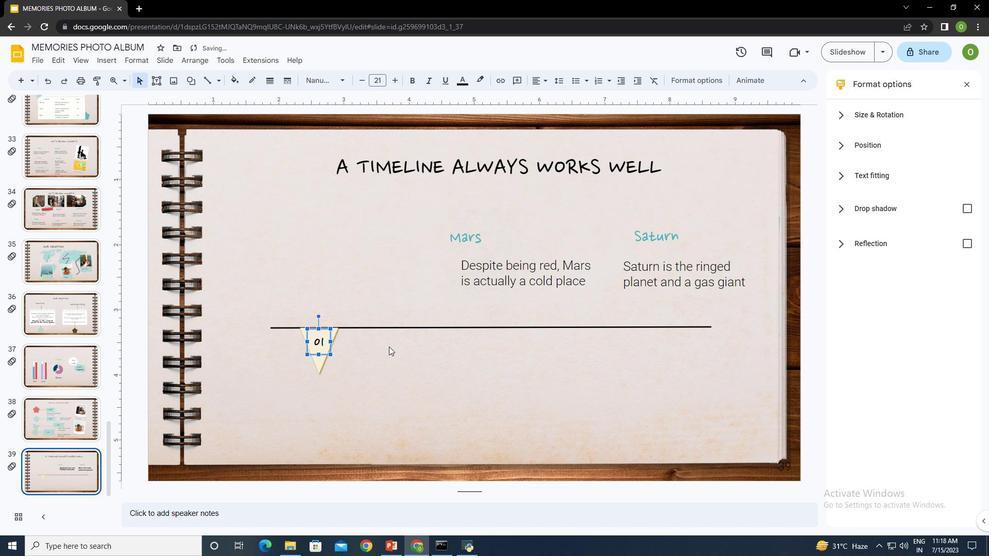 
Action: Mouse pressed left at (359, 348)
Screenshot: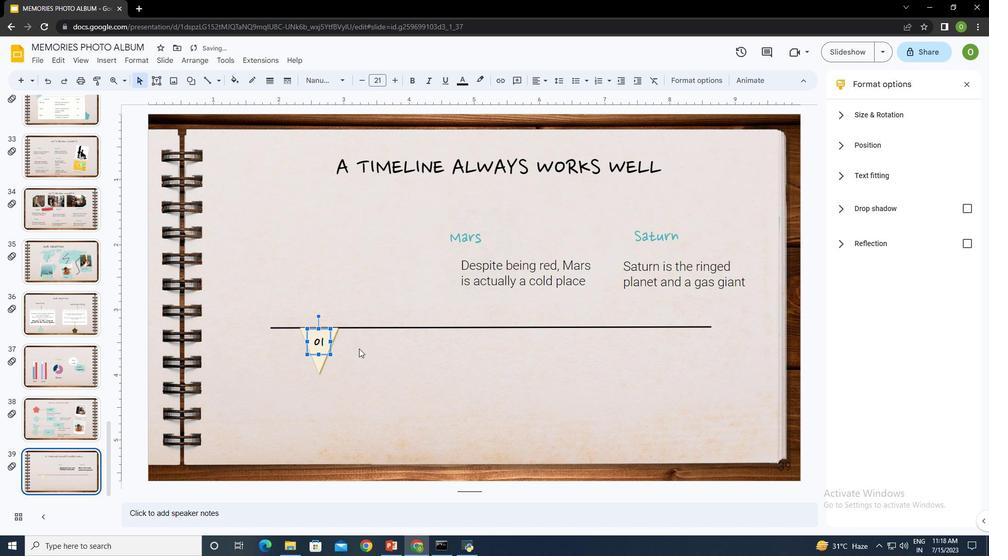 
Action: Mouse moved to (105, 58)
Screenshot: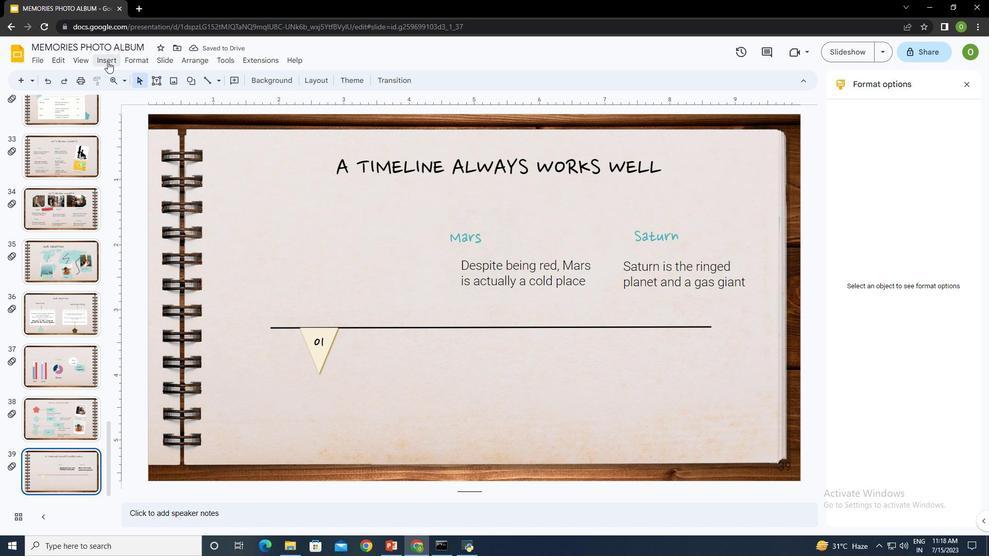 
Action: Mouse pressed left at (105, 58)
Screenshot: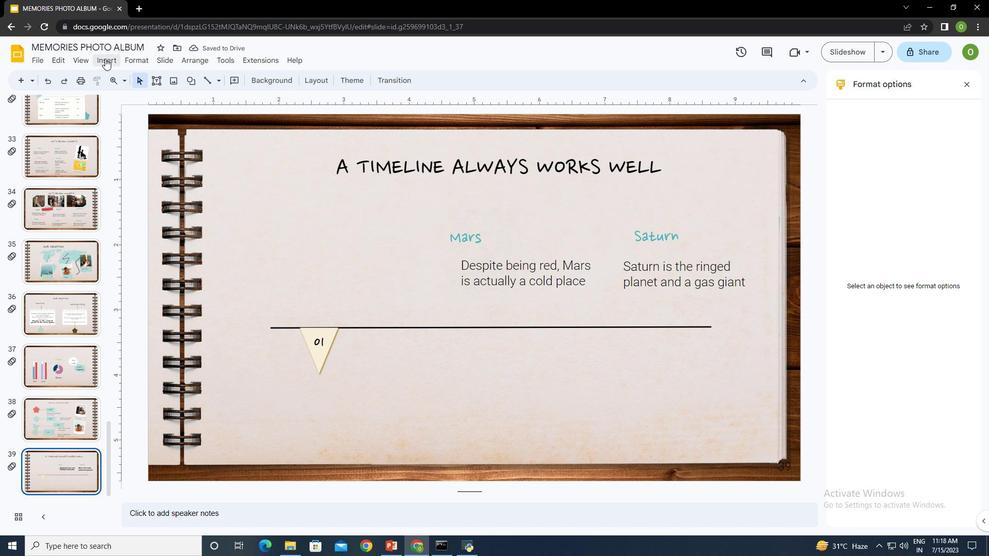 
Action: Mouse moved to (295, 79)
